 Task: Create a flyer for a clothing donation event using Canva. Include images and text related to the event.
Action: Mouse moved to (346, 588)
Screenshot: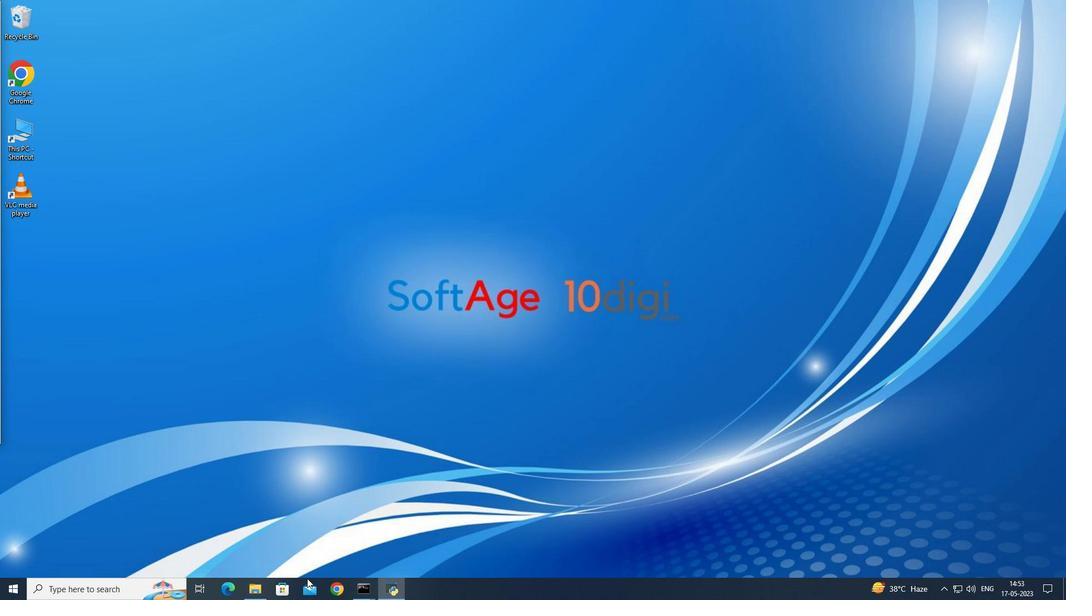 
Action: Mouse pressed left at (346, 588)
Screenshot: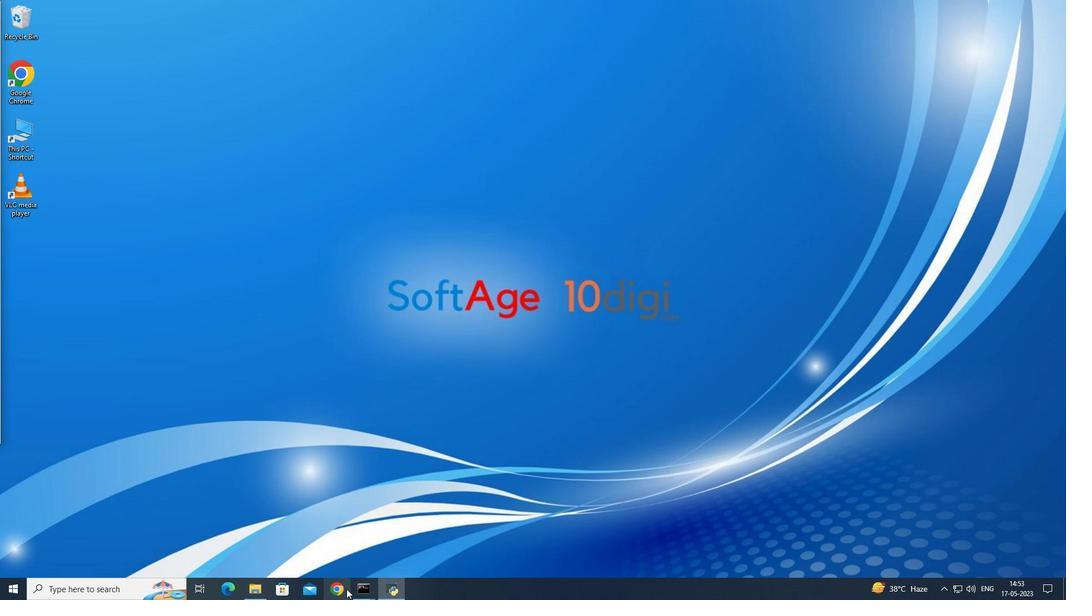 
Action: Mouse moved to (214, 27)
Screenshot: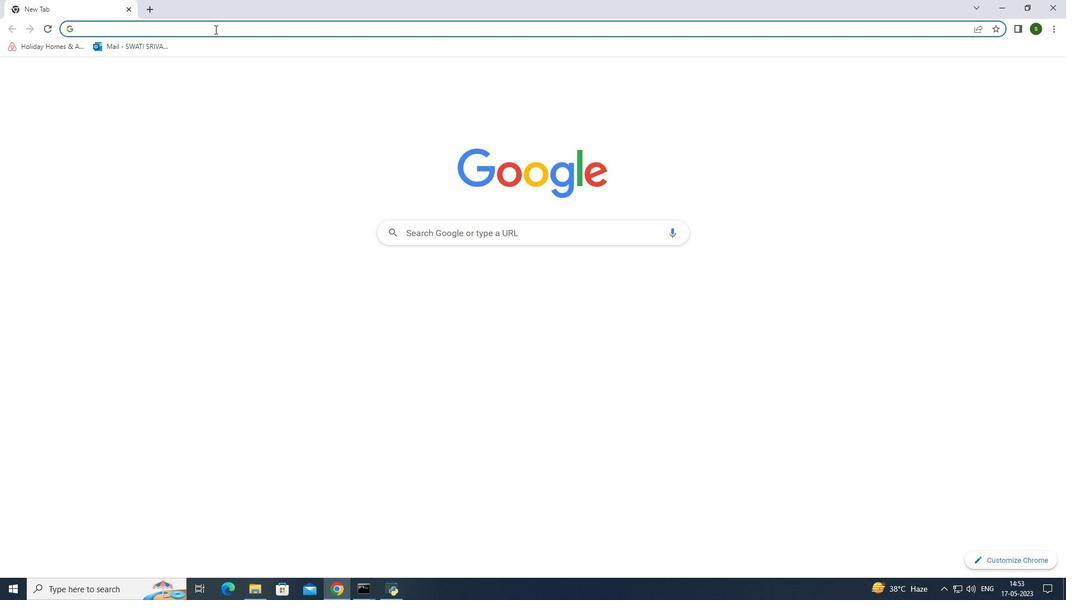 
Action: Mouse pressed left at (214, 27)
Screenshot: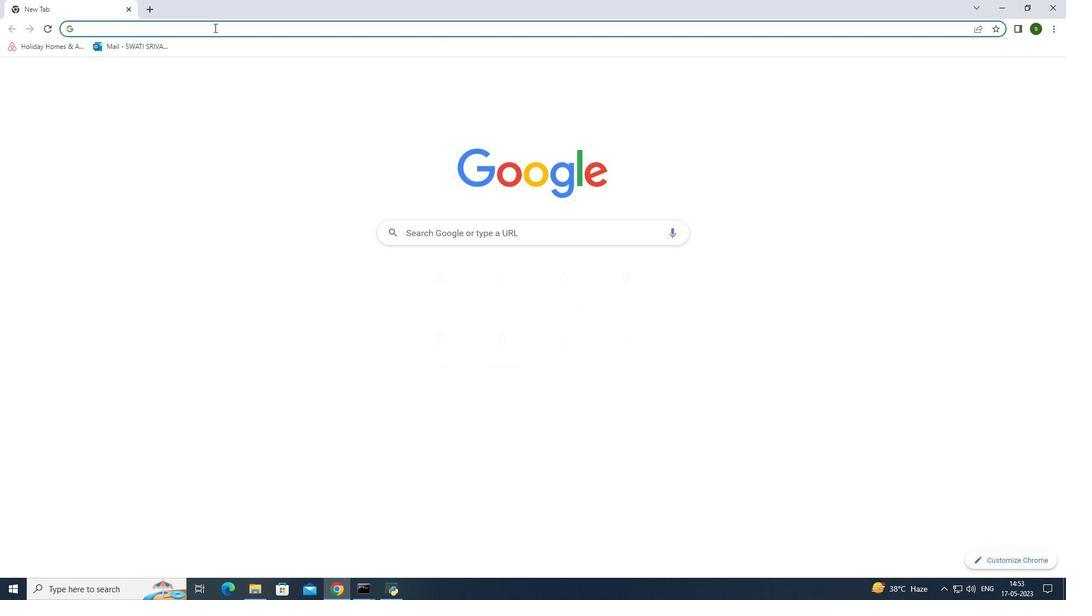 
Action: Key pressed canva<Key.enter>
Screenshot: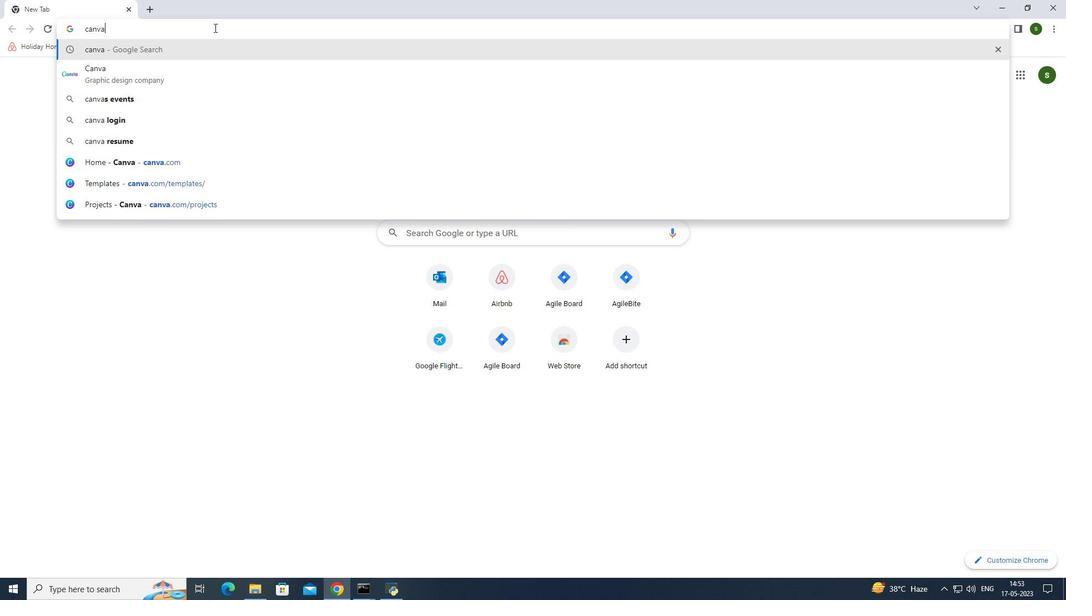 
Action: Mouse moved to (249, 178)
Screenshot: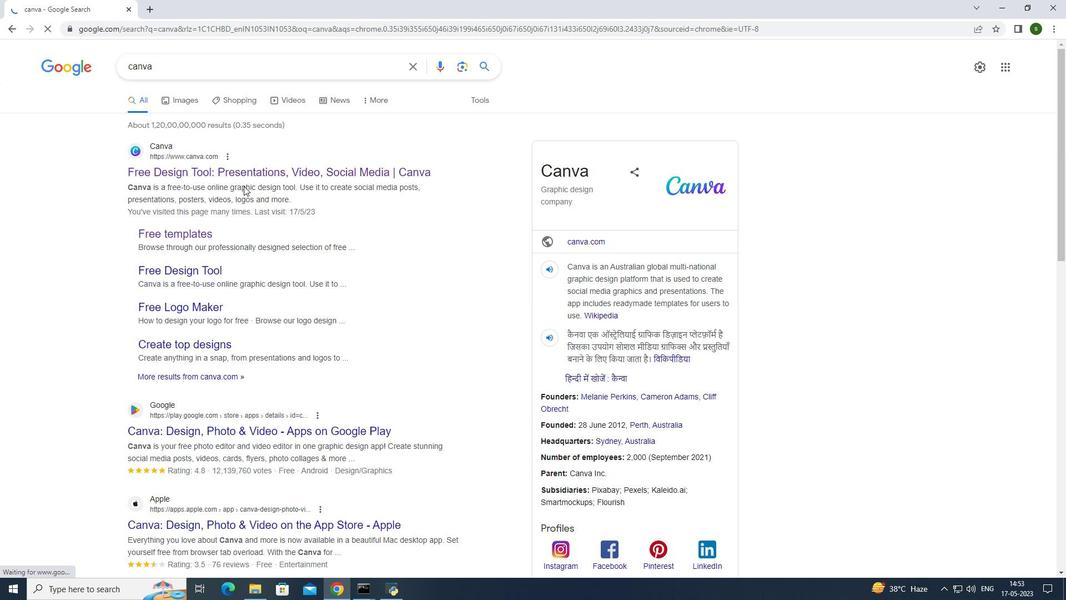 
Action: Mouse pressed left at (249, 178)
Screenshot: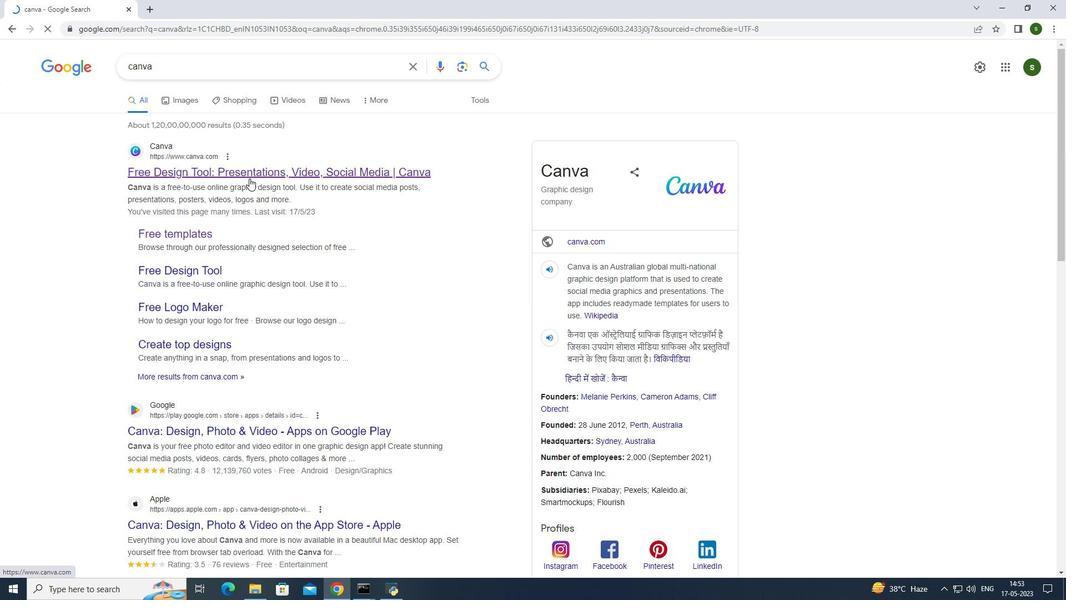 
Action: Mouse moved to (928, 320)
Screenshot: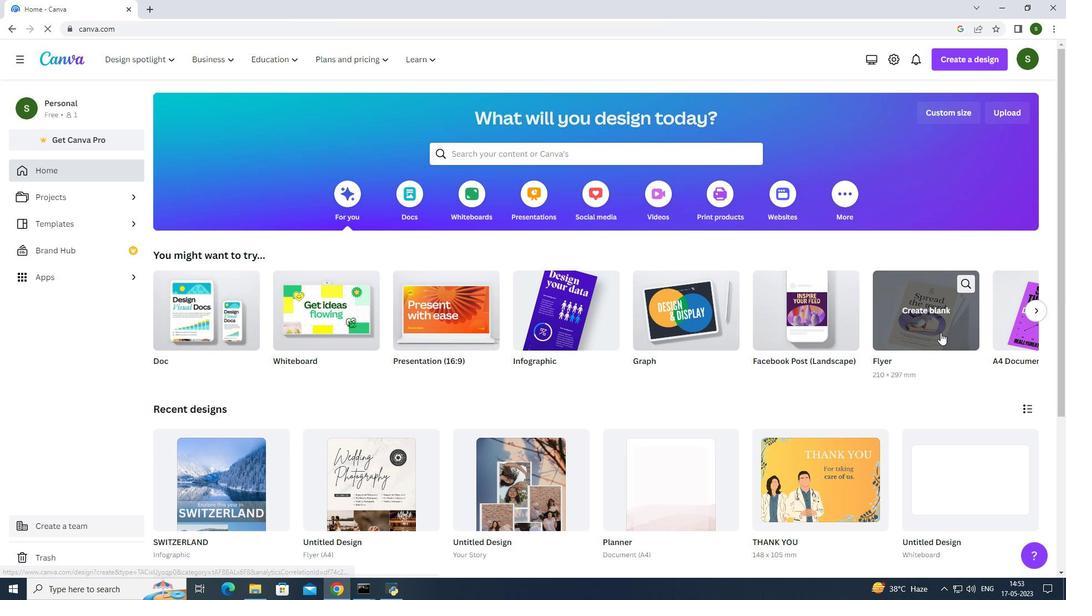 
Action: Mouse pressed left at (928, 320)
Screenshot: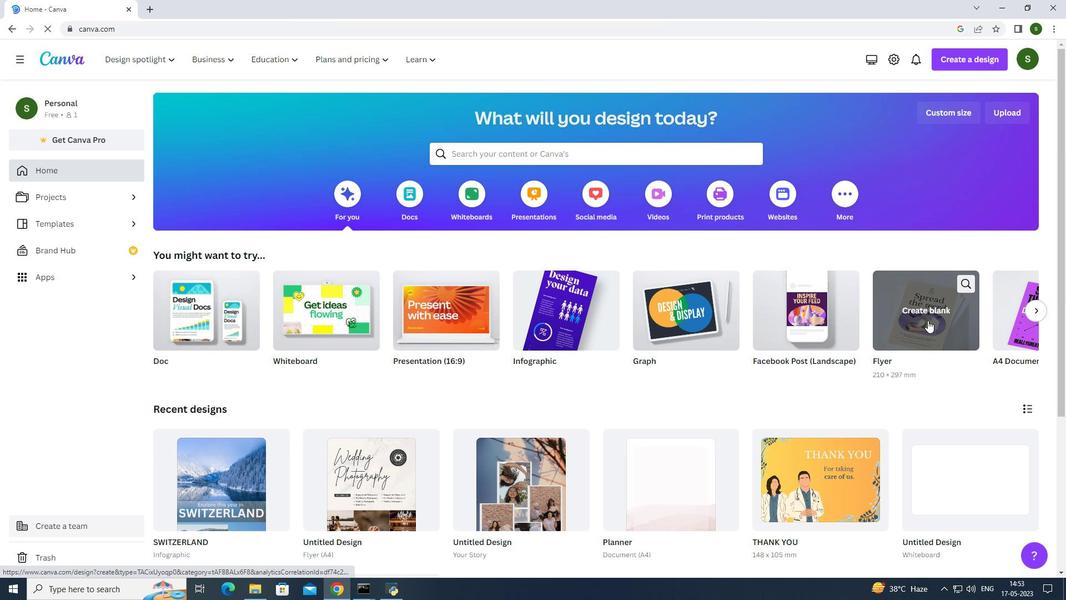 
Action: Mouse moved to (115, 95)
Screenshot: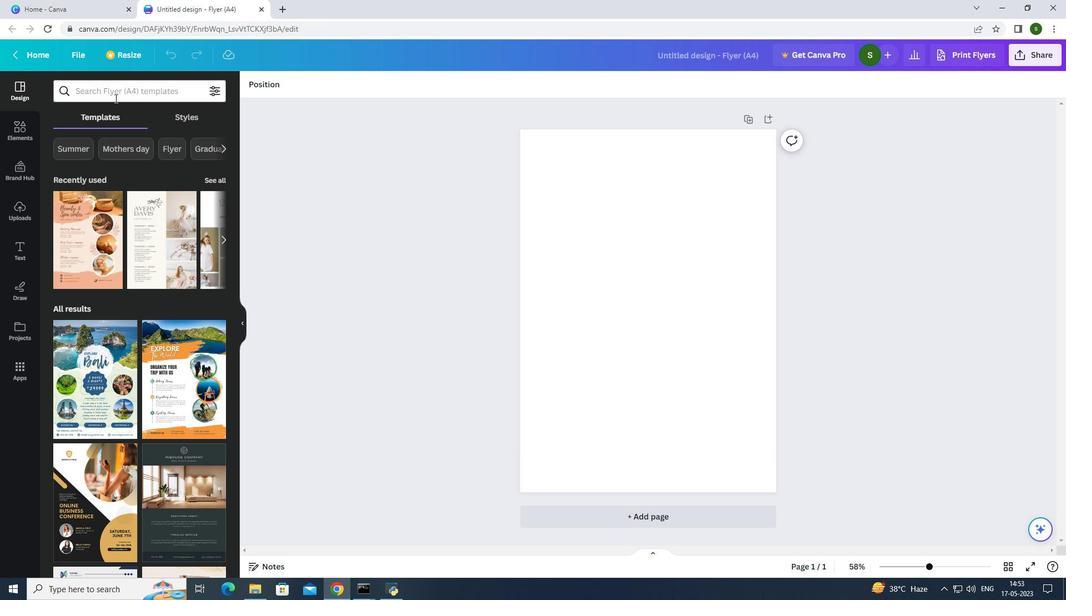 
Action: Mouse pressed left at (115, 95)
Screenshot: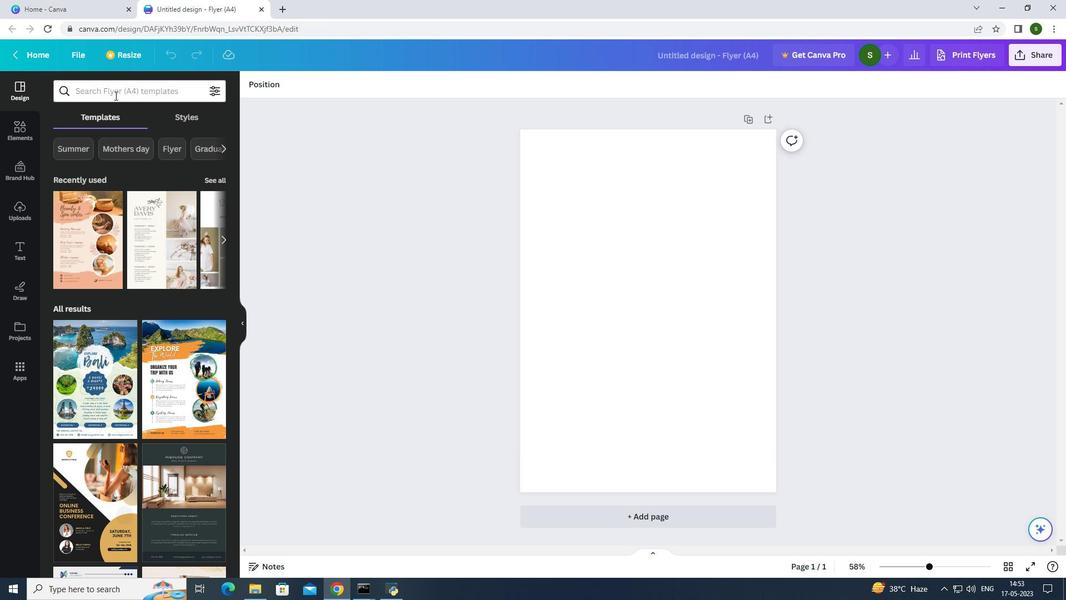 
Action: Mouse moved to (115, 95)
Screenshot: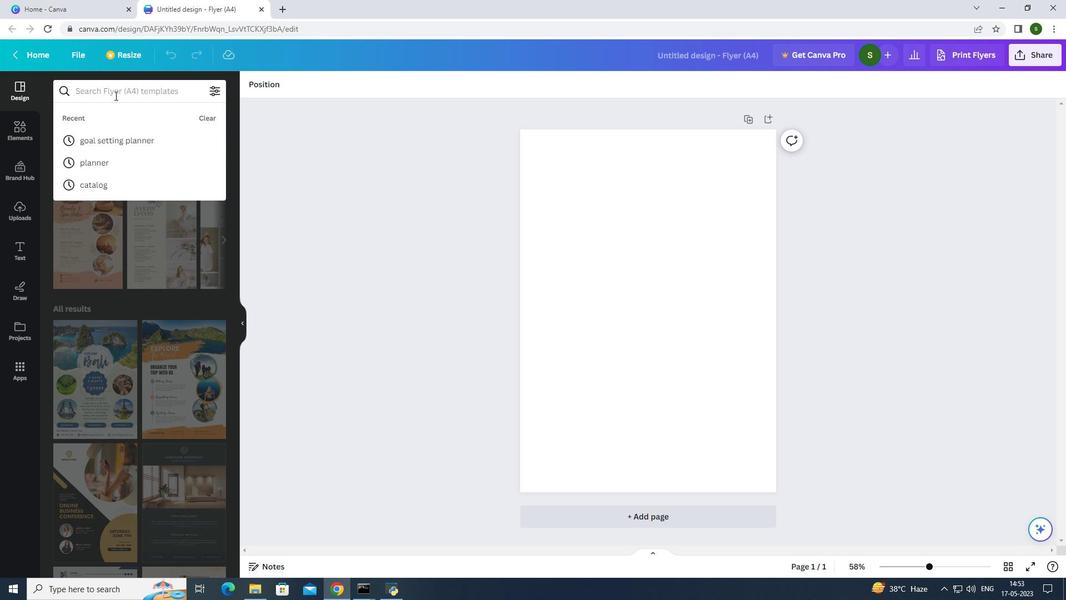 
Action: Key pressed cjh<Key.backspace><Key.backspace>harity<Key.enter>
Screenshot: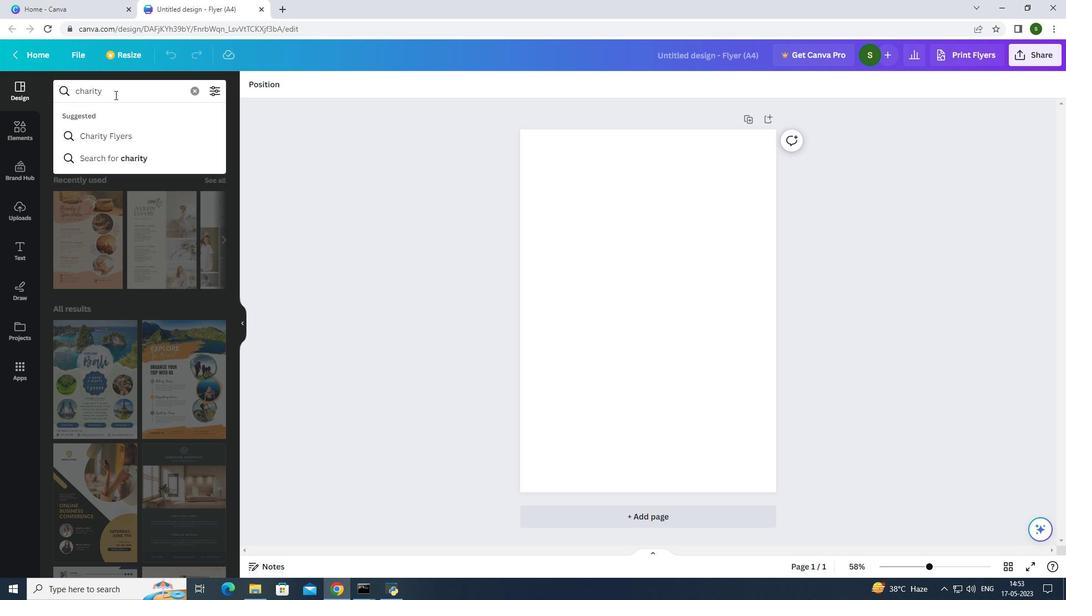 
Action: Mouse moved to (170, 340)
Screenshot: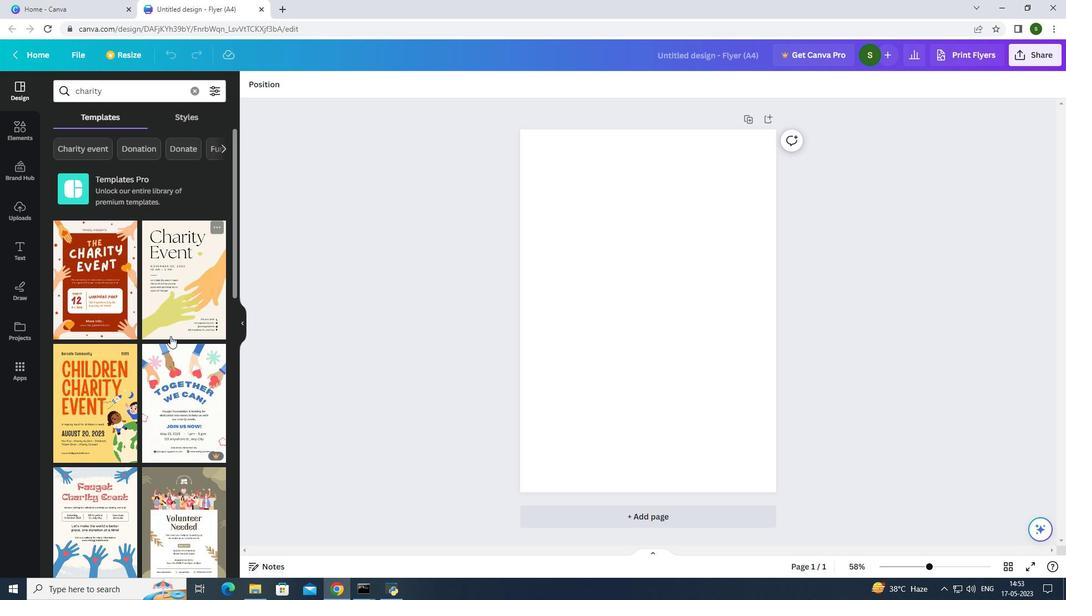 
Action: Mouse scrolled (170, 340) with delta (0, 0)
Screenshot: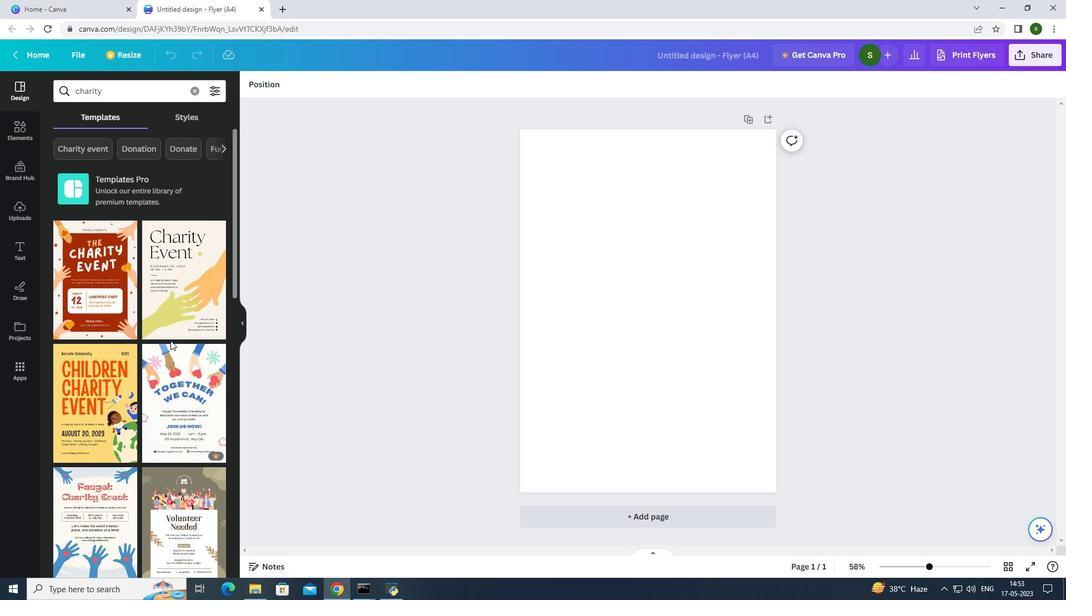 
Action: Mouse scrolled (170, 340) with delta (0, 0)
Screenshot: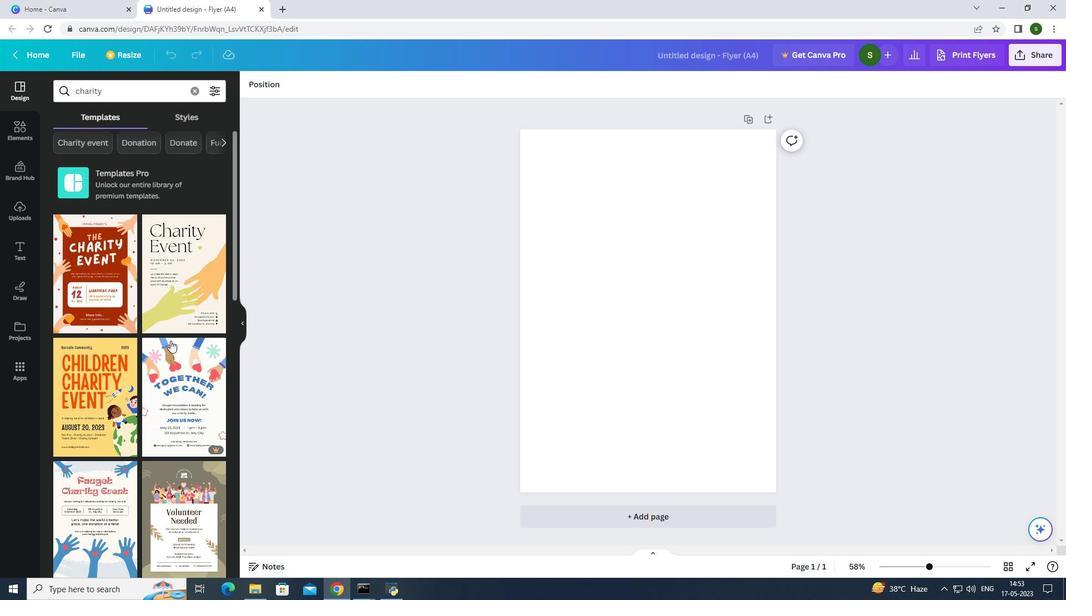 
Action: Mouse scrolled (170, 340) with delta (0, 0)
Screenshot: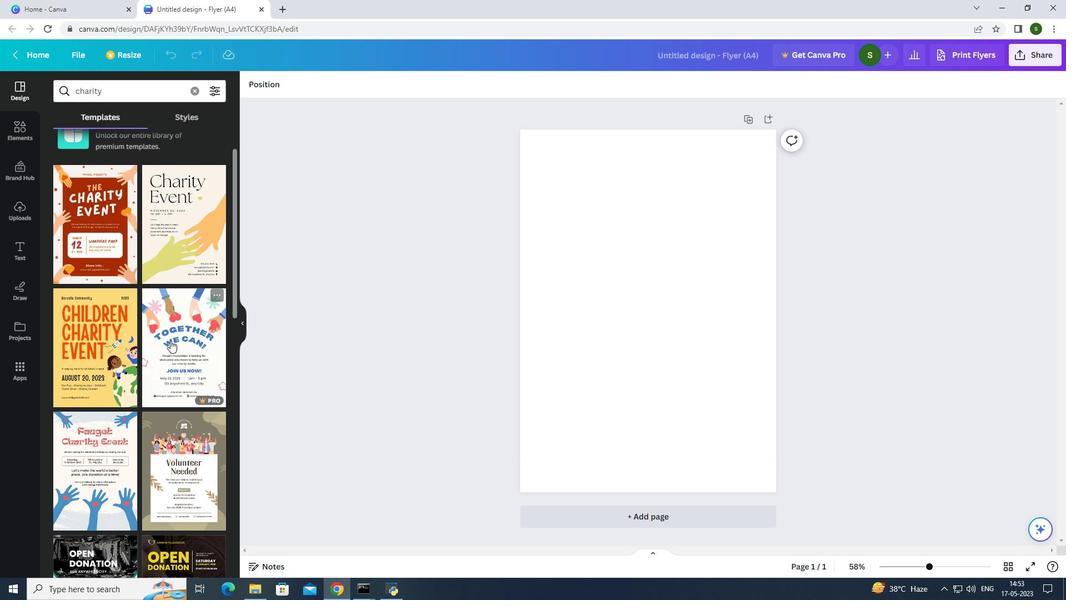 
Action: Mouse scrolled (170, 340) with delta (0, 0)
Screenshot: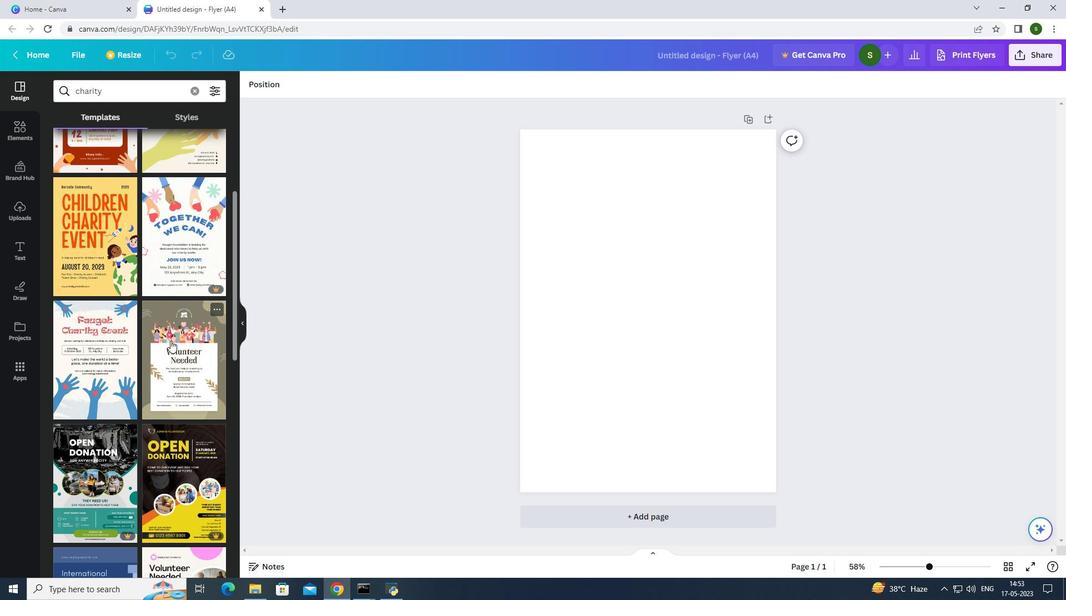 
Action: Mouse scrolled (170, 340) with delta (0, 0)
Screenshot: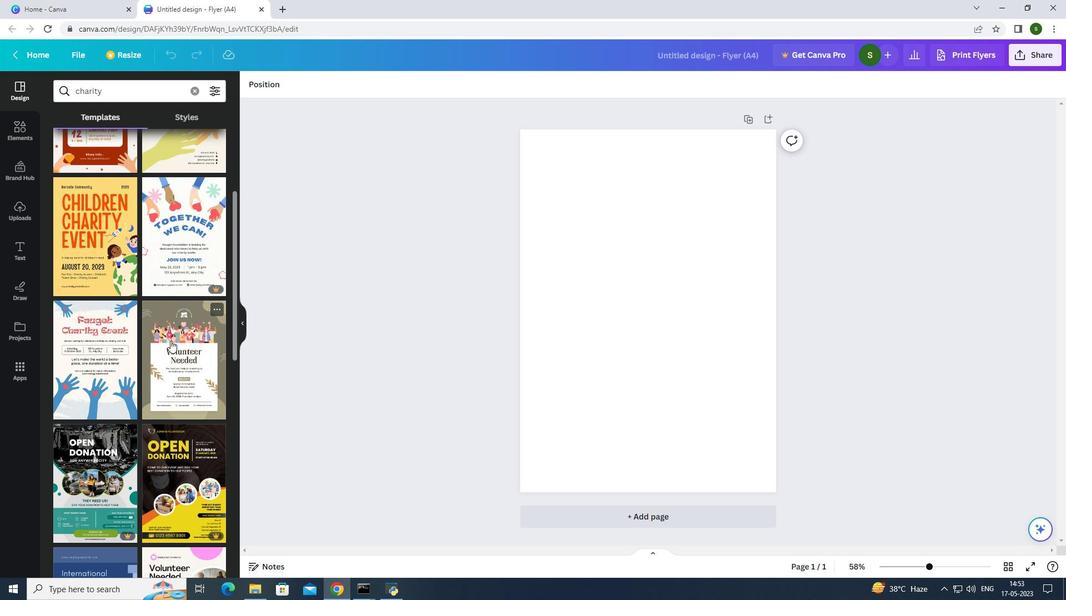 
Action: Mouse scrolled (170, 340) with delta (0, 0)
Screenshot: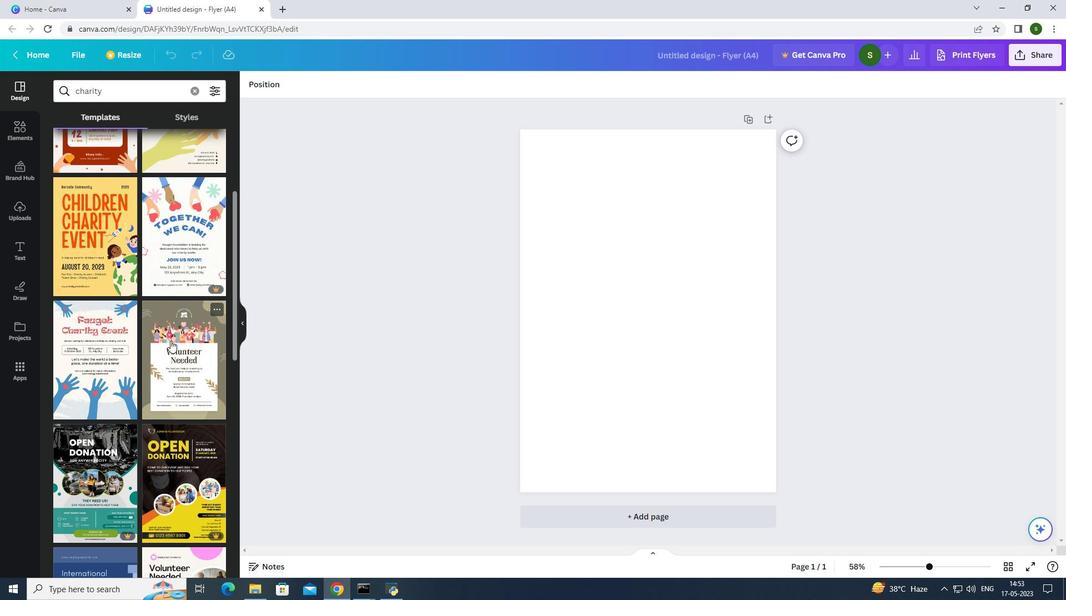 
Action: Mouse scrolled (170, 340) with delta (0, 0)
Screenshot: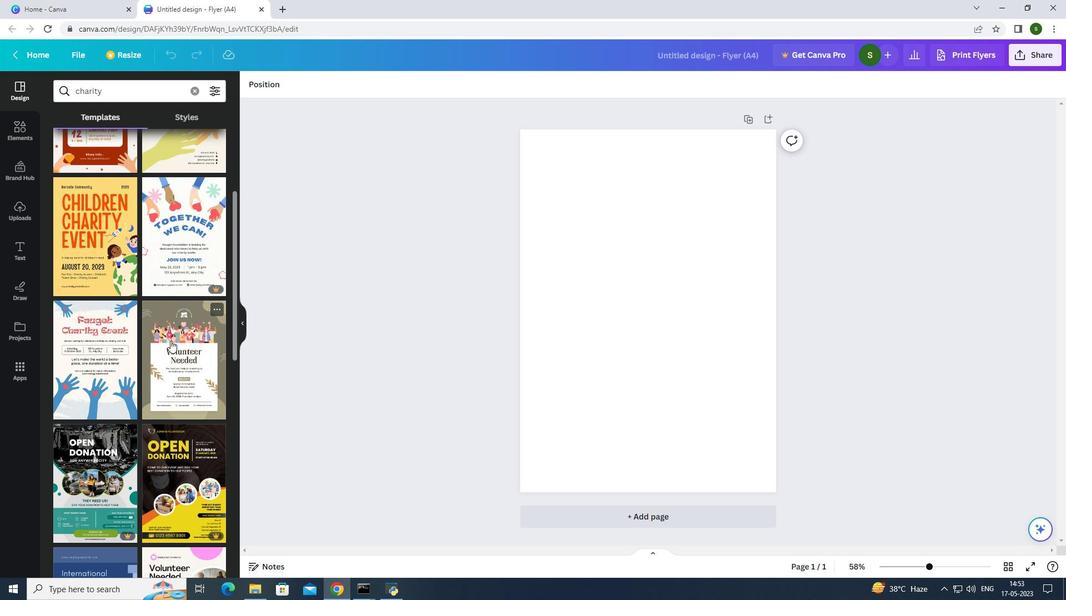 
Action: Mouse scrolled (170, 340) with delta (0, 0)
Screenshot: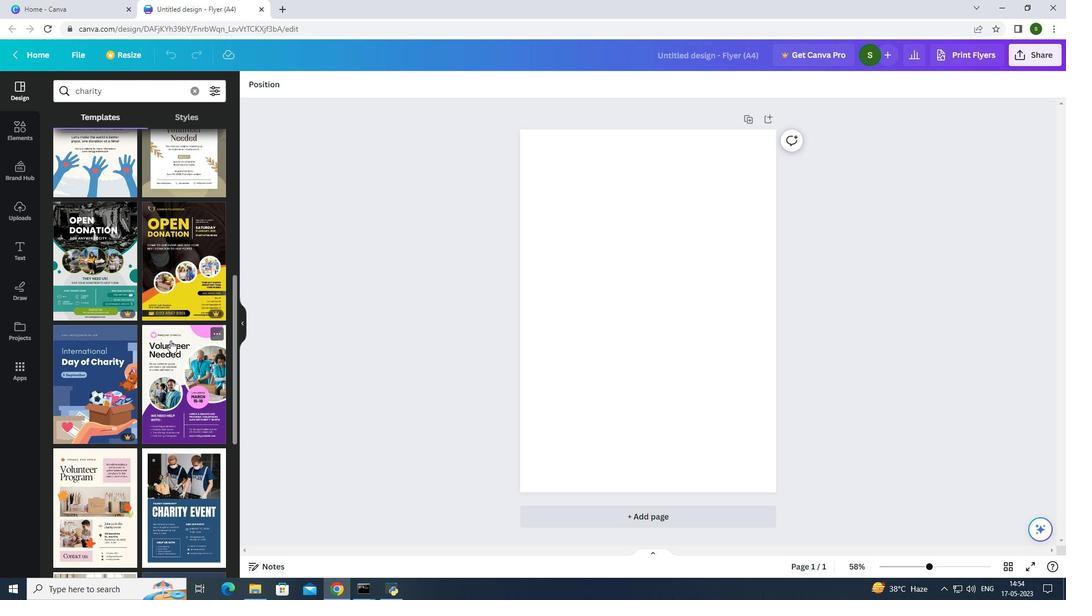 
Action: Mouse scrolled (170, 340) with delta (0, 0)
Screenshot: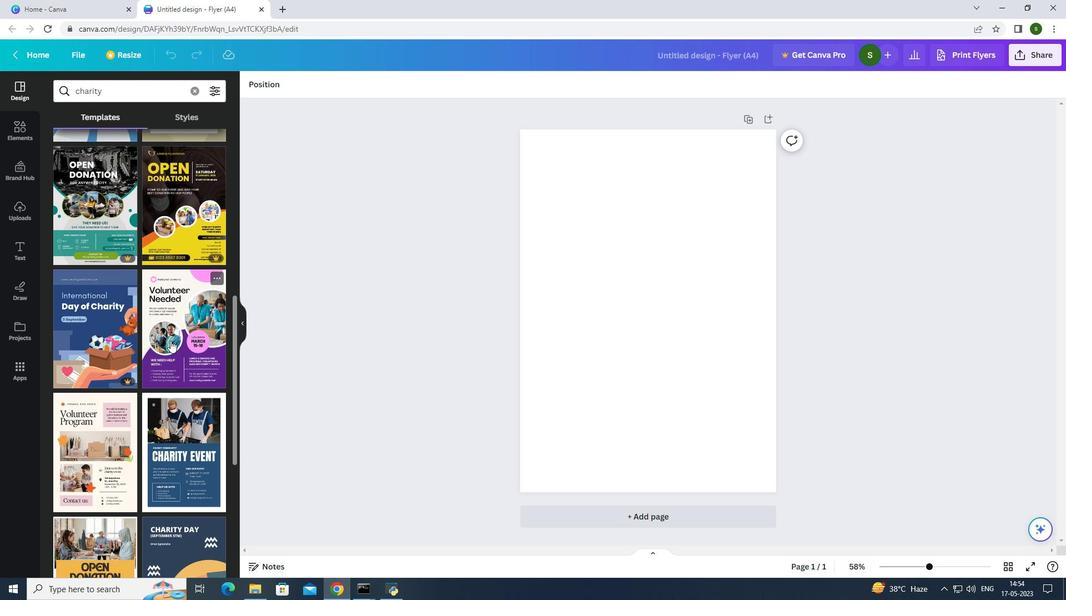 
Action: Mouse scrolled (170, 340) with delta (0, 0)
Screenshot: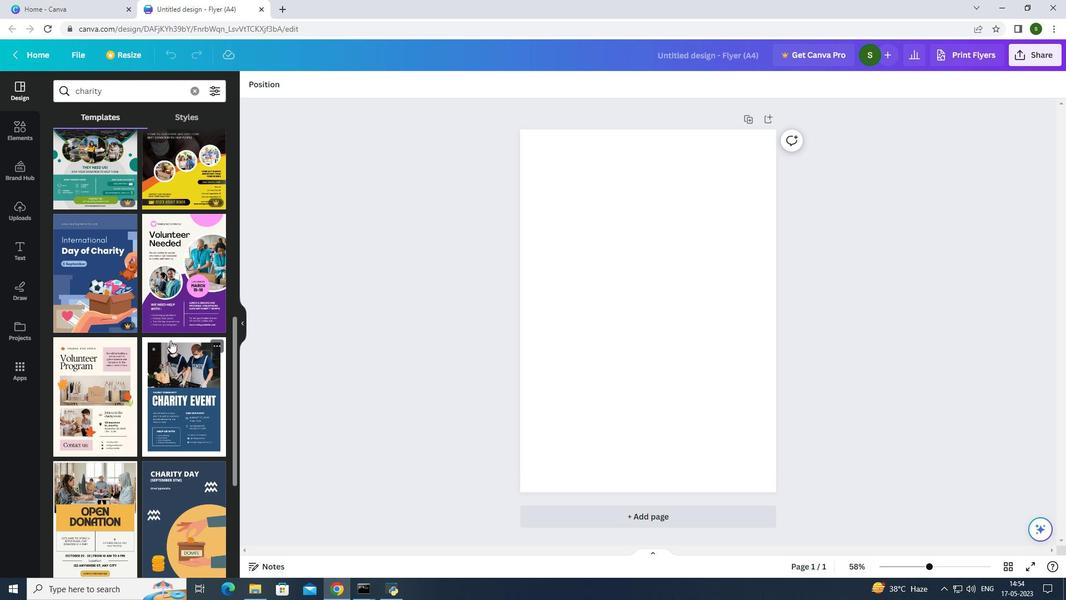 
Action: Mouse scrolled (170, 340) with delta (0, 0)
Screenshot: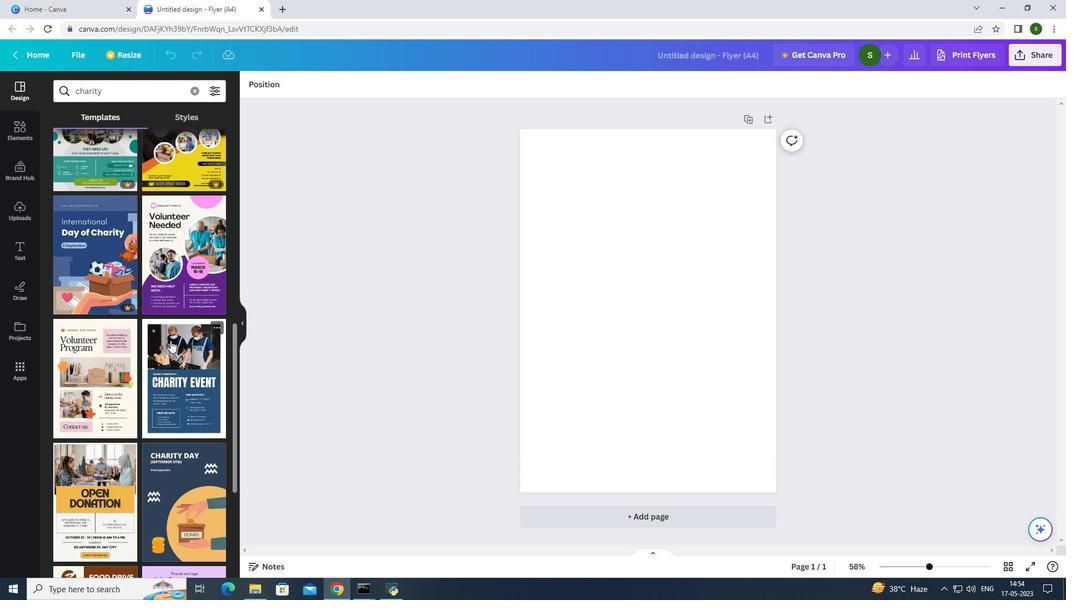 
Action: Mouse scrolled (170, 340) with delta (0, 0)
Screenshot: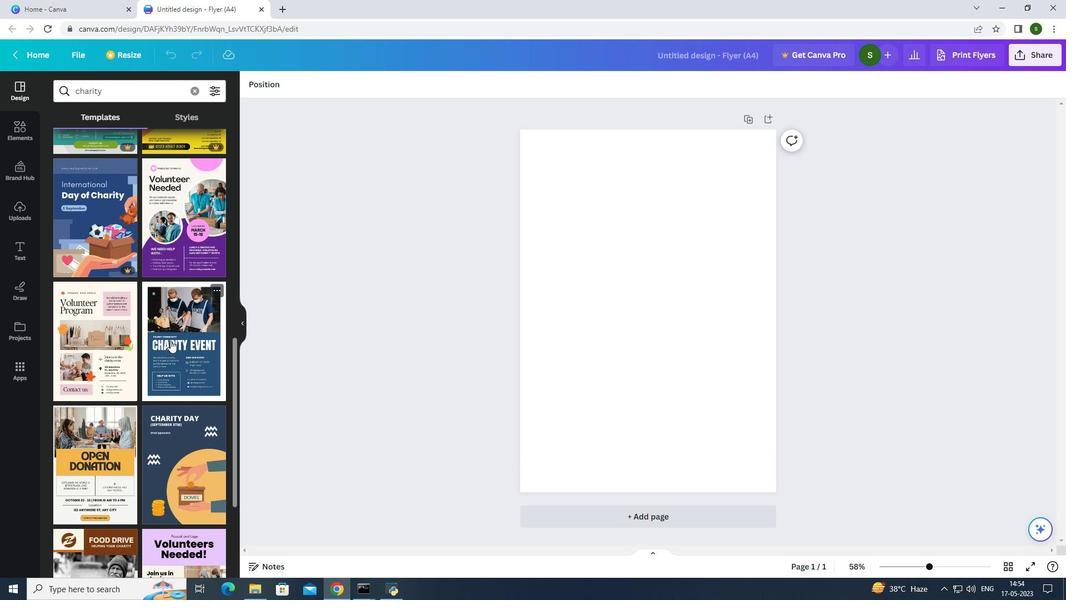 
Action: Mouse scrolled (170, 340) with delta (0, 0)
Screenshot: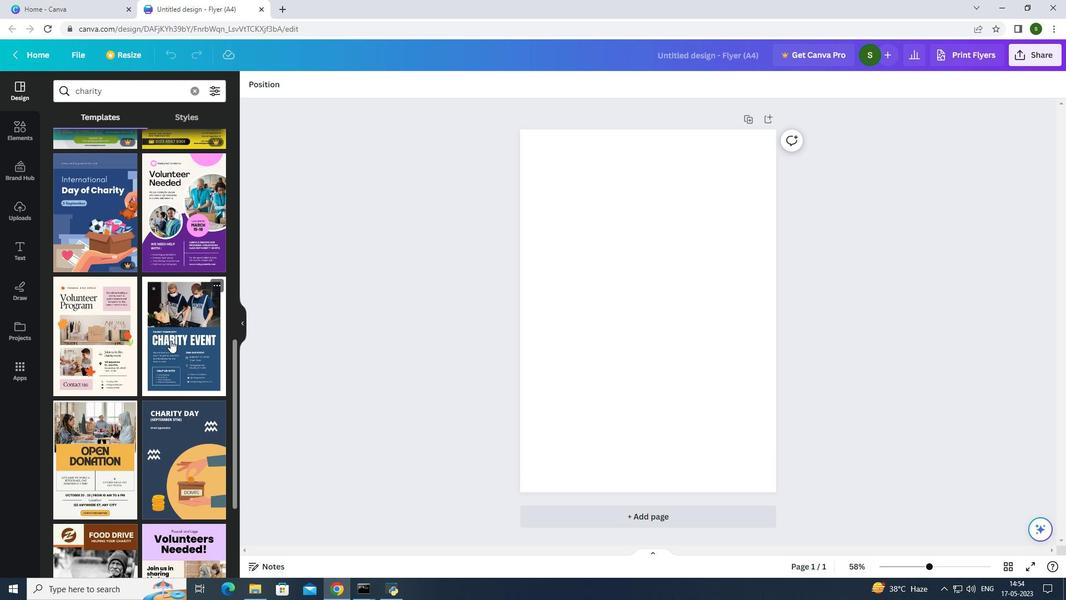 
Action: Mouse scrolled (170, 340) with delta (0, 0)
Screenshot: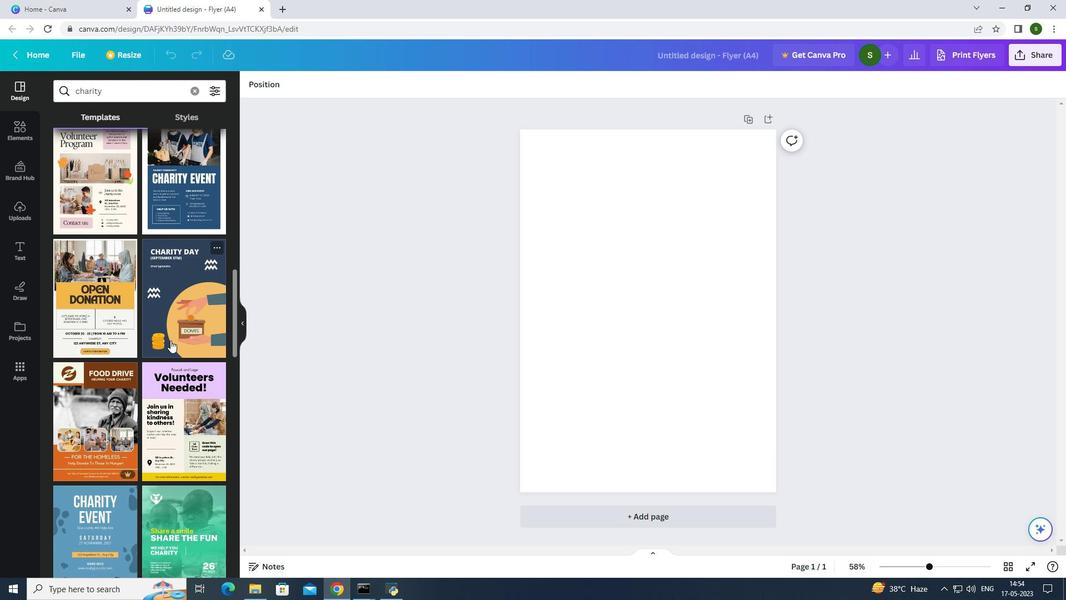 
Action: Mouse scrolled (170, 340) with delta (0, 0)
Screenshot: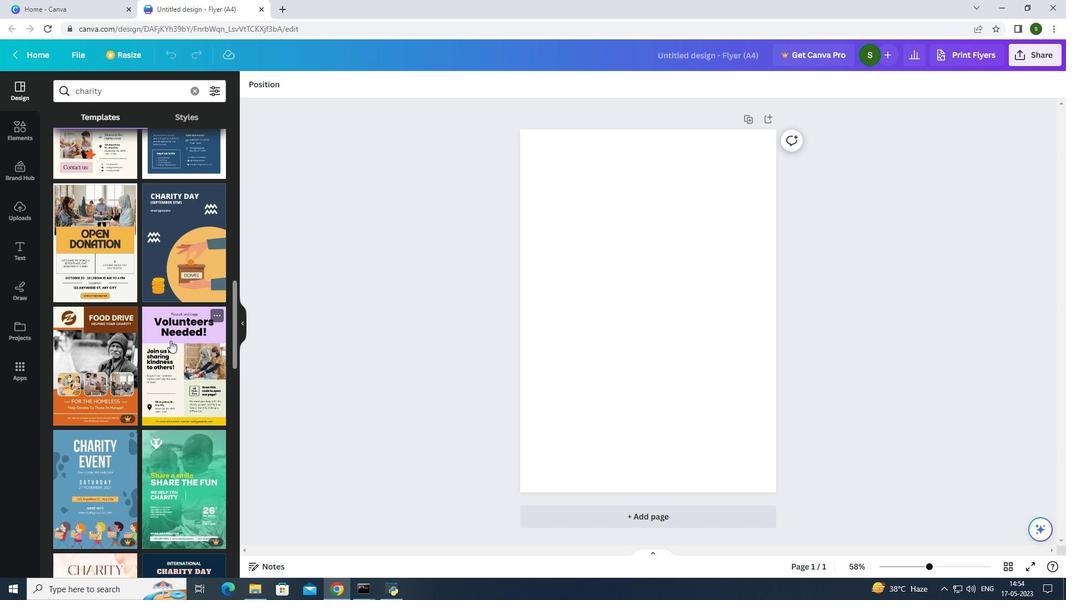 
Action: Mouse scrolled (170, 340) with delta (0, 0)
Screenshot: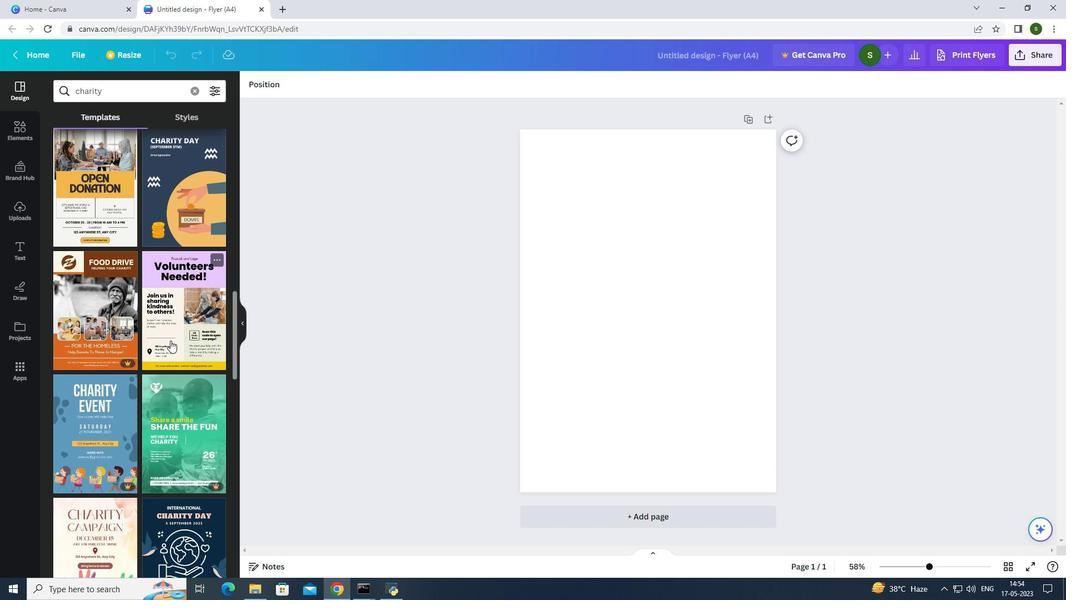 
Action: Mouse scrolled (170, 340) with delta (0, 0)
Screenshot: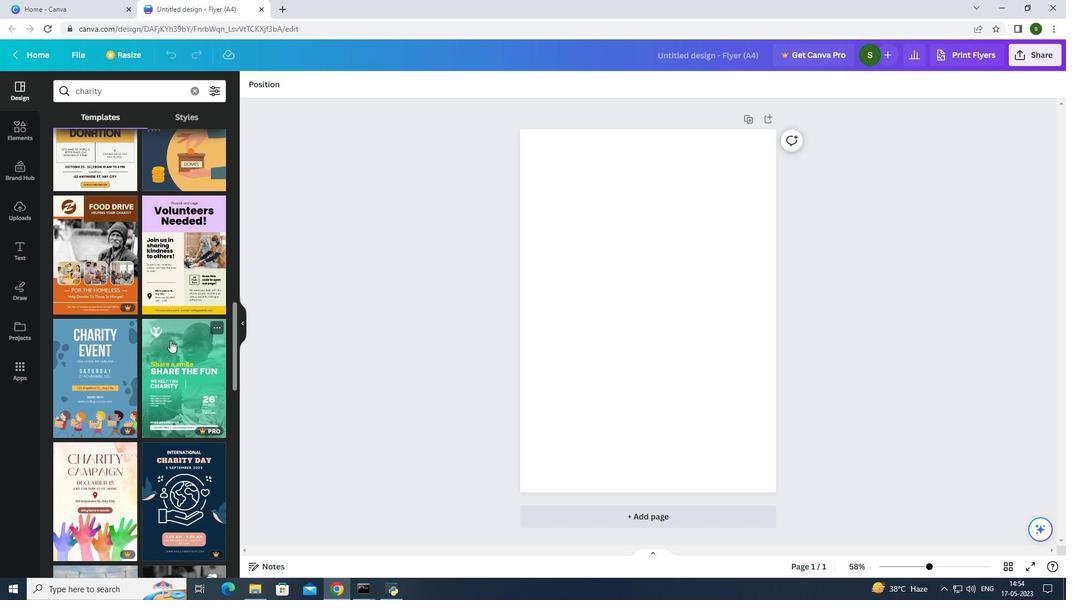 
Action: Mouse scrolled (170, 340) with delta (0, 0)
Screenshot: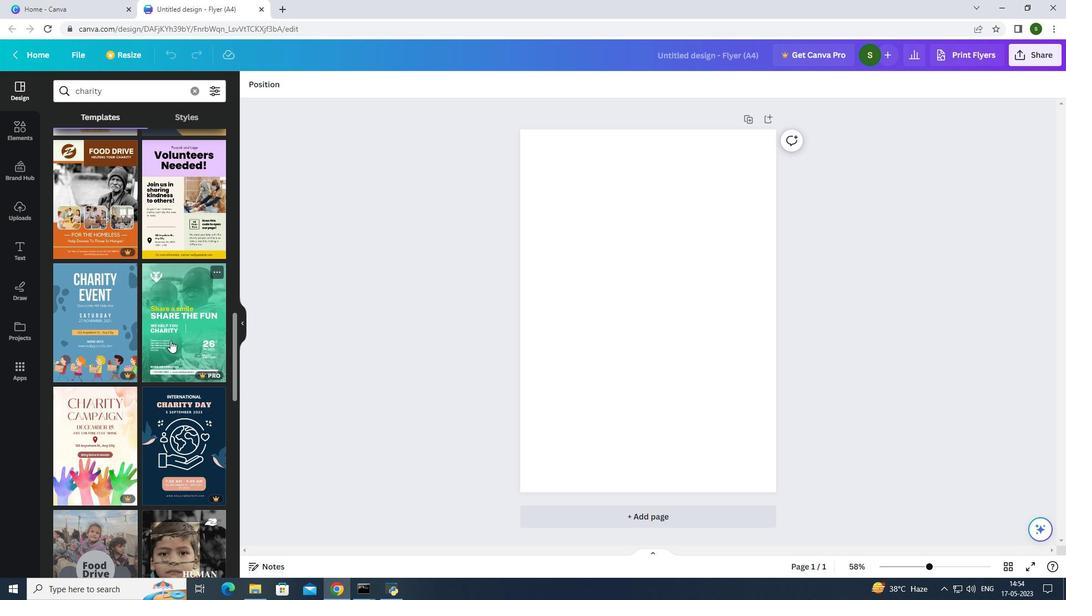 
Action: Mouse scrolled (170, 340) with delta (0, 0)
Screenshot: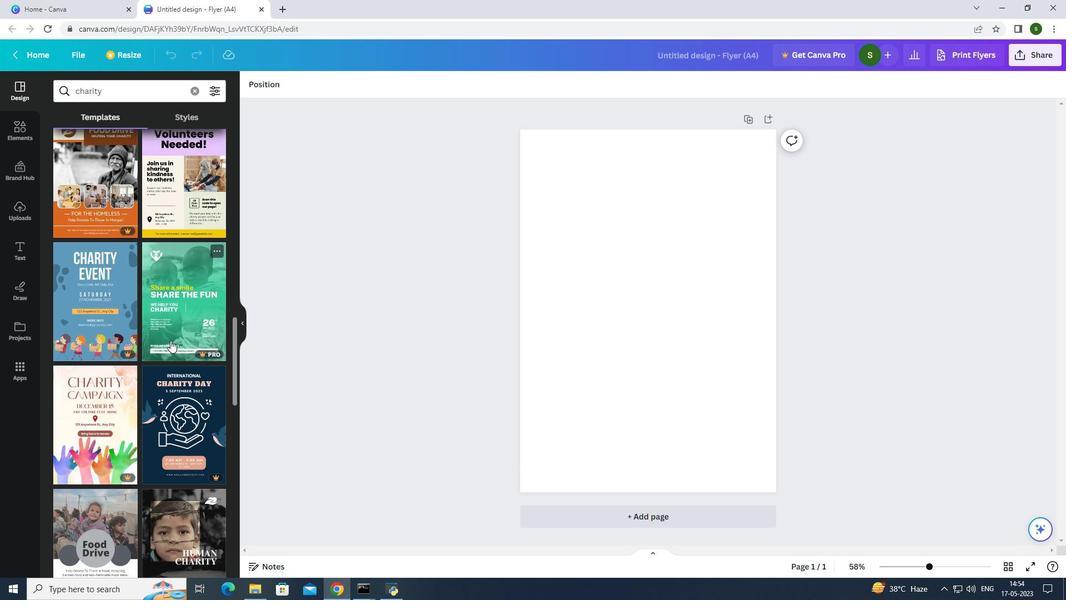 
Action: Mouse scrolled (170, 340) with delta (0, 0)
Screenshot: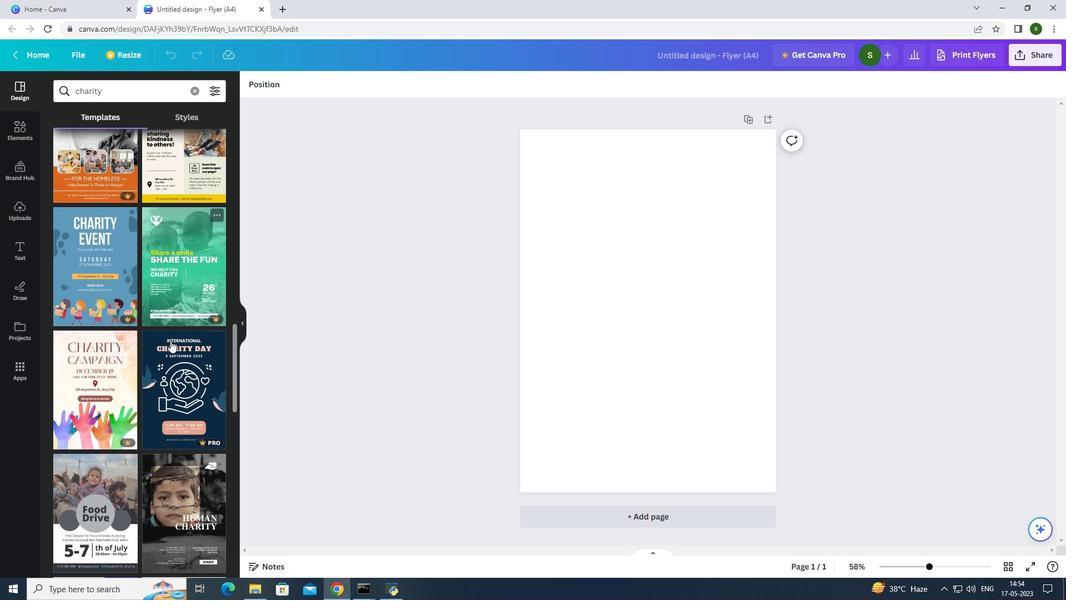 
Action: Mouse scrolled (170, 340) with delta (0, 0)
Screenshot: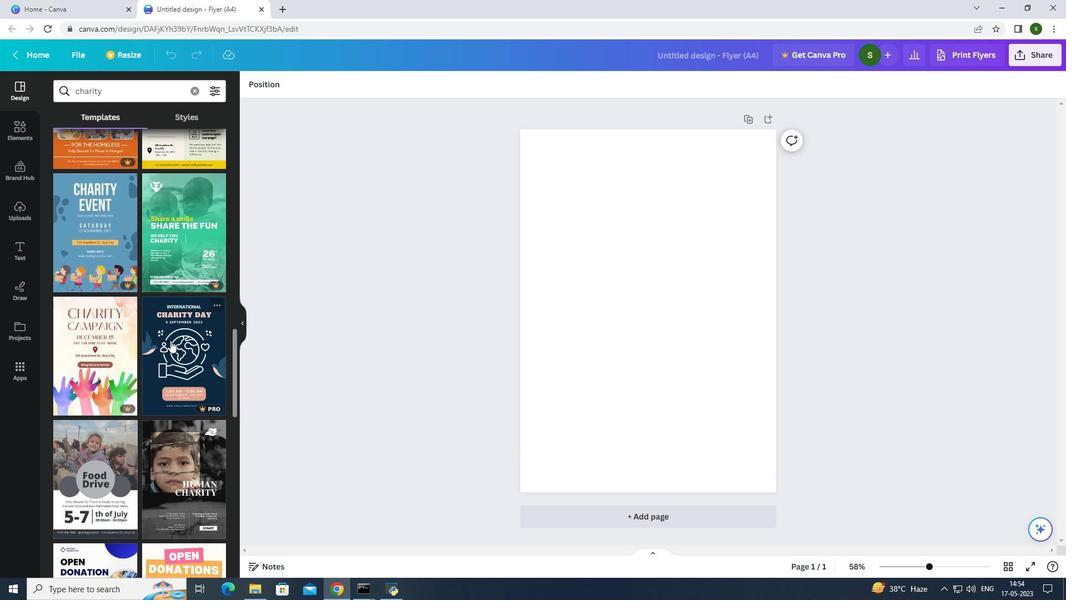 
Action: Mouse scrolled (170, 340) with delta (0, 0)
Screenshot: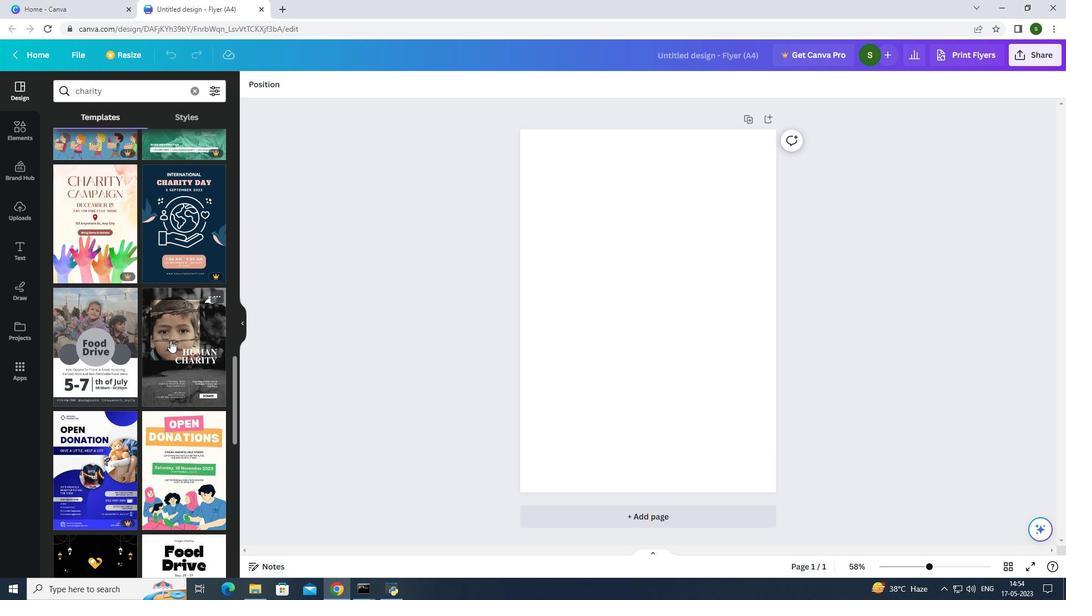 
Action: Mouse scrolled (170, 340) with delta (0, 0)
Screenshot: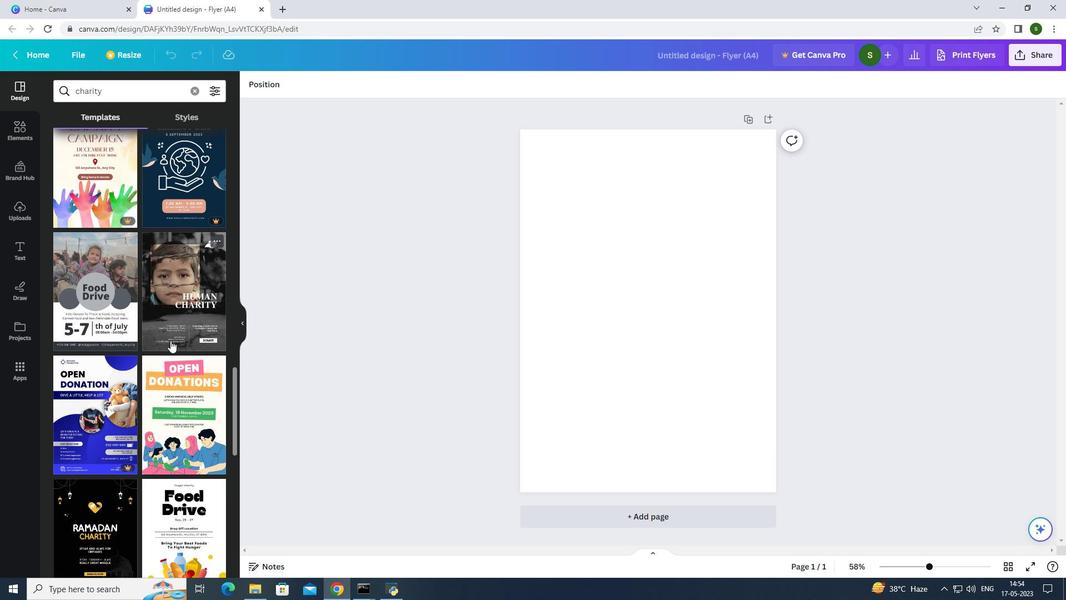 
Action: Mouse scrolled (170, 340) with delta (0, 0)
Screenshot: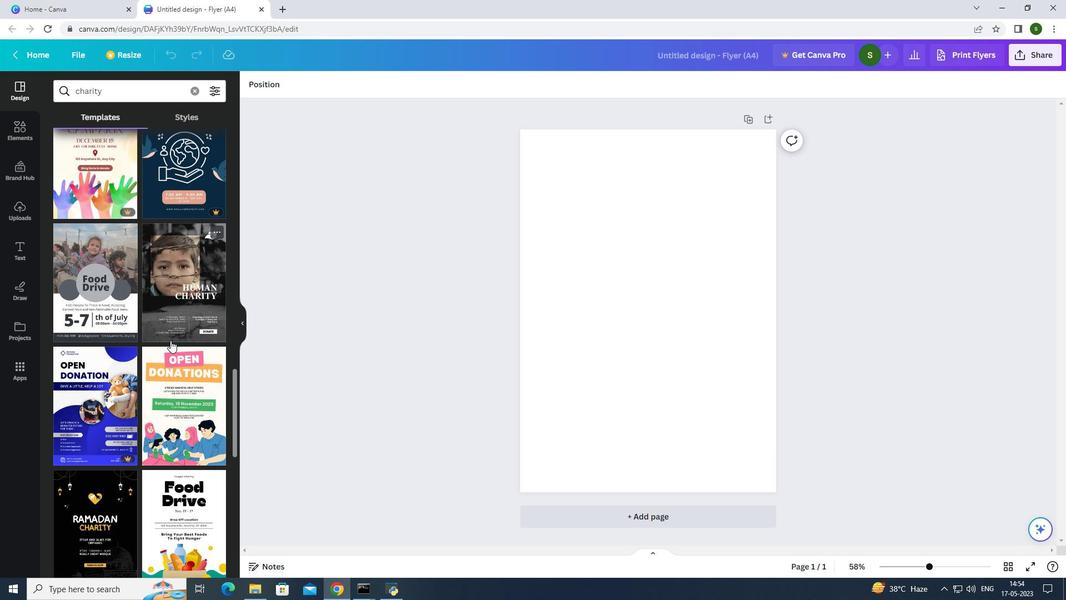 
Action: Mouse scrolled (170, 340) with delta (0, 0)
Screenshot: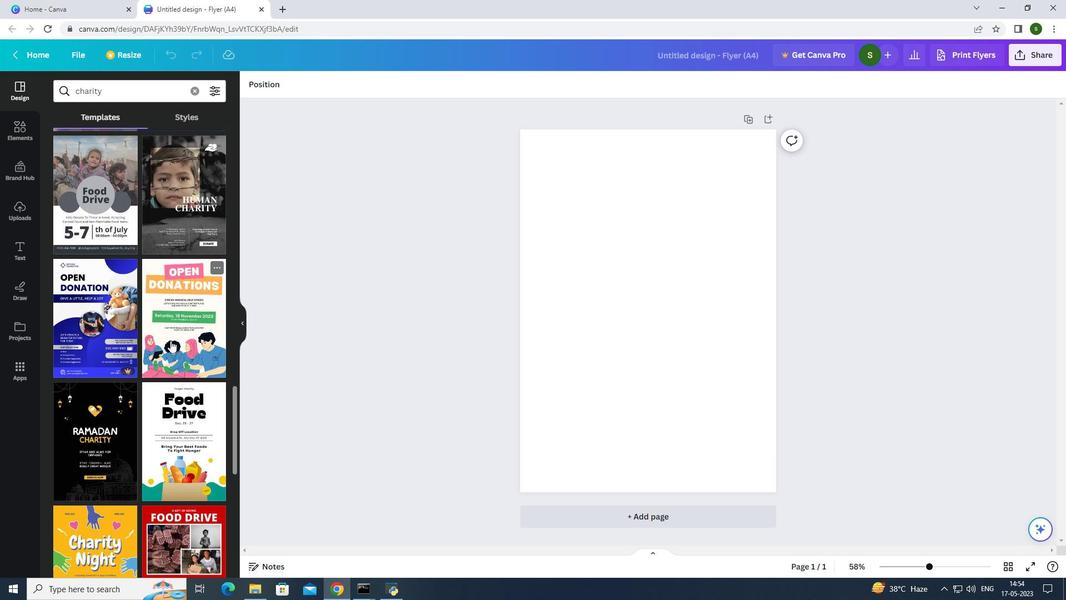 
Action: Mouse scrolled (170, 340) with delta (0, 0)
Screenshot: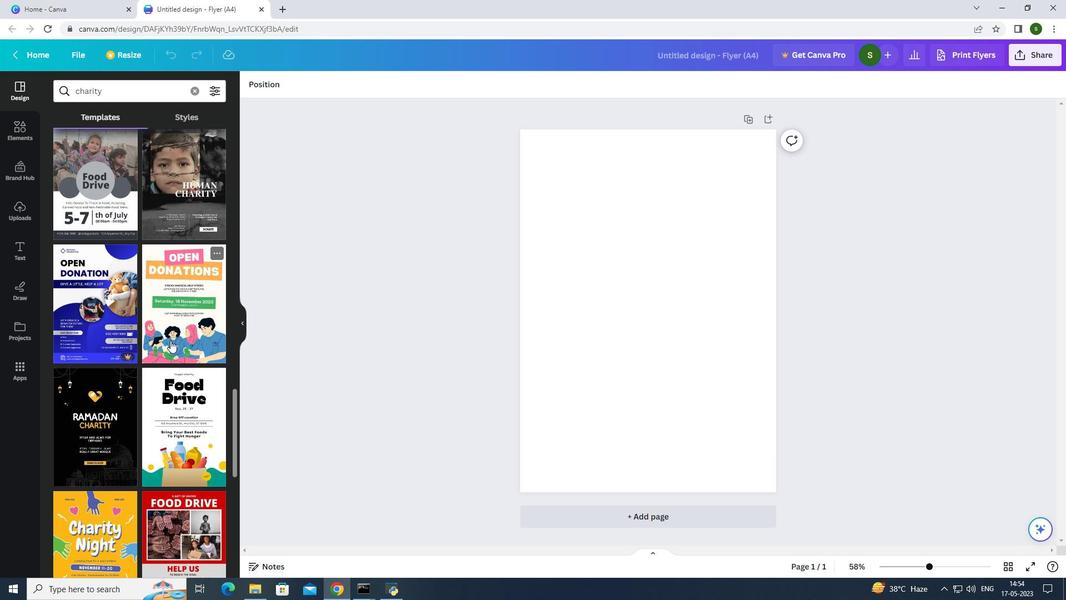 
Action: Mouse scrolled (170, 340) with delta (0, 0)
Screenshot: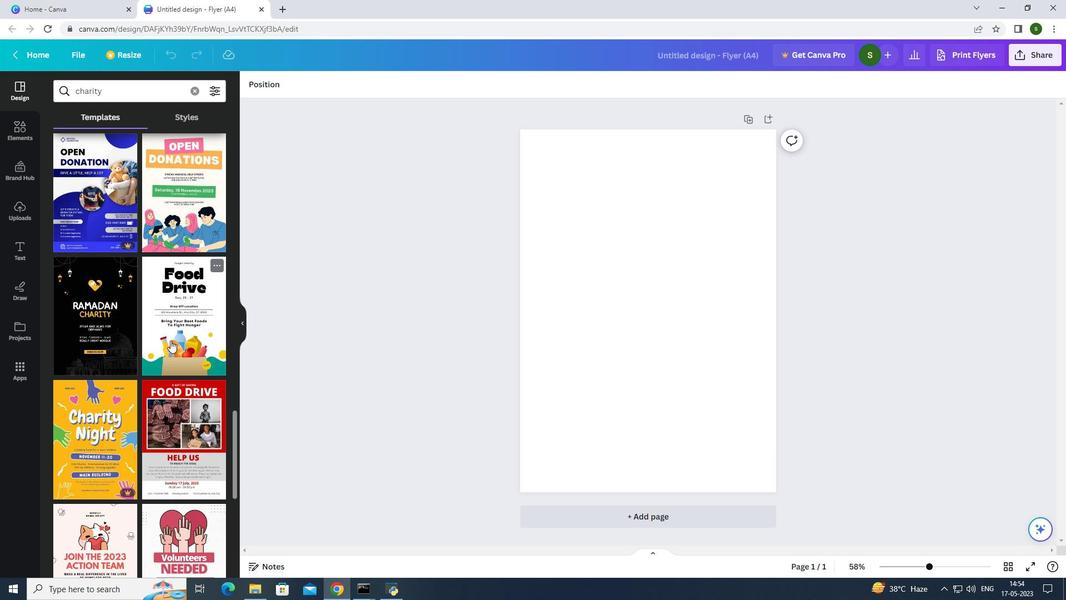 
Action: Mouse scrolled (170, 340) with delta (0, 0)
Screenshot: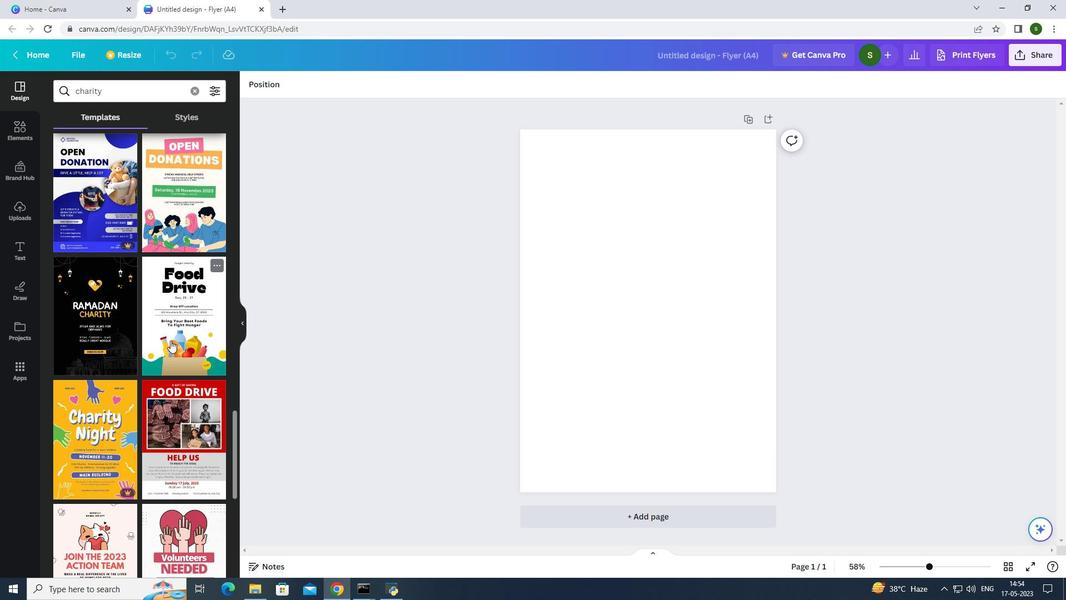 
Action: Mouse scrolled (170, 340) with delta (0, 0)
Screenshot: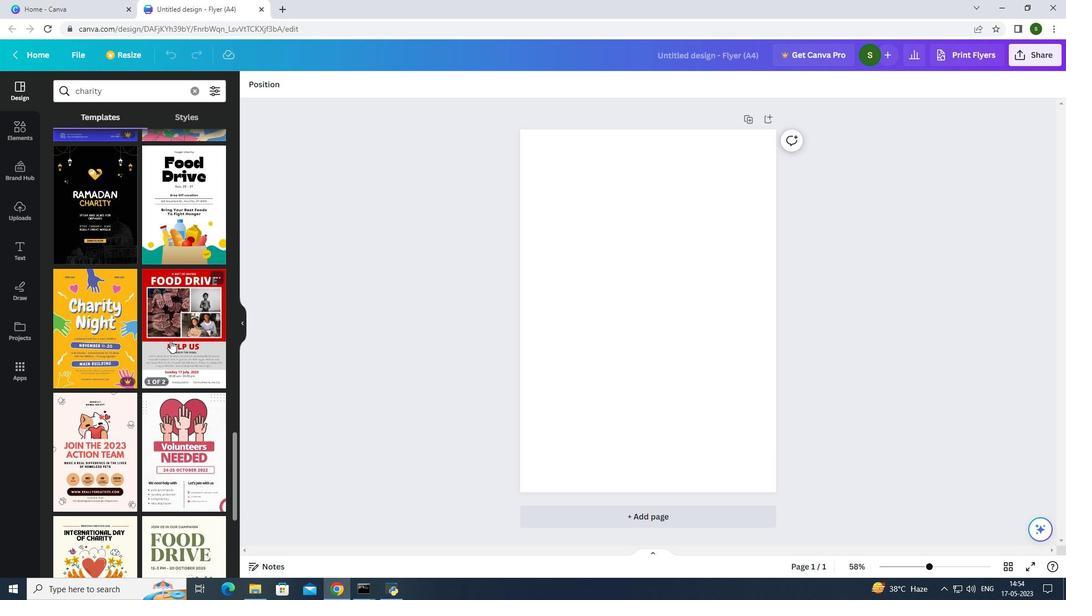 
Action: Mouse scrolled (170, 340) with delta (0, 0)
Screenshot: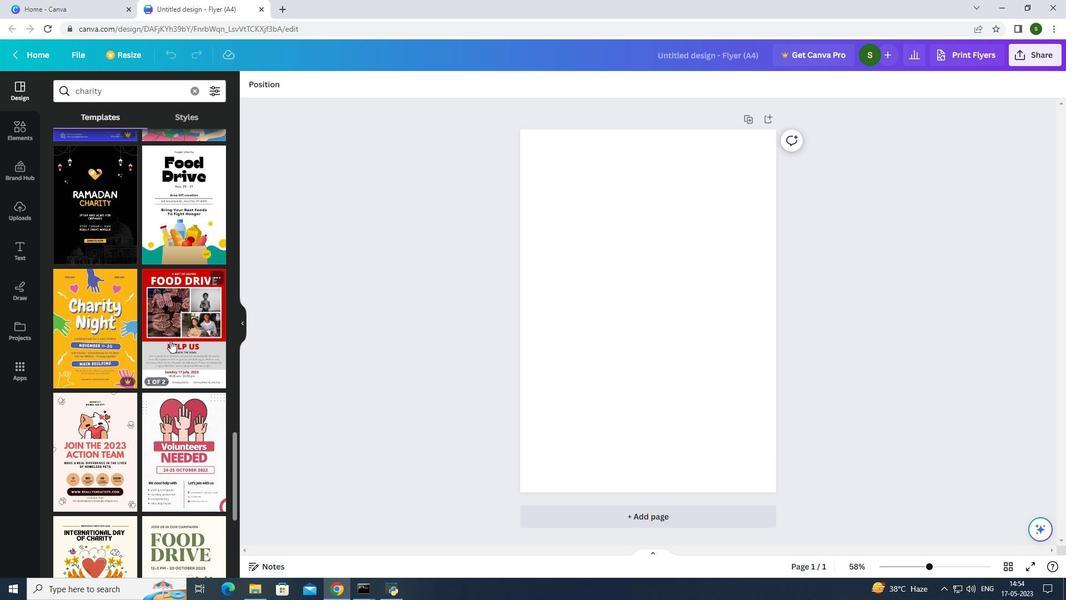 
Action: Mouse scrolled (170, 340) with delta (0, 0)
Screenshot: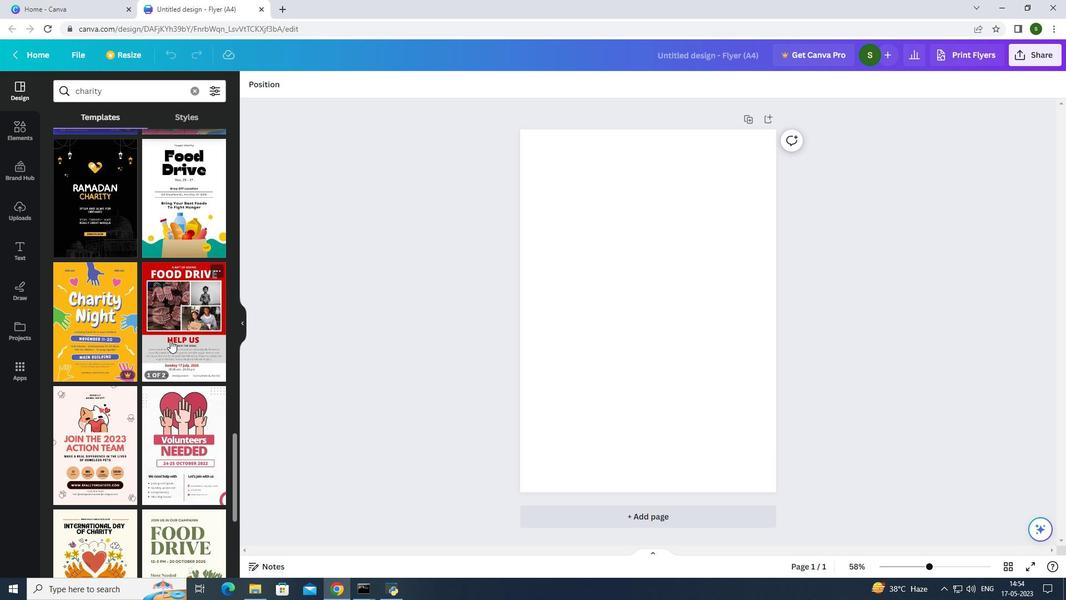 
Action: Mouse scrolled (170, 341) with delta (0, 0)
Screenshot: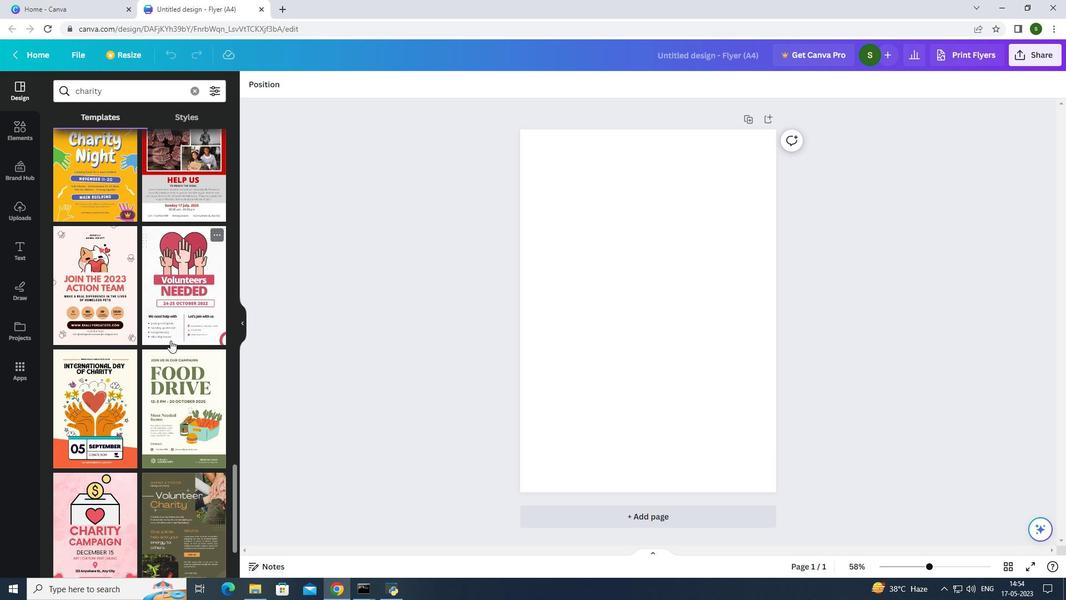
Action: Mouse scrolled (170, 341) with delta (0, 0)
Screenshot: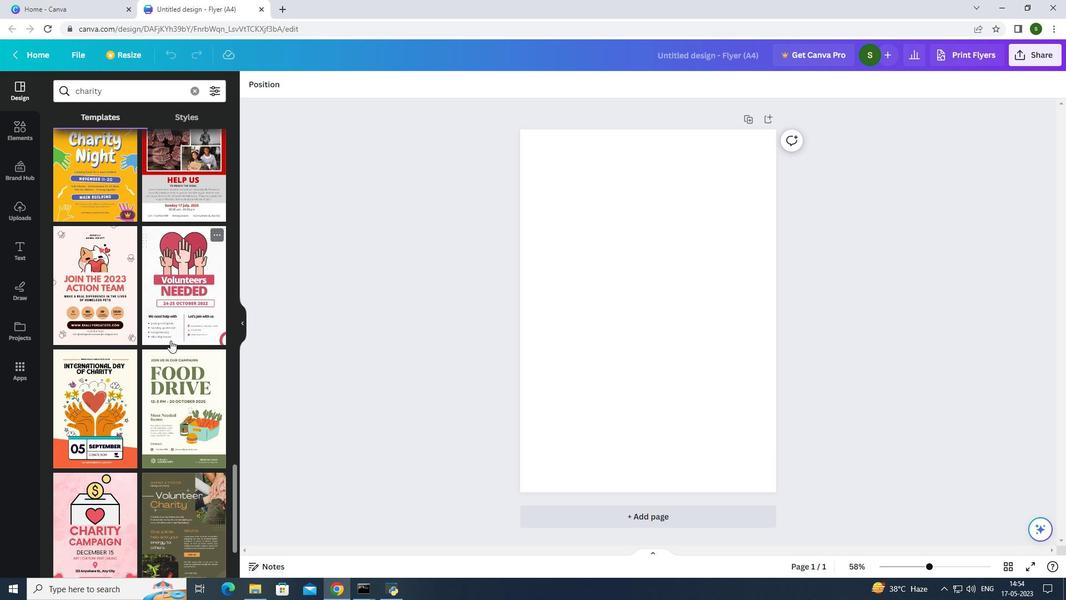 
Action: Mouse scrolled (170, 341) with delta (0, 0)
Screenshot: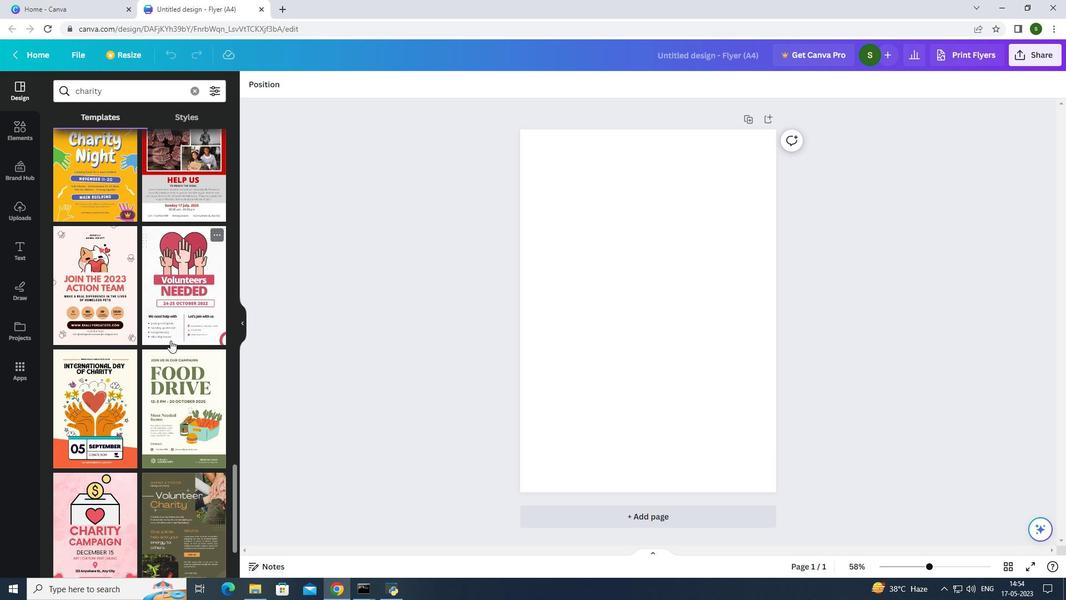 
Action: Mouse scrolled (170, 341) with delta (0, 0)
Screenshot: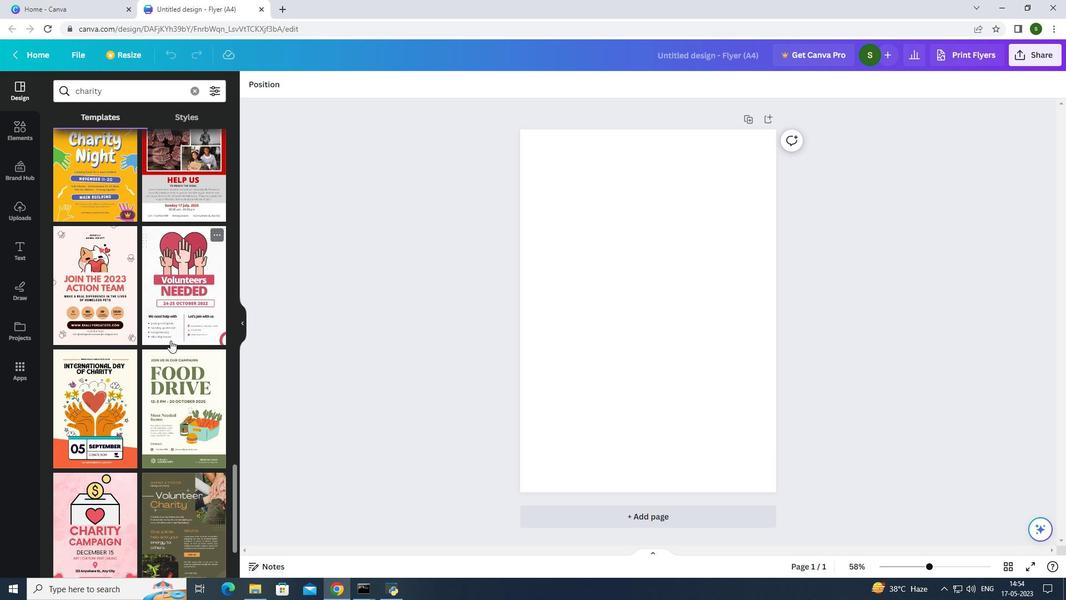 
Action: Mouse scrolled (170, 341) with delta (0, 0)
Screenshot: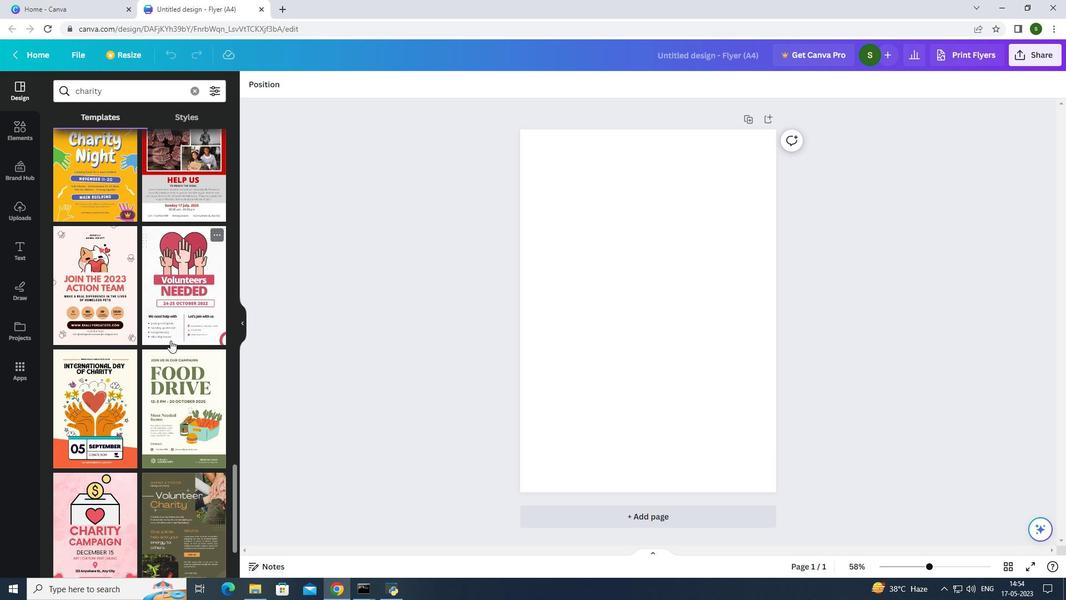 
Action: Mouse scrolled (170, 341) with delta (0, 0)
Screenshot: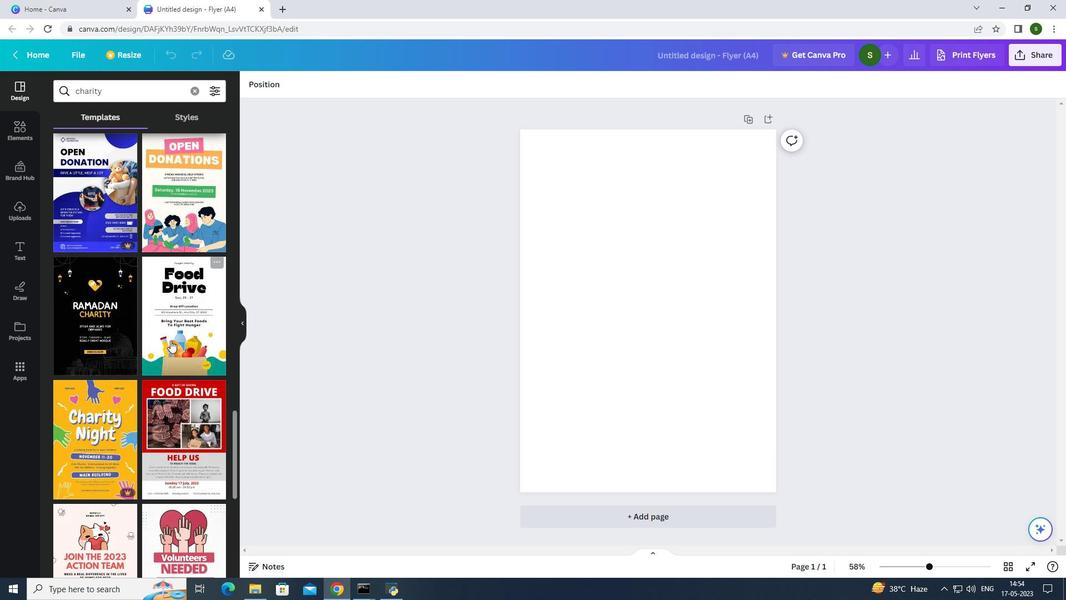 
Action: Mouse scrolled (170, 341) with delta (0, 0)
Screenshot: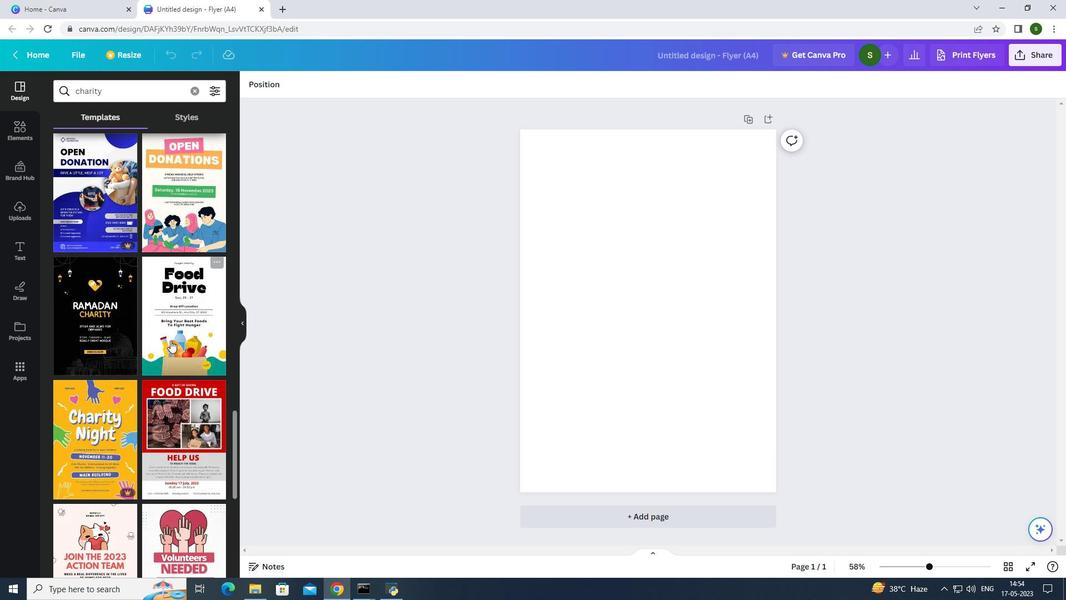 
Action: Mouse scrolled (170, 341) with delta (0, 0)
Screenshot: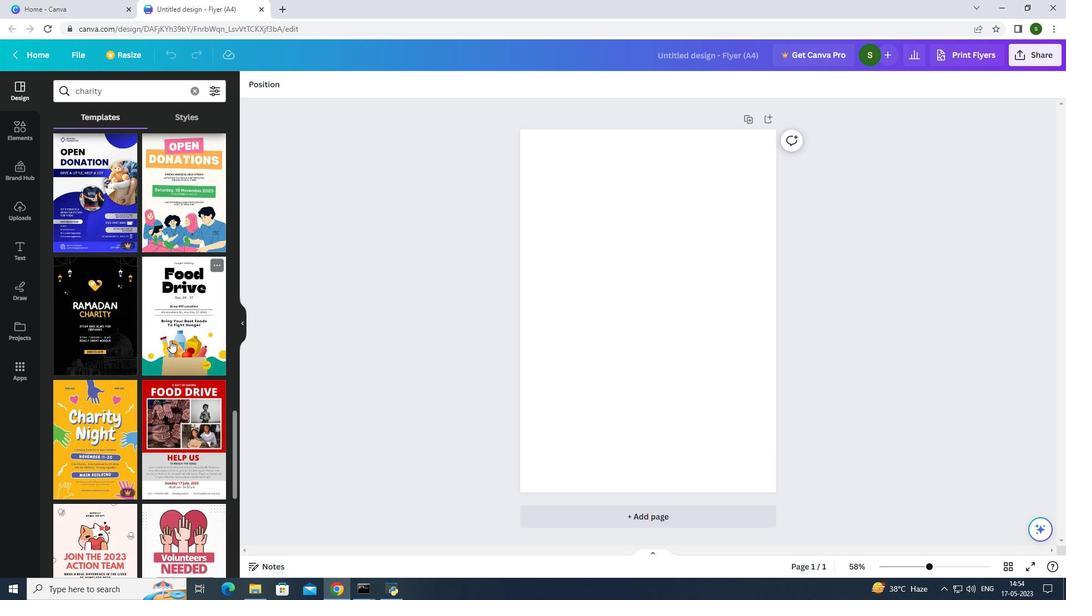 
Action: Mouse scrolled (170, 341) with delta (0, 0)
Screenshot: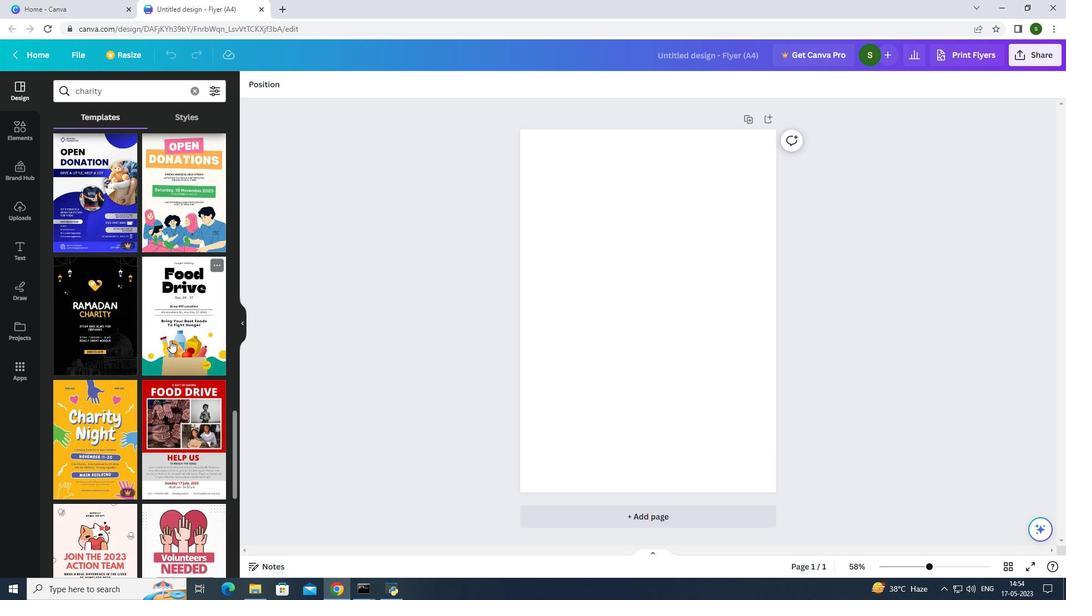 
Action: Mouse scrolled (170, 341) with delta (0, 0)
Screenshot: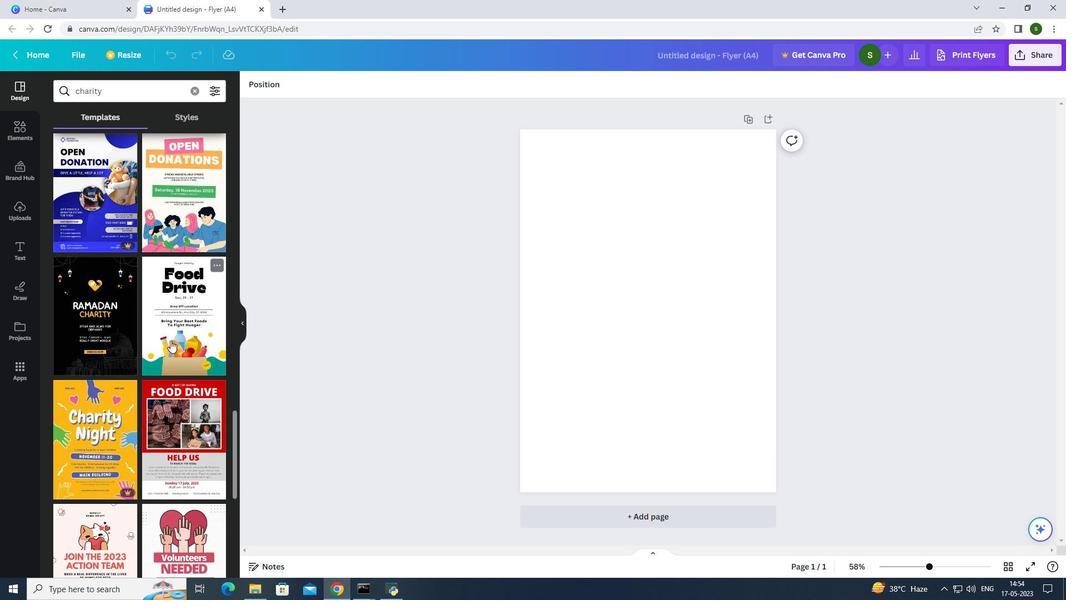 
Action: Mouse scrolled (170, 341) with delta (0, 0)
Screenshot: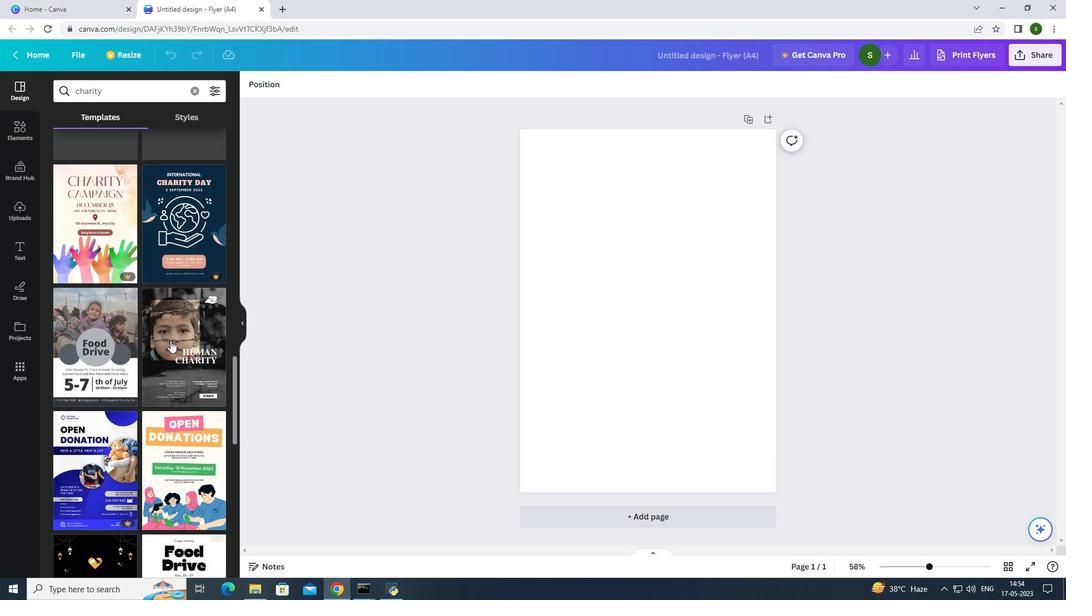 
Action: Mouse scrolled (170, 341) with delta (0, 0)
Screenshot: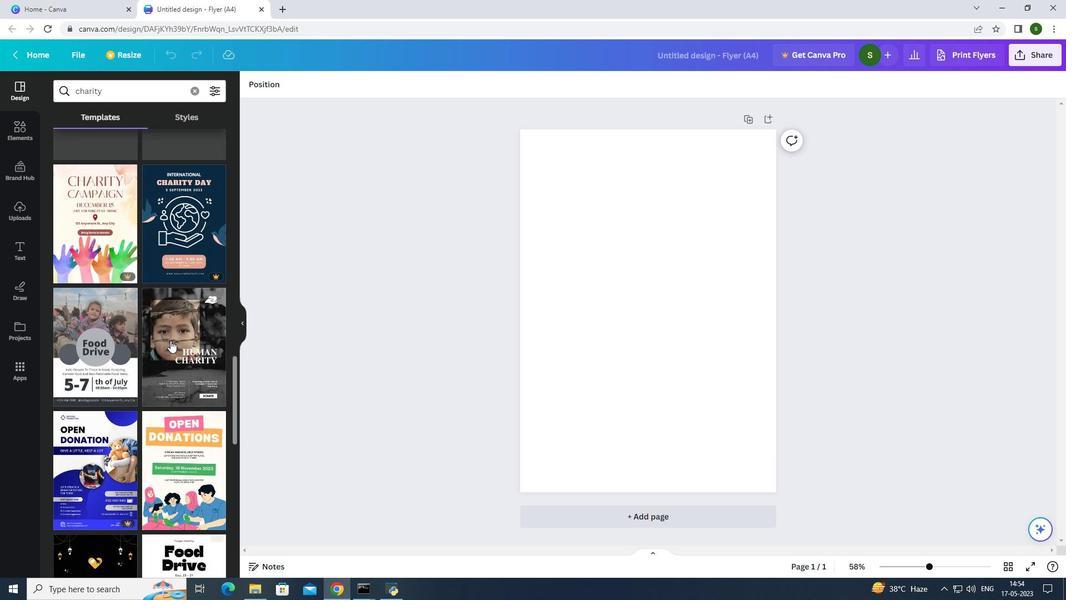 
Action: Mouse scrolled (170, 341) with delta (0, 0)
Screenshot: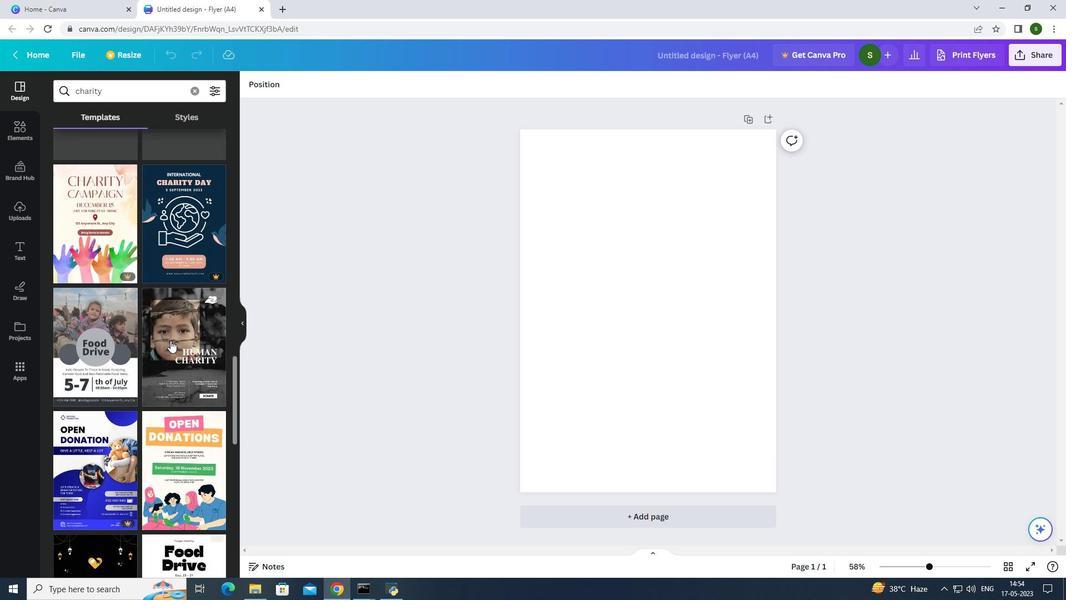 
Action: Mouse scrolled (170, 341) with delta (0, 0)
Screenshot: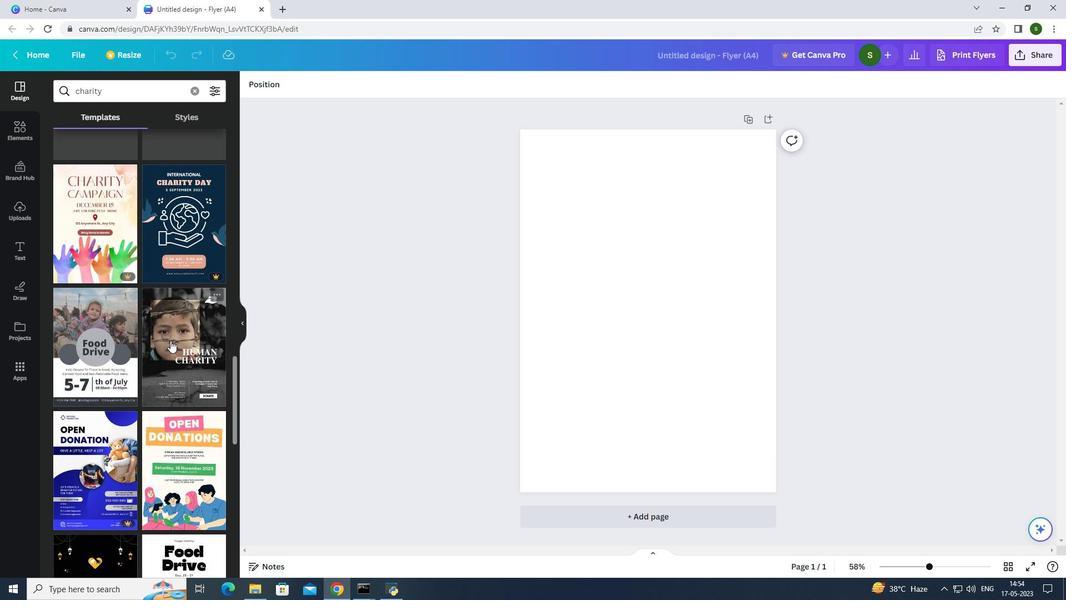 
Action: Mouse scrolled (170, 341) with delta (0, 0)
Screenshot: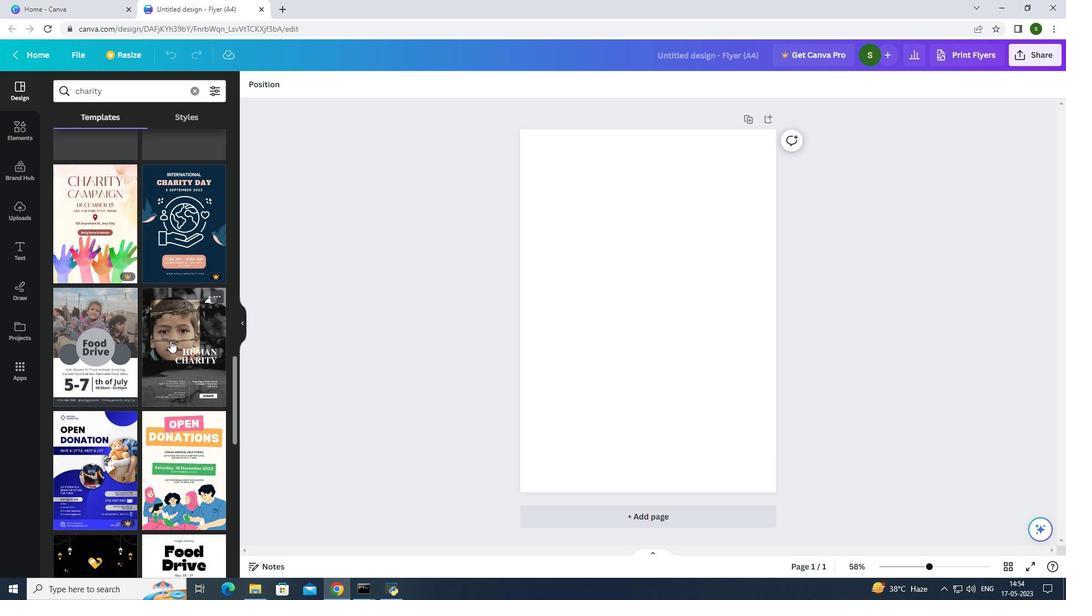 
Action: Mouse scrolled (170, 341) with delta (0, 0)
Screenshot: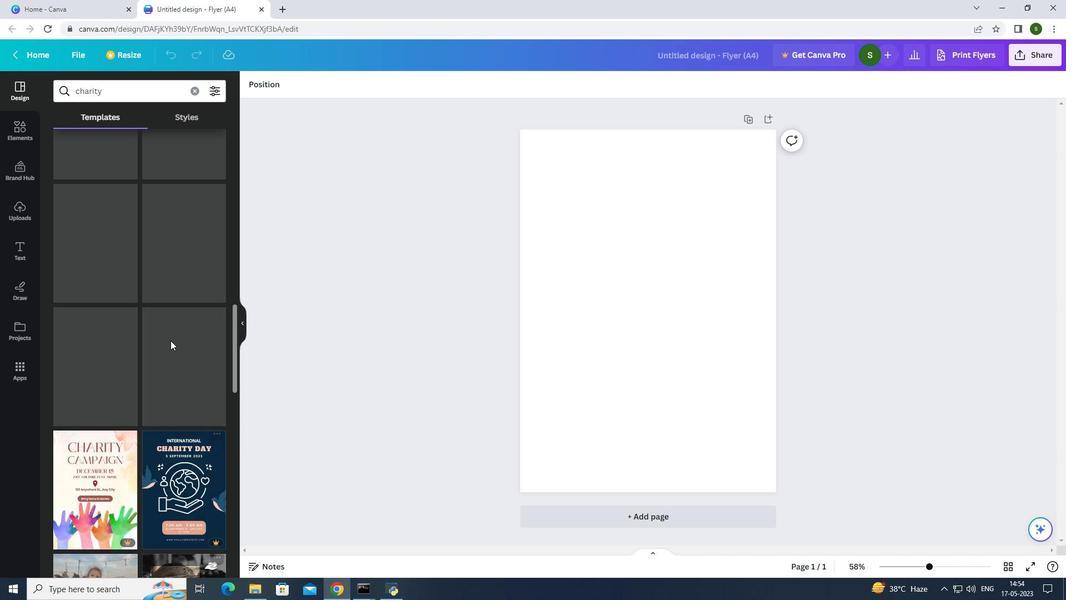 
Action: Mouse scrolled (170, 341) with delta (0, 0)
Screenshot: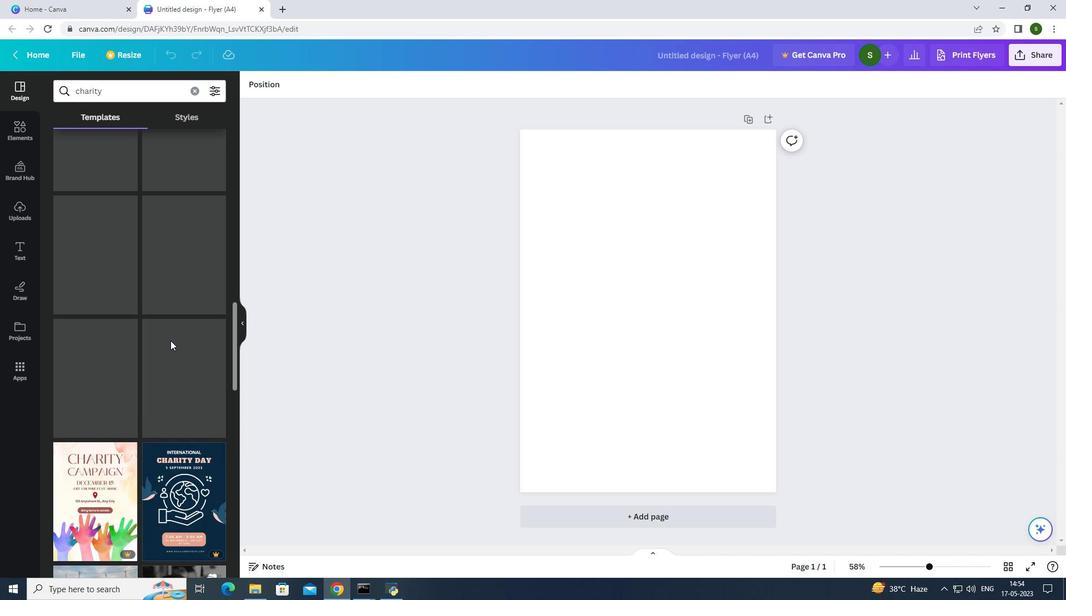 
Action: Mouse scrolled (170, 341) with delta (0, 0)
Screenshot: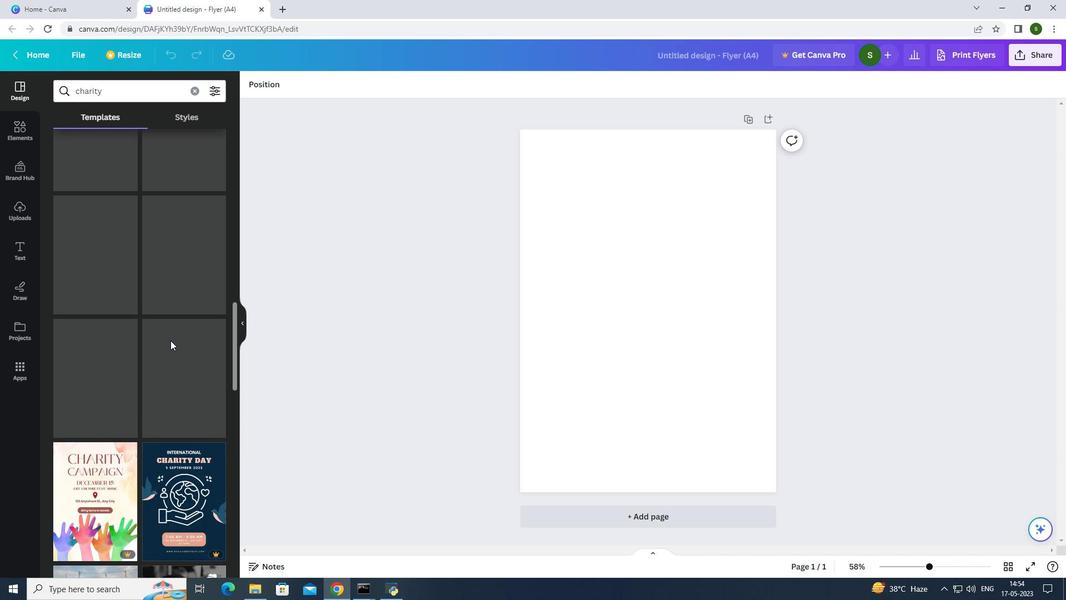 
Action: Mouse scrolled (170, 341) with delta (0, 0)
Screenshot: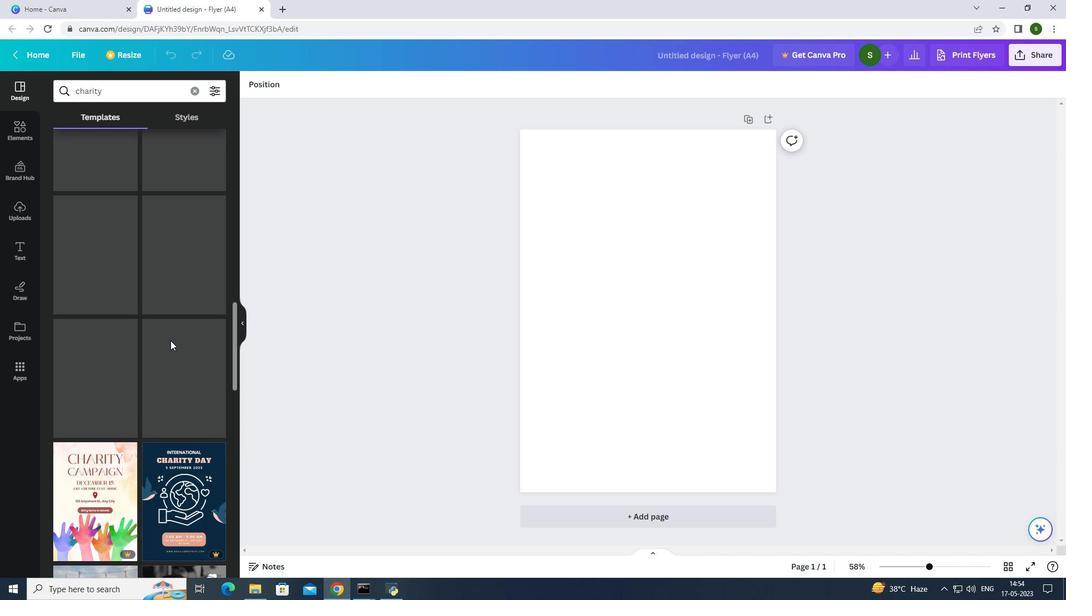 
Action: Mouse scrolled (170, 341) with delta (0, 0)
Screenshot: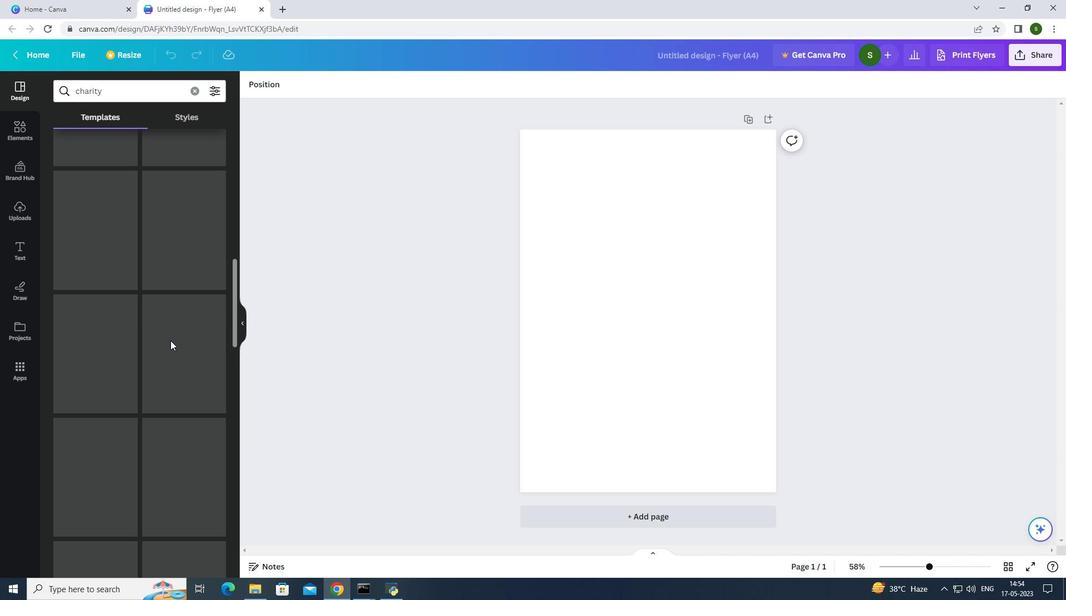 
Action: Mouse scrolled (170, 341) with delta (0, 0)
Screenshot: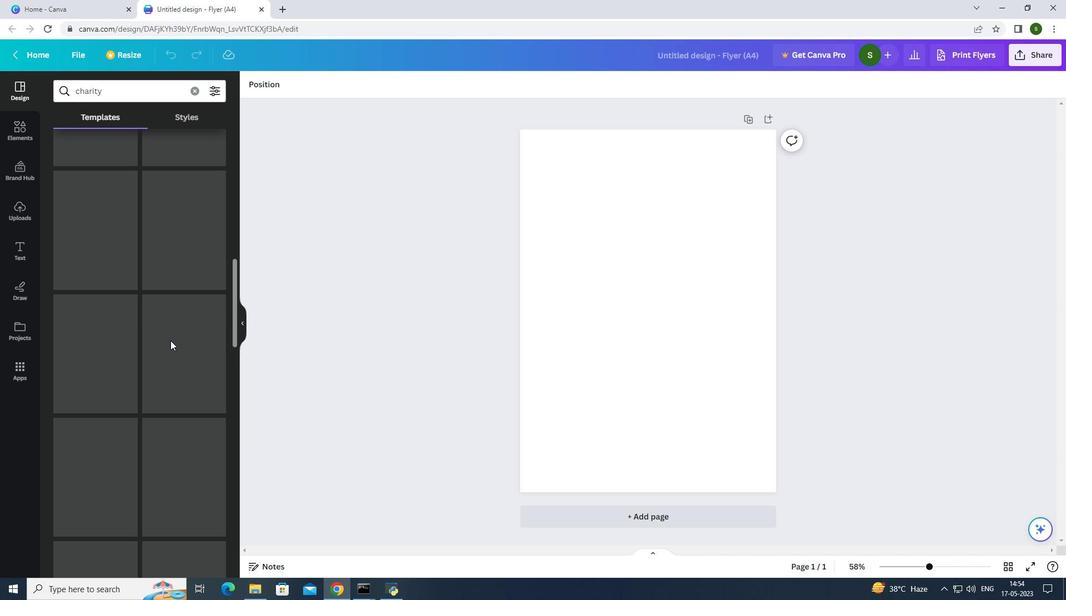 
Action: Mouse scrolled (170, 341) with delta (0, 0)
Screenshot: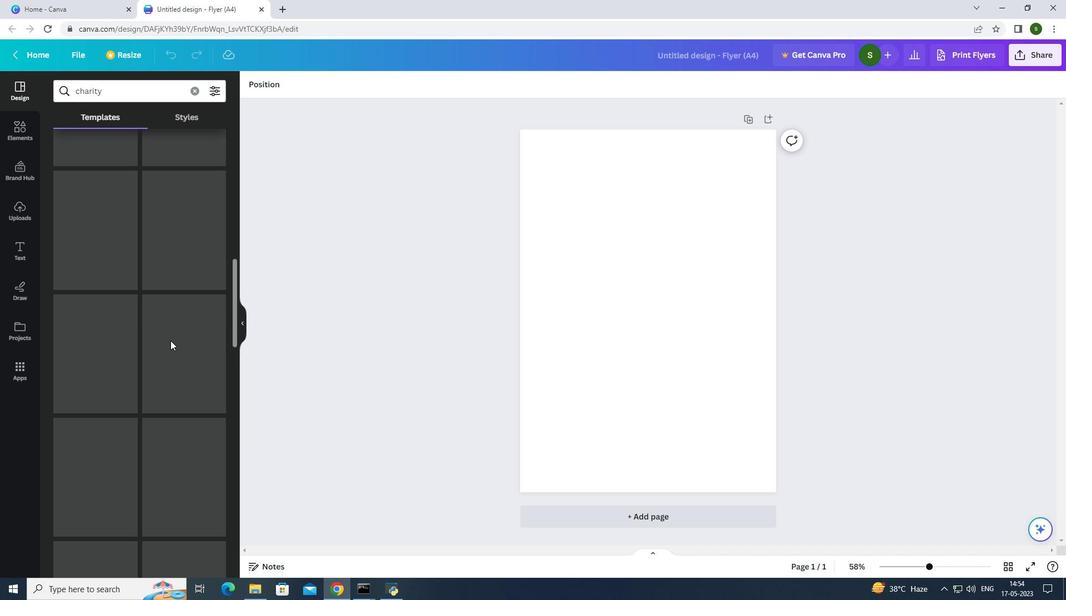
Action: Mouse scrolled (170, 341) with delta (0, 0)
Screenshot: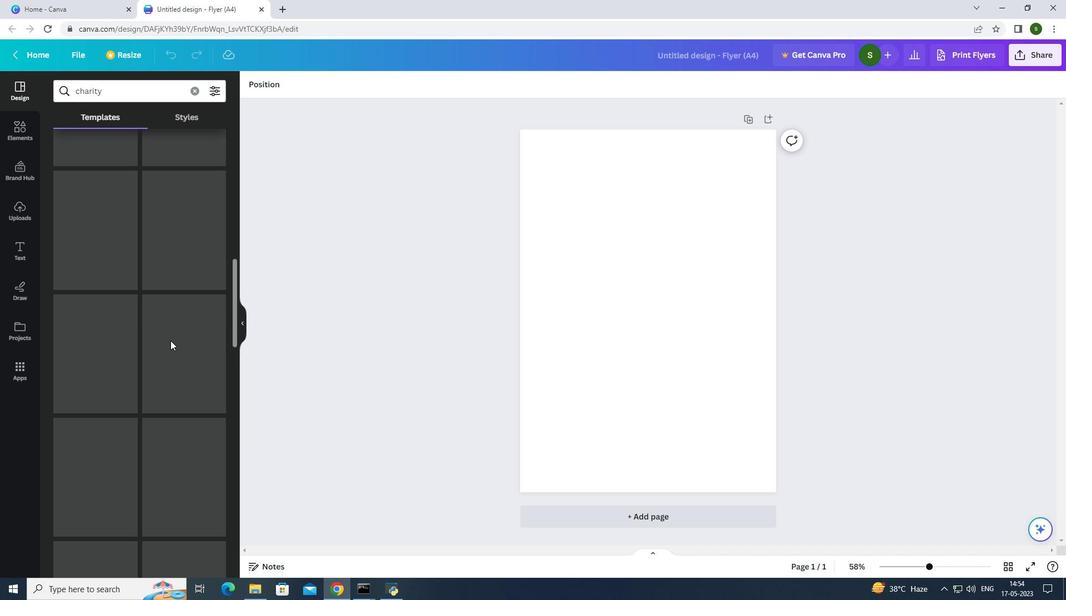 
Action: Mouse scrolled (170, 341) with delta (0, 0)
Screenshot: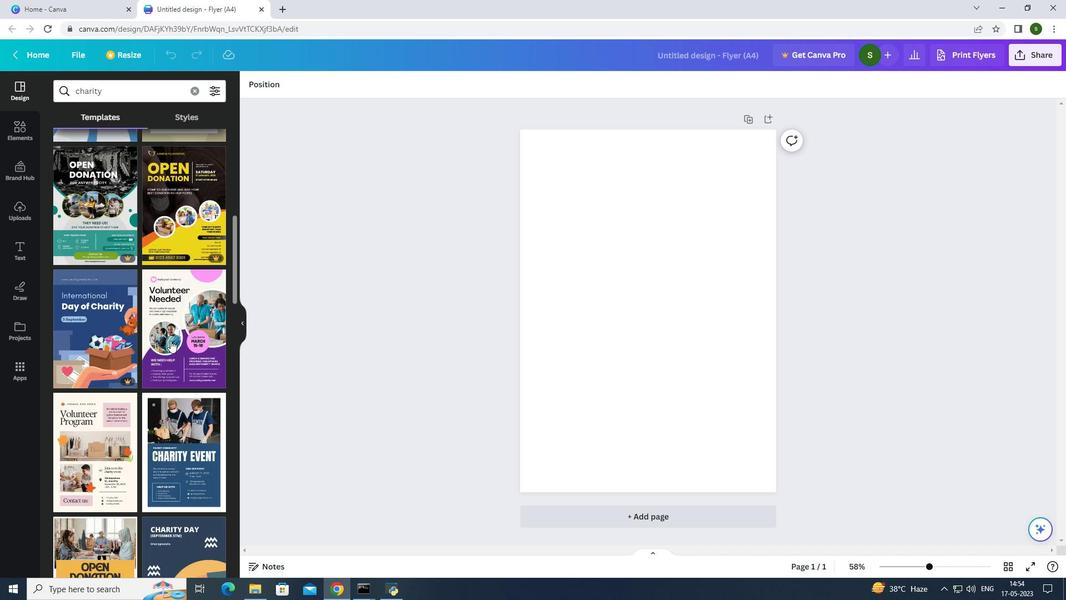 
Action: Mouse scrolled (170, 341) with delta (0, 0)
Screenshot: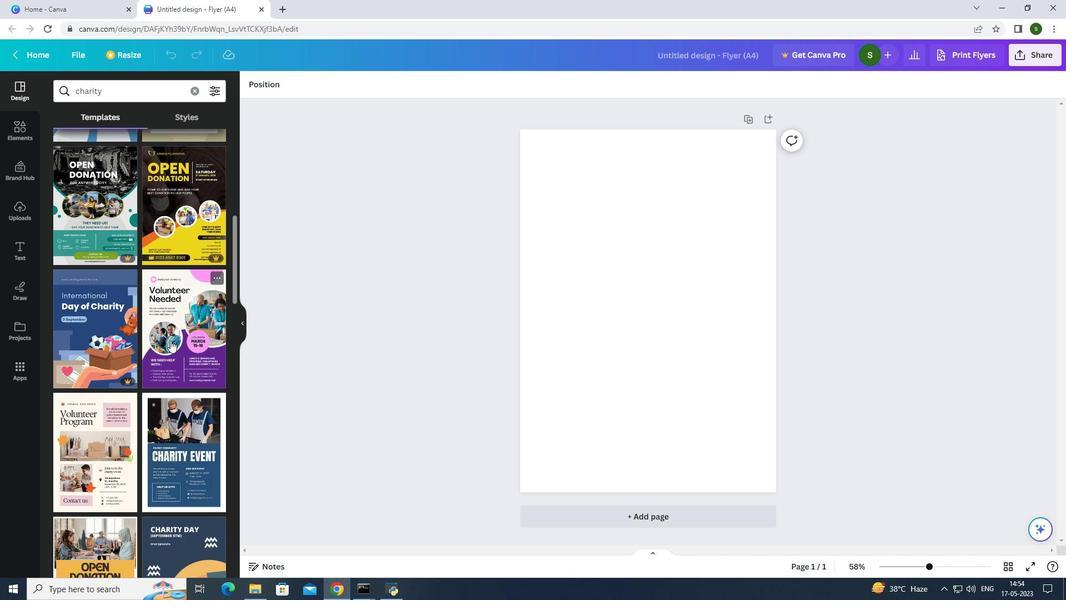 
Action: Mouse scrolled (170, 340) with delta (0, 0)
Screenshot: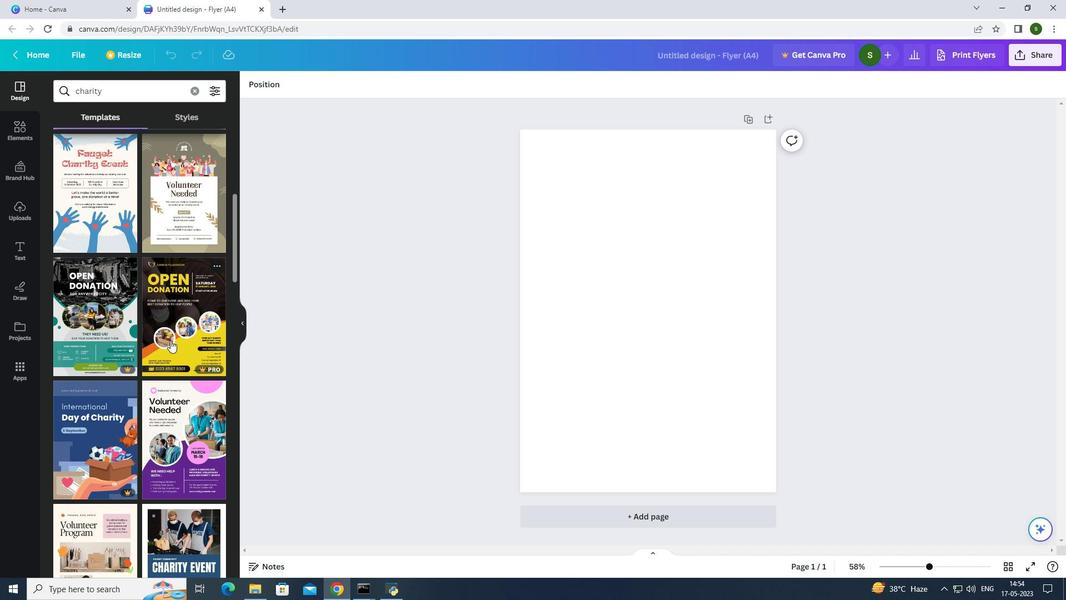 
Action: Mouse scrolled (170, 340) with delta (0, 0)
Screenshot: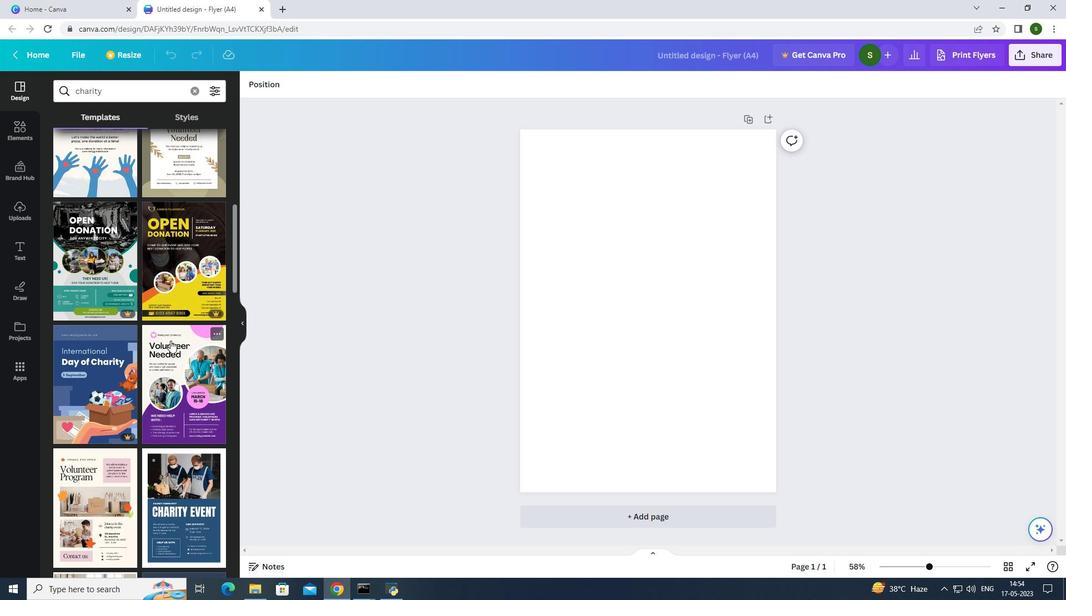 
Action: Mouse scrolled (170, 341) with delta (0, 0)
Screenshot: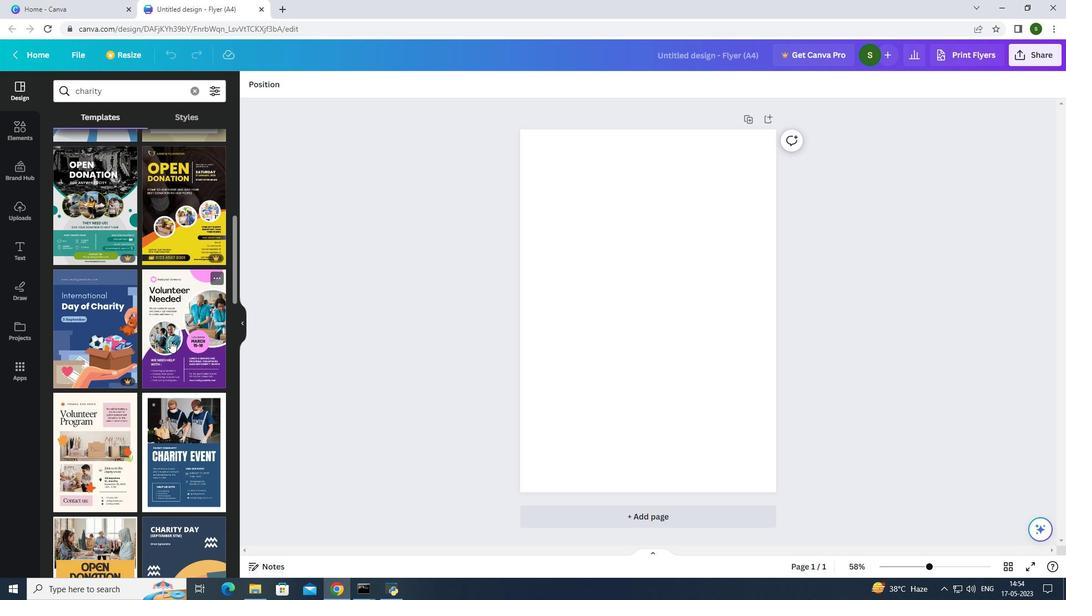 
Action: Mouse scrolled (170, 341) with delta (0, 0)
Screenshot: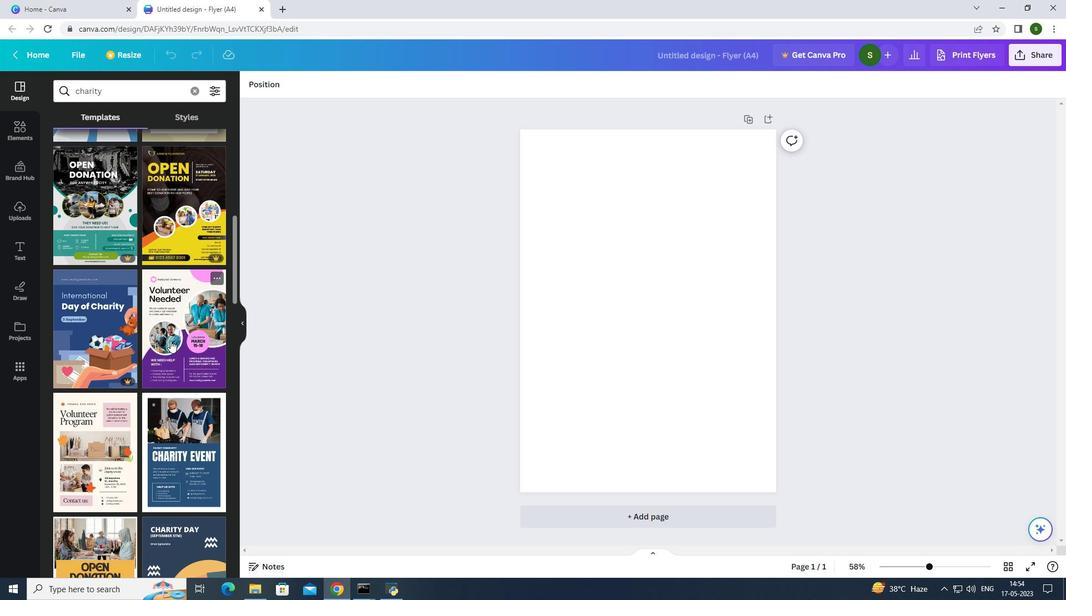 
Action: Mouse scrolled (170, 341) with delta (0, 0)
Screenshot: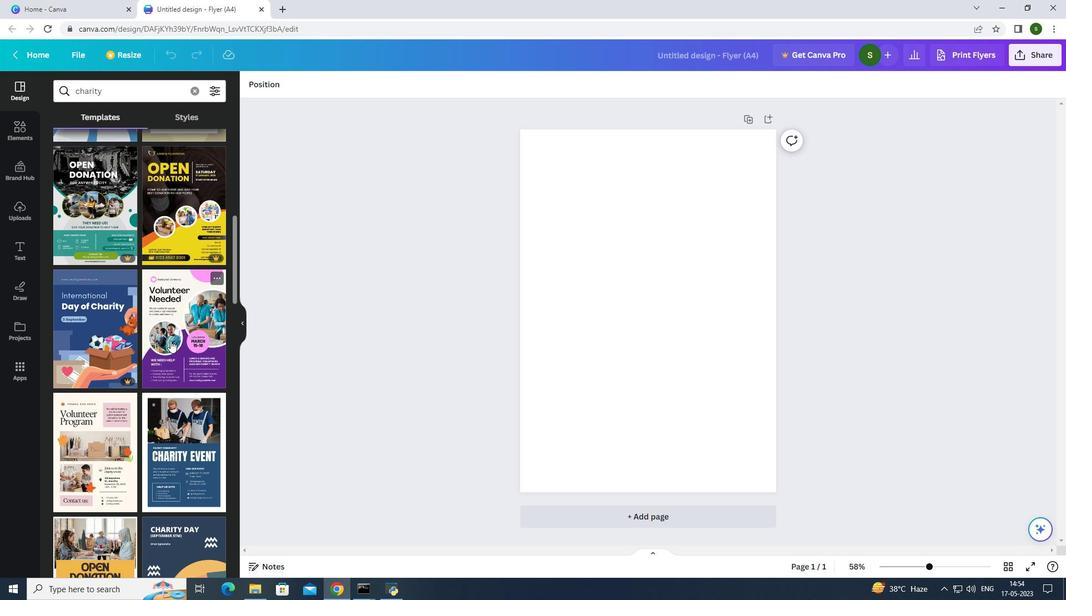 
Action: Mouse scrolled (170, 340) with delta (0, 0)
Screenshot: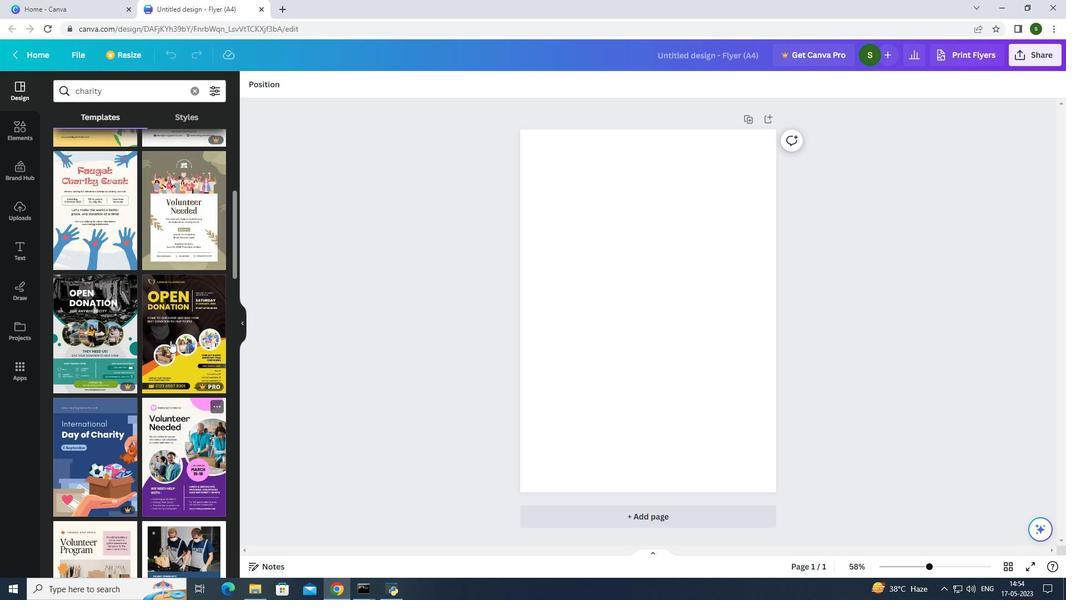
Action: Mouse scrolled (170, 341) with delta (0, 0)
Screenshot: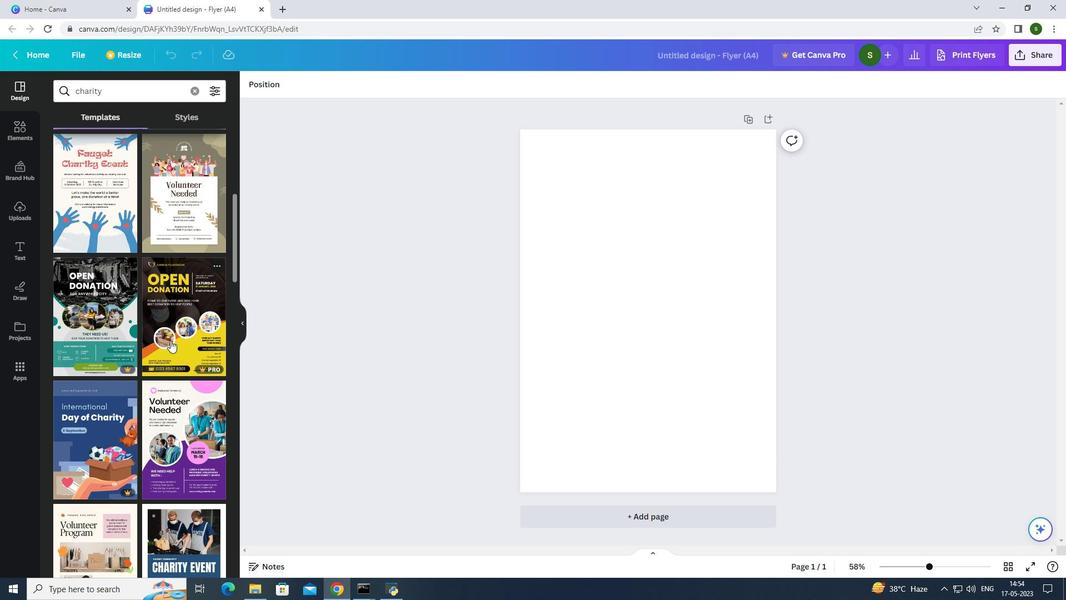 
Action: Mouse scrolled (170, 340) with delta (0, 0)
Screenshot: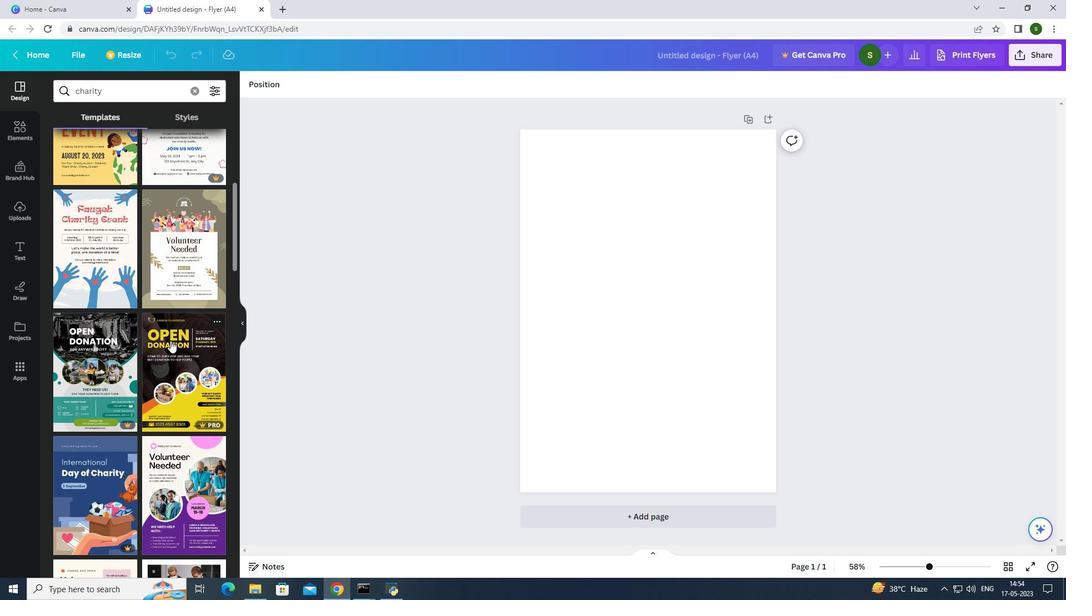 
Action: Mouse moved to (166, 343)
Screenshot: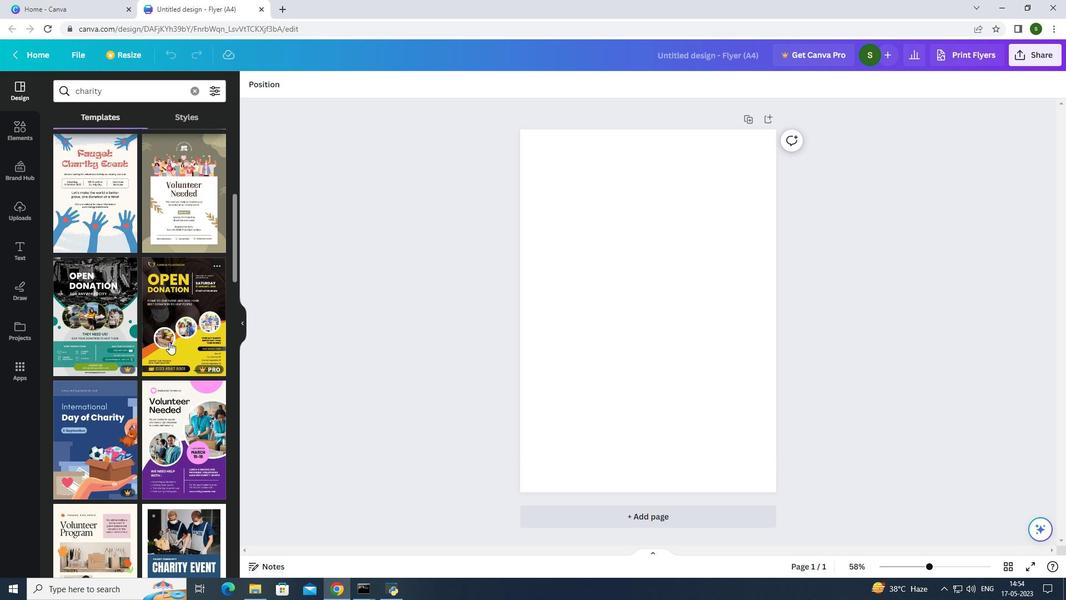
Action: Mouse scrolled (166, 343) with delta (0, 0)
Screenshot: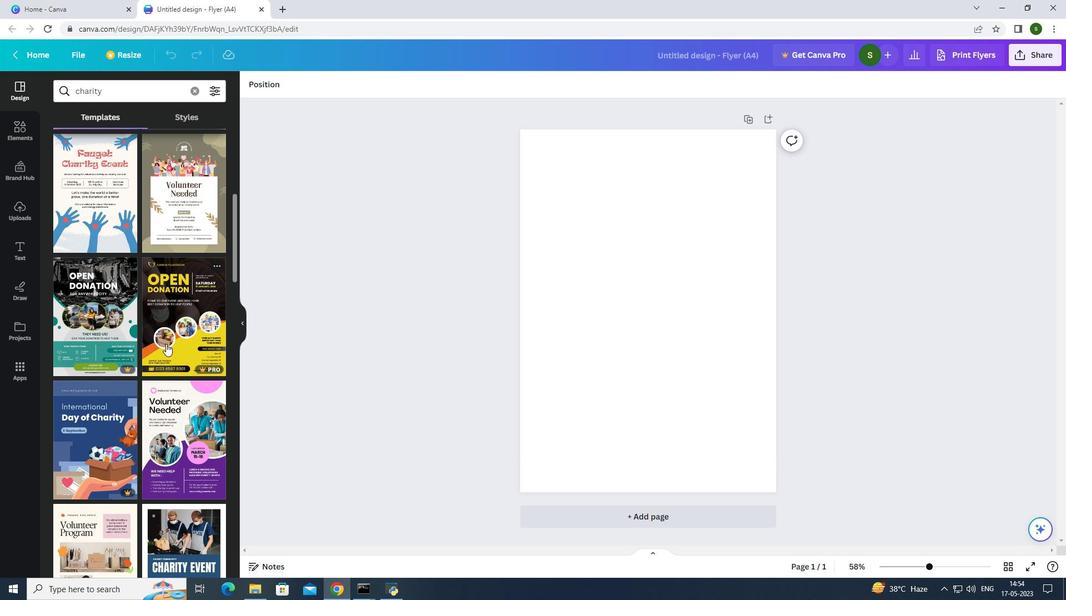 
Action: Mouse moved to (166, 345)
Screenshot: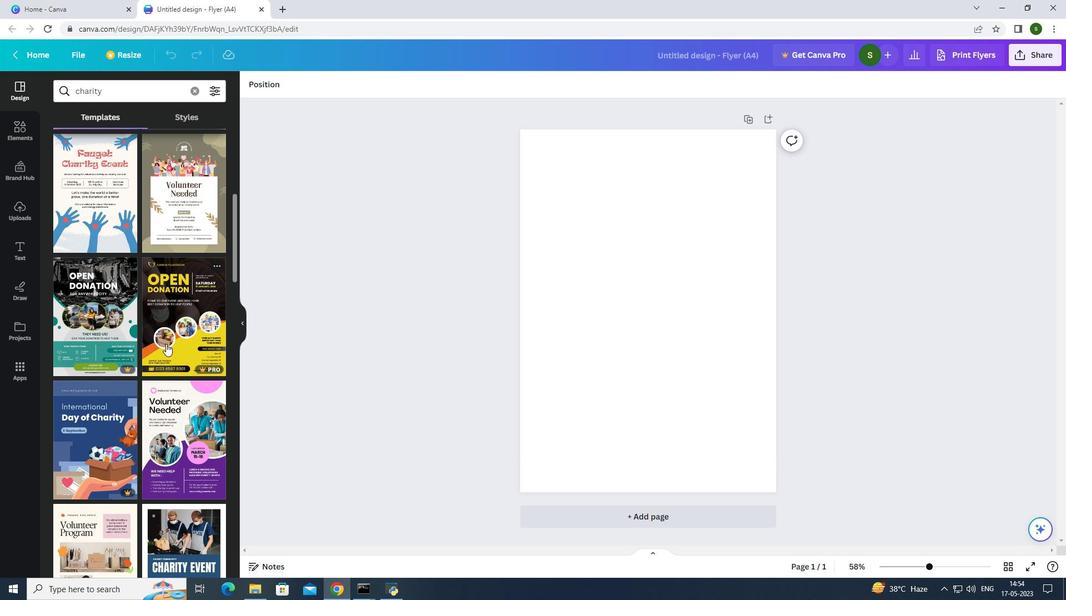 
Action: Mouse scrolled (166, 344) with delta (0, 0)
Screenshot: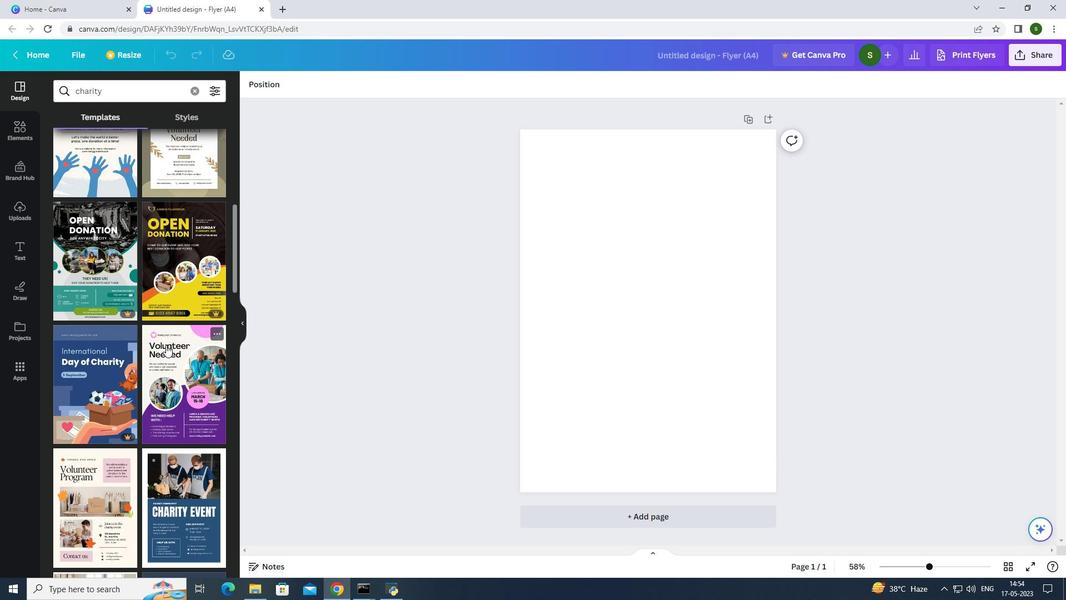 
Action: Mouse scrolled (166, 344) with delta (0, 0)
Screenshot: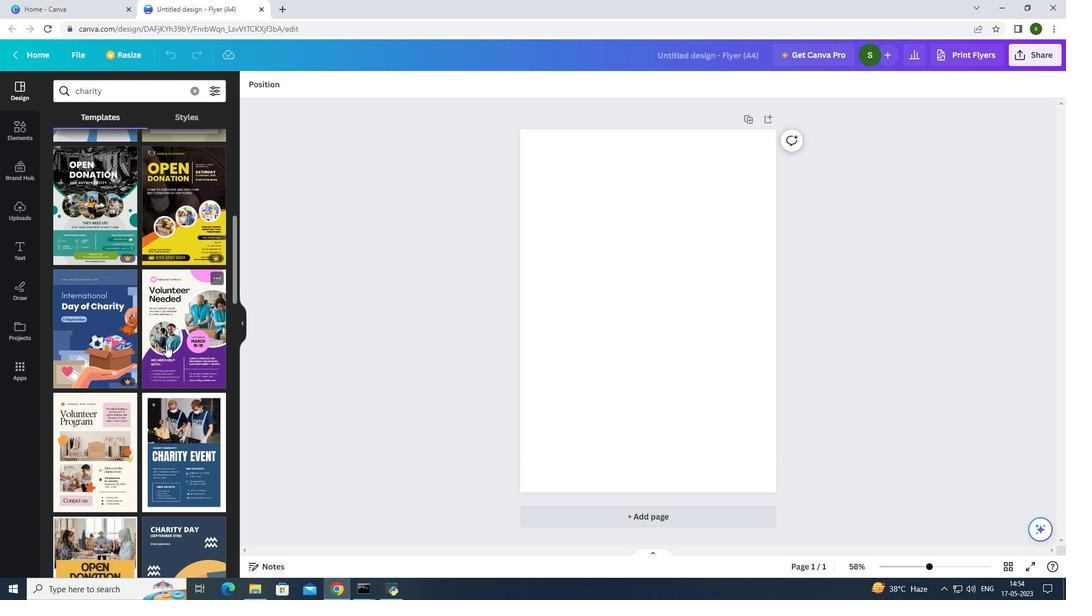 
Action: Mouse moved to (165, 345)
Screenshot: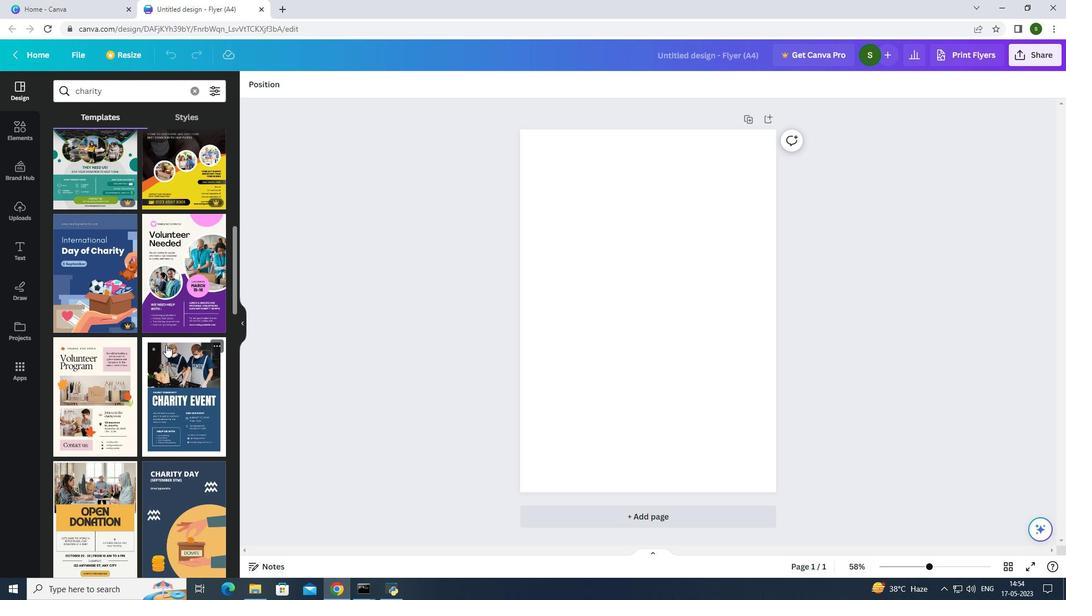 
Action: Mouse scrolled (165, 345) with delta (0, 0)
Screenshot: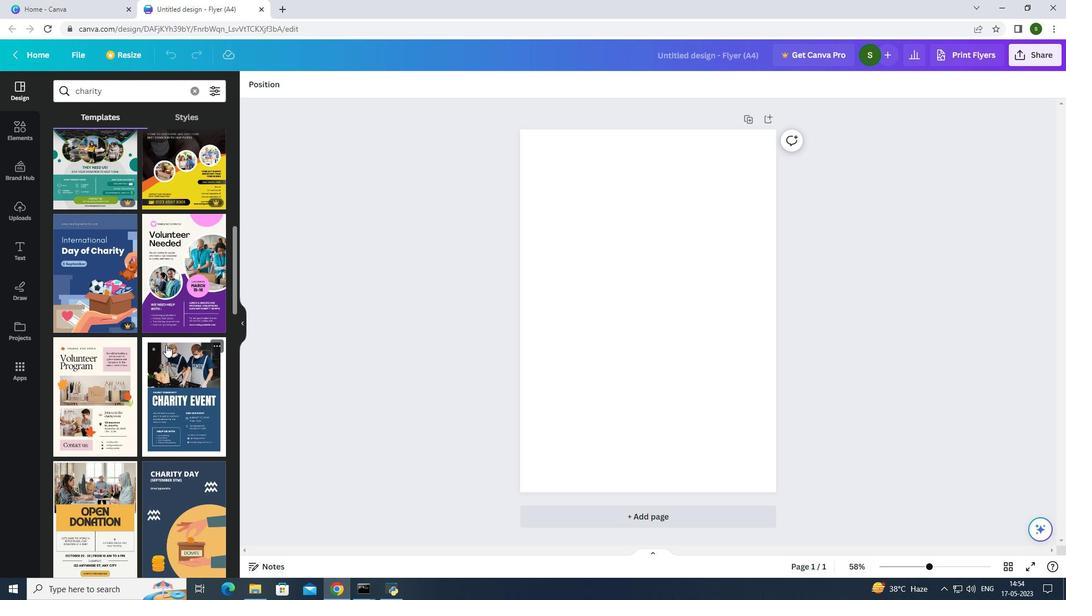 
Action: Mouse scrolled (165, 345) with delta (0, 0)
Screenshot: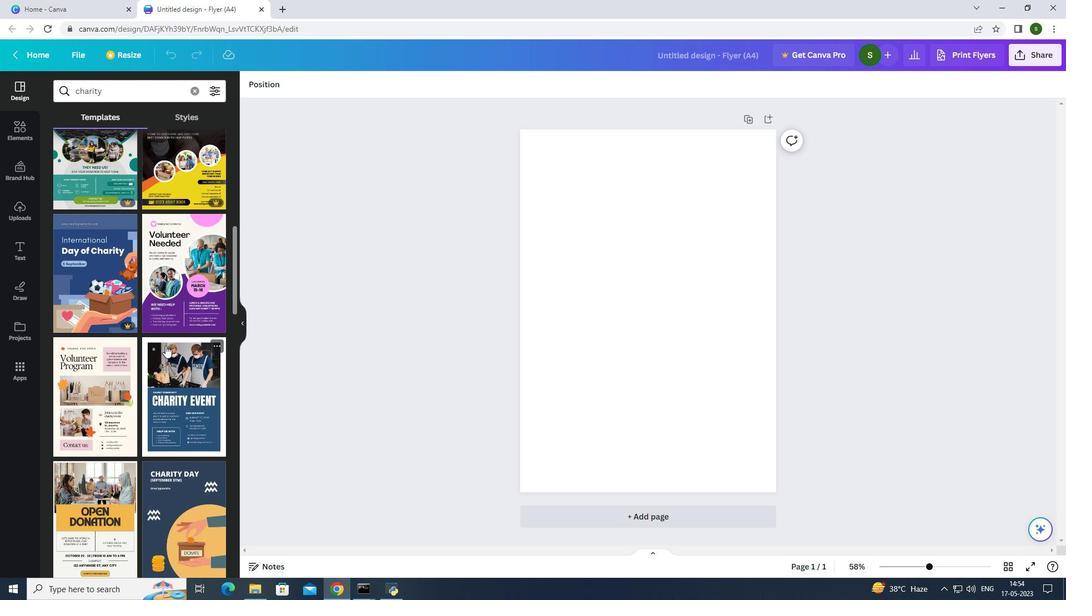 
Action: Mouse scrolled (165, 345) with delta (0, 0)
Screenshot: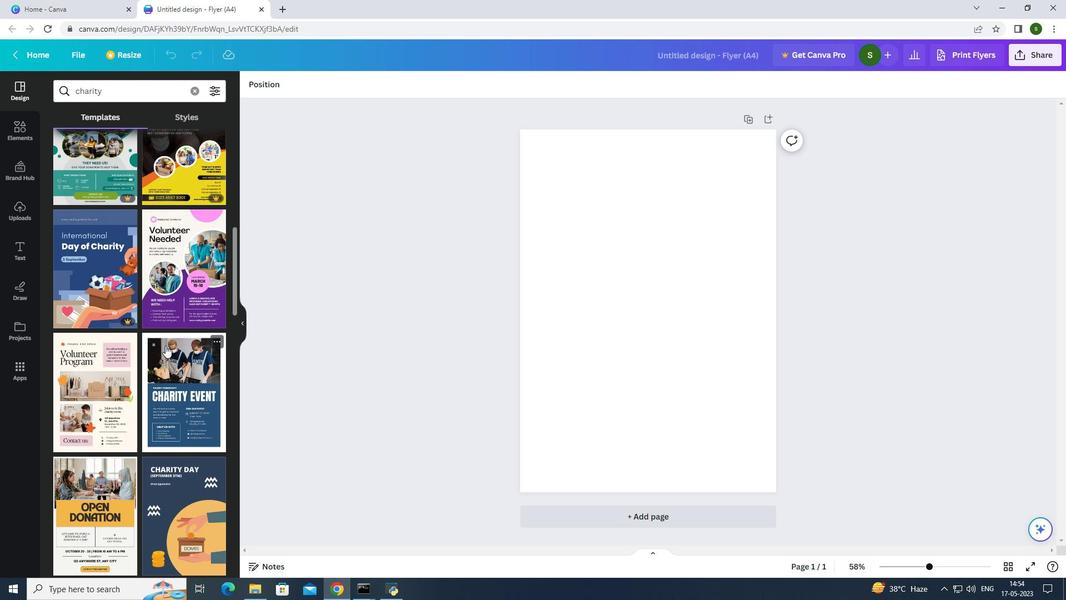 
Action: Mouse scrolled (165, 345) with delta (0, 0)
Screenshot: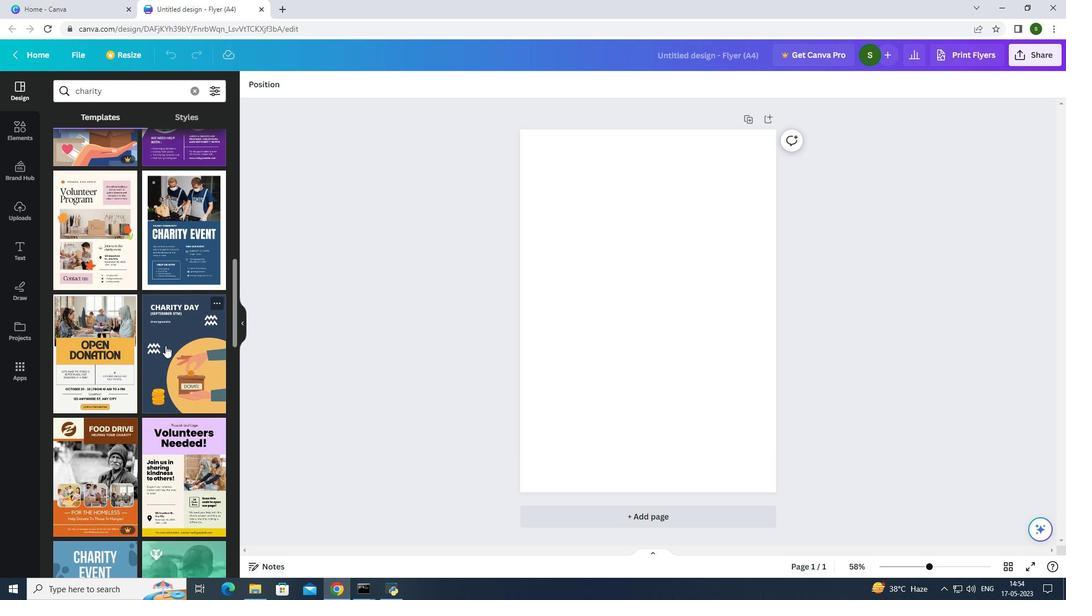 
Action: Mouse scrolled (165, 345) with delta (0, 0)
Screenshot: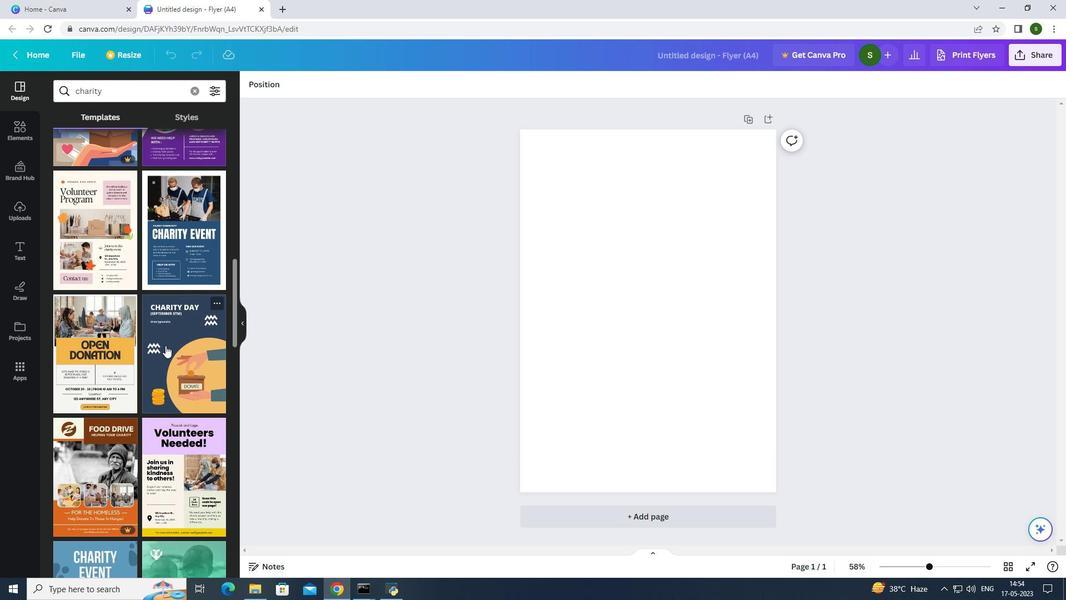 
Action: Mouse scrolled (165, 345) with delta (0, 0)
Screenshot: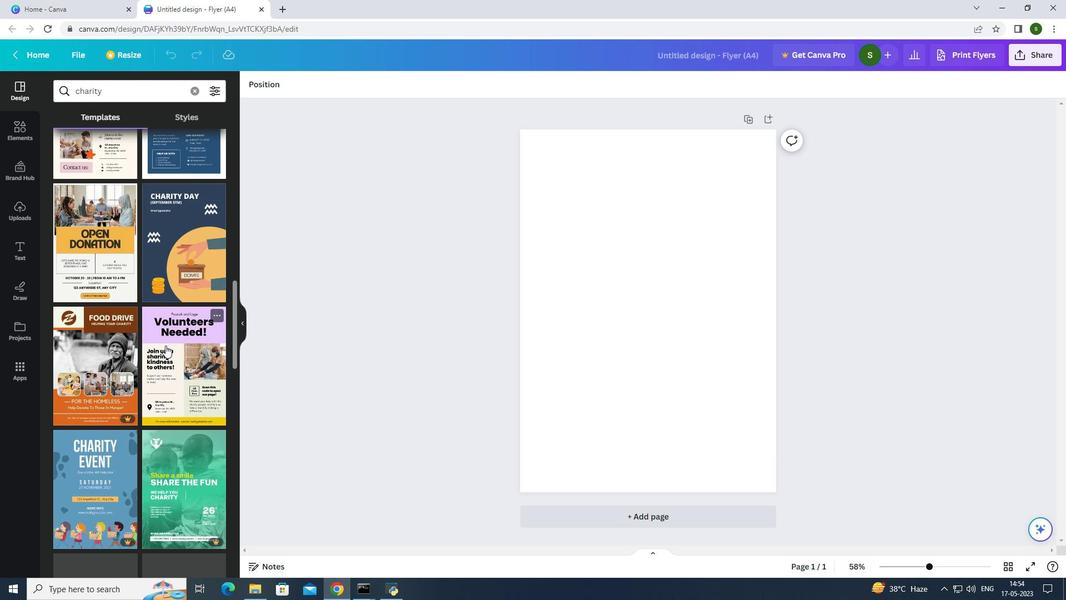 
Action: Mouse scrolled (165, 345) with delta (0, 0)
Screenshot: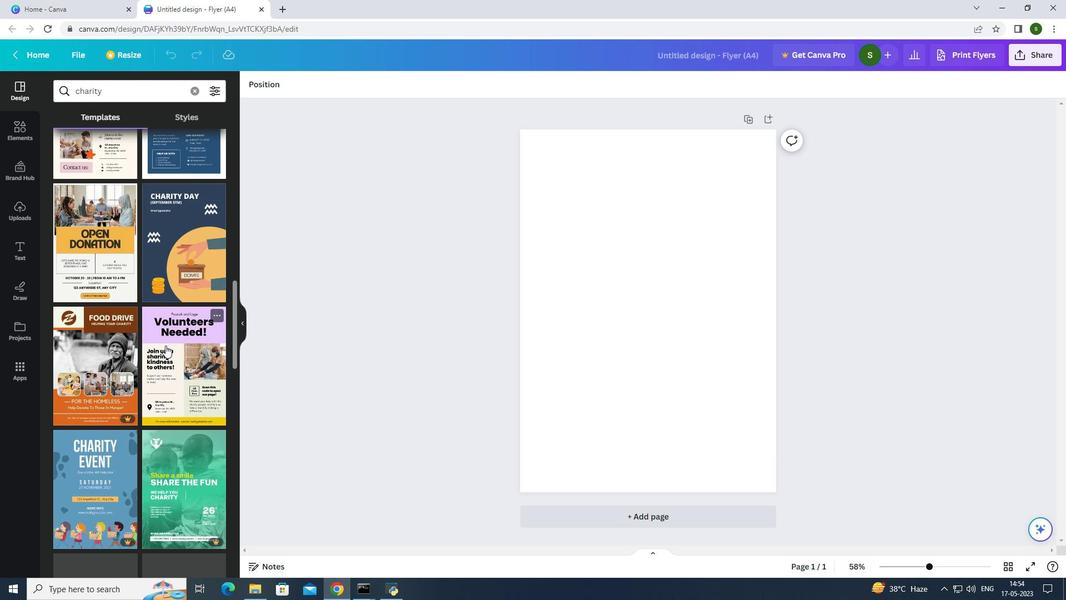 
Action: Mouse scrolled (165, 345) with delta (0, 0)
Screenshot: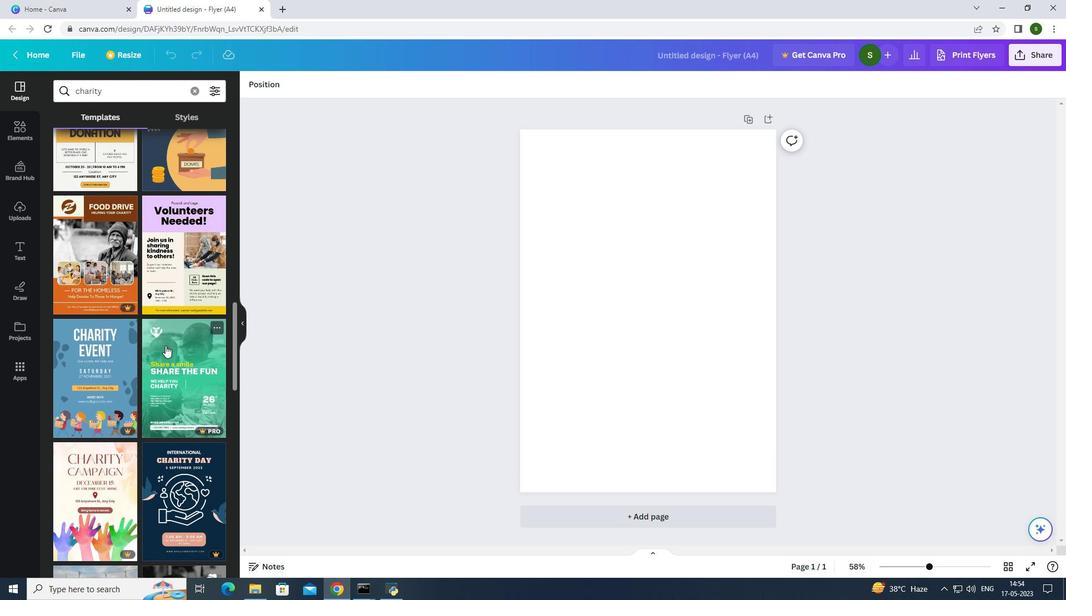 
Action: Mouse scrolled (165, 345) with delta (0, 0)
Screenshot: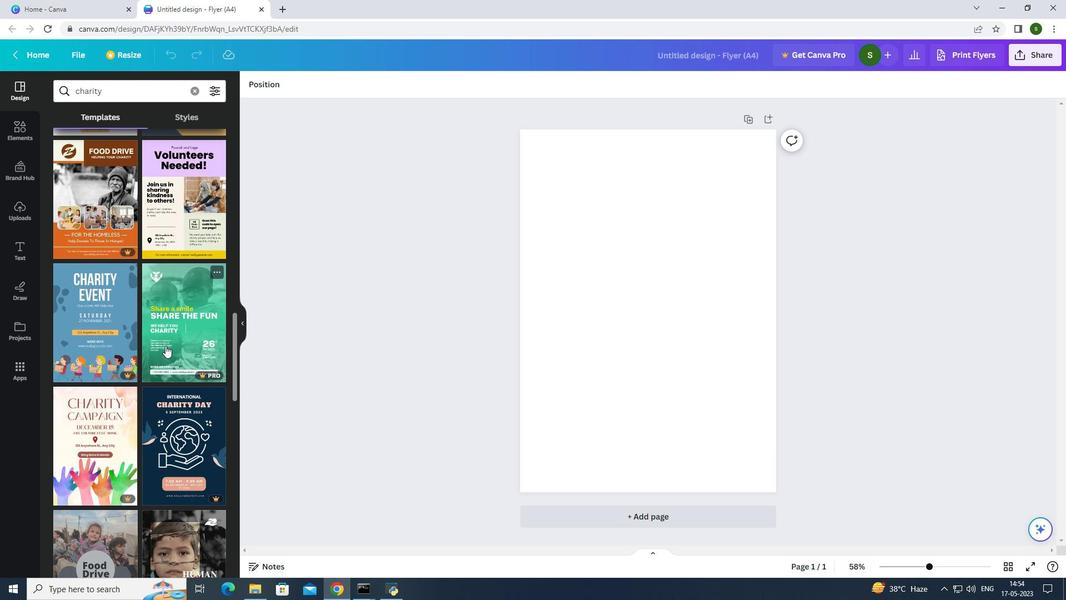 
Action: Mouse scrolled (165, 345) with delta (0, 0)
Screenshot: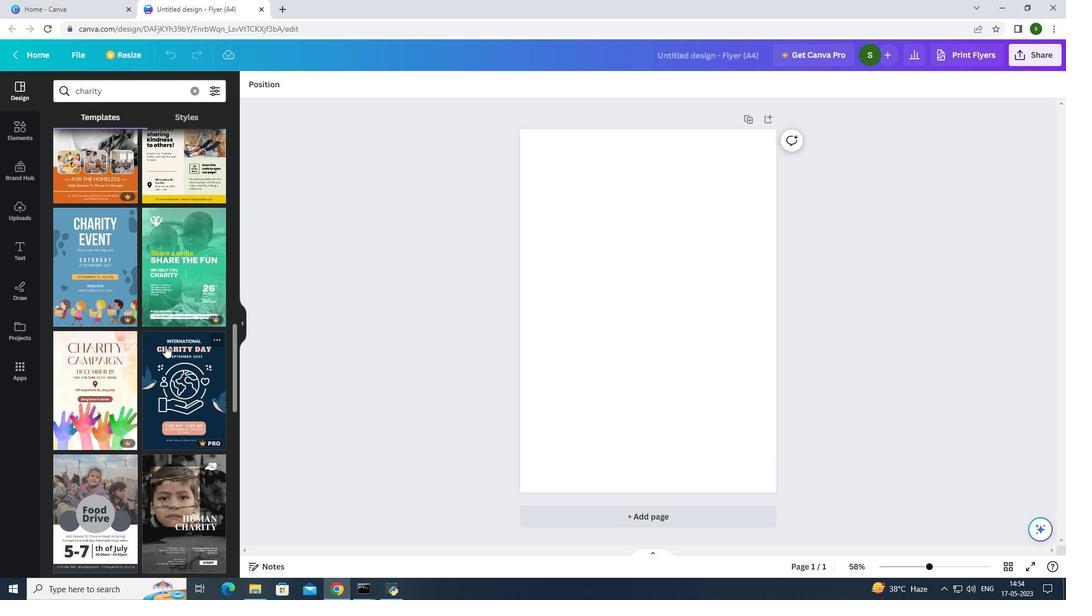 
Action: Mouse scrolled (165, 345) with delta (0, 0)
Screenshot: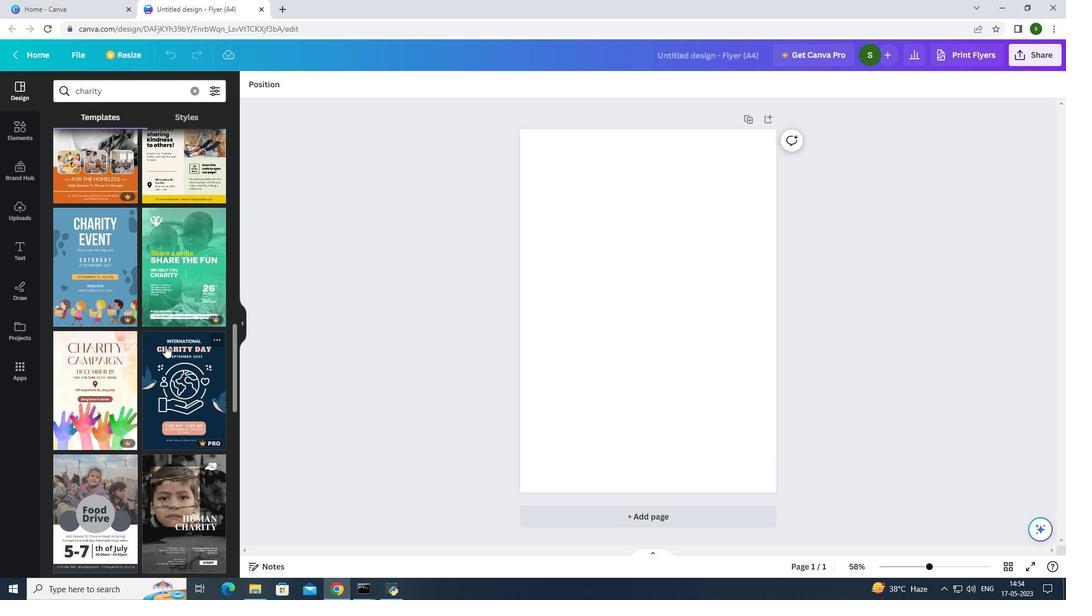 
Action: Mouse moved to (286, 10)
Screenshot: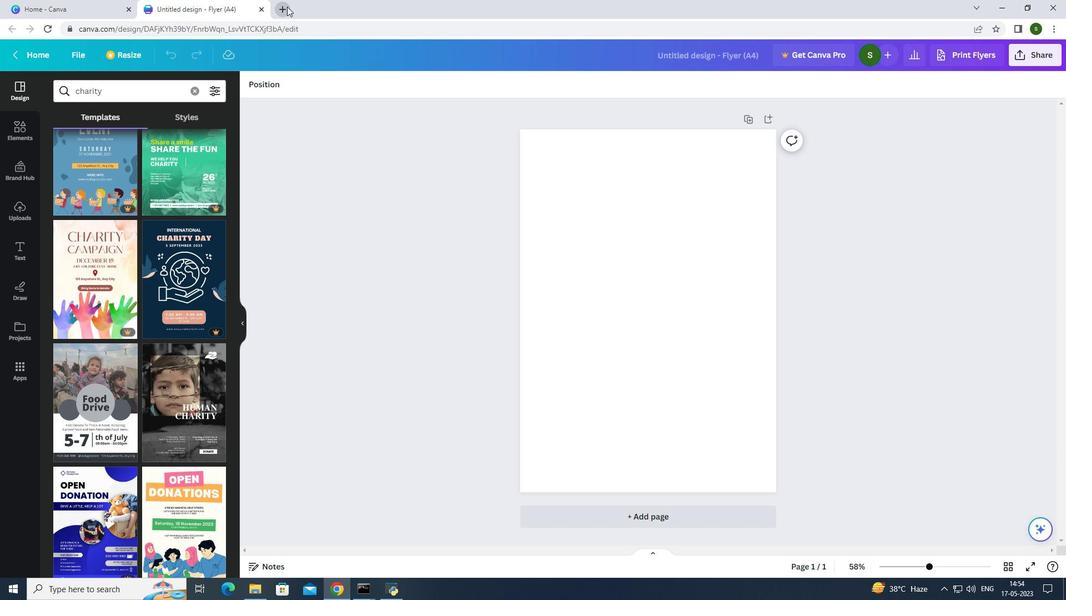 
Action: Mouse pressed left at (286, 10)
Screenshot: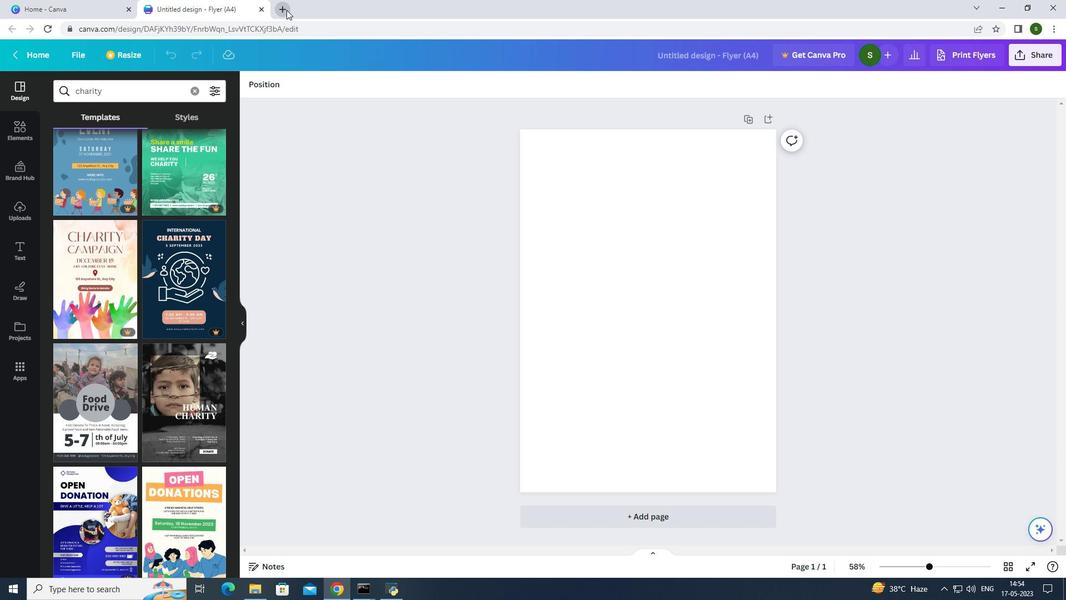 
Action: Mouse moved to (296, 33)
Screenshot: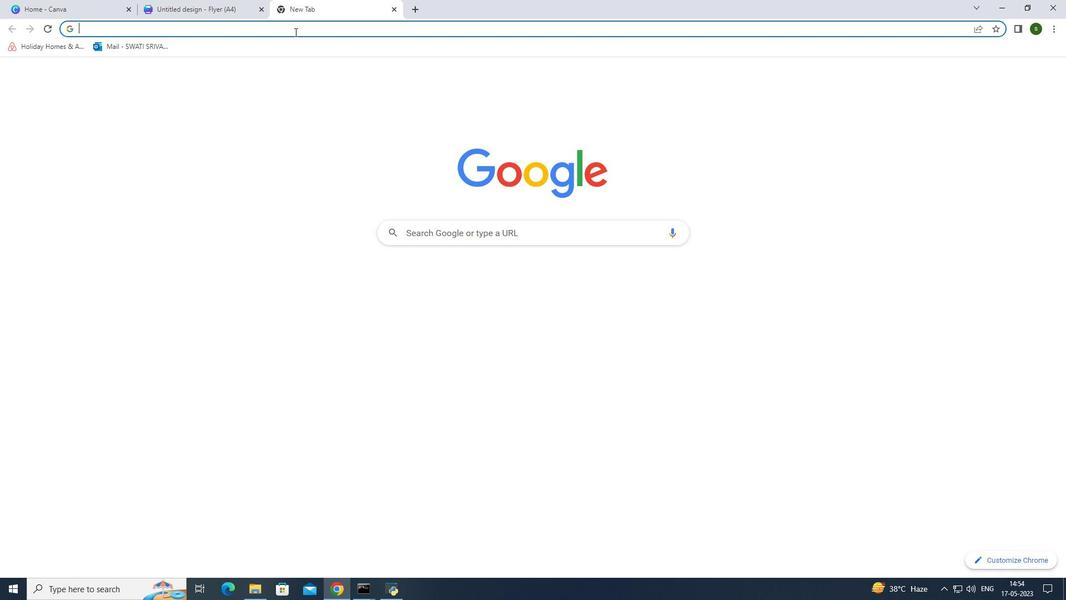
Action: Key pressed freepik<Key.enter>
Screenshot: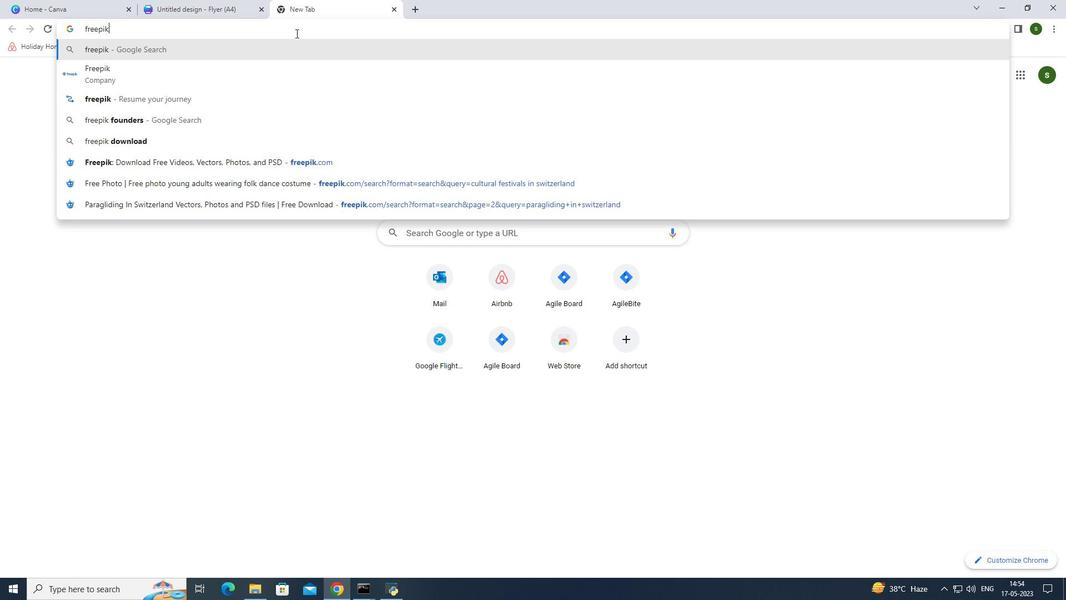 
Action: Mouse moved to (319, 168)
Screenshot: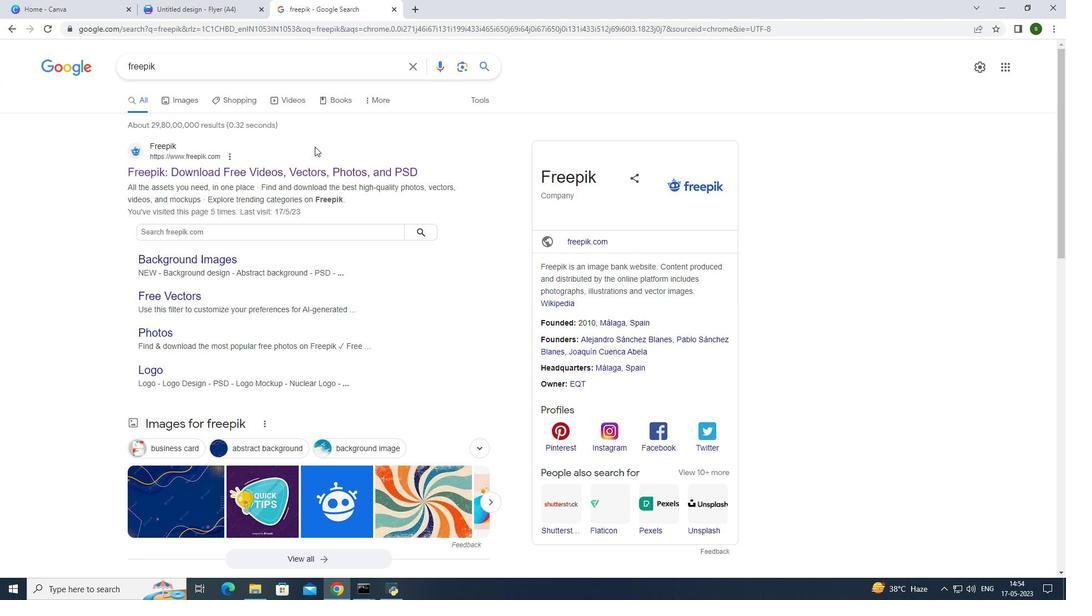 
Action: Mouse pressed left at (319, 168)
Screenshot: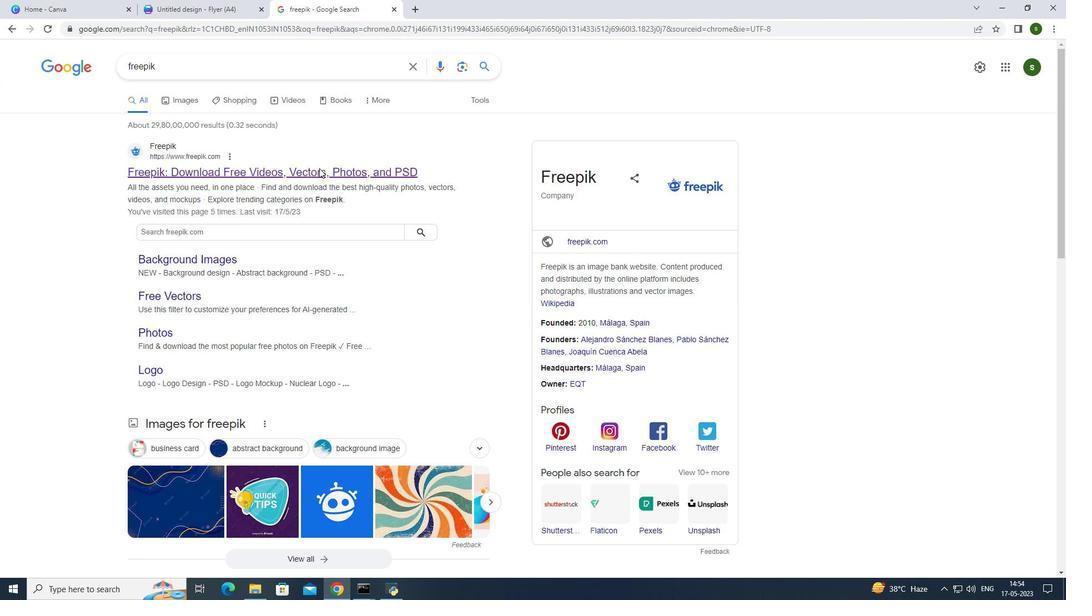 
Action: Mouse moved to (463, 177)
Screenshot: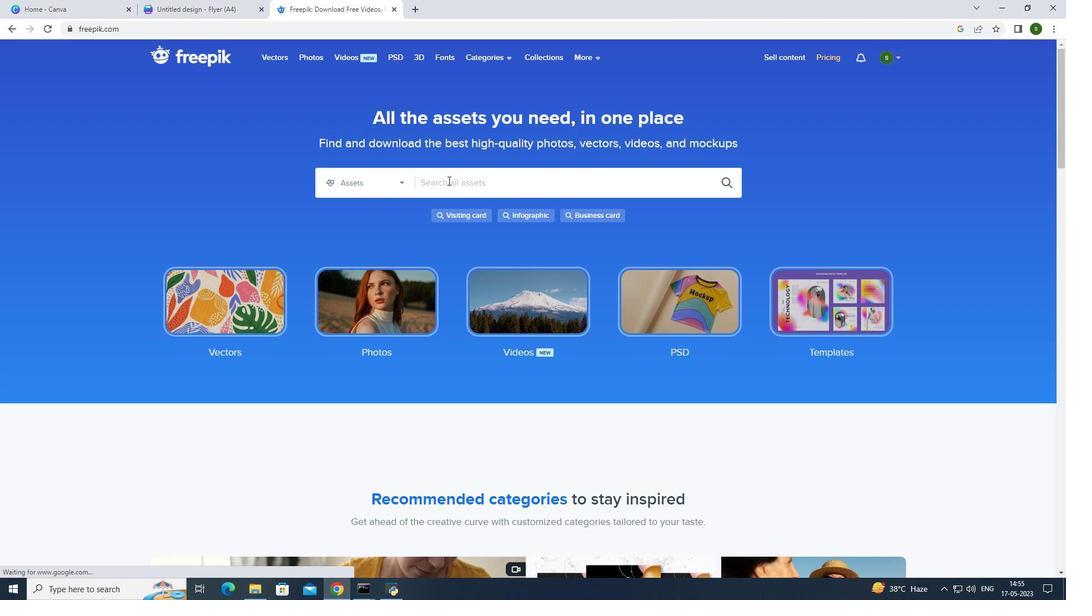 
Action: Mouse pressed left at (463, 177)
Screenshot: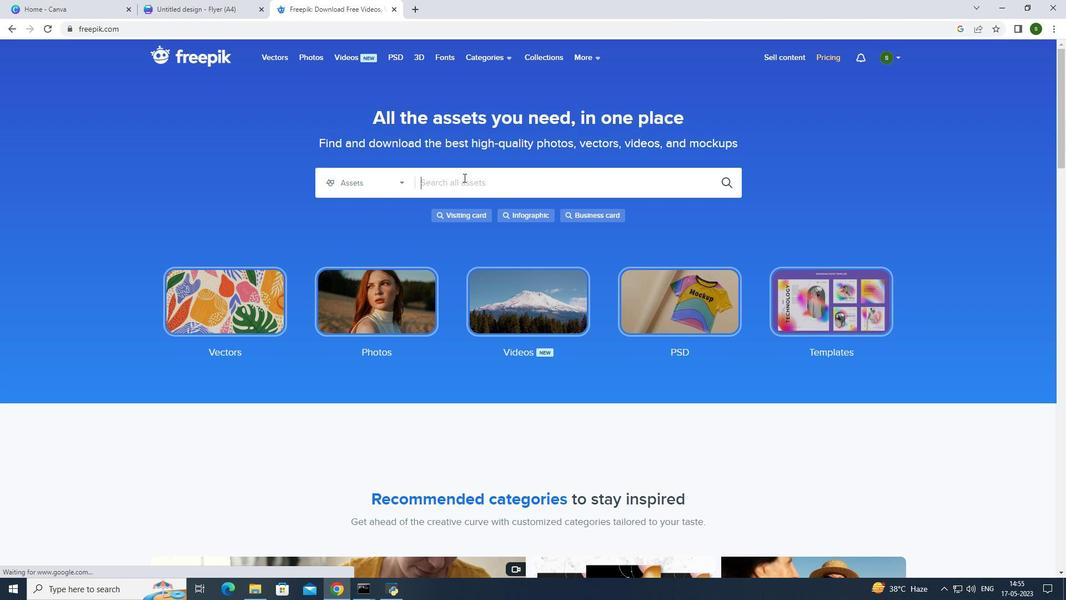 
Action: Mouse moved to (444, 183)
Screenshot: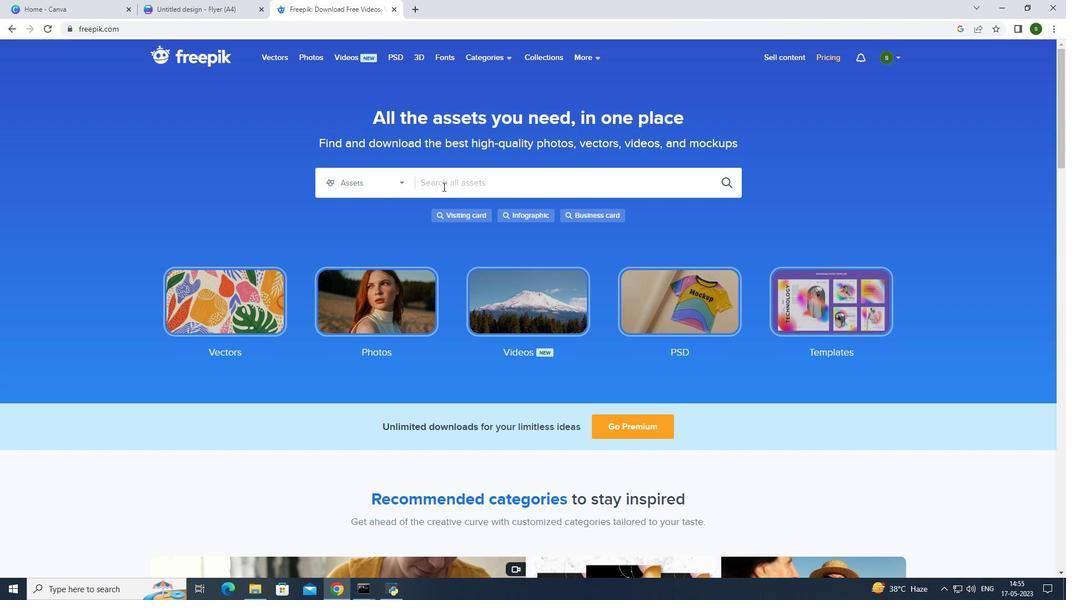 
Action: Key pressed charity<Key.space>for<Key.space>food<Key.enter>
Screenshot: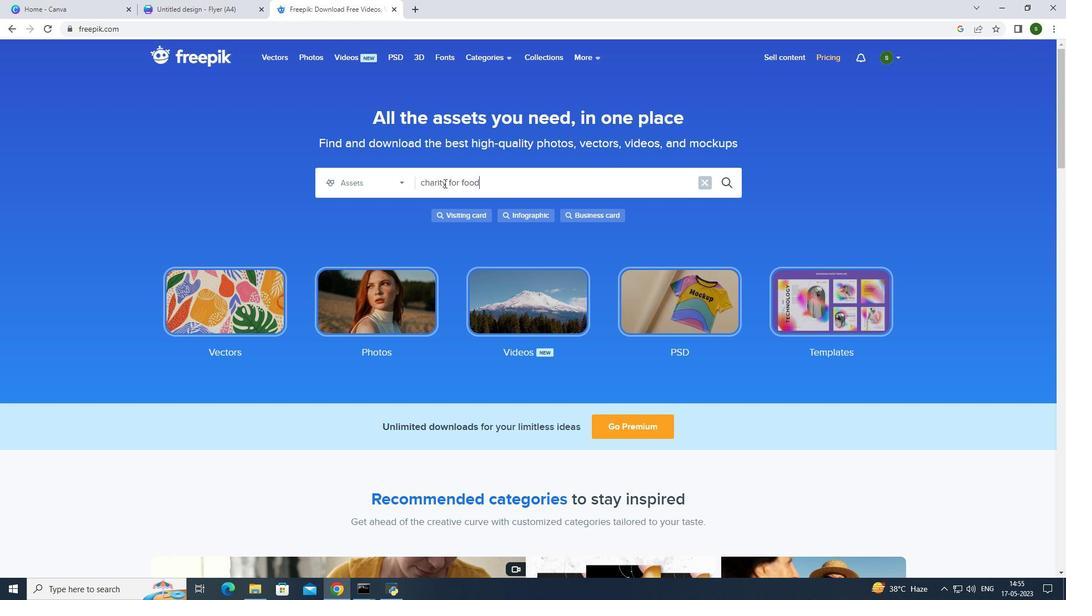 
Action: Mouse moved to (325, 82)
Screenshot: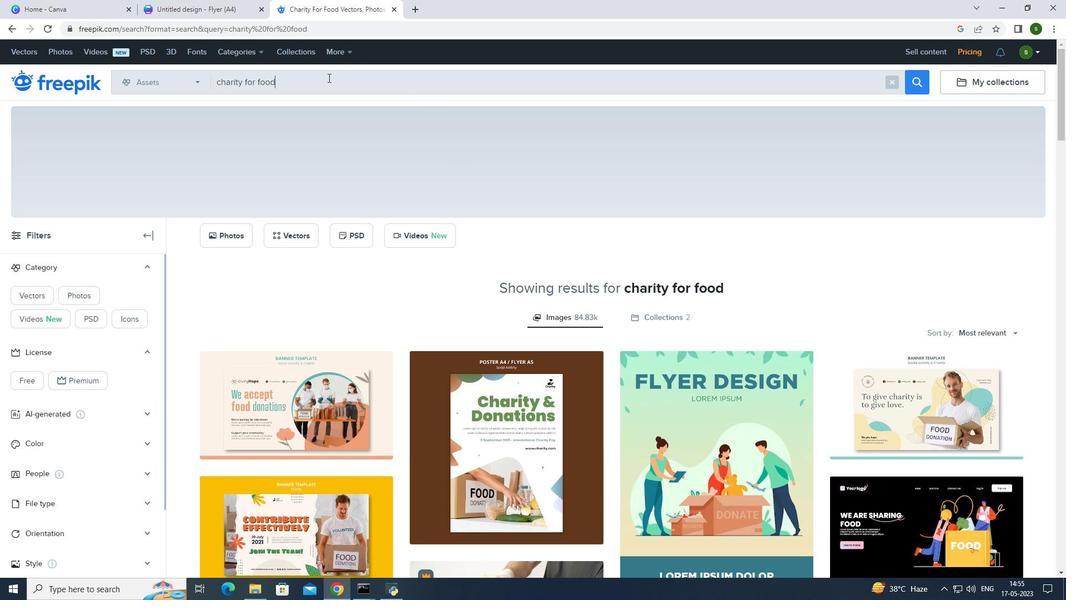 
Action: Mouse pressed left at (325, 82)
Screenshot: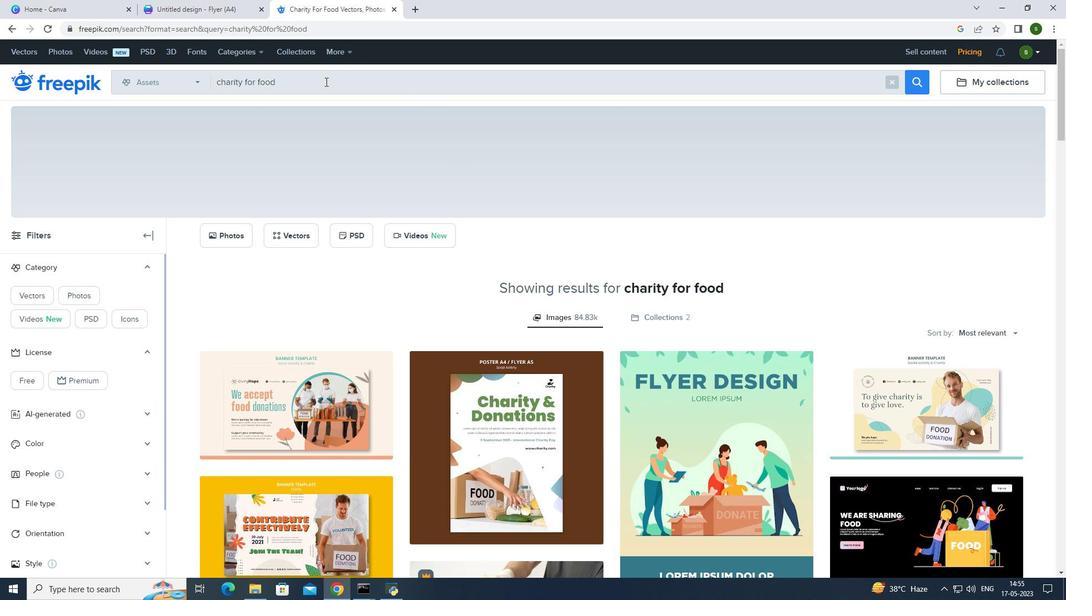 
Action: Key pressed <Key.backspace><Key.backspace><Key.backspace><Key.backspace>clothes<Key.enter>
Screenshot: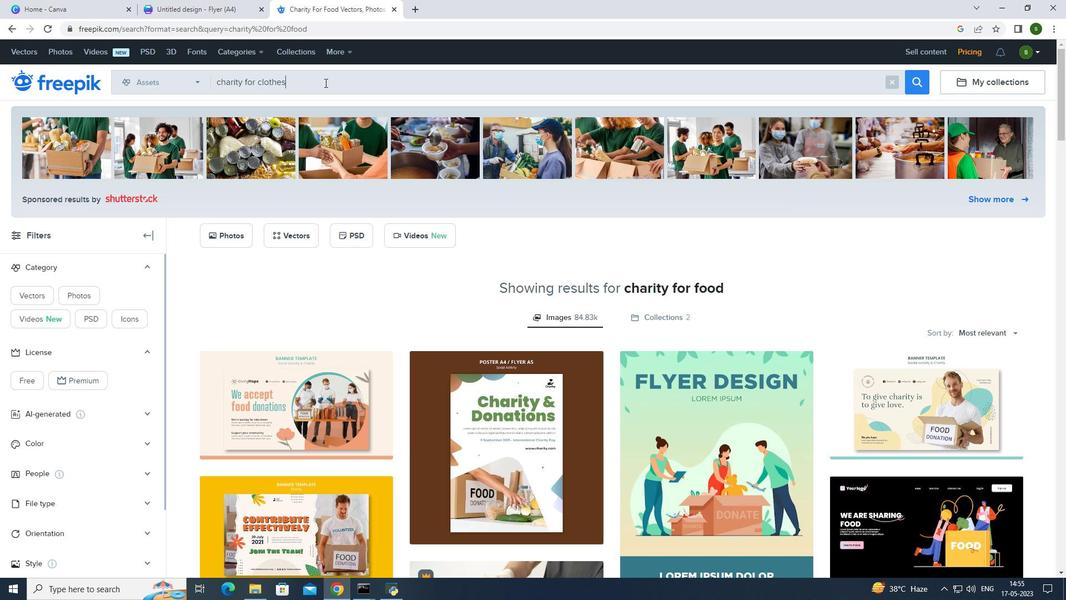
Action: Mouse moved to (541, 213)
Screenshot: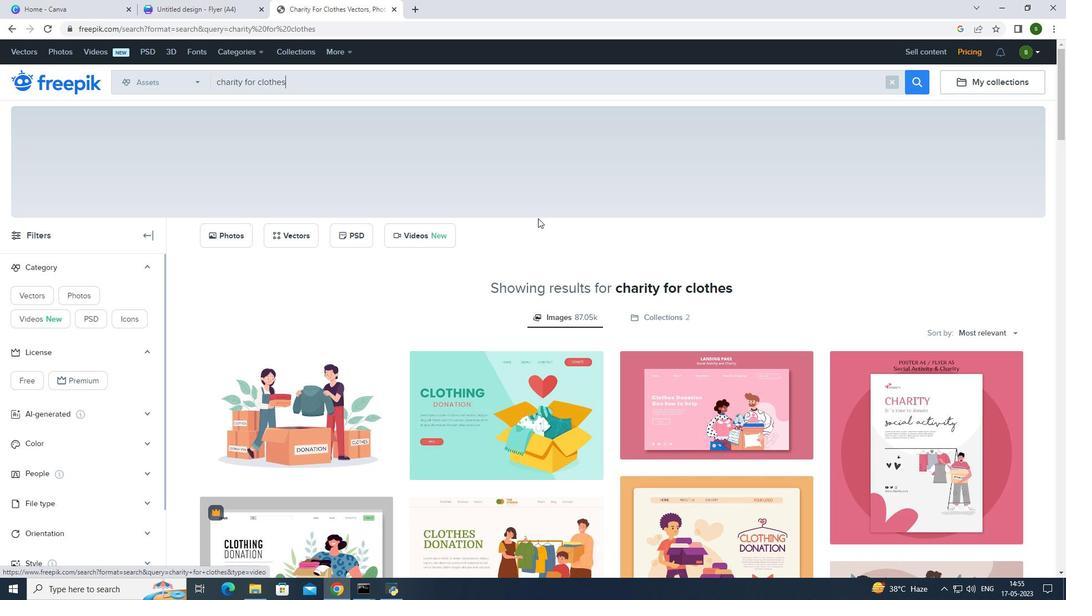 
Action: Mouse scrolled (541, 212) with delta (0, 0)
Screenshot: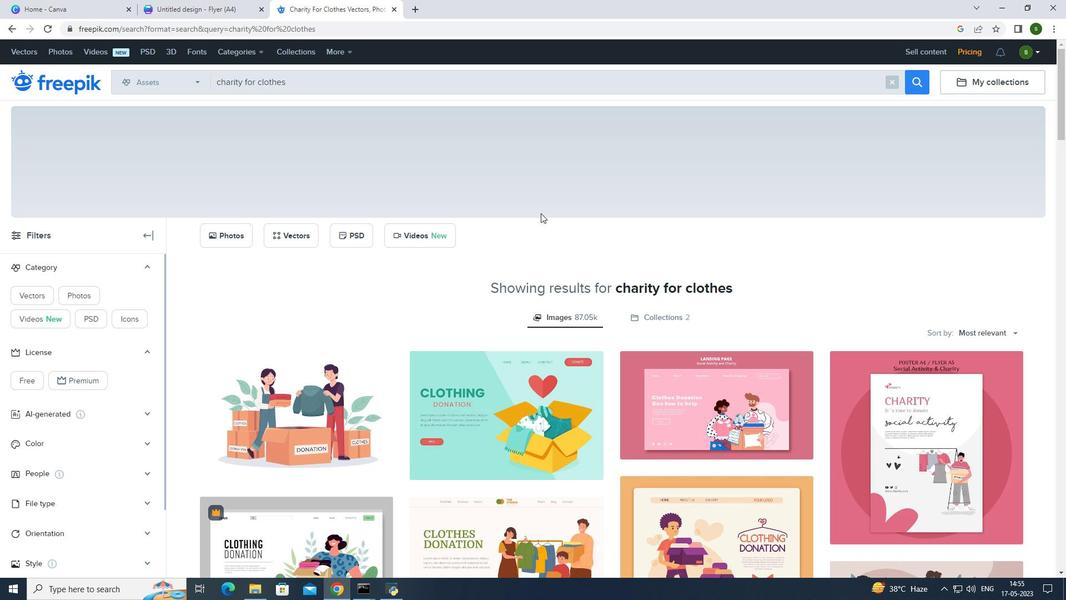 
Action: Mouse moved to (539, 213)
Screenshot: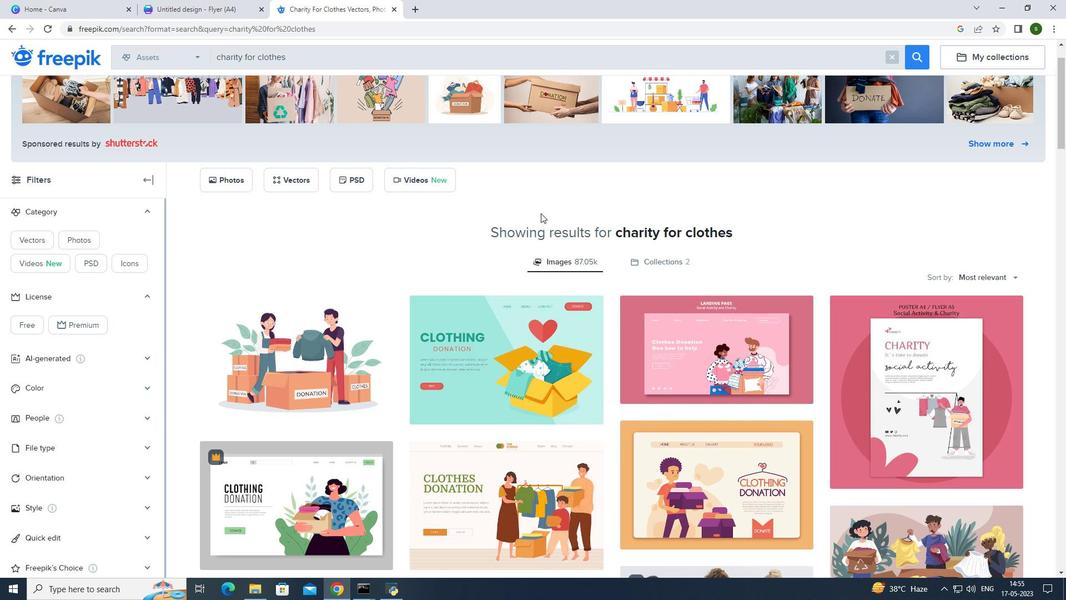 
Action: Mouse scrolled (539, 212) with delta (0, 0)
Screenshot: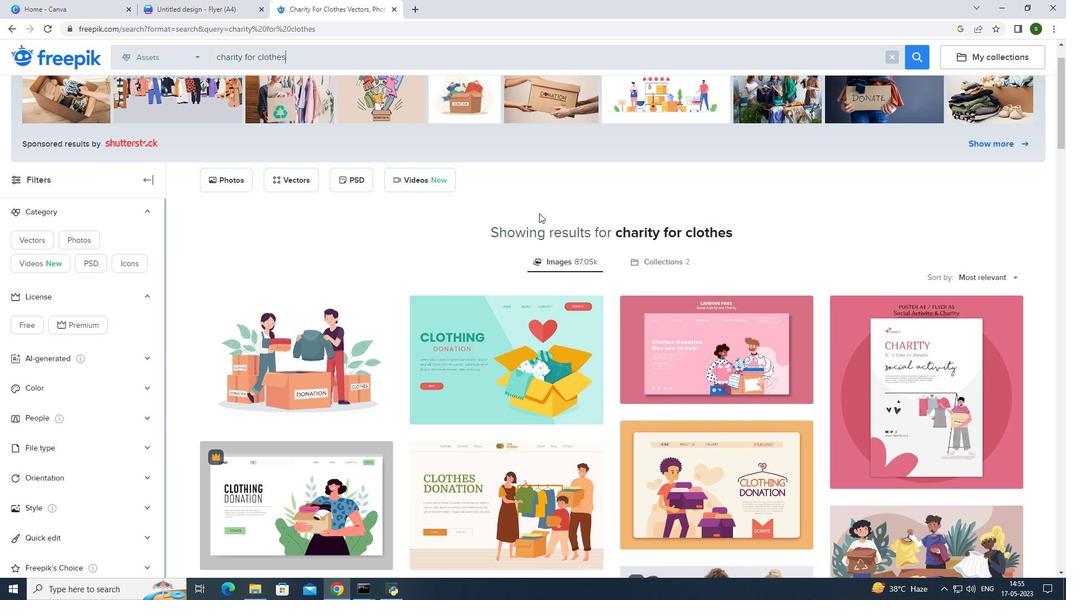 
Action: Mouse scrolled (539, 212) with delta (0, 0)
Screenshot: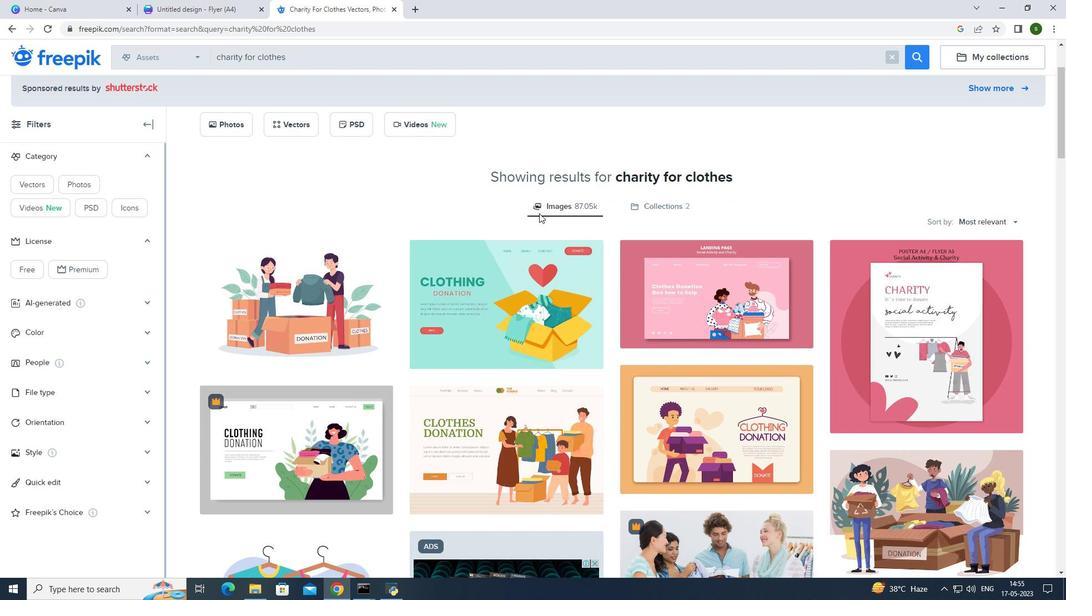 
Action: Mouse scrolled (539, 212) with delta (0, 0)
Screenshot: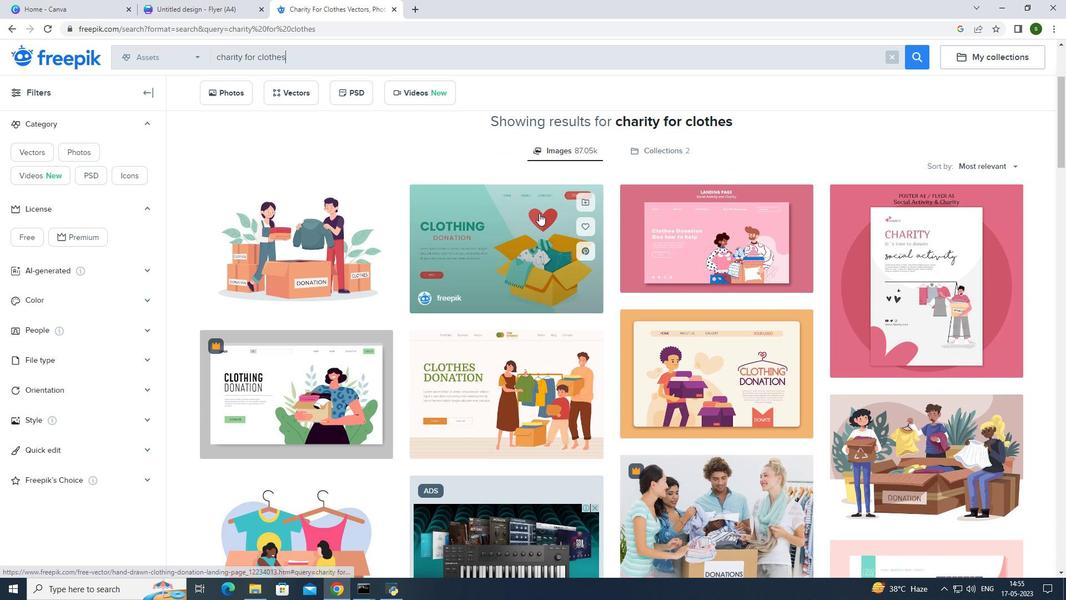 
Action: Mouse scrolled (539, 212) with delta (0, 0)
Screenshot: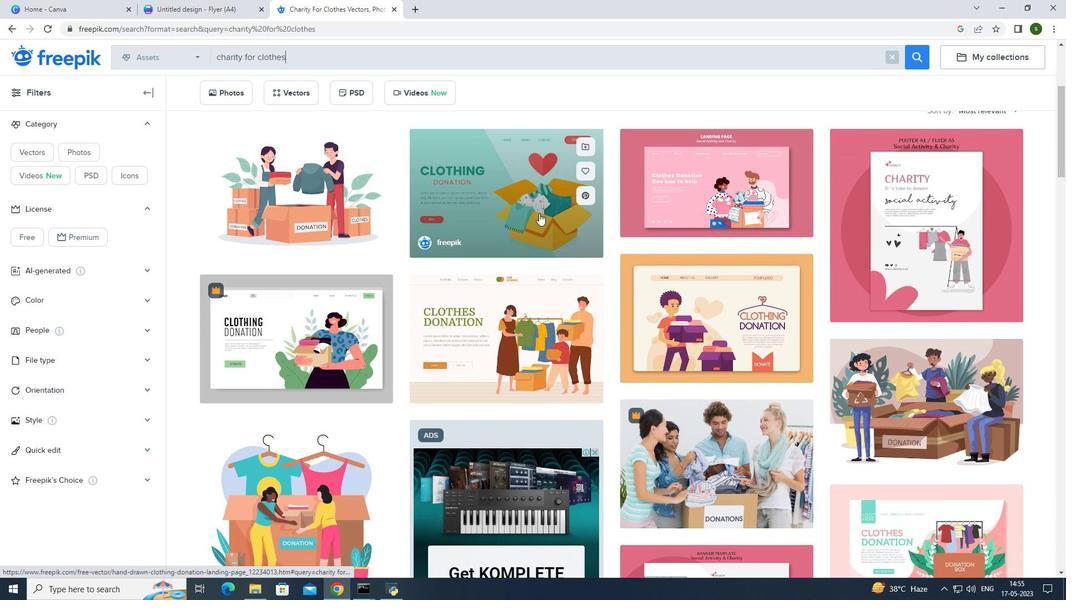 
Action: Mouse scrolled (539, 212) with delta (0, 0)
Screenshot: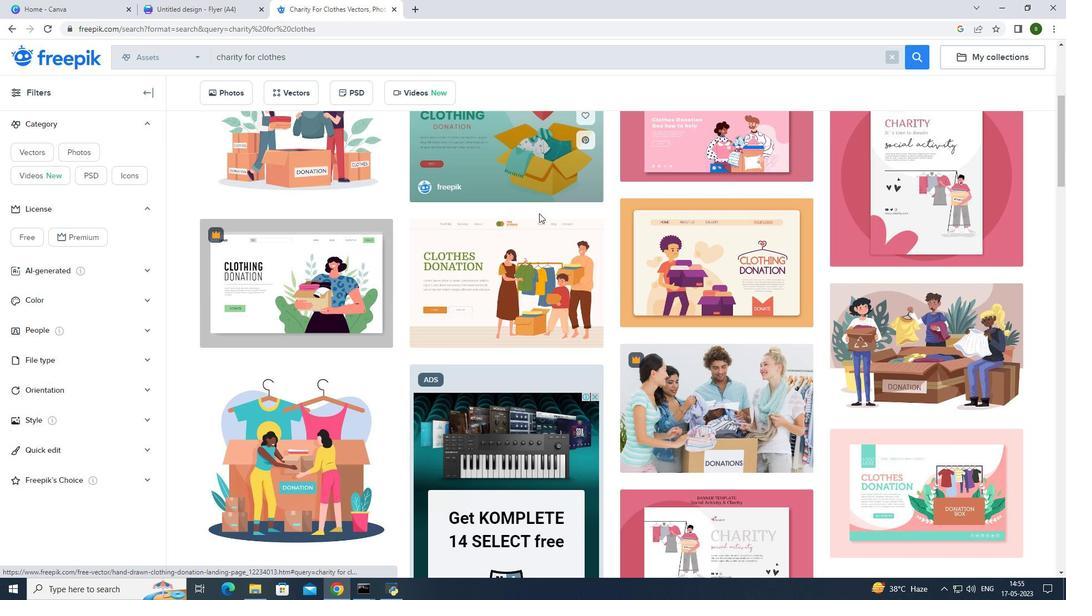 
Action: Mouse moved to (538, 213)
Screenshot: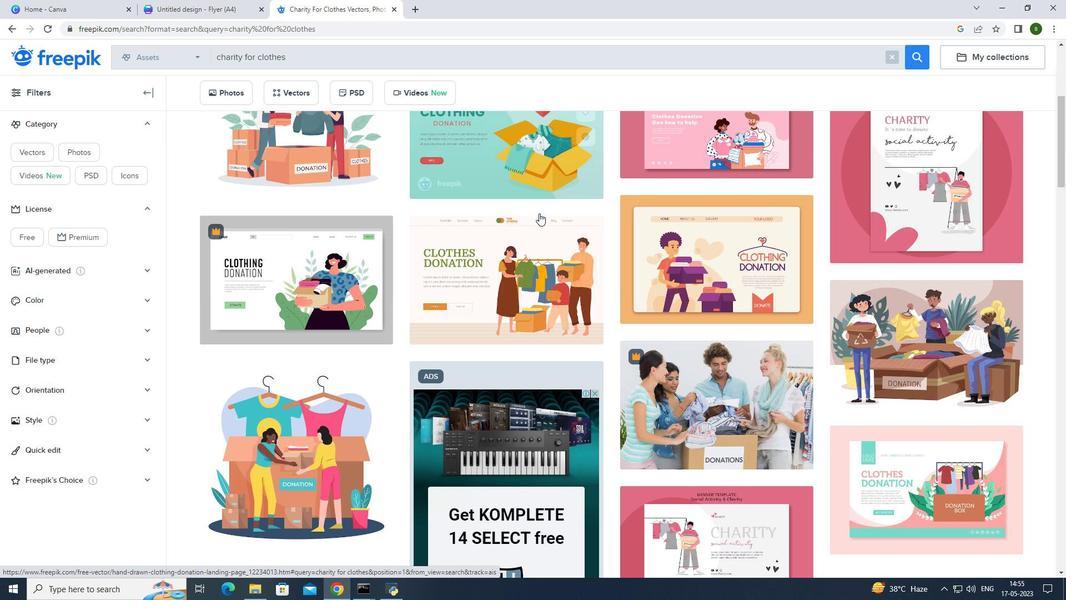 
Action: Mouse scrolled (538, 213) with delta (0, 0)
Screenshot: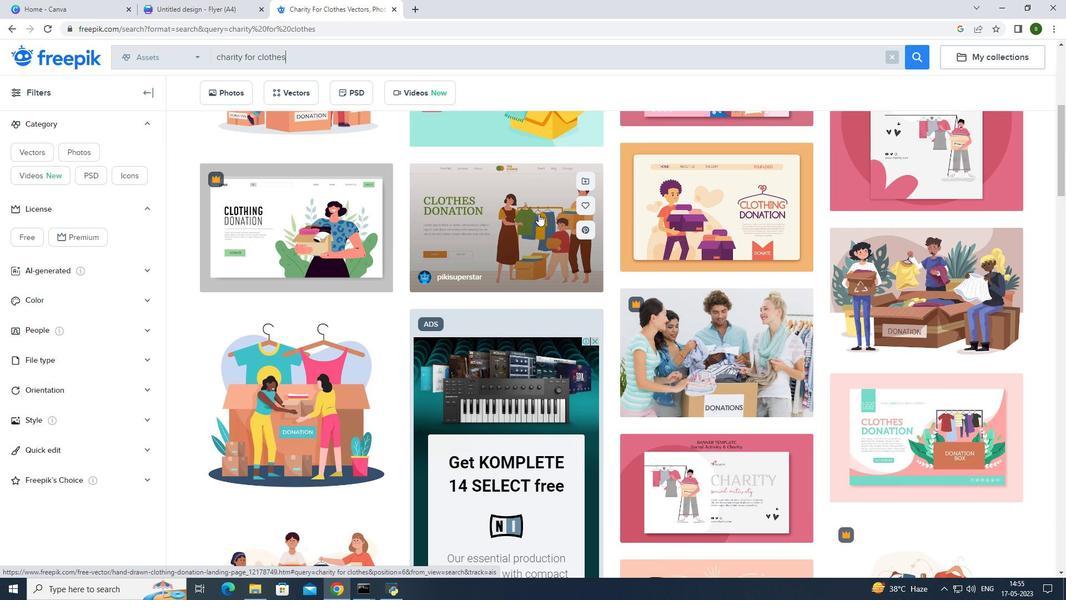 
Action: Mouse scrolled (538, 213) with delta (0, 0)
Screenshot: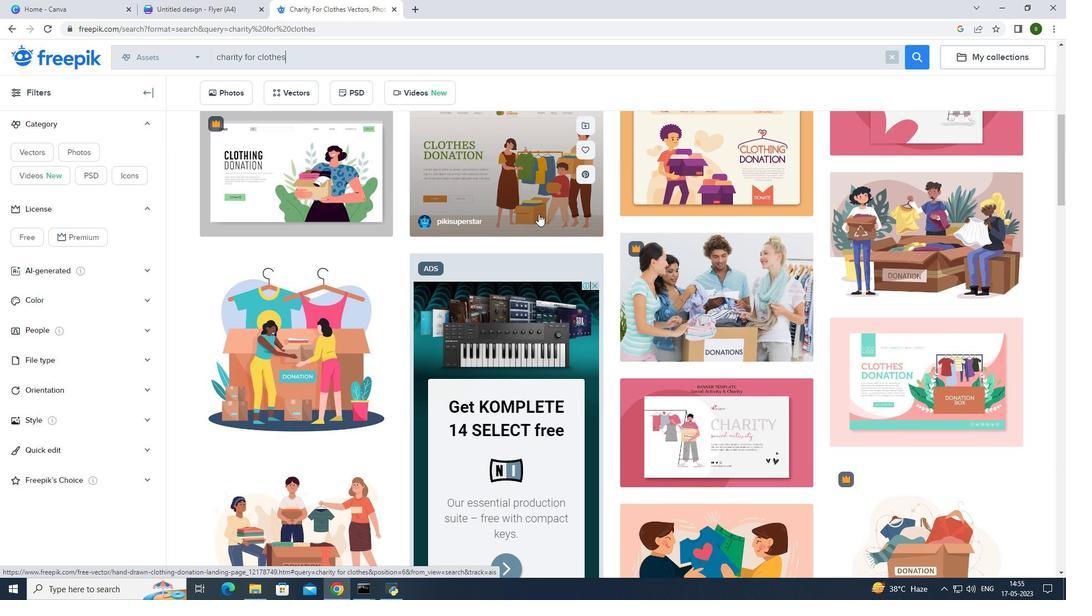 
Action: Mouse scrolled (538, 213) with delta (0, 0)
Screenshot: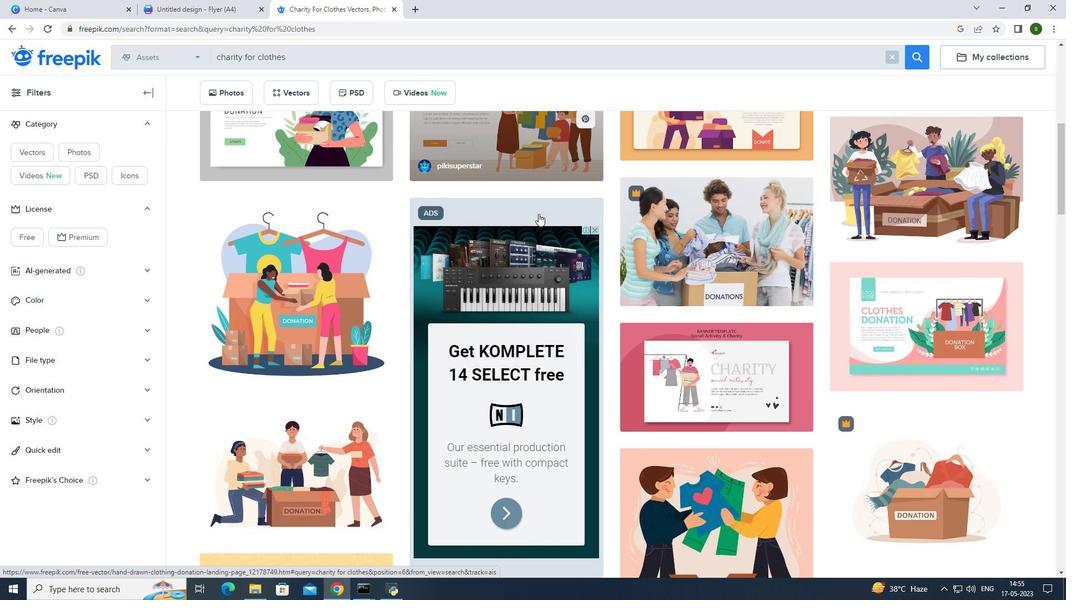 
Action: Mouse moved to (538, 213)
Screenshot: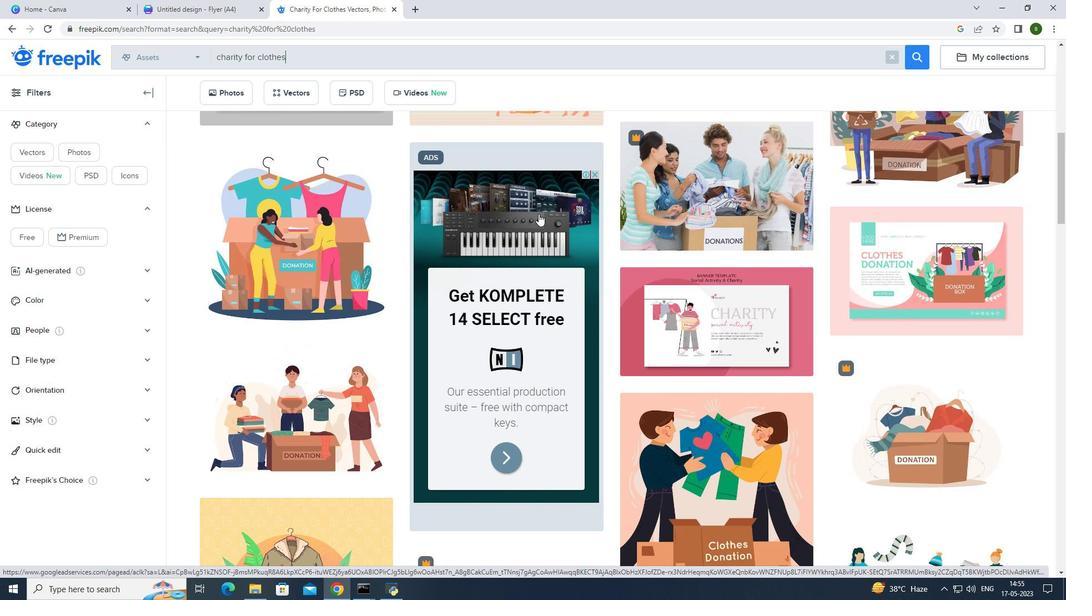 
Action: Mouse scrolled (538, 213) with delta (0, 0)
Screenshot: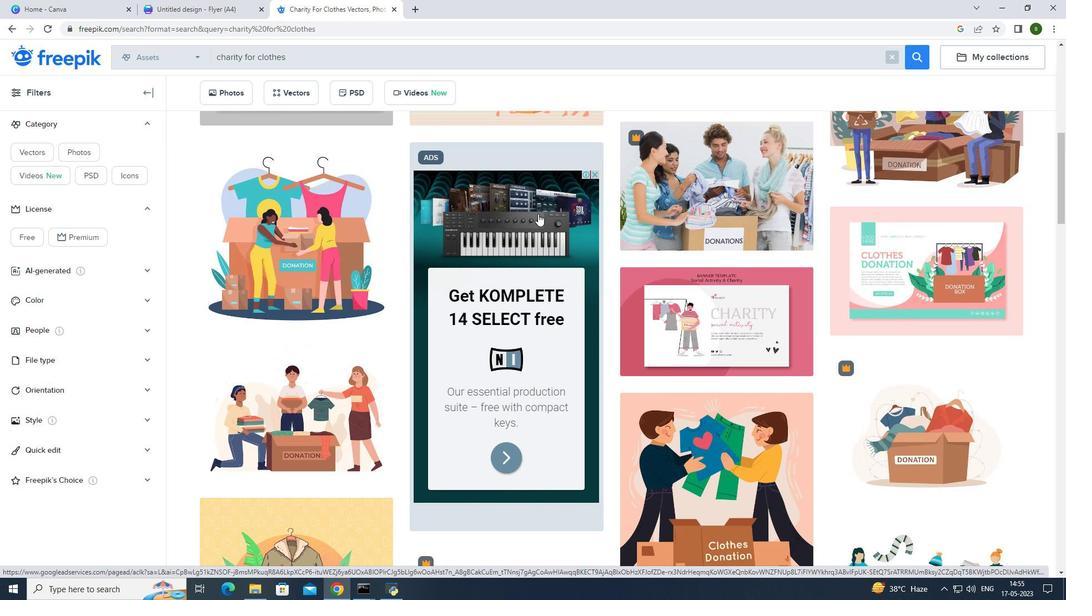 
Action: Mouse moved to (537, 213)
Screenshot: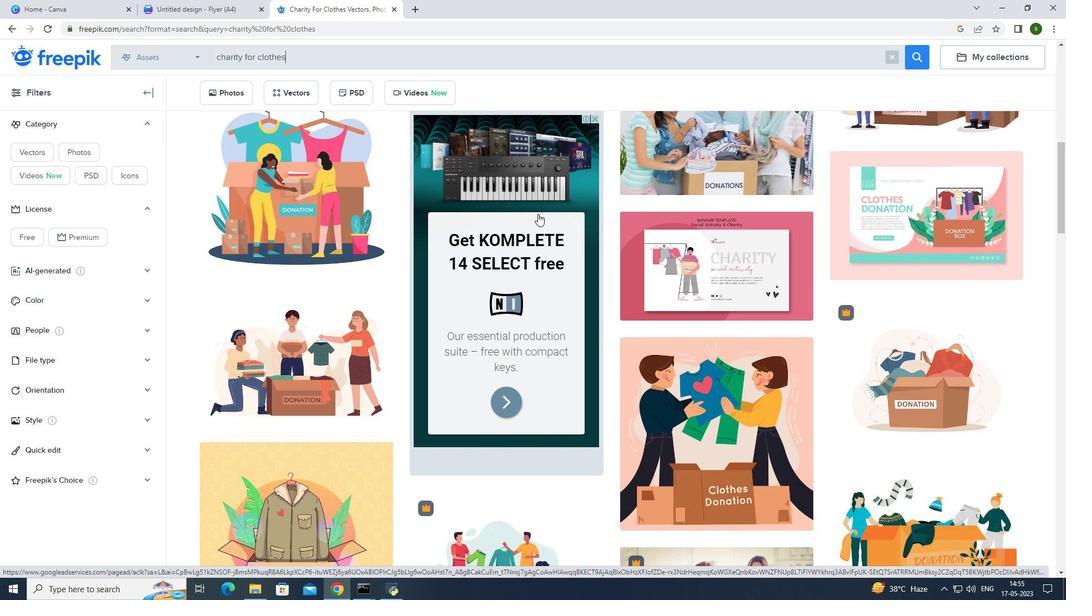 
Action: Mouse scrolled (537, 213) with delta (0, 0)
Screenshot: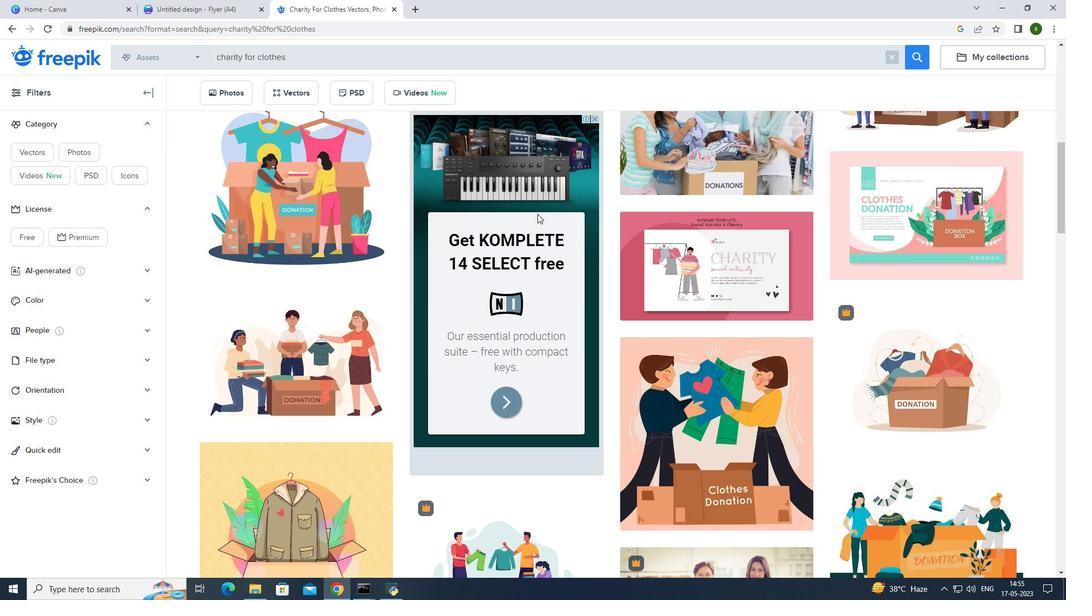 
Action: Mouse scrolled (537, 213) with delta (0, 0)
Screenshot: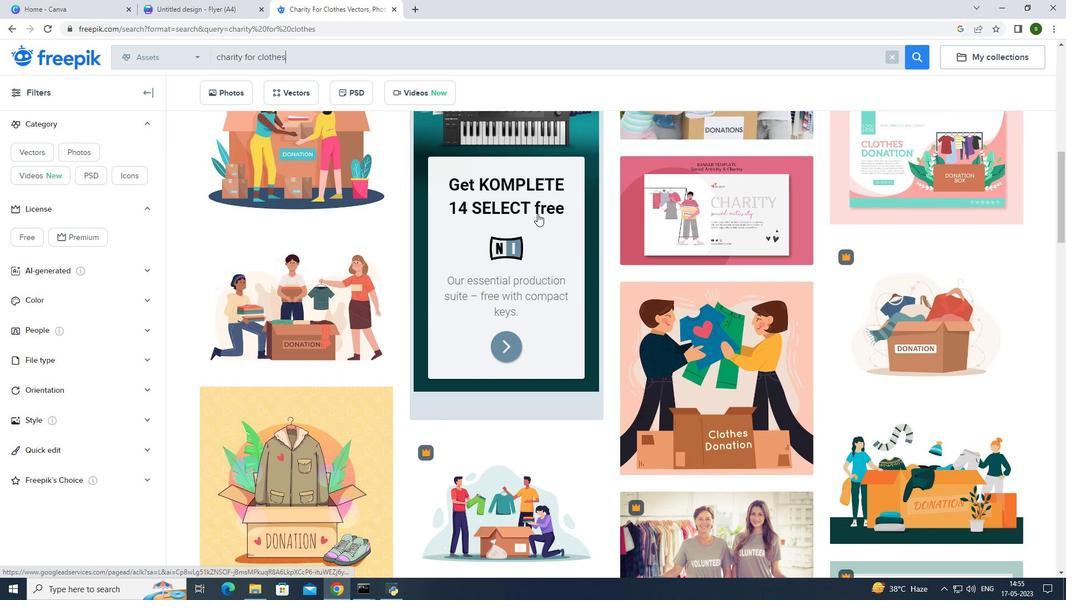 
Action: Mouse scrolled (537, 213) with delta (0, 0)
Screenshot: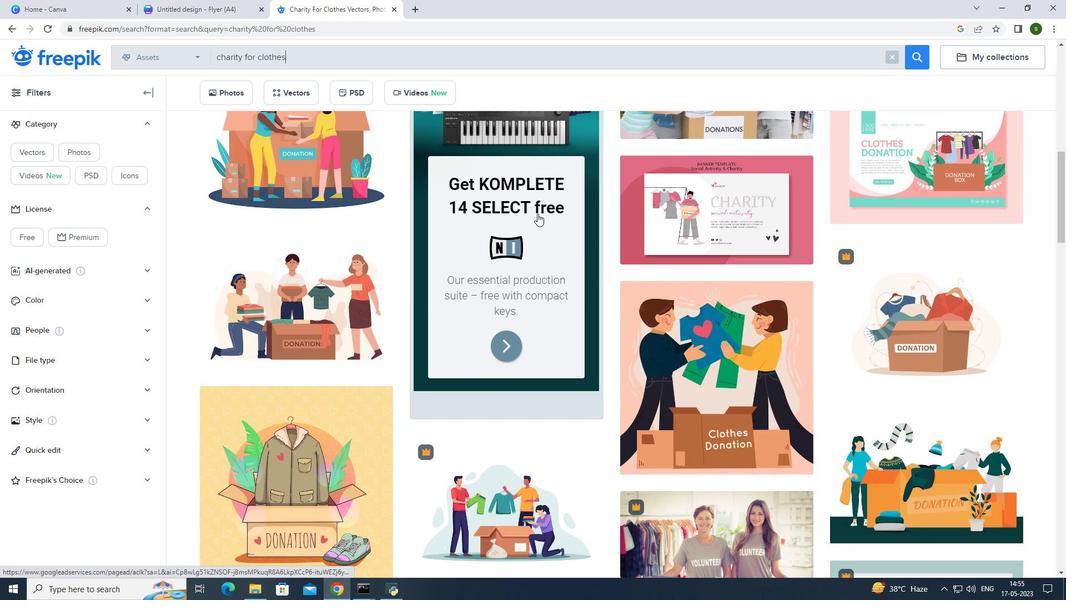 
Action: Mouse scrolled (537, 213) with delta (0, 0)
Screenshot: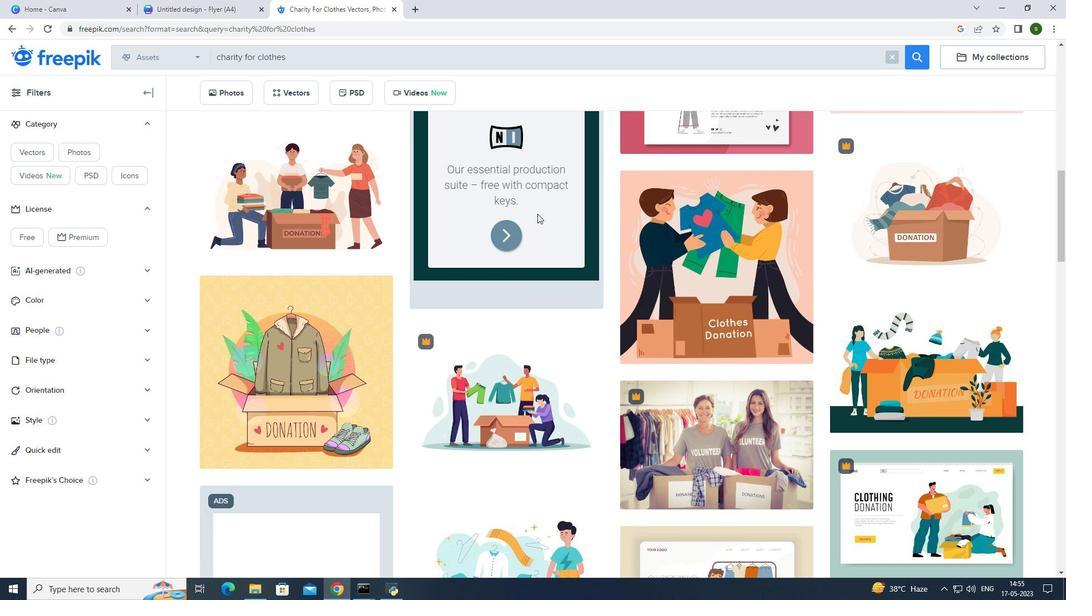 
Action: Mouse scrolled (537, 213) with delta (0, 0)
Screenshot: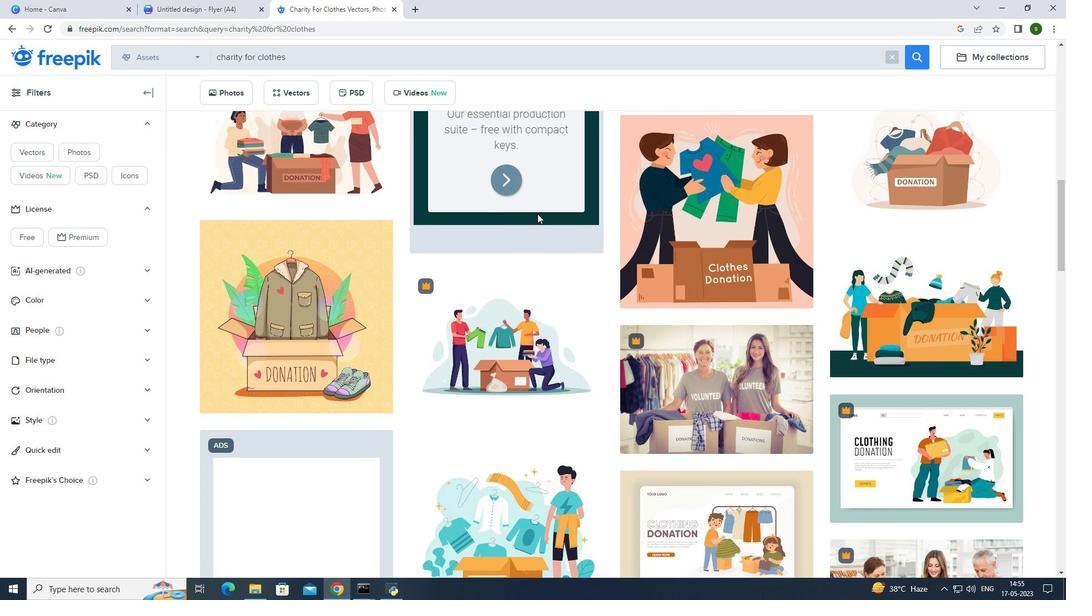
Action: Mouse scrolled (537, 213) with delta (0, 0)
Screenshot: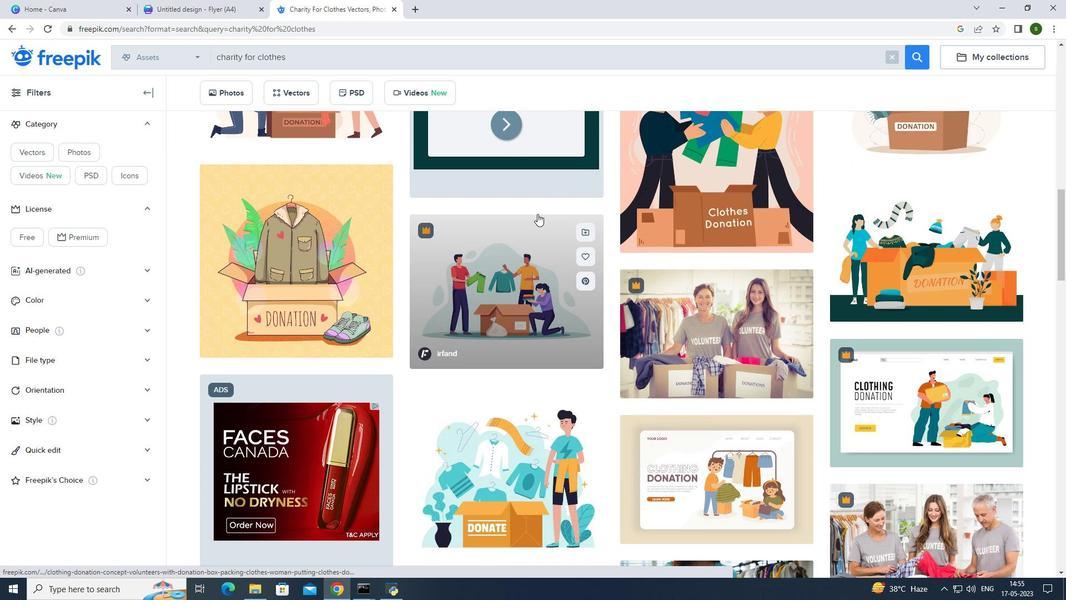 
Action: Mouse scrolled (537, 213) with delta (0, 0)
Screenshot: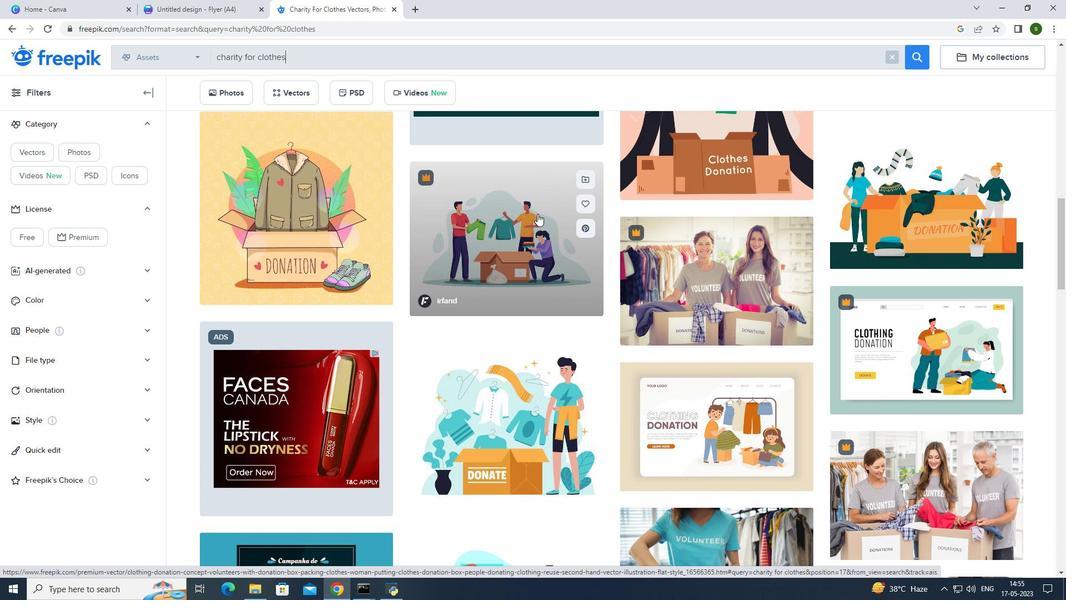 
Action: Mouse moved to (537, 214)
Screenshot: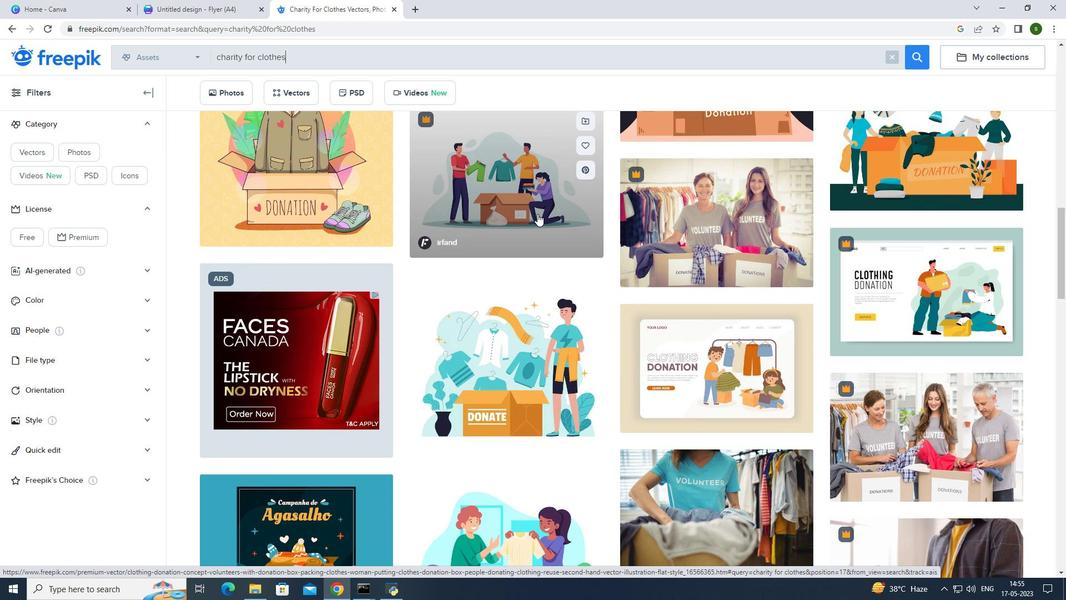 
Action: Mouse scrolled (537, 213) with delta (0, 0)
Screenshot: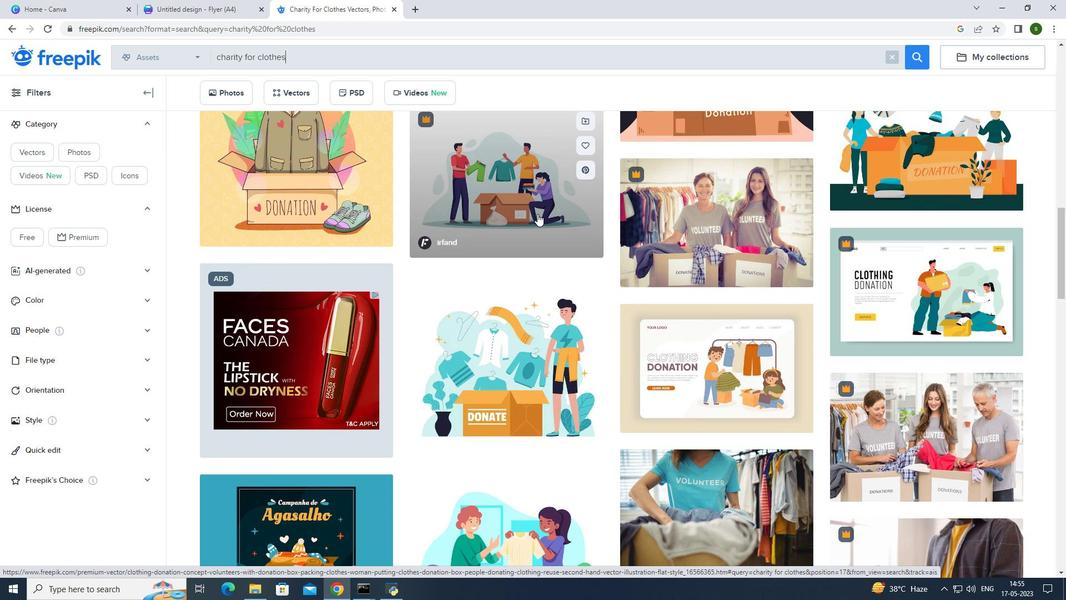 
Action: Mouse scrolled (537, 213) with delta (0, 0)
Screenshot: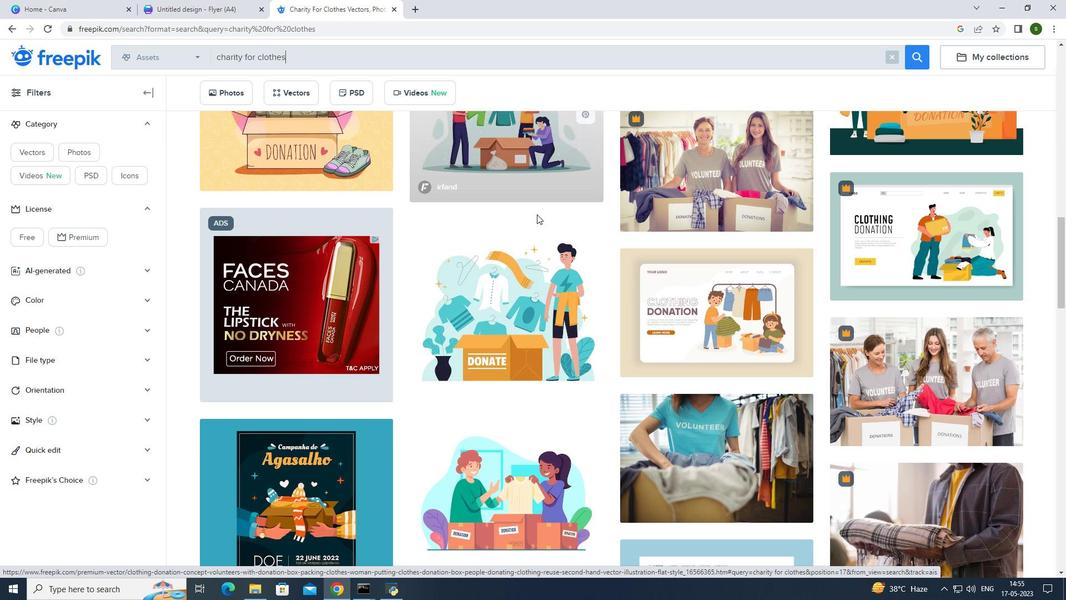 
Action: Mouse scrolled (537, 213) with delta (0, 0)
Screenshot: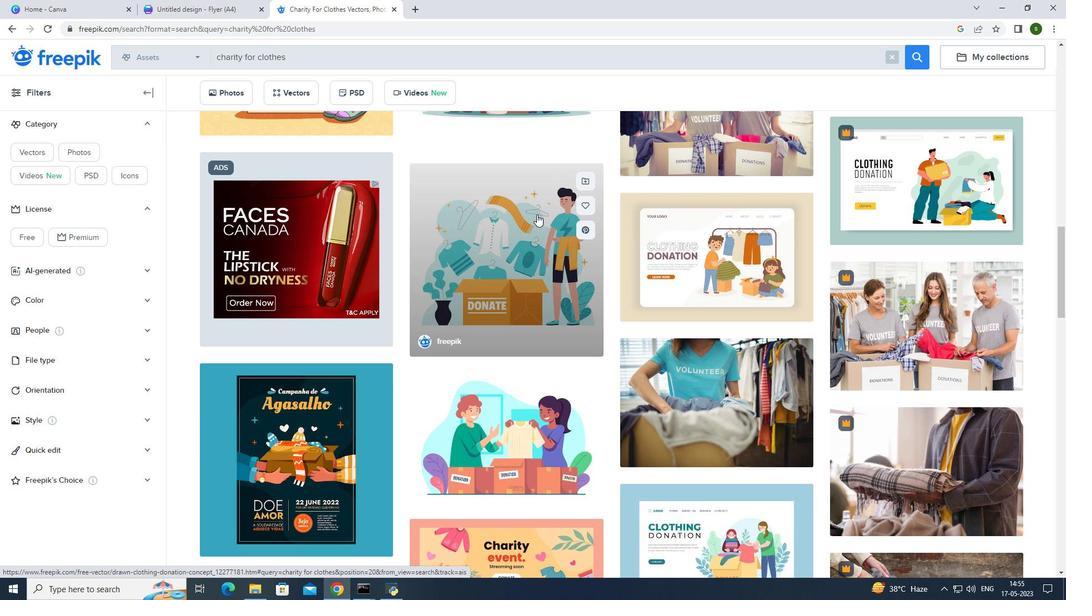 
Action: Mouse scrolled (537, 213) with delta (0, 0)
Screenshot: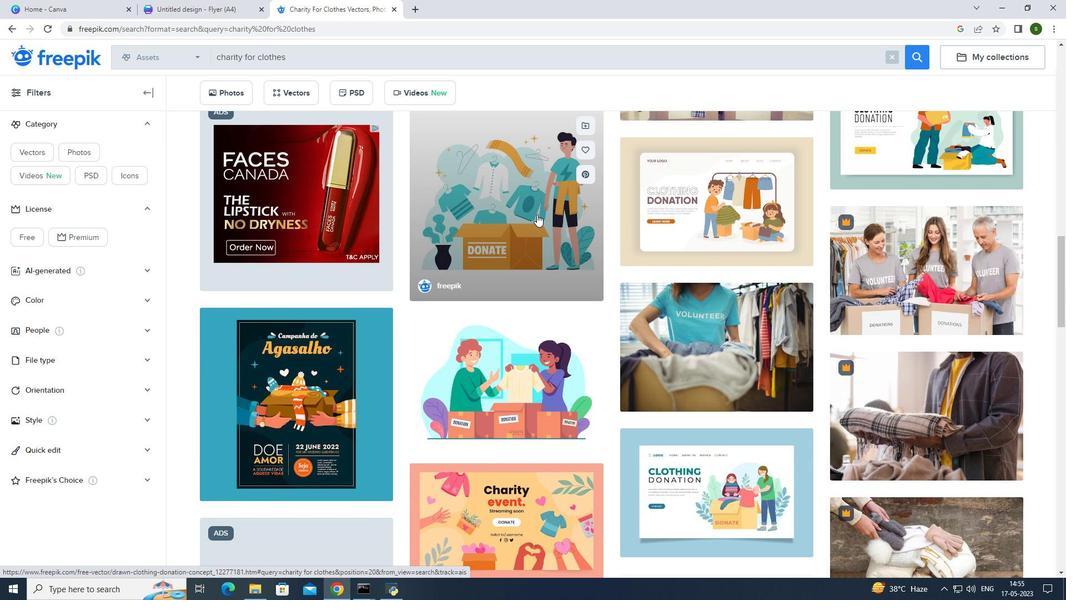 
Action: Mouse moved to (535, 215)
Screenshot: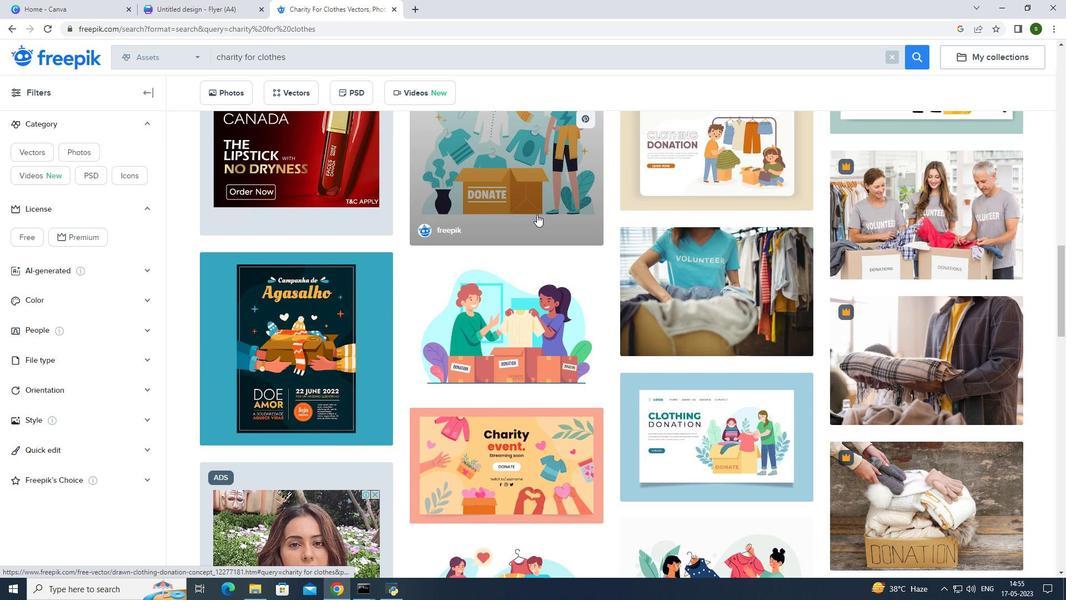 
Action: Mouse scrolled (535, 214) with delta (0, 0)
Screenshot: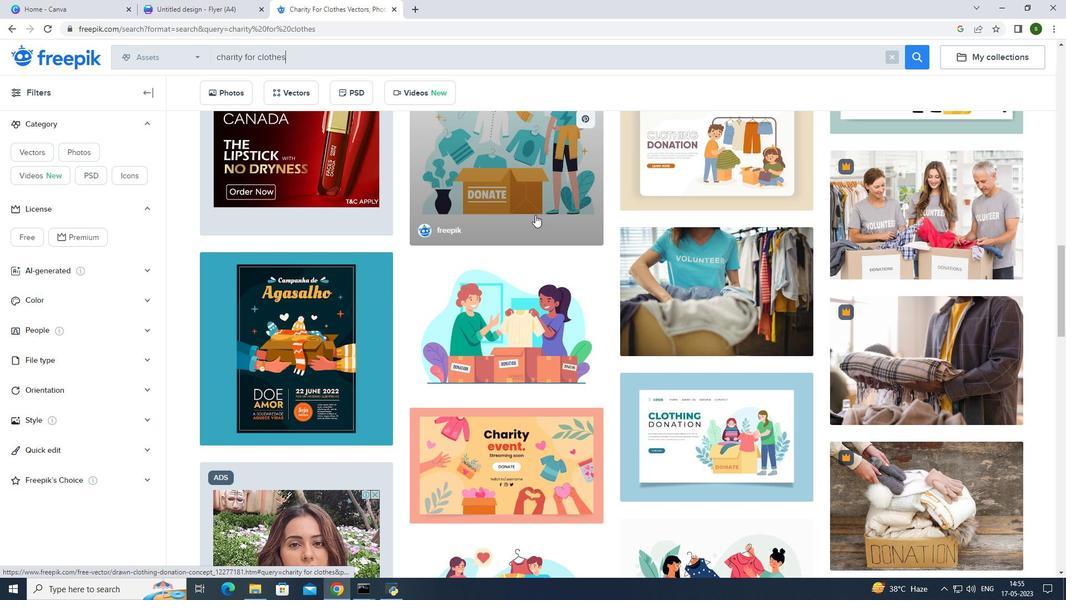 
Action: Mouse scrolled (535, 214) with delta (0, 0)
Screenshot: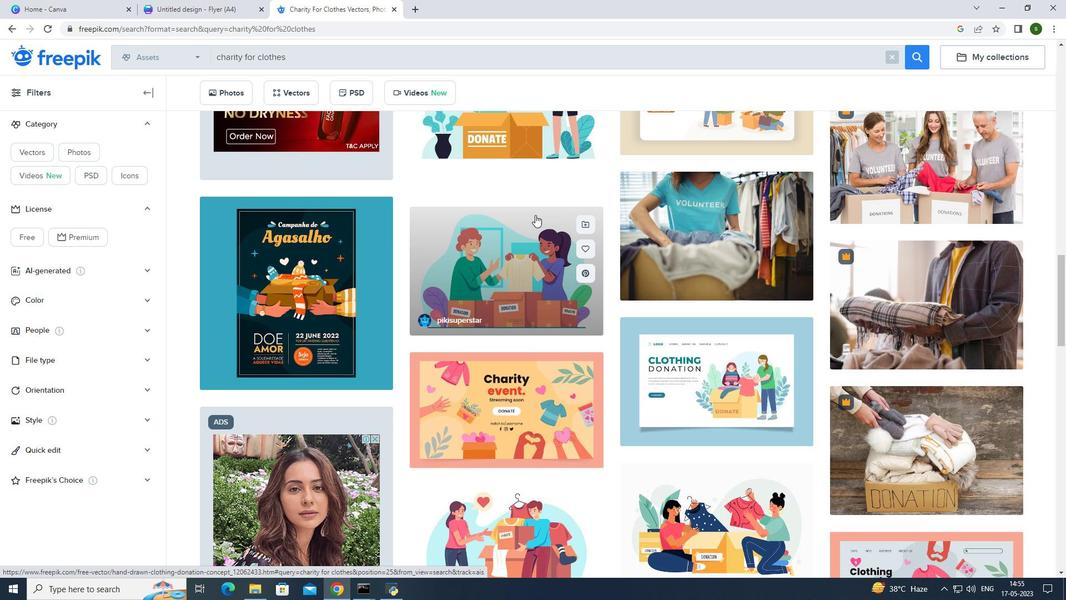 
Action: Mouse scrolled (535, 214) with delta (0, 0)
Screenshot: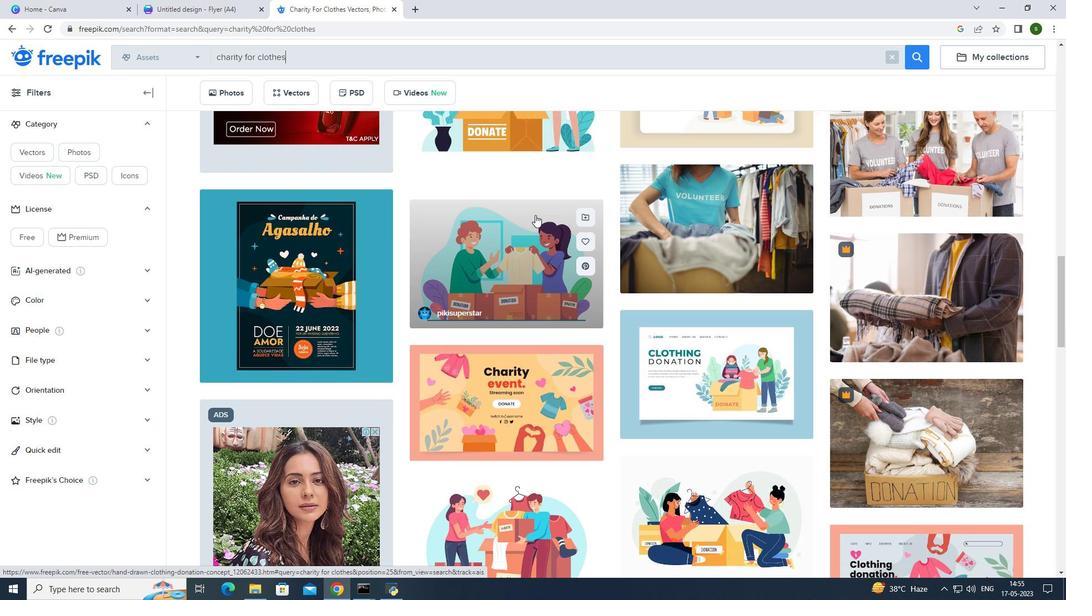 
Action: Mouse scrolled (535, 214) with delta (0, 0)
Screenshot: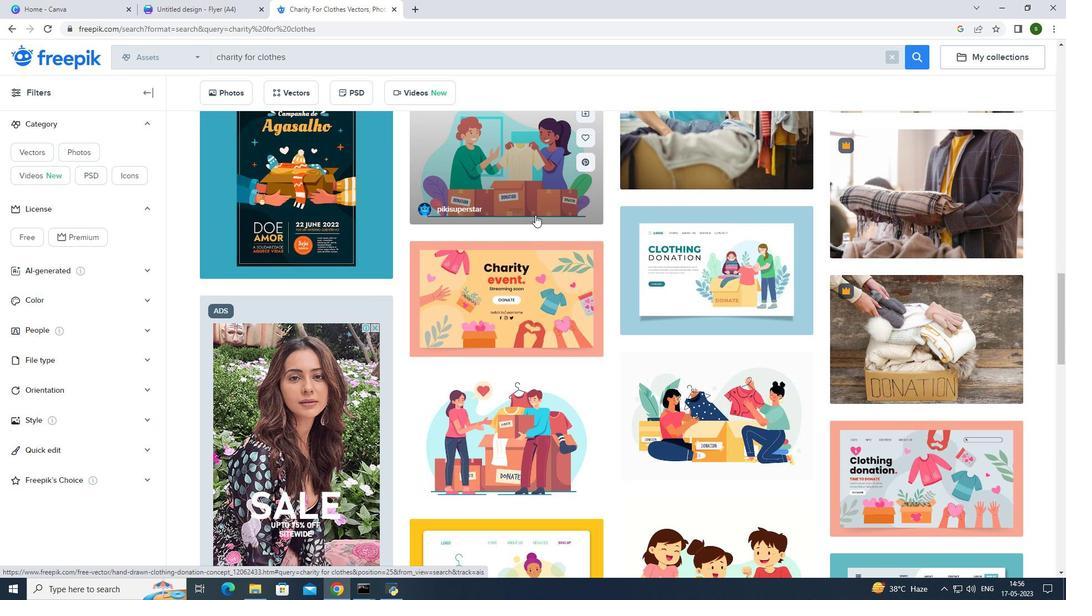 
Action: Mouse scrolled (535, 214) with delta (0, 0)
Screenshot: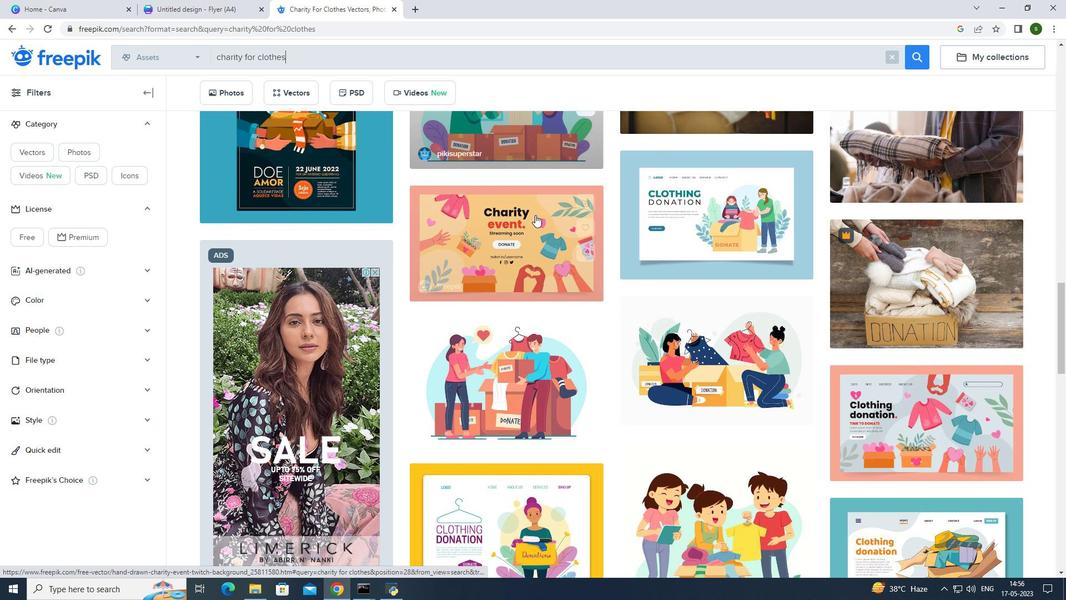 
Action: Mouse scrolled (535, 214) with delta (0, 0)
Screenshot: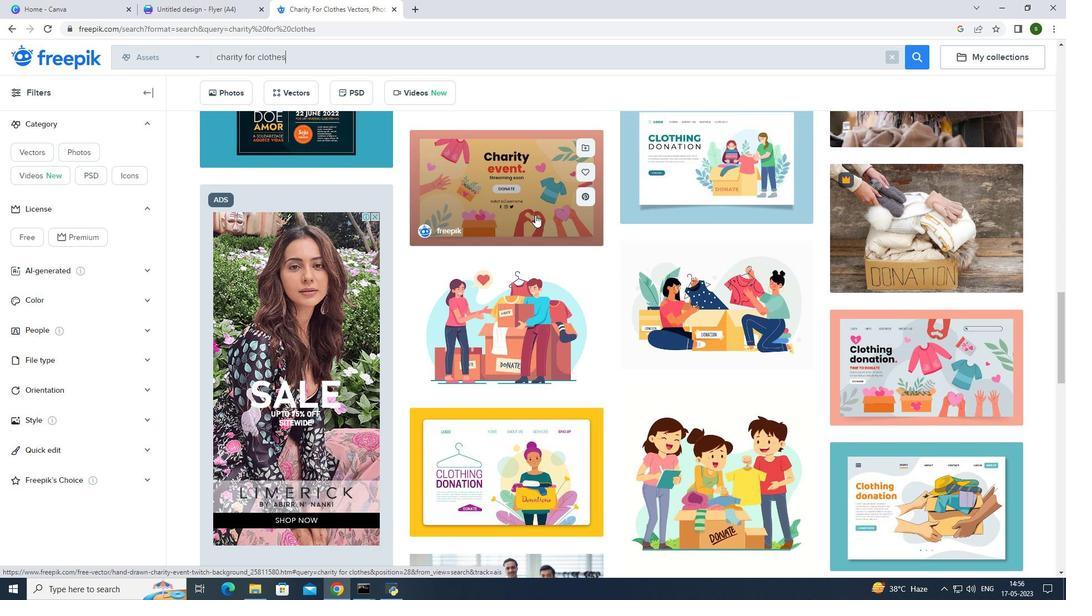 
Action: Mouse scrolled (535, 214) with delta (0, 0)
Screenshot: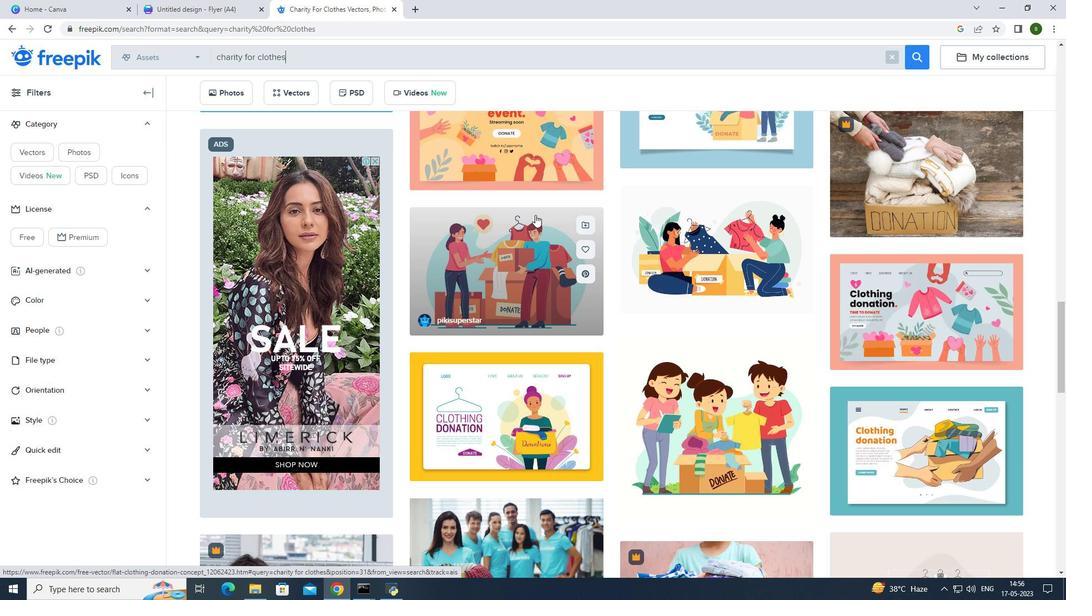 
Action: Mouse scrolled (535, 214) with delta (0, 0)
Screenshot: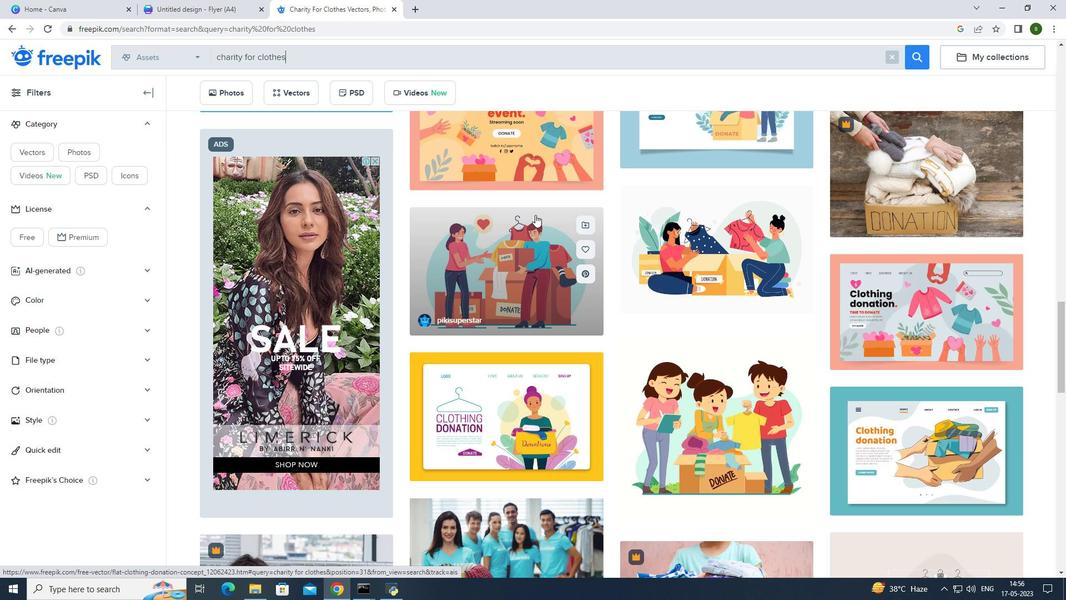 
Action: Mouse moved to (500, 272)
Screenshot: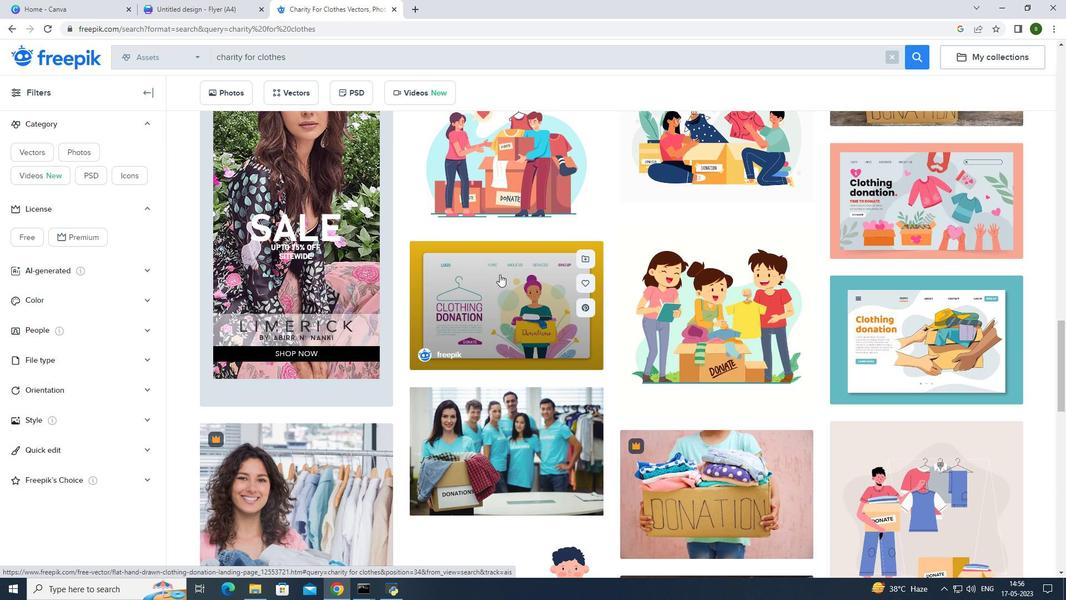 
Action: Mouse scrolled (500, 273) with delta (0, 0)
Screenshot: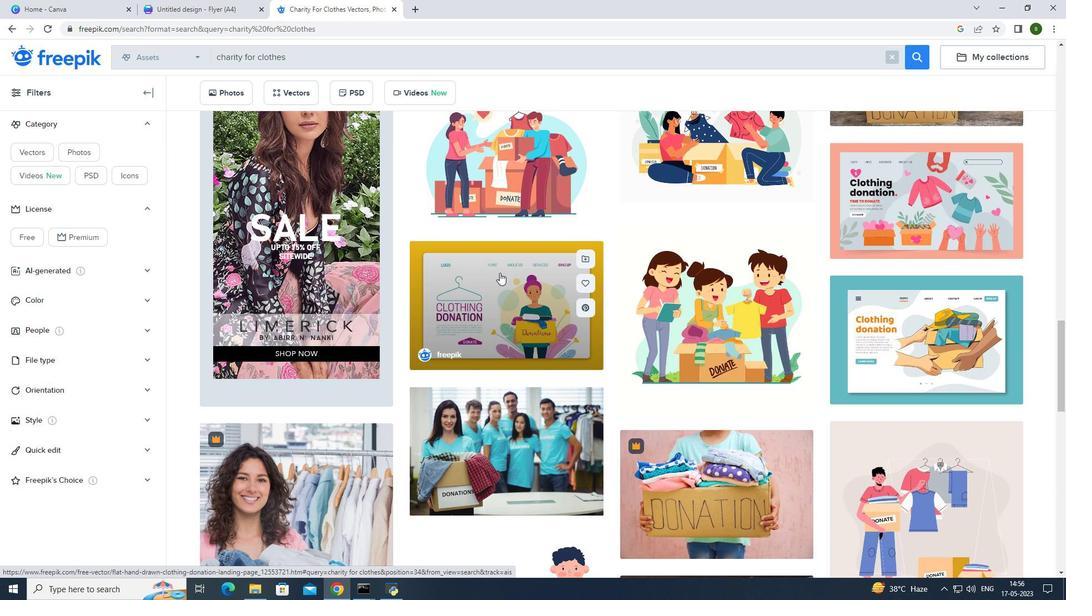 
Action: Mouse scrolled (500, 272) with delta (0, 0)
Screenshot: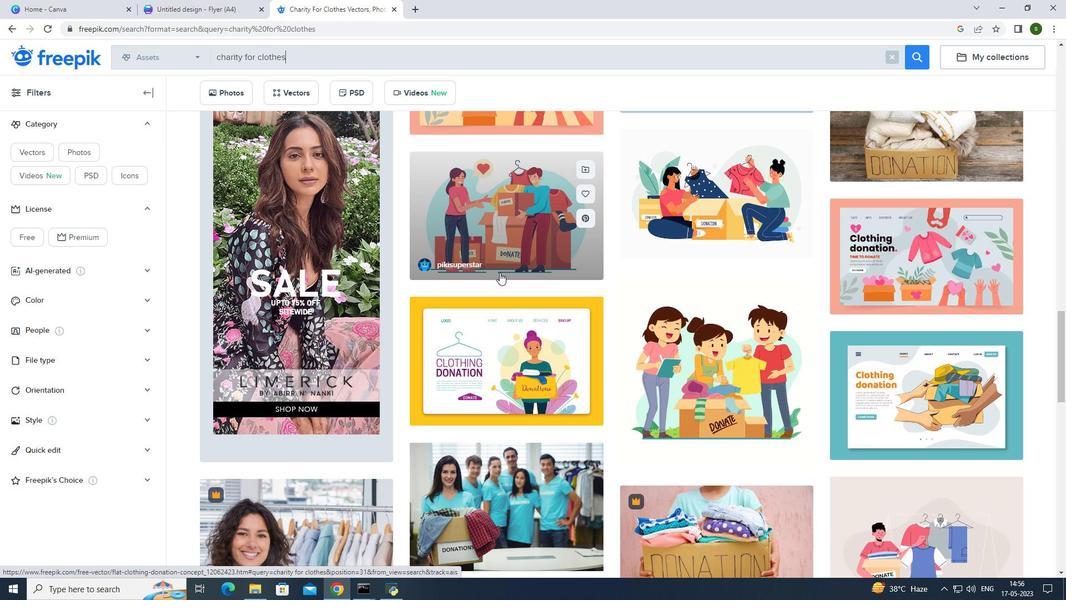 
Action: Mouse moved to (909, 332)
Screenshot: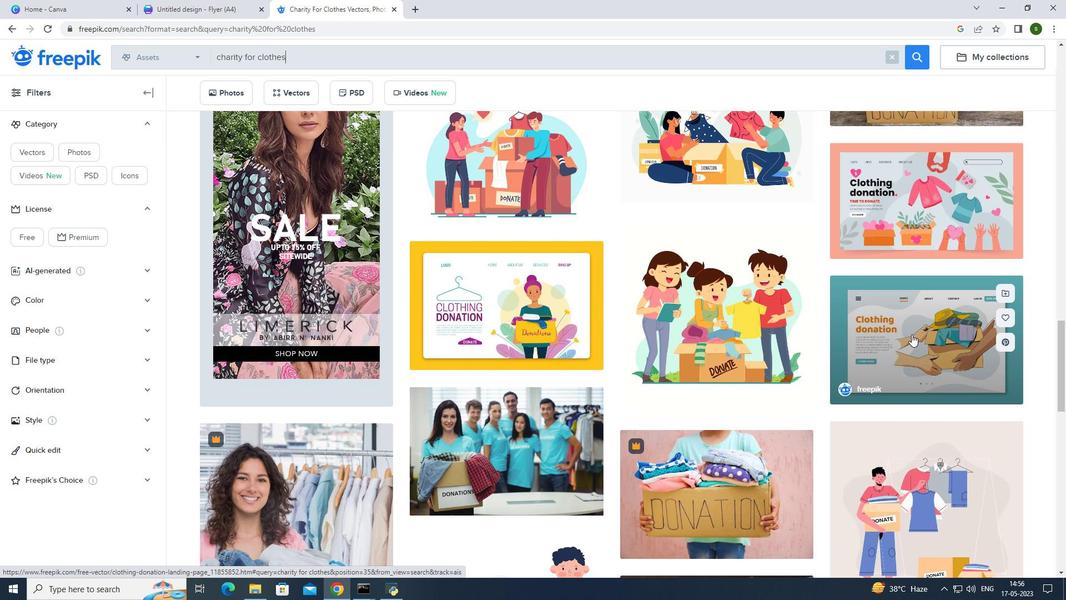 
Action: Mouse scrolled (909, 331) with delta (0, 0)
Screenshot: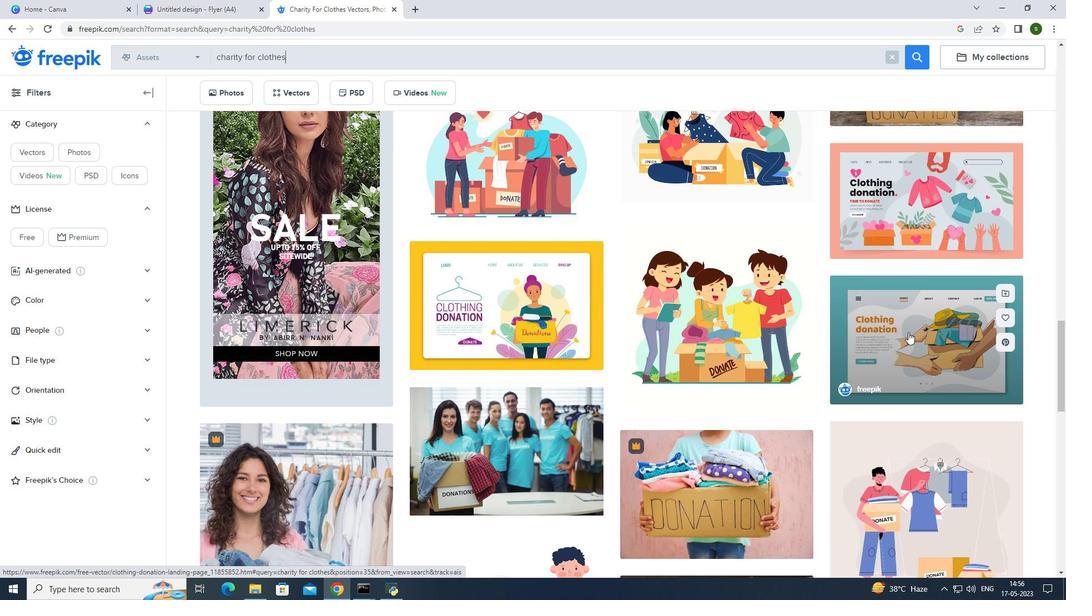 
Action: Mouse moved to (922, 285)
Screenshot: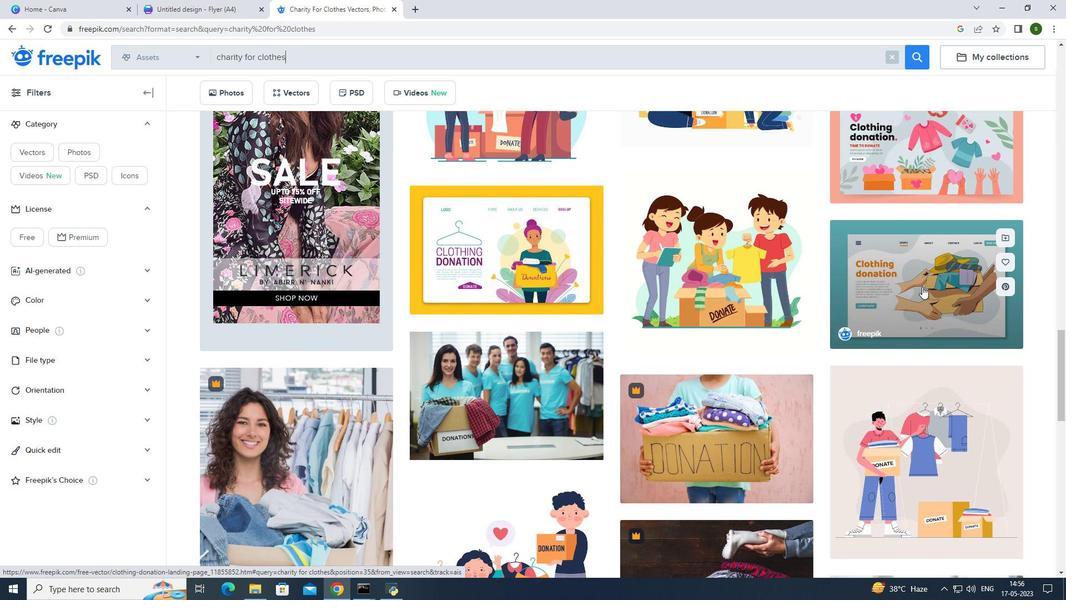
Action: Mouse pressed left at (922, 285)
Screenshot: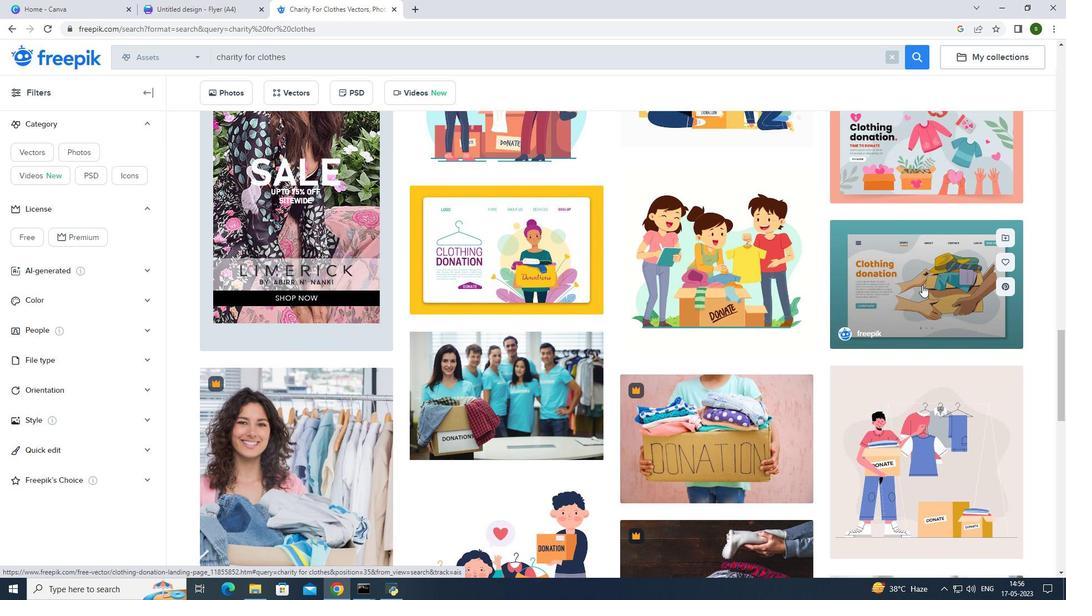 
Action: Mouse moved to (772, 245)
Screenshot: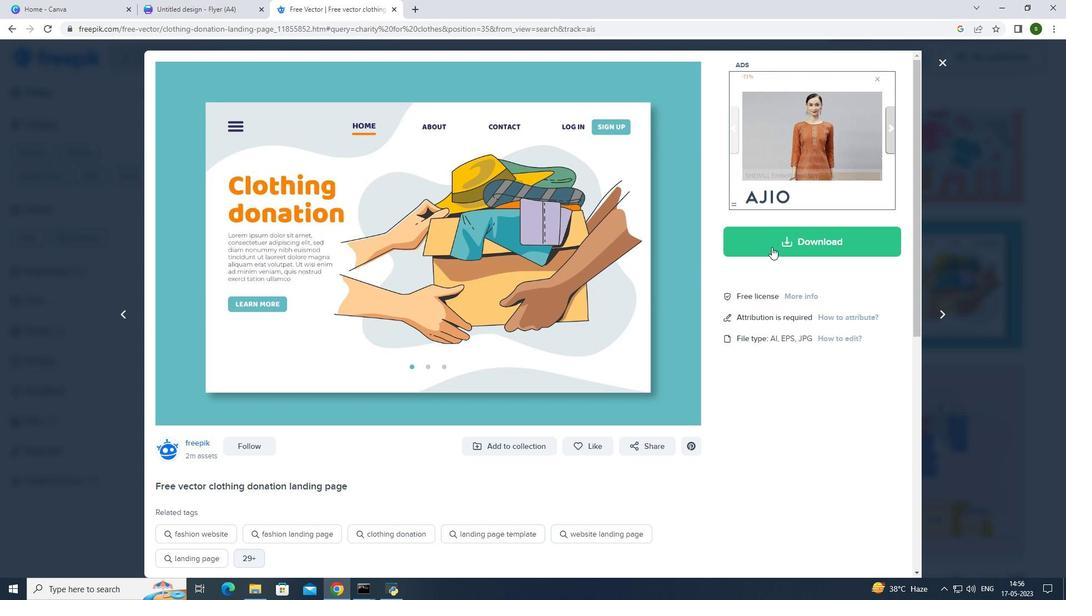 
Action: Mouse pressed left at (772, 245)
Screenshot: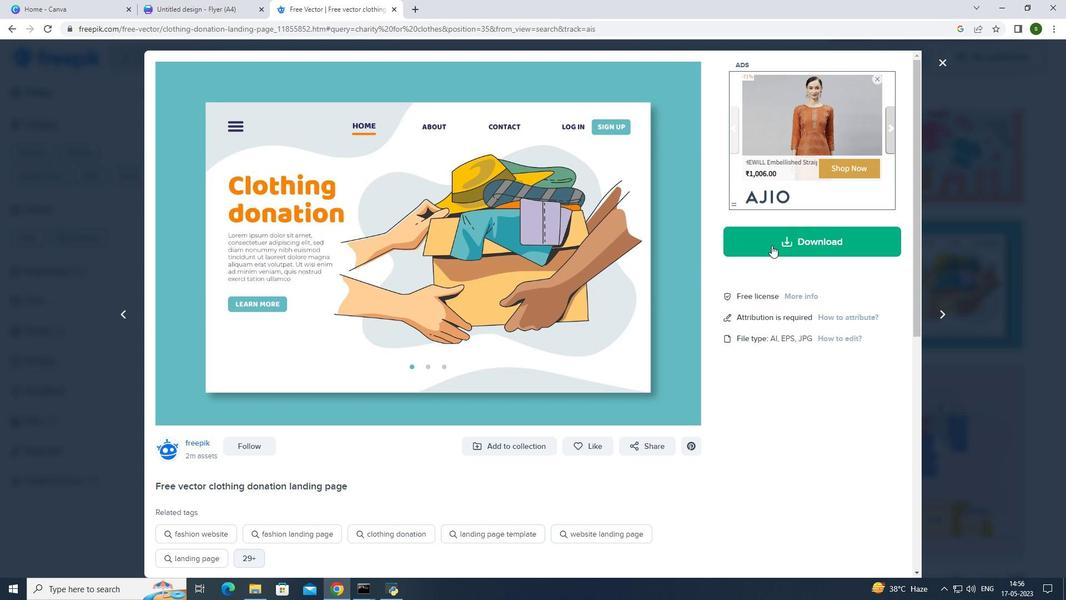 
Action: Mouse moved to (779, 397)
Screenshot: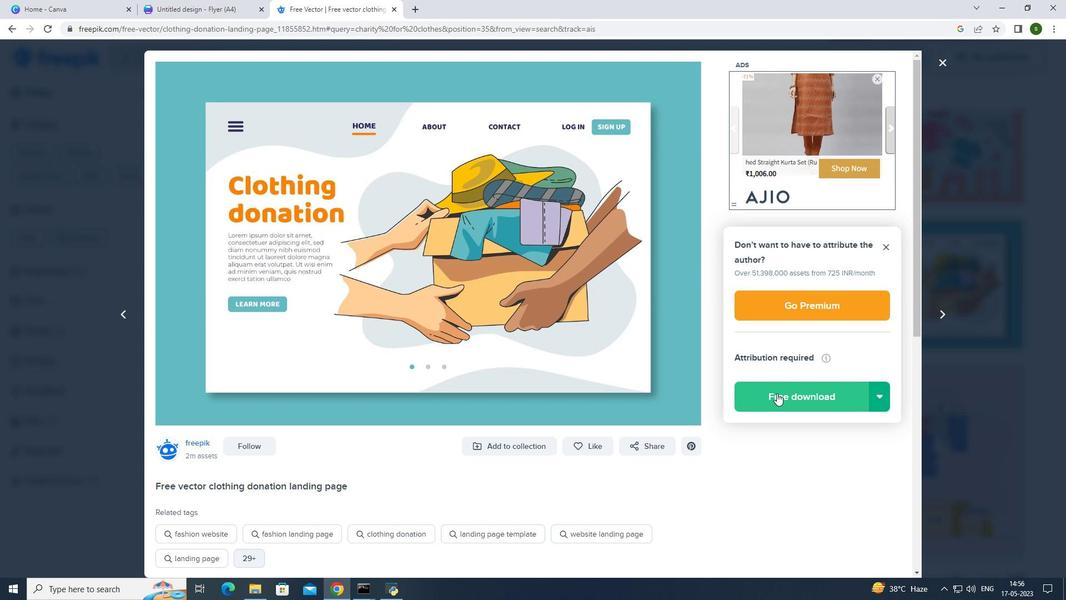 
Action: Mouse pressed left at (779, 397)
Screenshot: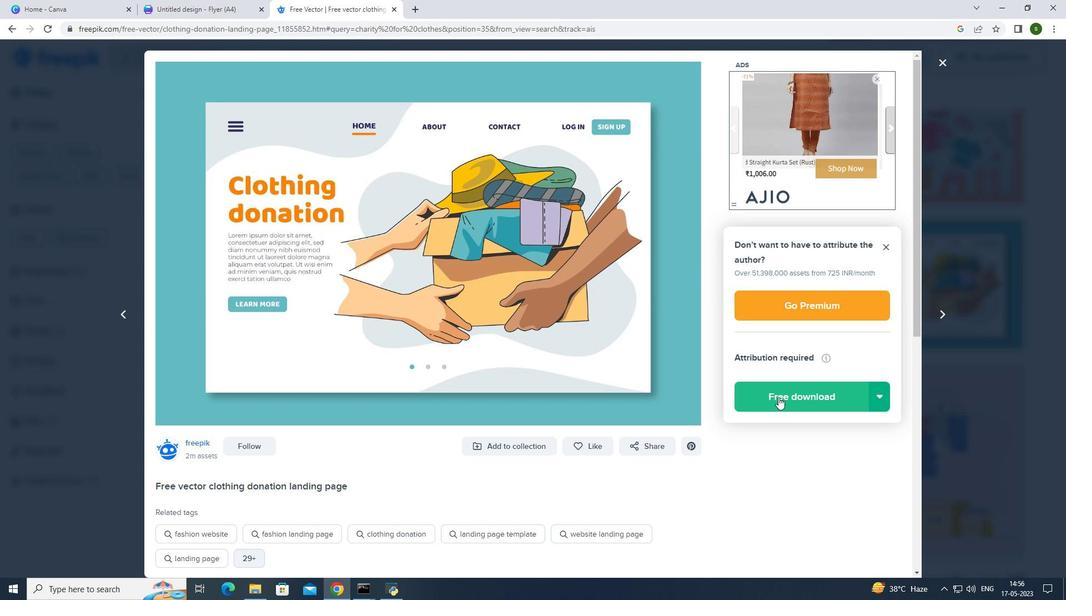 
Action: Mouse moved to (629, 322)
Screenshot: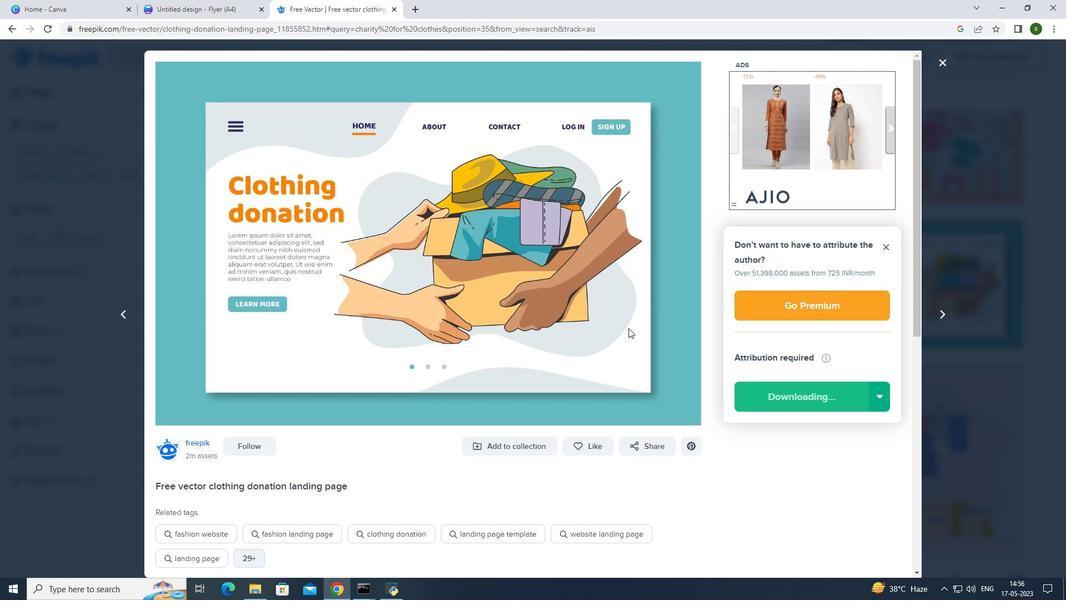 
Action: Mouse scrolled (629, 322) with delta (0, 0)
Screenshot: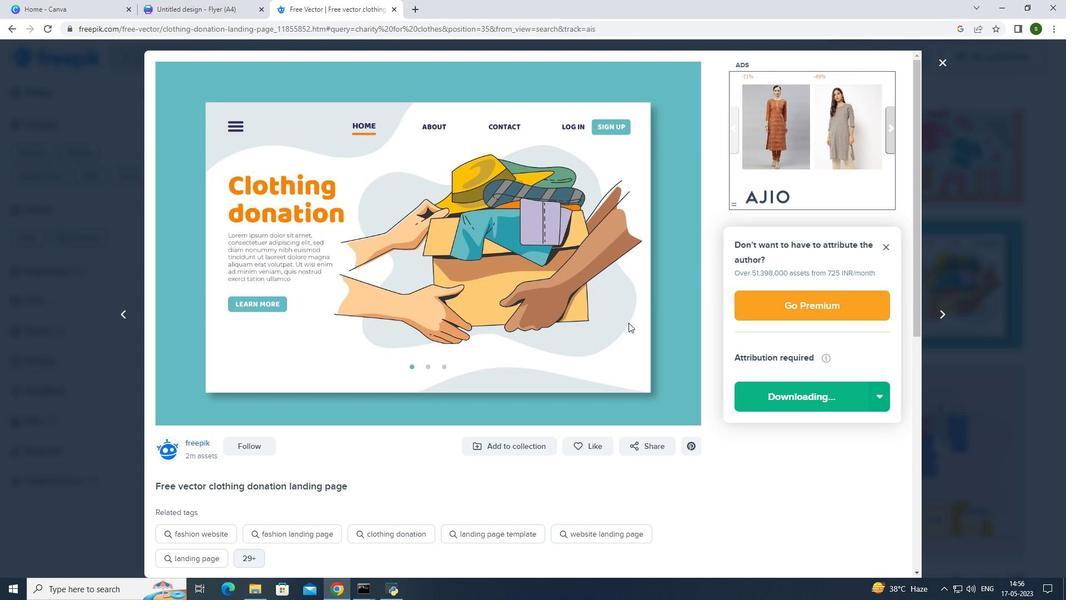 
Action: Mouse scrolled (629, 322) with delta (0, 0)
Screenshot: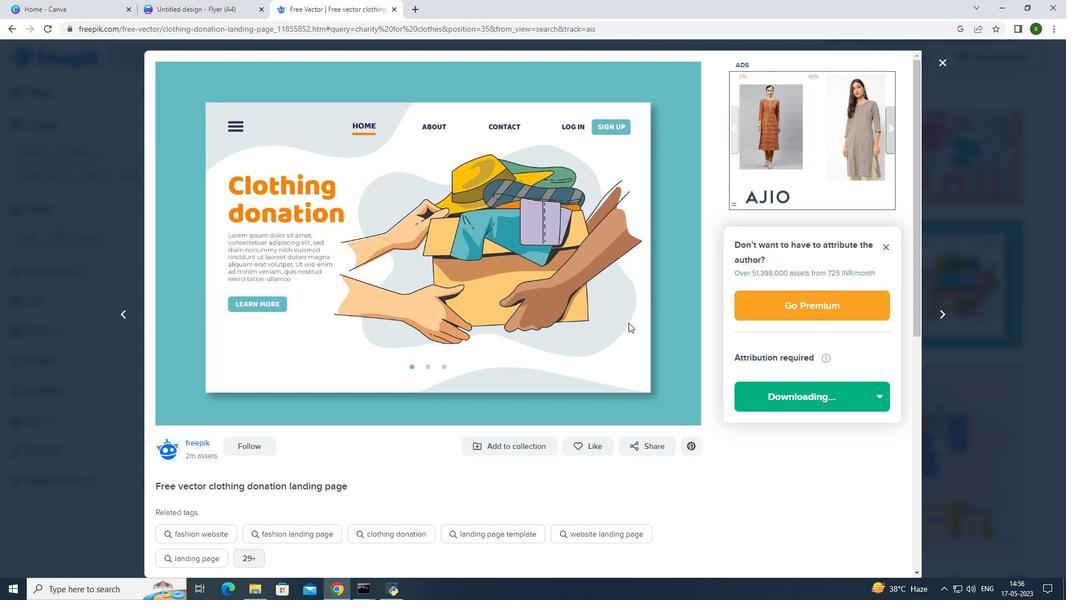 
Action: Mouse scrolled (629, 322) with delta (0, 0)
Screenshot: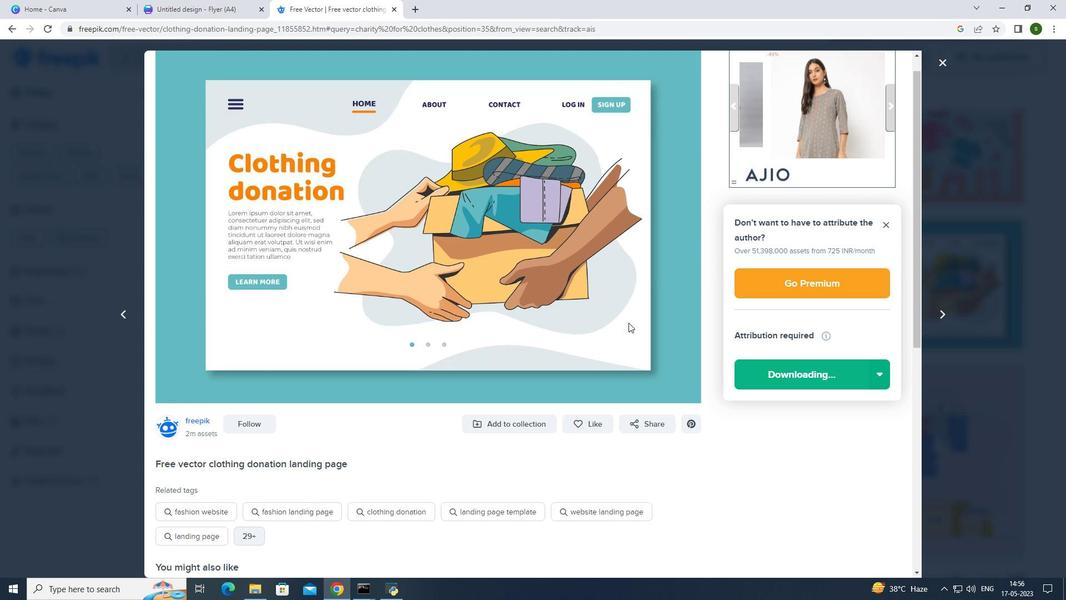 
Action: Mouse scrolled (629, 322) with delta (0, 0)
Screenshot: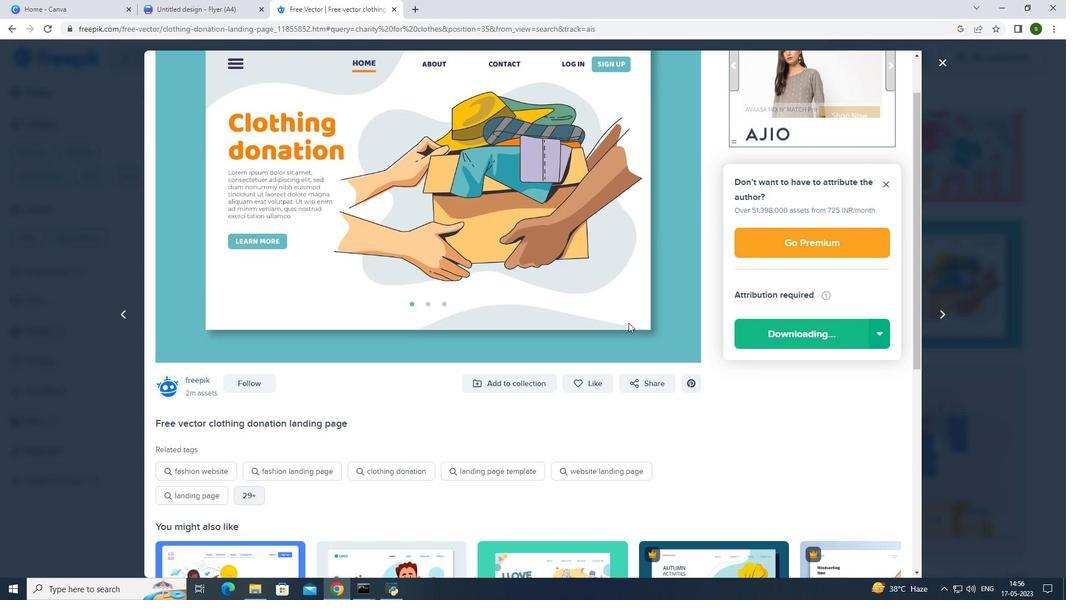 
Action: Mouse scrolled (629, 322) with delta (0, 0)
Screenshot: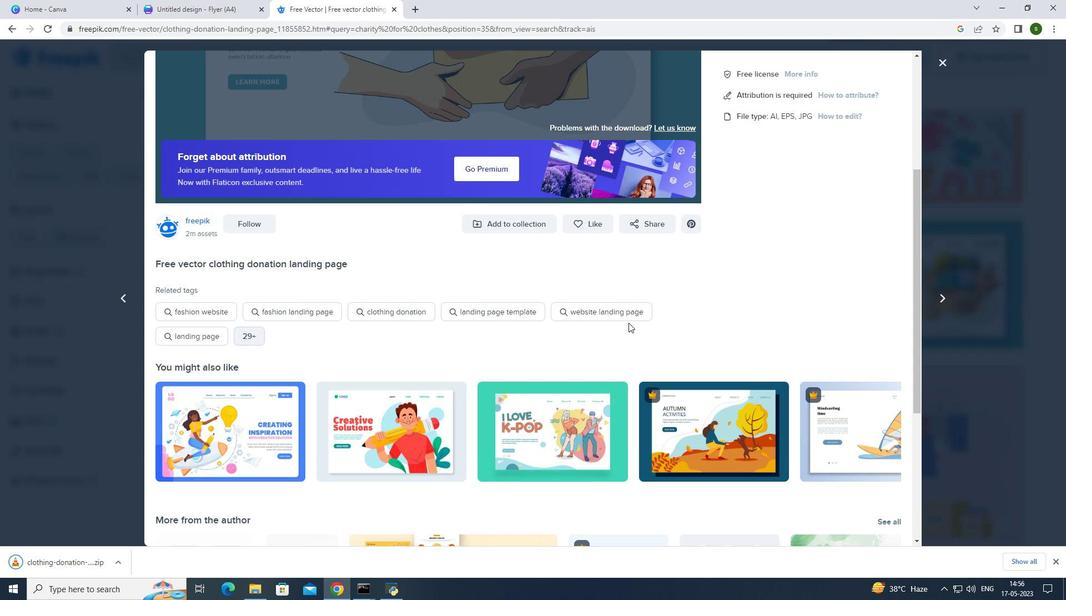 
Action: Mouse moved to (598, 250)
Screenshot: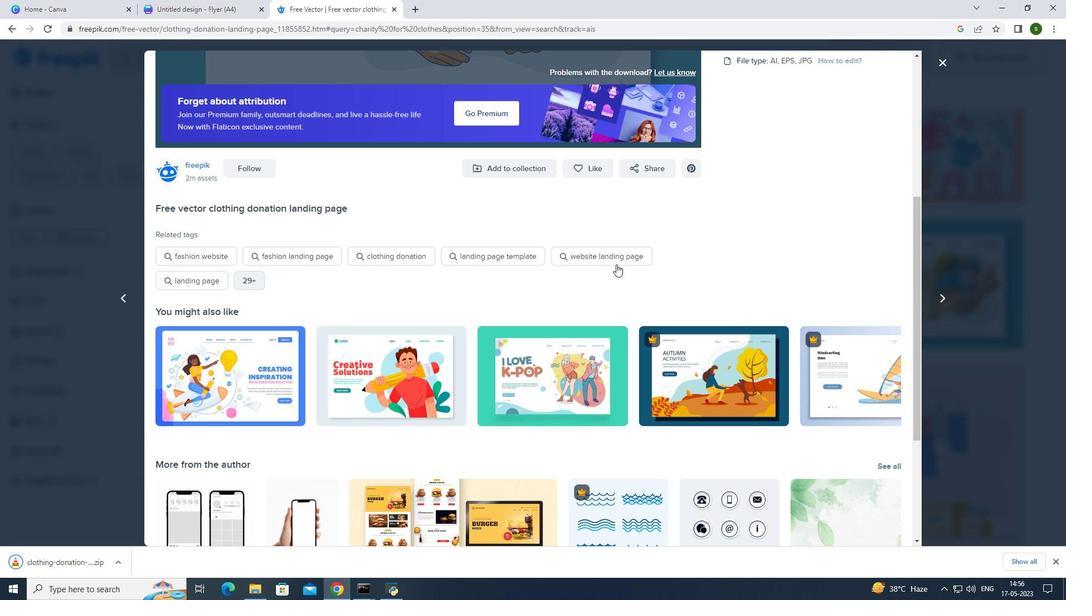 
Action: Mouse scrolled (598, 251) with delta (0, 0)
Screenshot: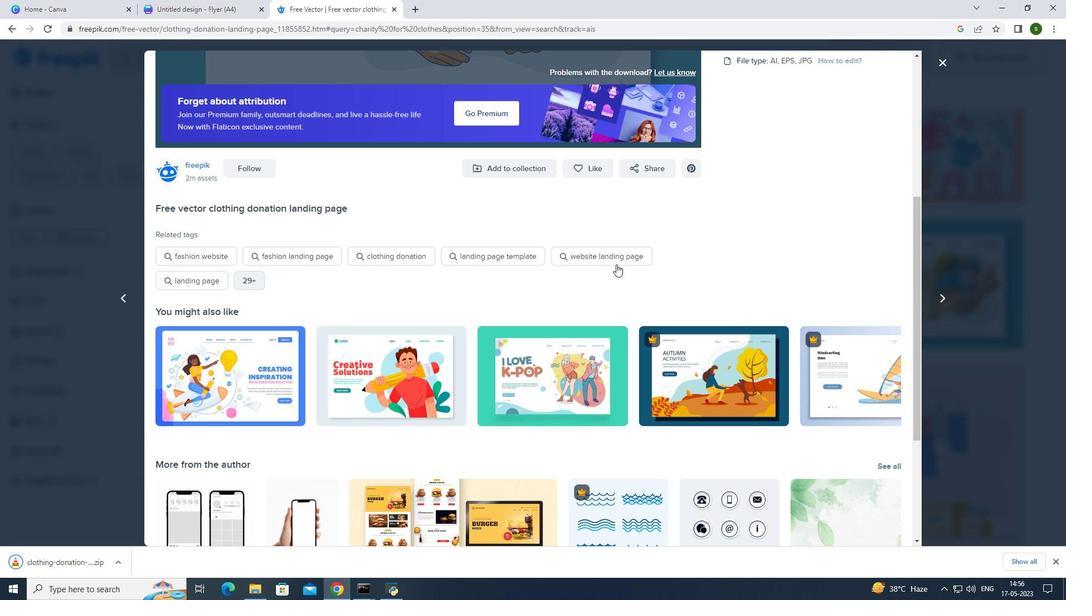 
Action: Mouse scrolled (598, 251) with delta (0, 0)
Screenshot: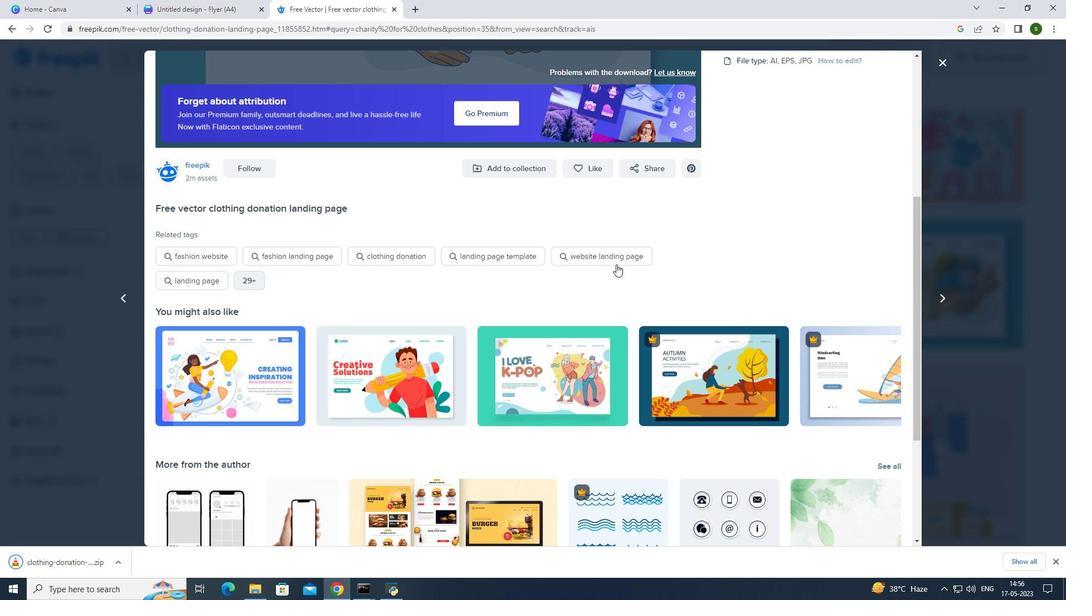 
Action: Mouse scrolled (598, 251) with delta (0, 0)
Screenshot: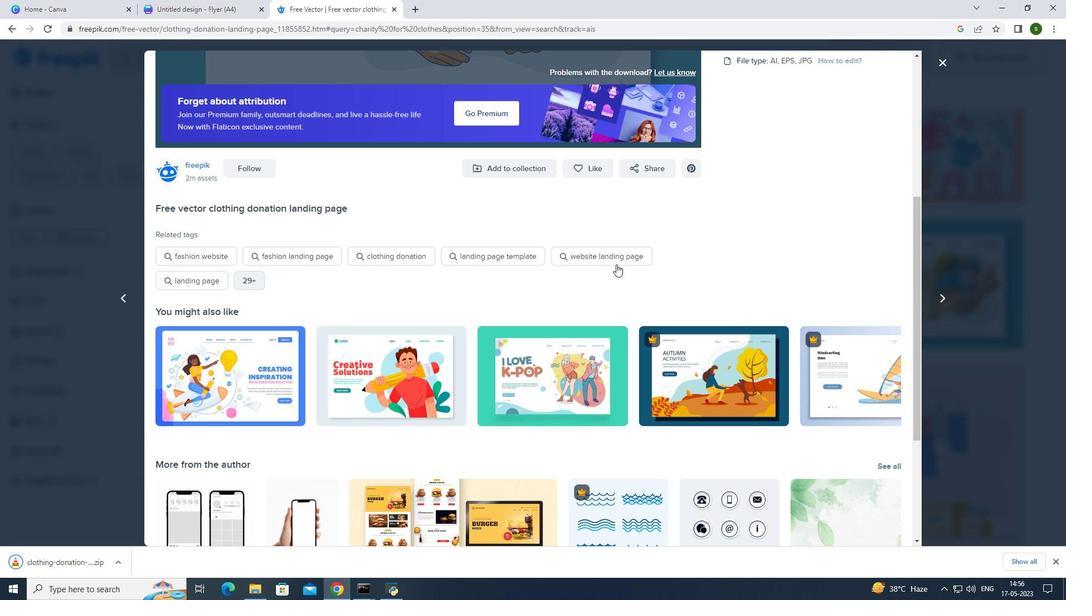 
Action: Mouse scrolled (598, 251) with delta (0, 0)
Screenshot: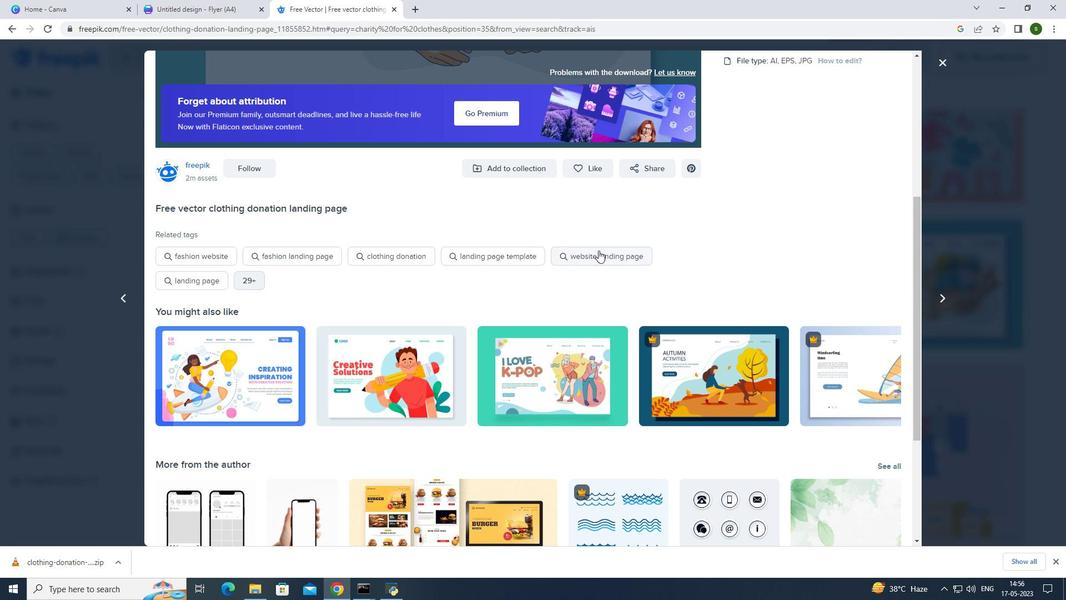 
Action: Mouse scrolled (598, 251) with delta (0, 0)
Screenshot: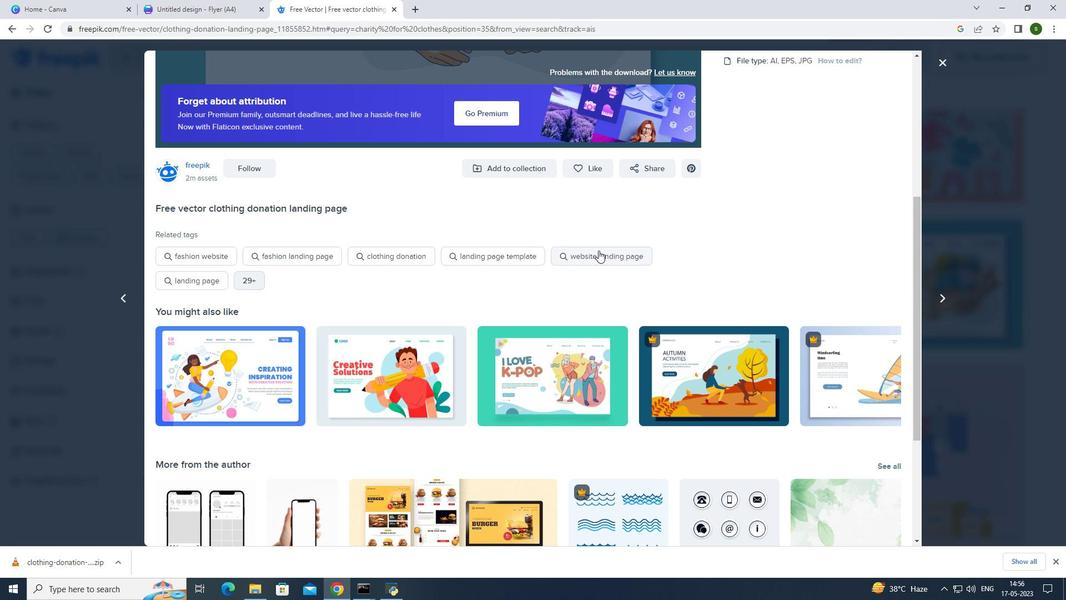 
Action: Mouse scrolled (598, 251) with delta (0, 0)
Screenshot: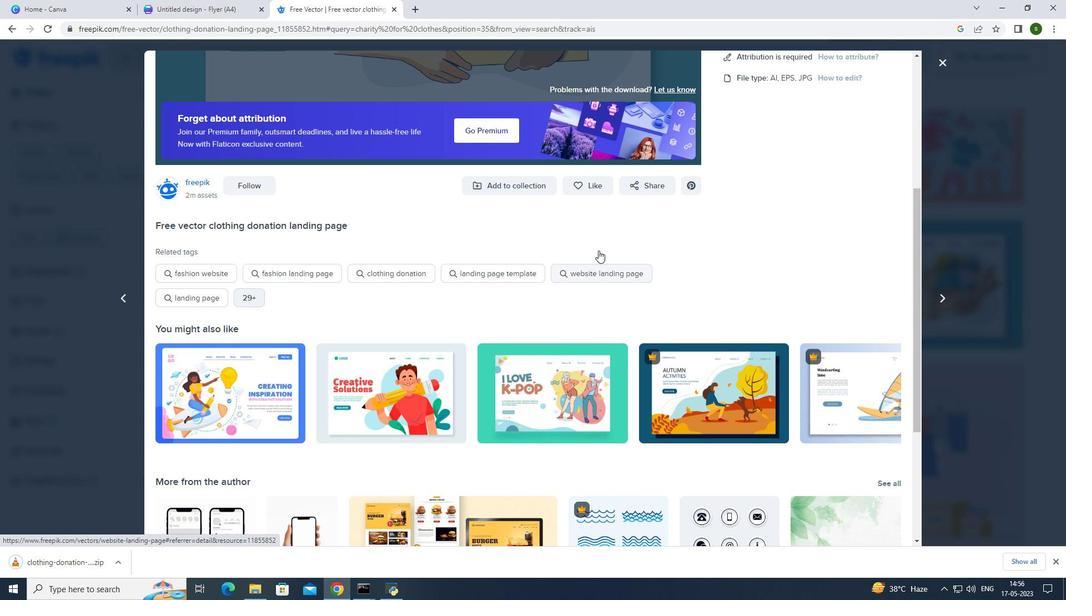 
Action: Mouse scrolled (598, 251) with delta (0, 0)
Screenshot: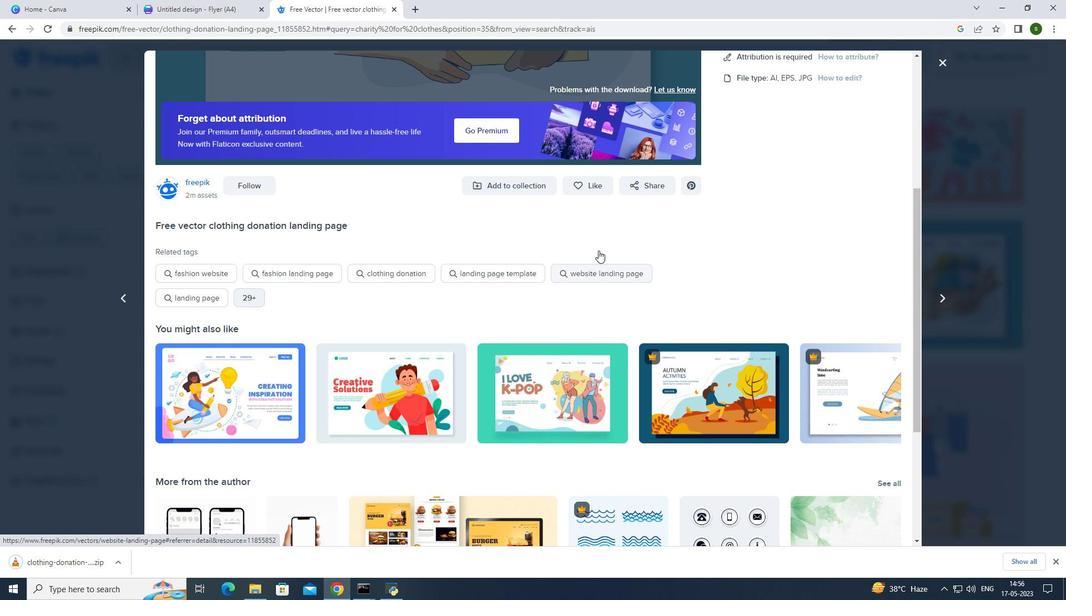 
Action: Mouse scrolled (598, 251) with delta (0, 0)
Screenshot: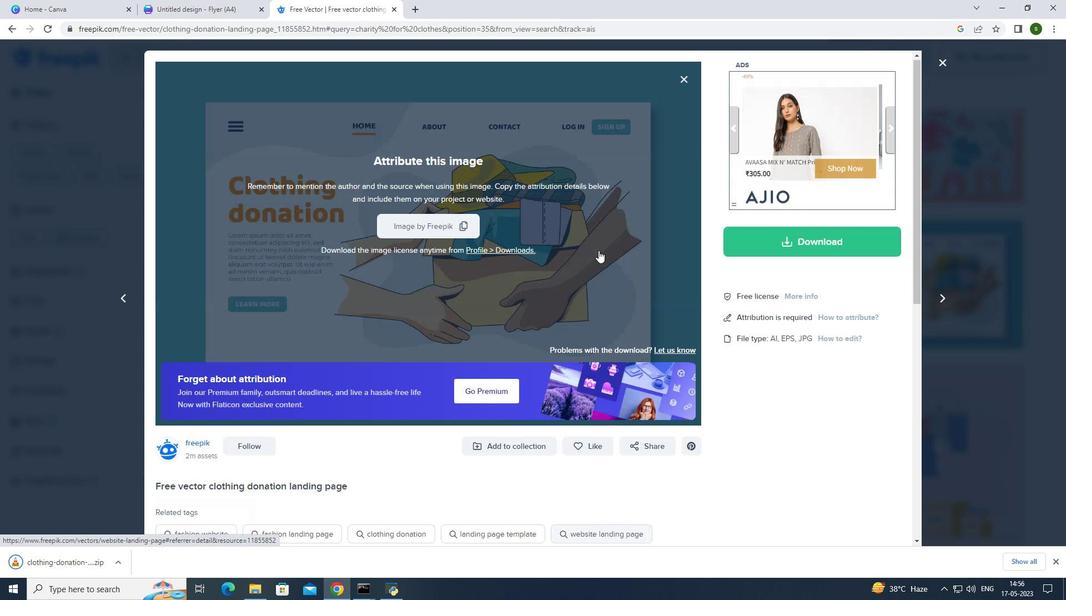 
Action: Mouse moved to (944, 66)
Screenshot: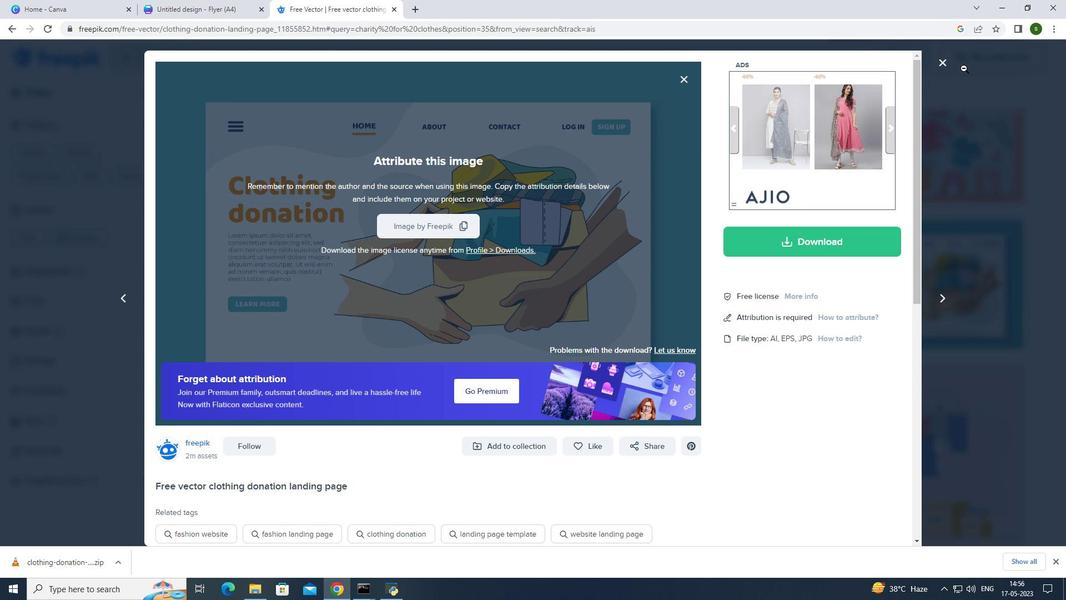 
Action: Mouse pressed left at (944, 66)
Screenshot: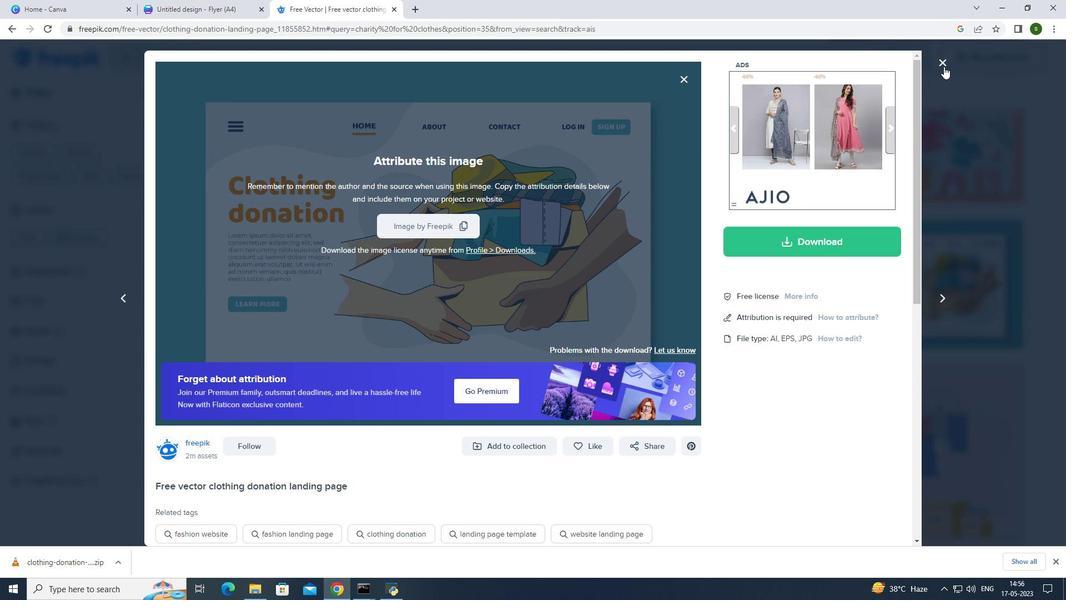 
Action: Mouse moved to (522, 242)
Screenshot: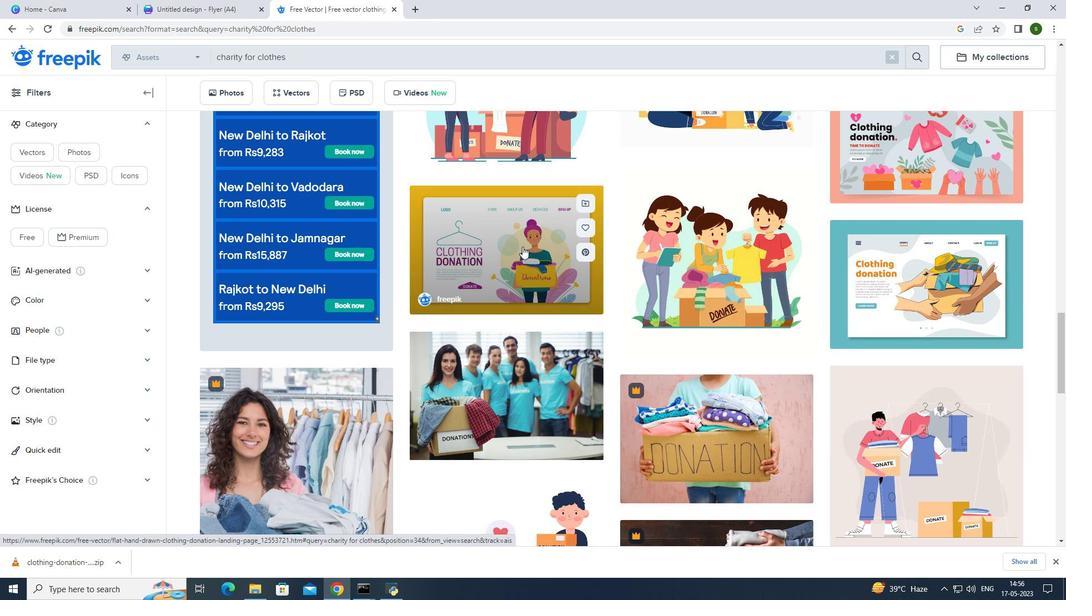 
Action: Mouse pressed left at (522, 242)
Screenshot: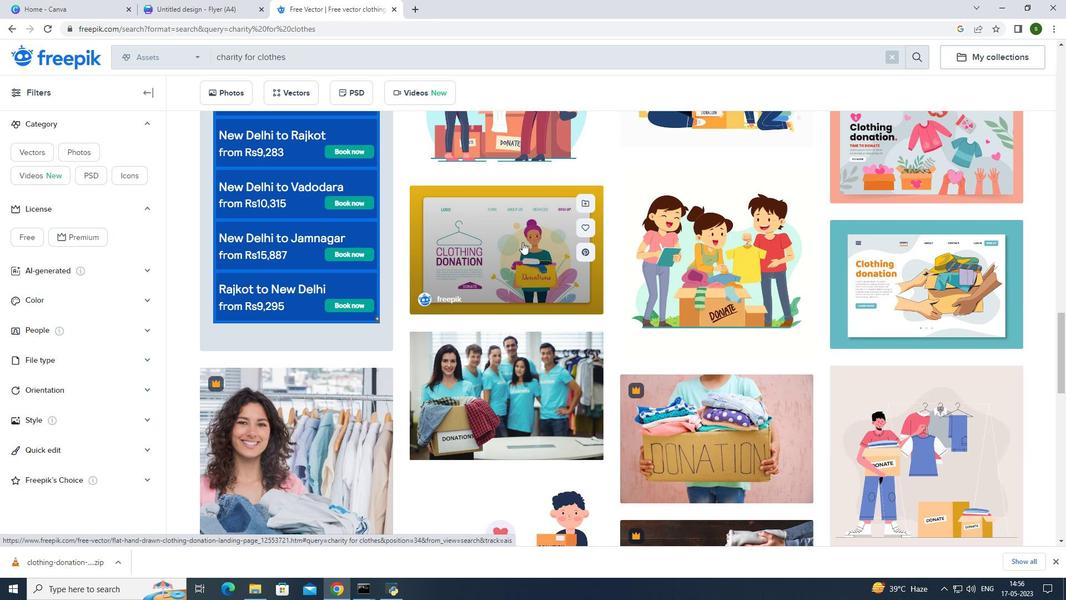 
Action: Mouse moved to (621, 266)
Screenshot: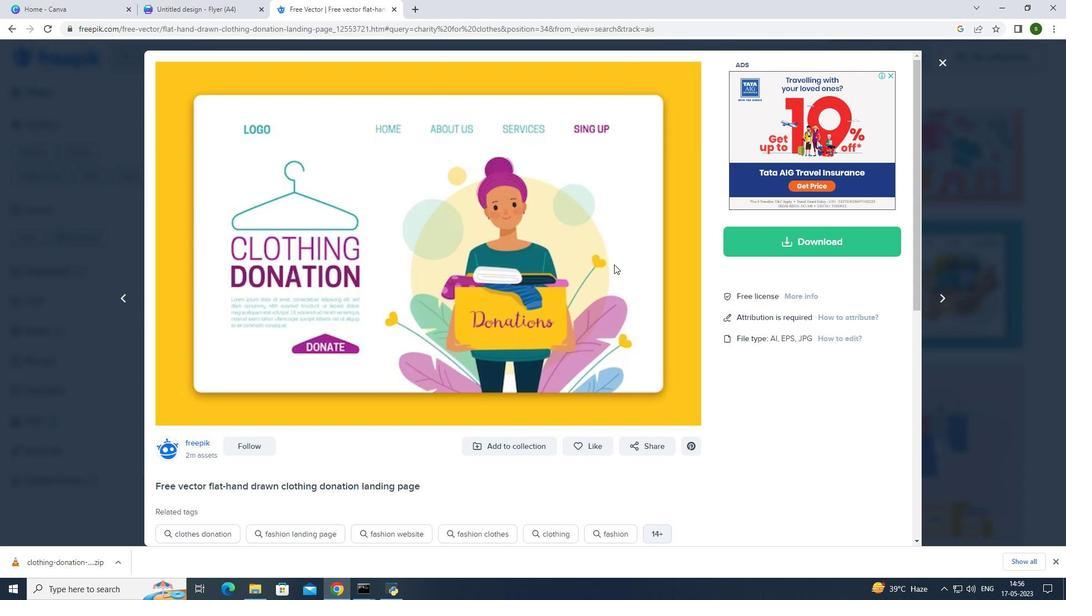 
Action: Mouse scrolled (621, 265) with delta (0, 0)
Screenshot: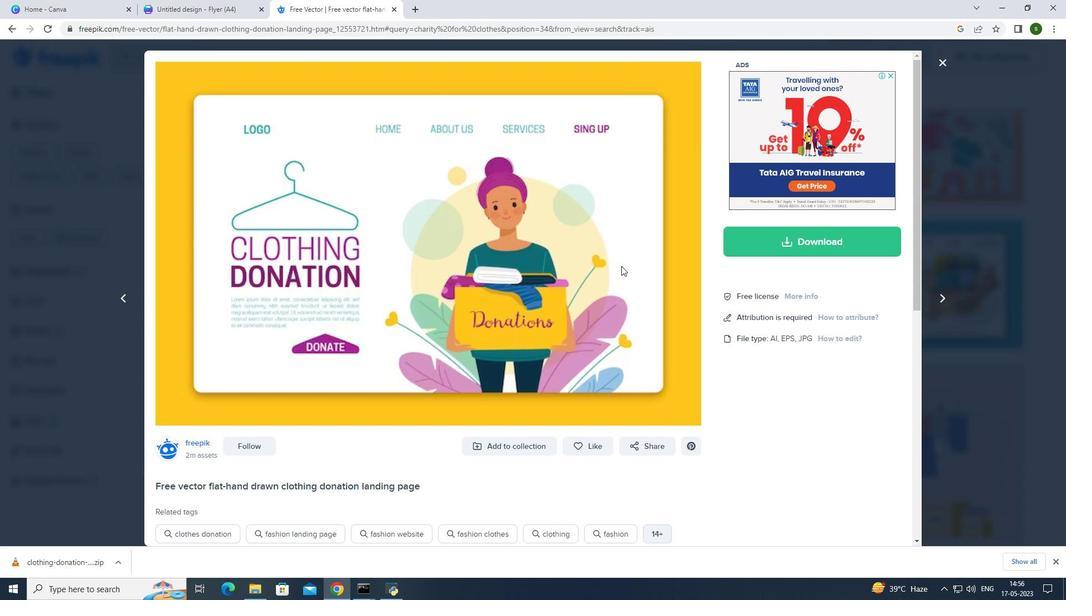
Action: Mouse scrolled (621, 265) with delta (0, 0)
Screenshot: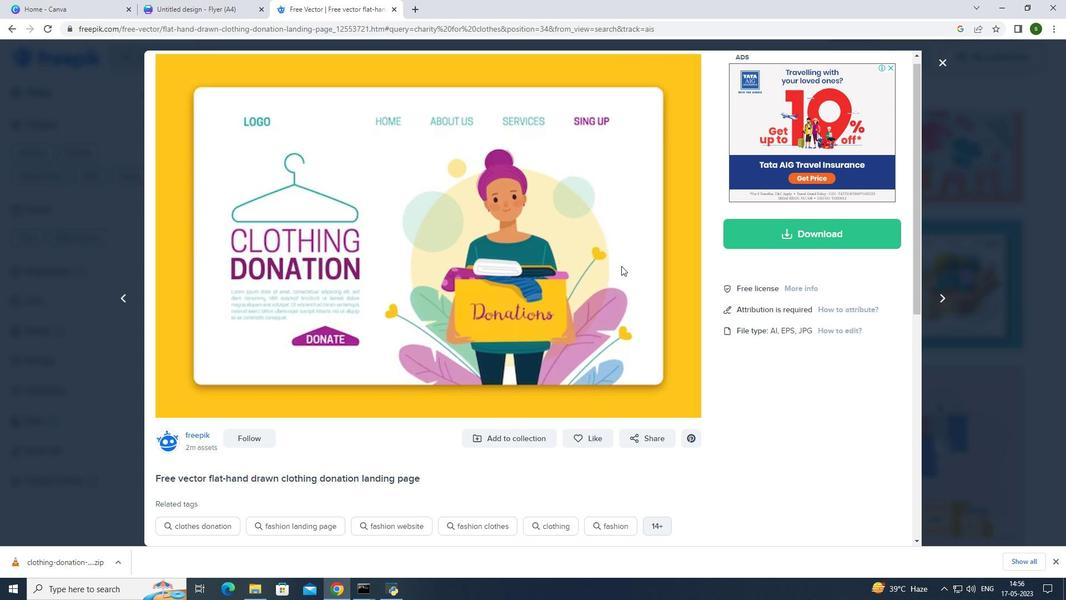 
Action: Mouse scrolled (621, 265) with delta (0, 0)
Screenshot: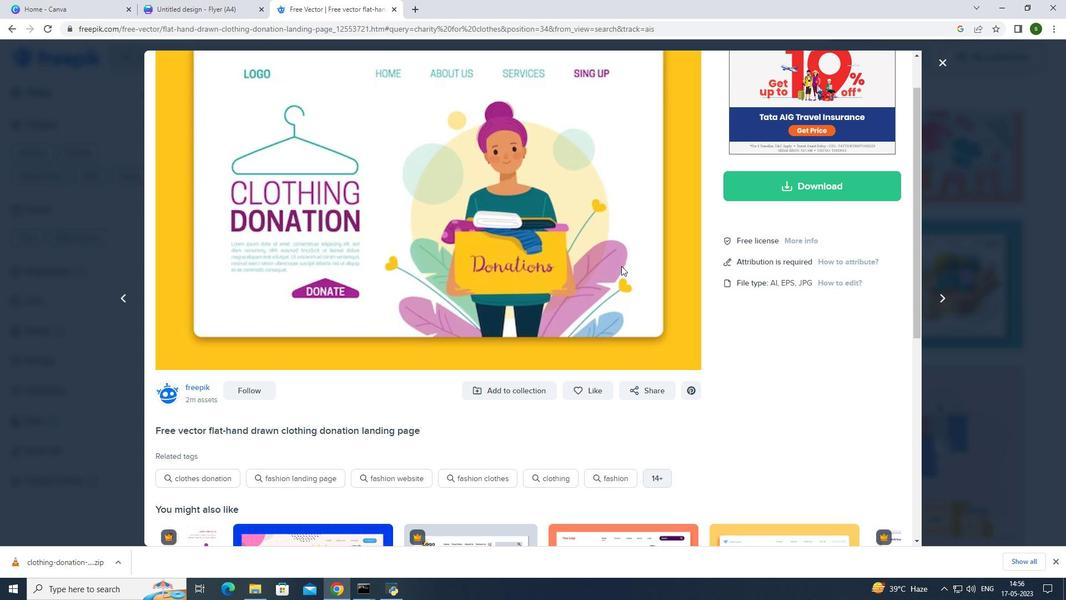 
Action: Mouse scrolled (621, 265) with delta (0, 0)
Screenshot: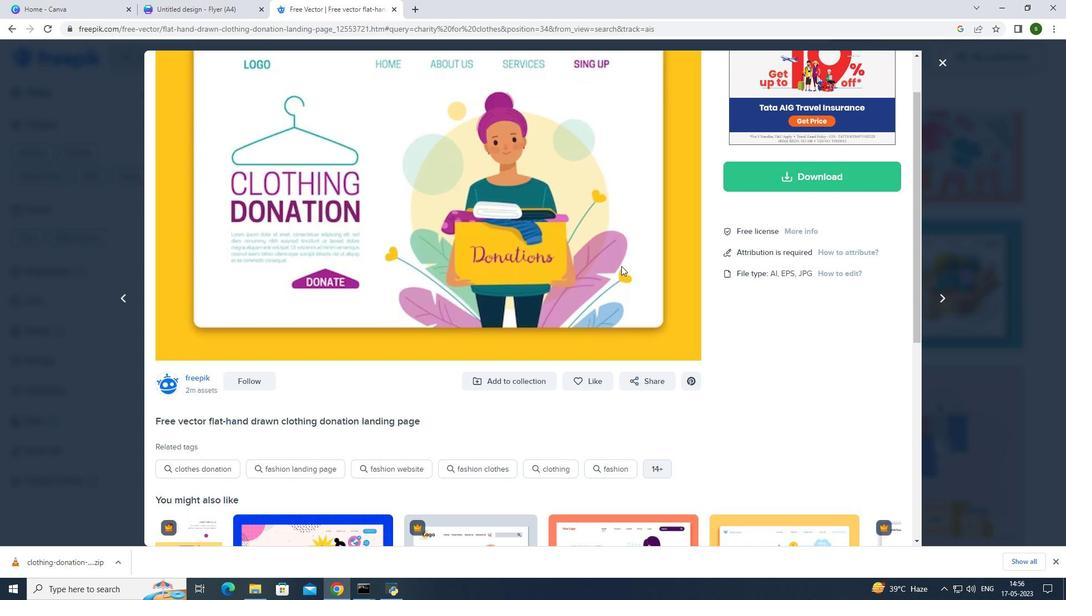 
Action: Mouse scrolled (621, 266) with delta (0, 0)
Screenshot: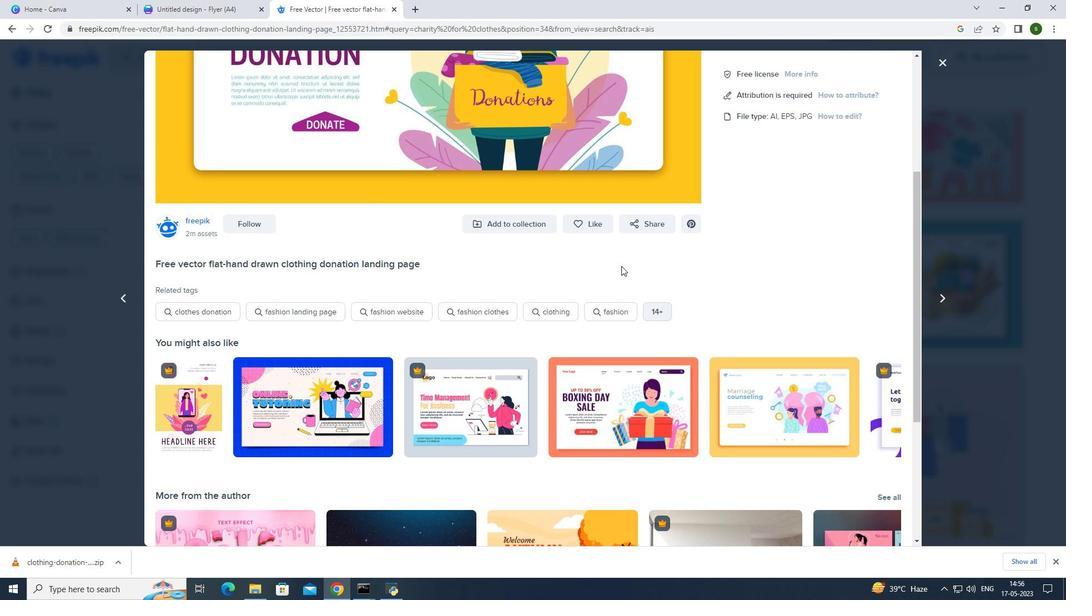 
Action: Mouse scrolled (621, 266) with delta (0, 0)
Screenshot: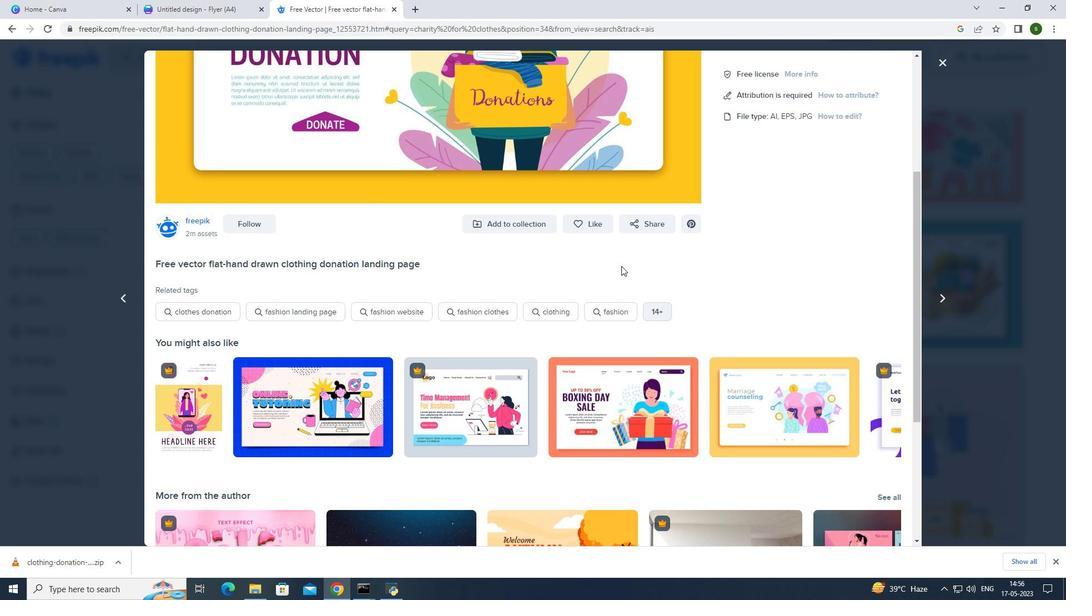 
Action: Mouse scrolled (621, 266) with delta (0, 0)
Screenshot: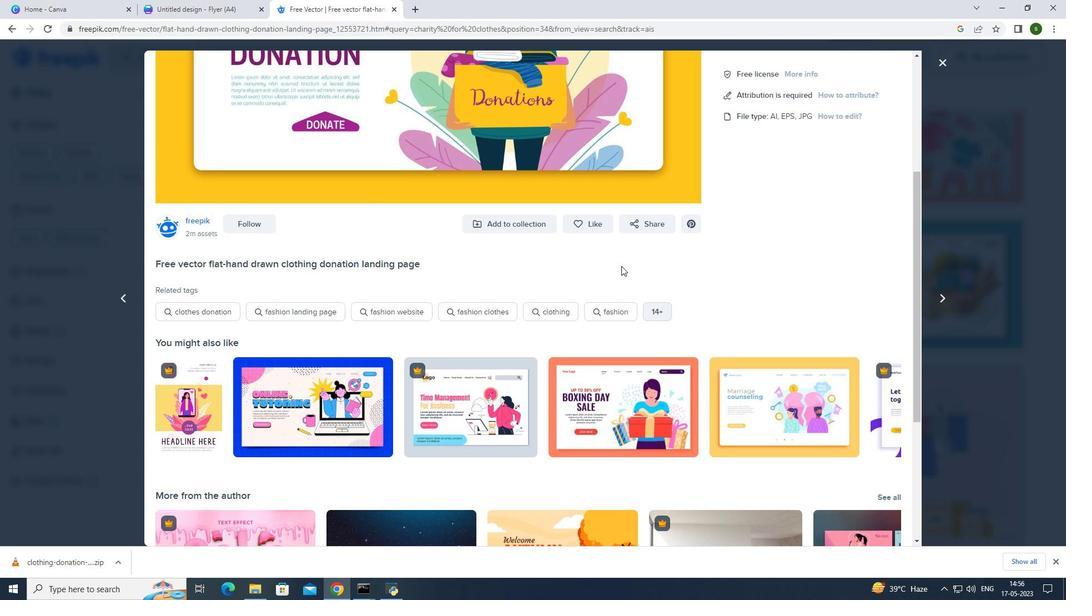 
Action: Mouse scrolled (621, 266) with delta (0, 0)
Screenshot: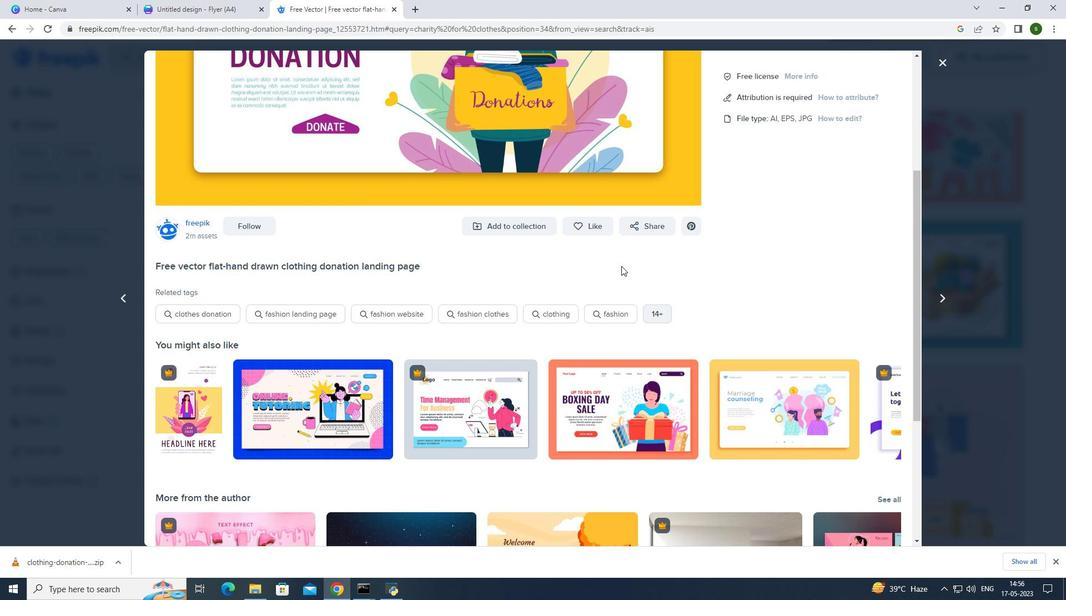 
Action: Mouse moved to (781, 240)
Screenshot: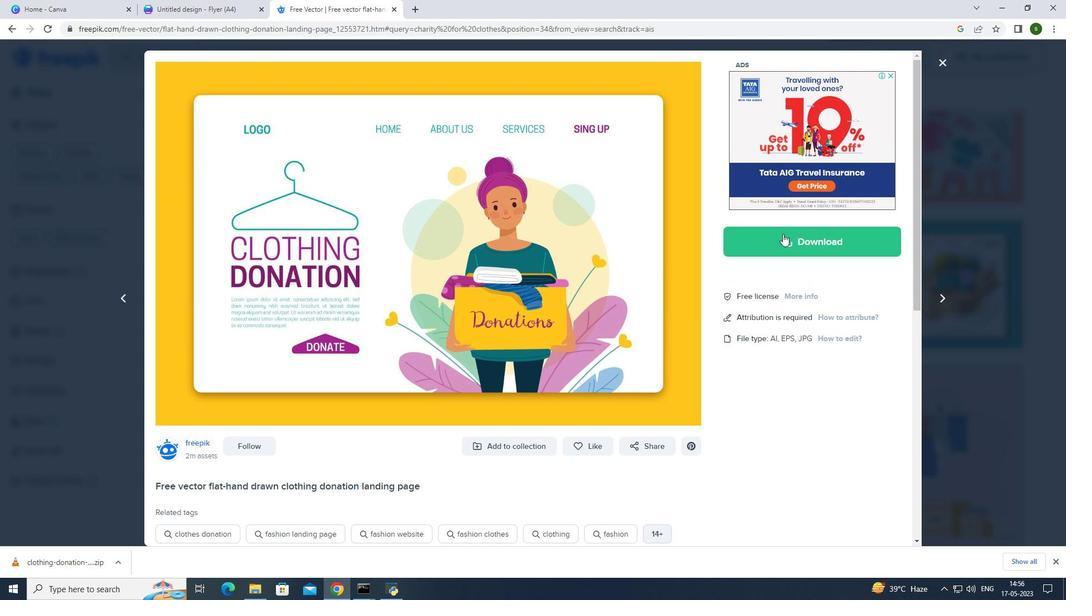 
Action: Mouse pressed left at (781, 240)
Screenshot: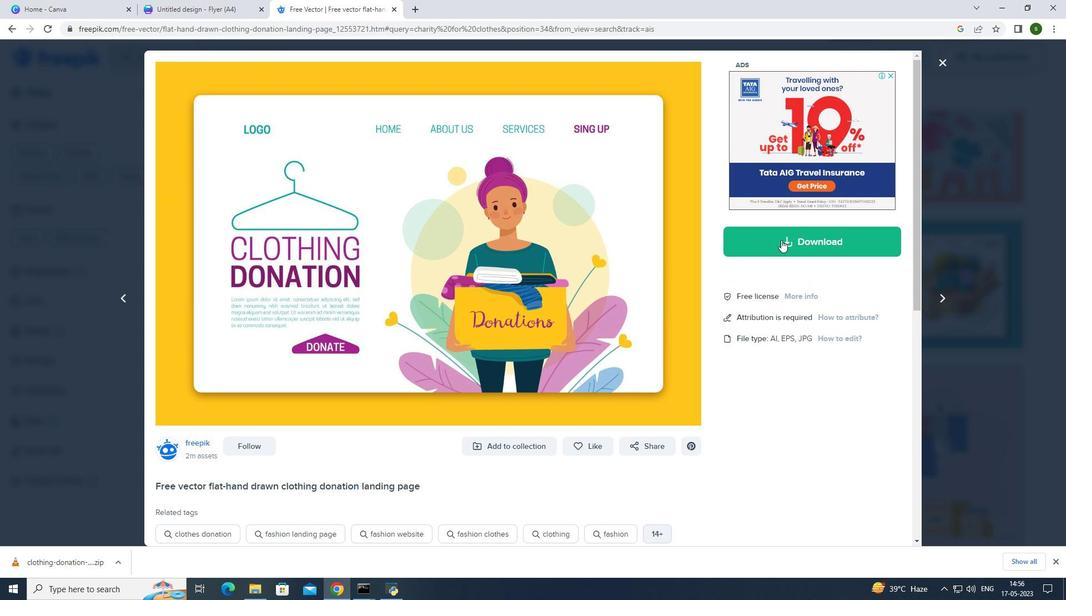 
Action: Mouse moved to (802, 399)
Screenshot: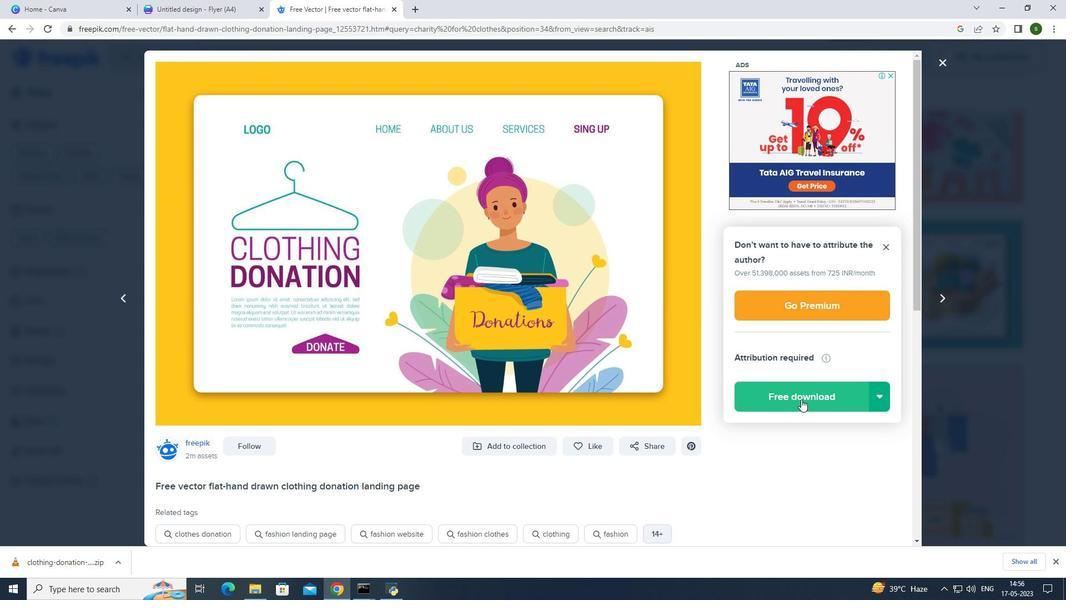 
Action: Mouse pressed left at (802, 399)
Screenshot: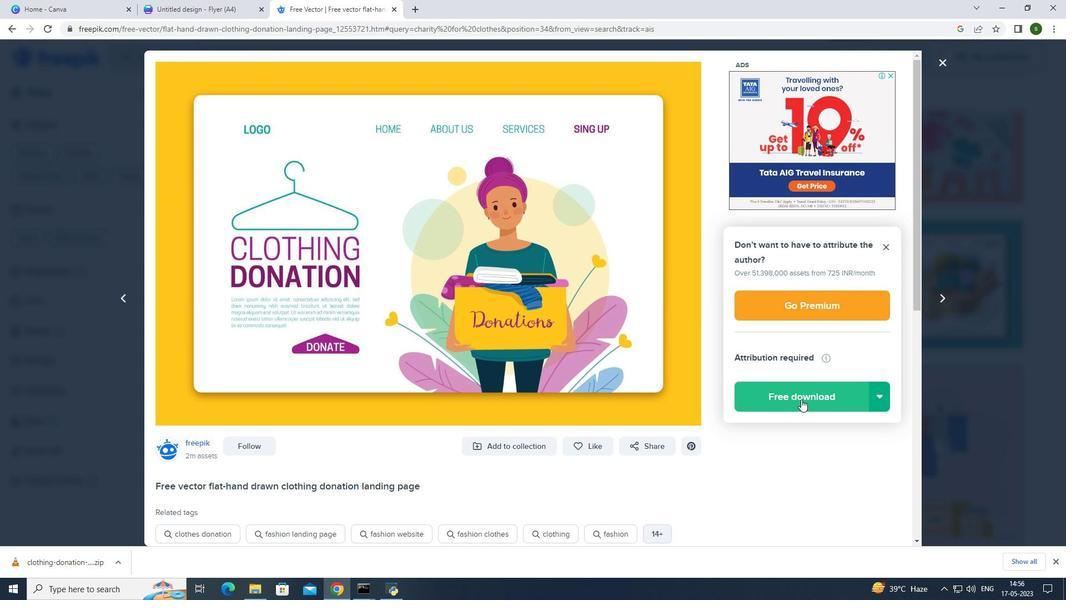 
Action: Mouse moved to (935, 273)
Screenshot: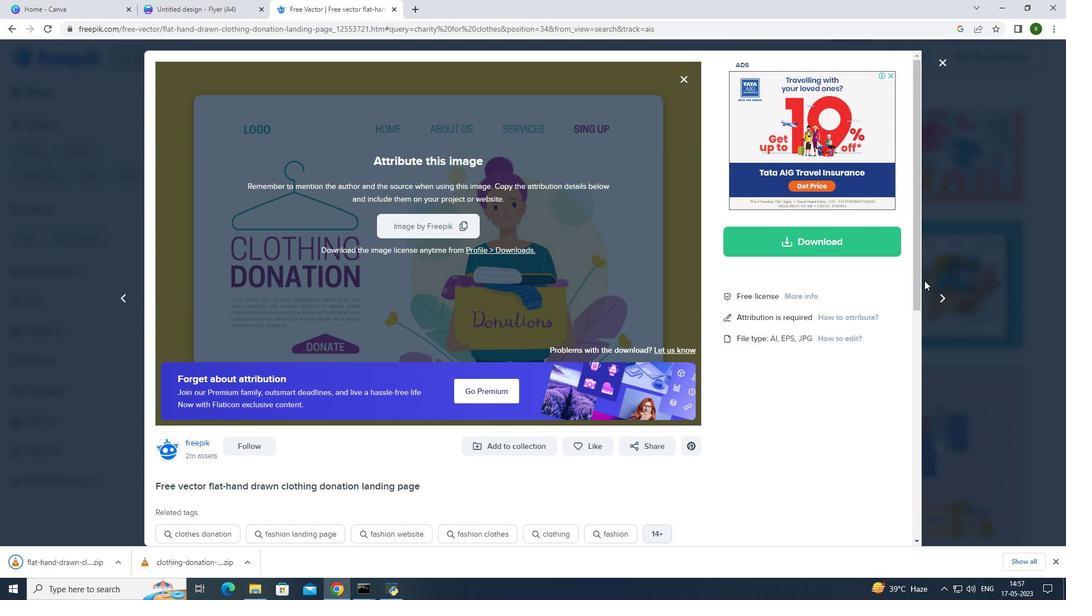 
Action: Mouse scrolled (935, 274) with delta (0, 0)
Screenshot: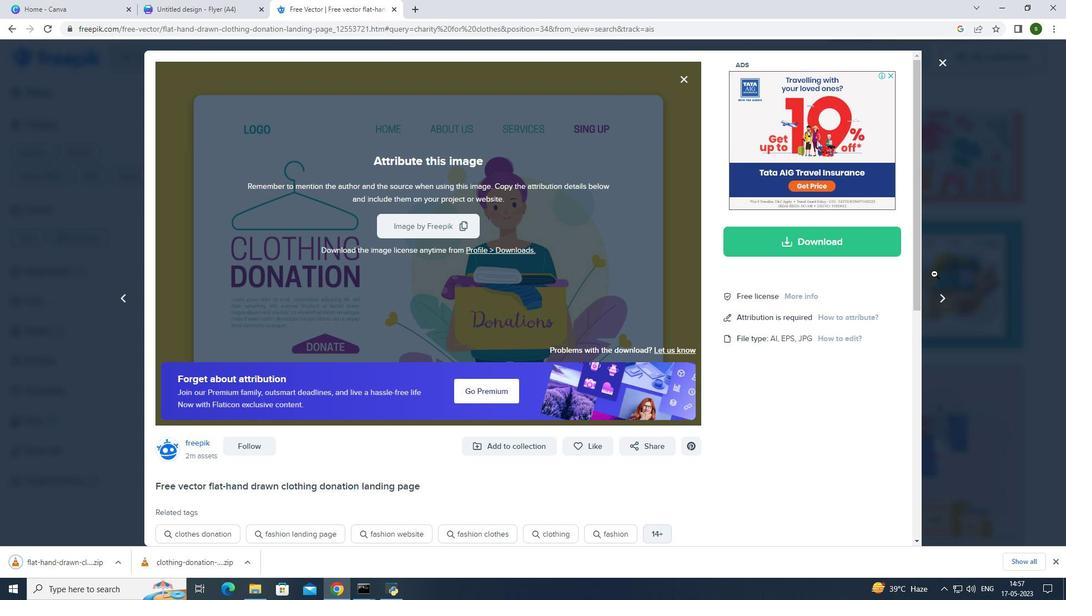 
Action: Mouse scrolled (935, 274) with delta (0, 0)
Screenshot: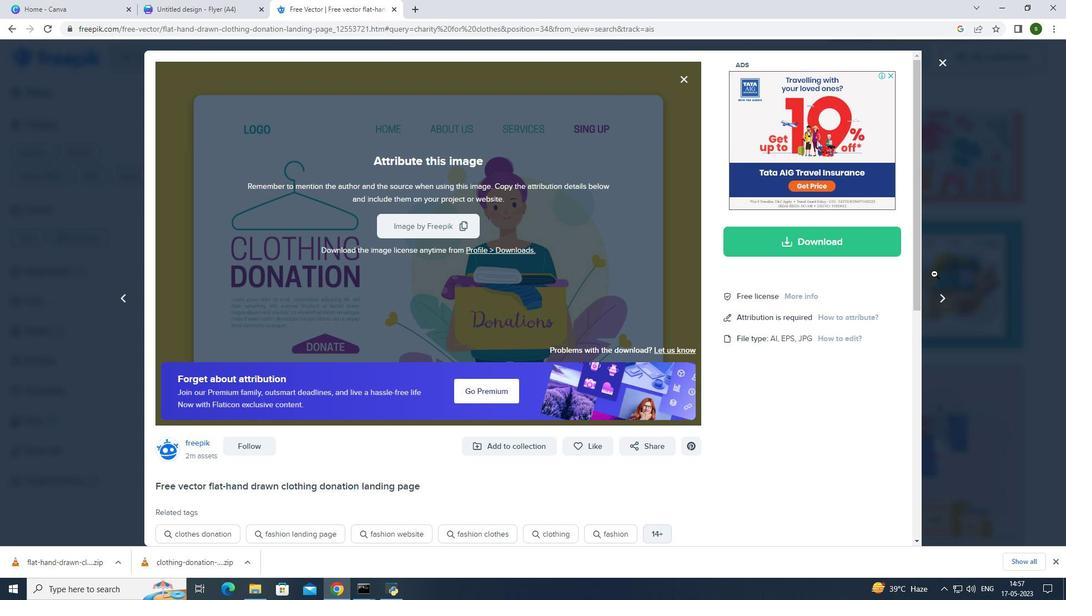 
Action: Mouse scrolled (935, 274) with delta (0, 0)
Screenshot: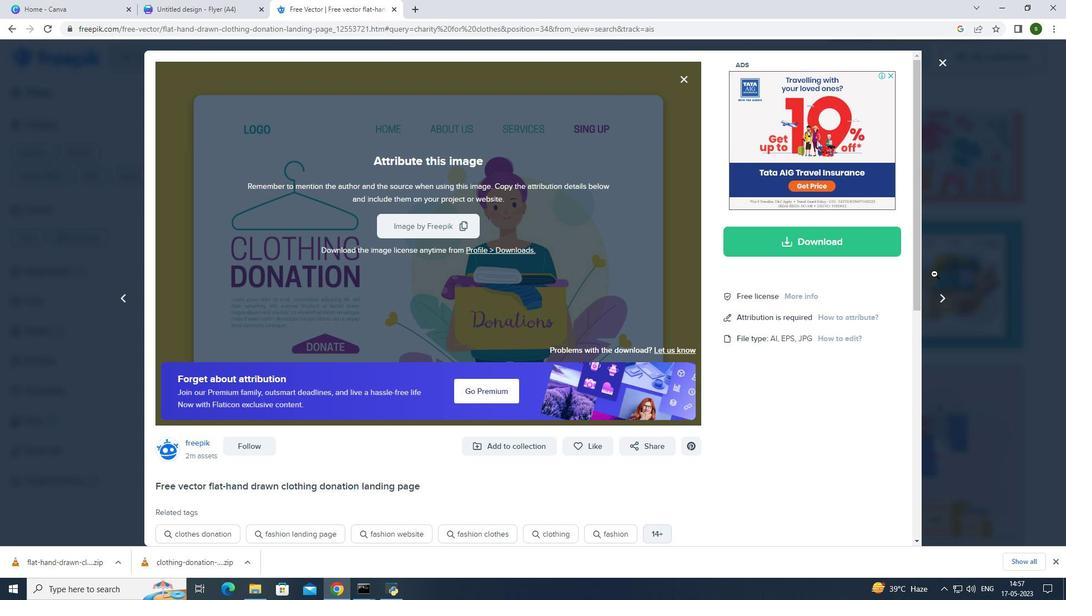 
Action: Mouse moved to (784, 238)
Screenshot: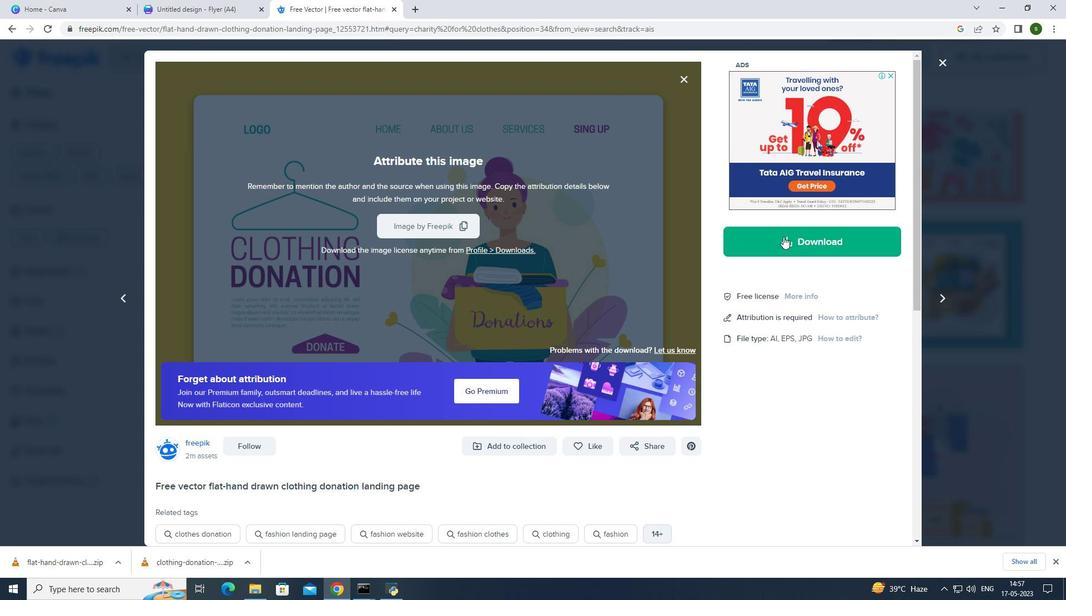 
Action: Mouse pressed left at (784, 238)
Screenshot: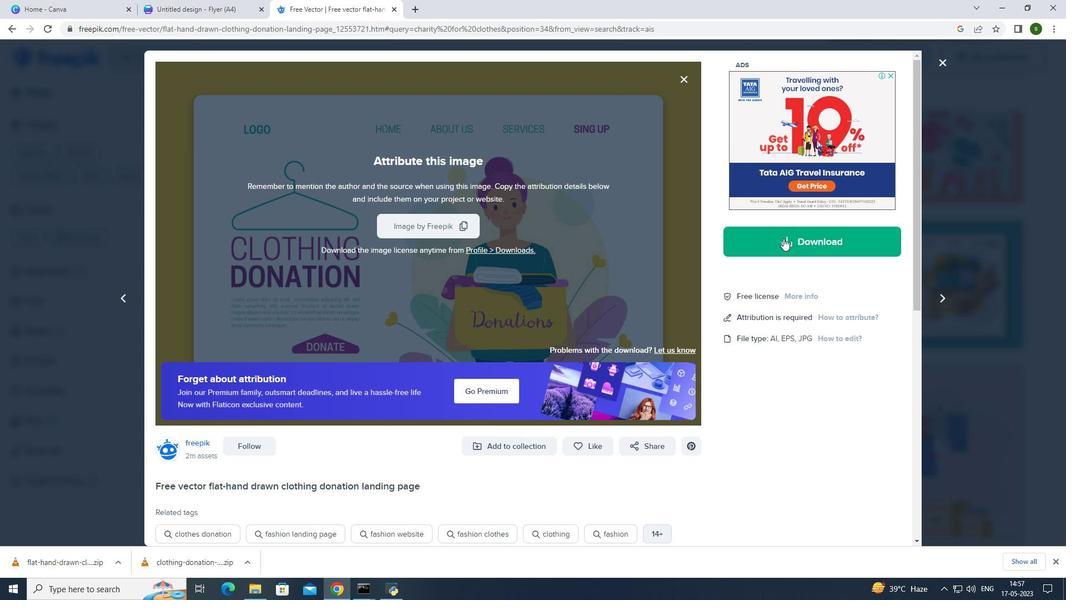 
Action: Mouse moved to (877, 390)
Screenshot: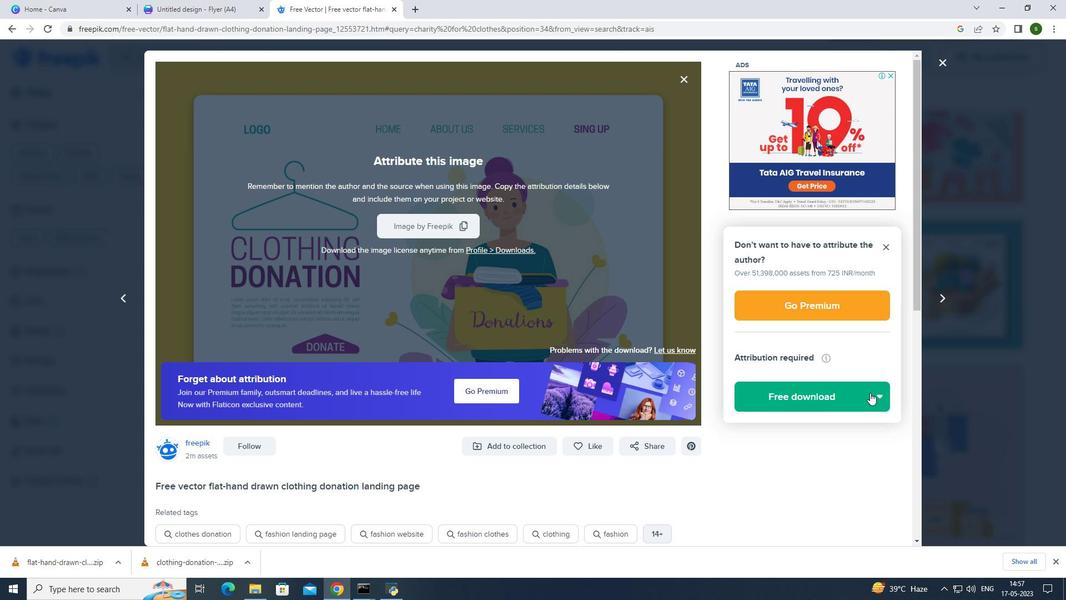 
Action: Mouse pressed left at (877, 390)
Screenshot: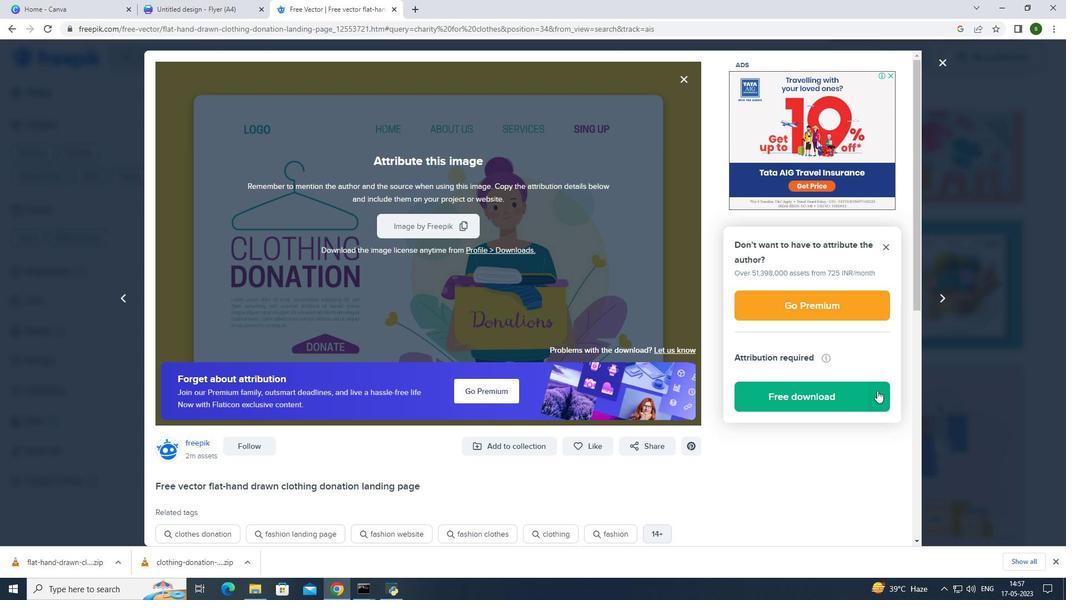
Action: Mouse moved to (769, 448)
Screenshot: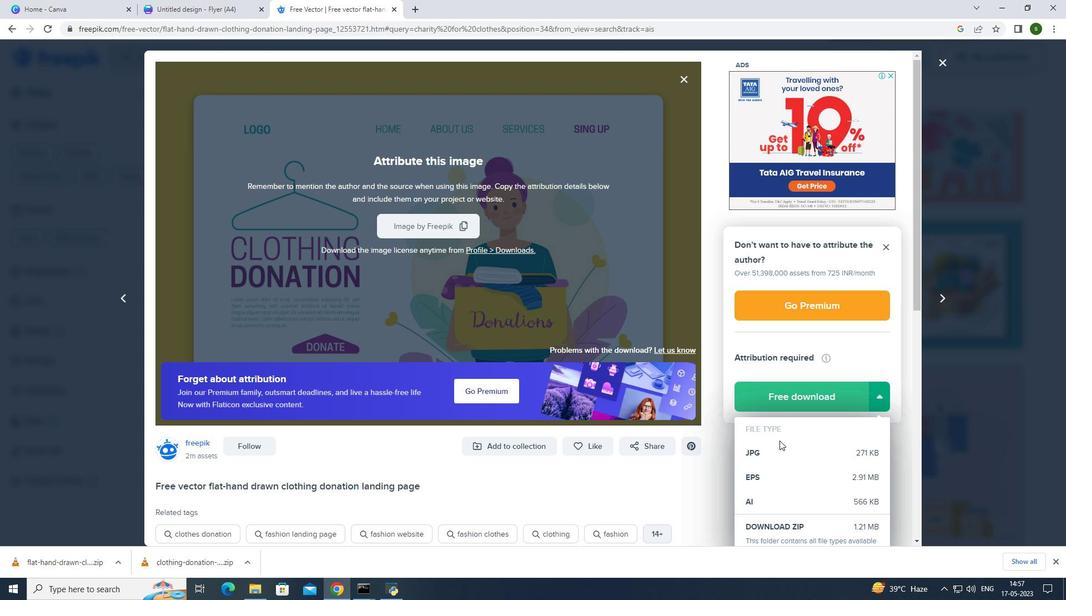 
Action: Mouse pressed left at (769, 448)
Screenshot: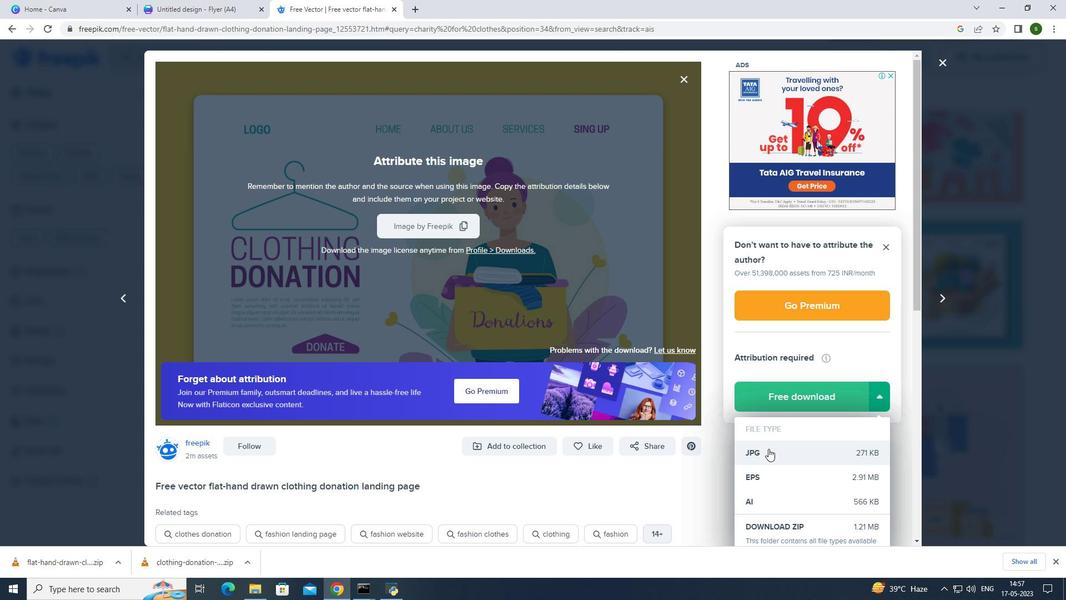 
Action: Mouse moved to (946, 65)
Screenshot: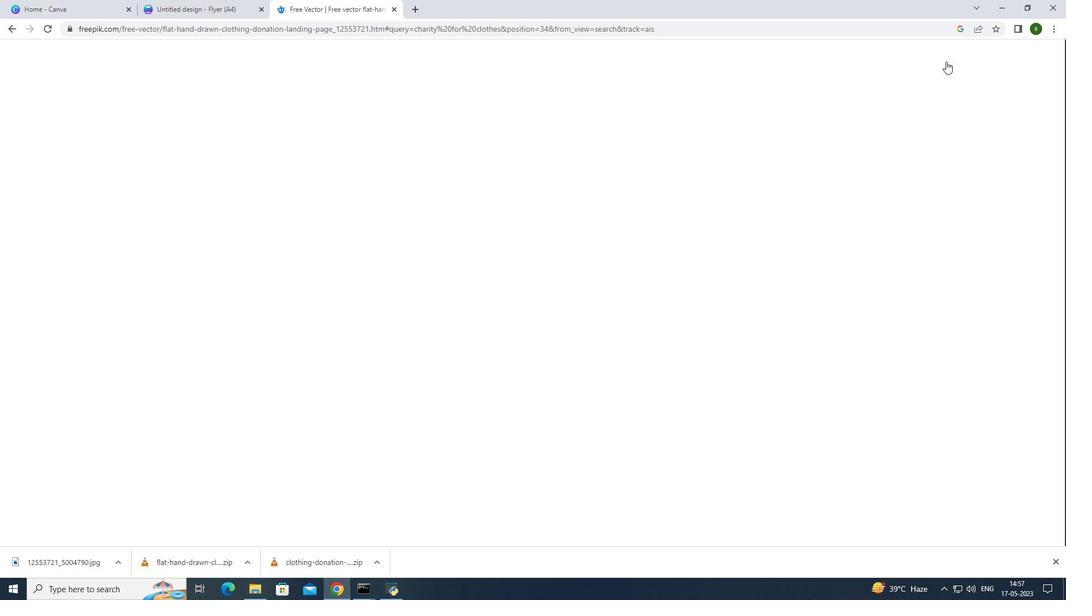 
Action: Mouse pressed left at (946, 65)
Screenshot: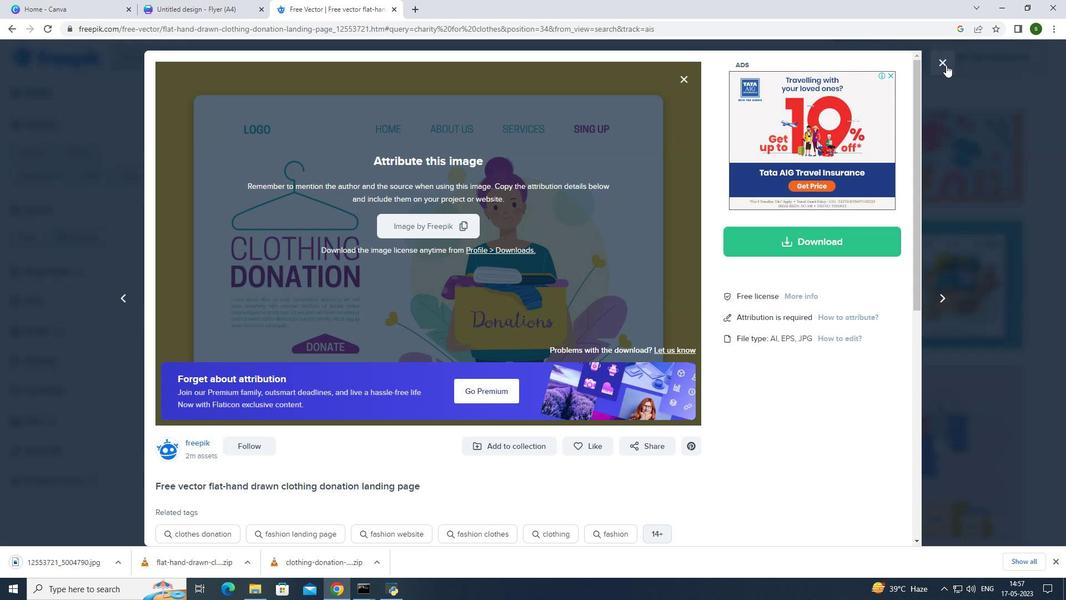 
Action: Mouse moved to (891, 288)
Screenshot: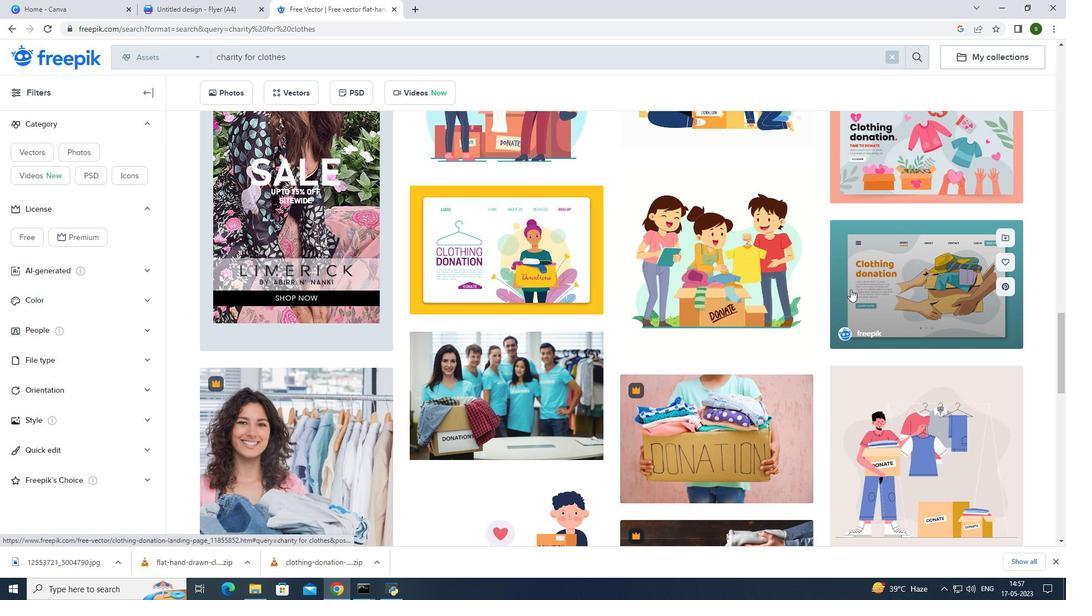 
Action: Mouse pressed left at (891, 288)
Screenshot: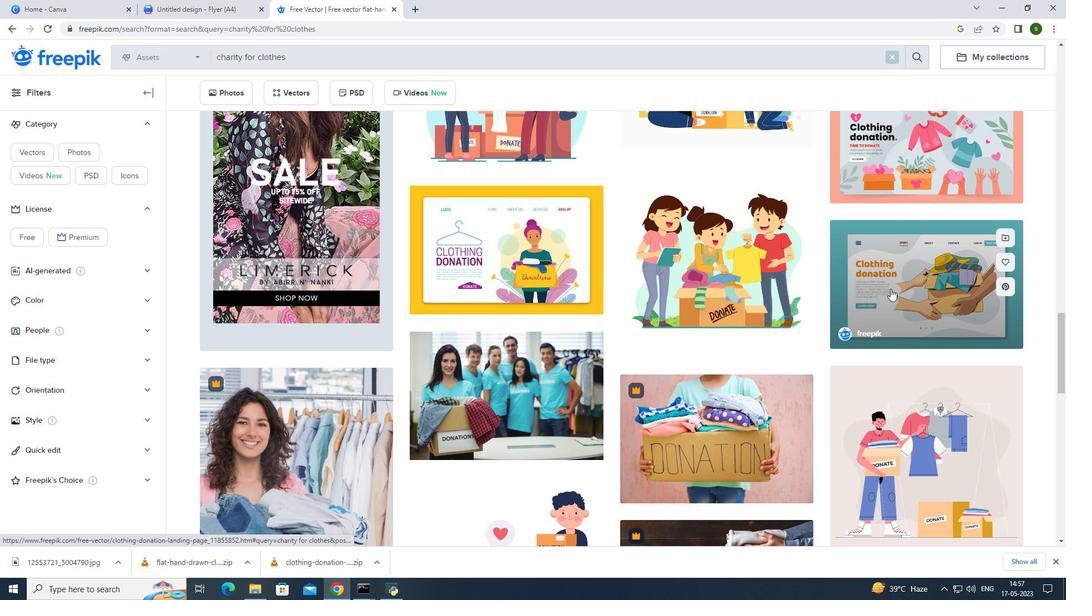 
Action: Mouse moved to (827, 242)
Screenshot: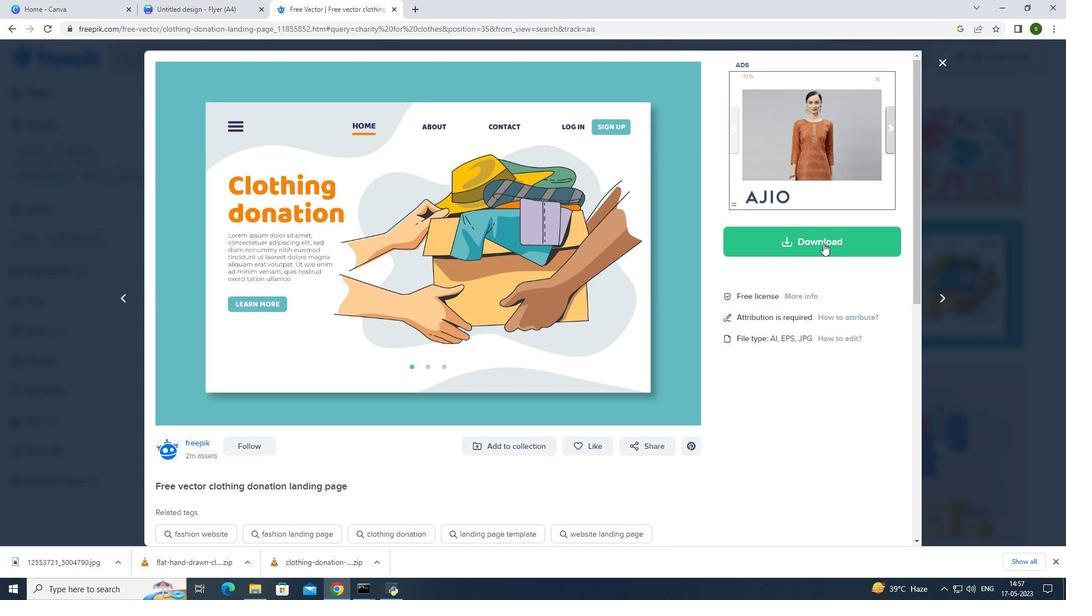 
Action: Mouse pressed left at (827, 242)
Screenshot: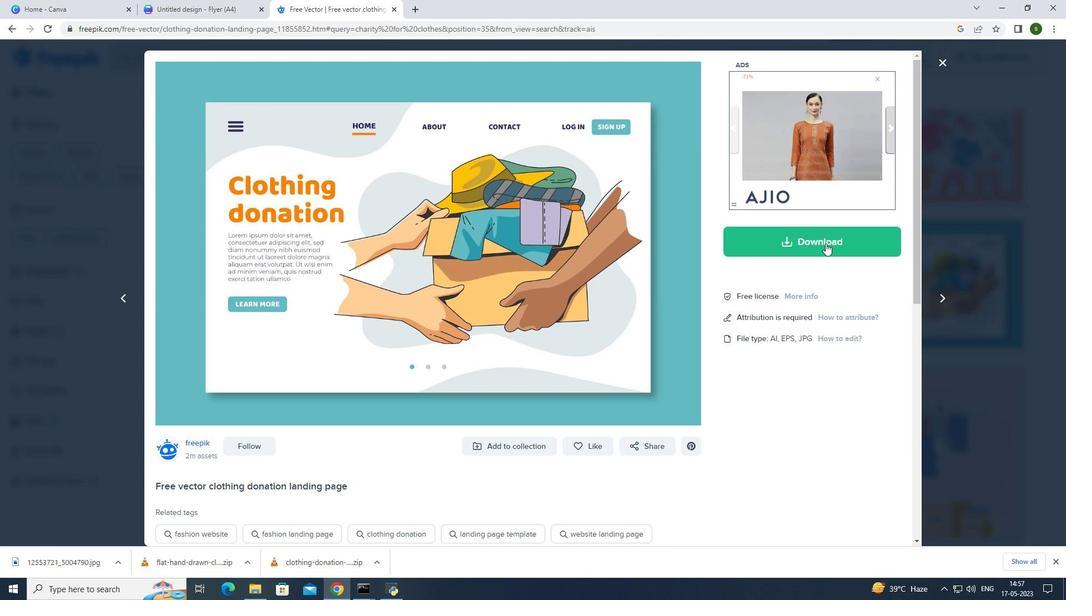 
Action: Mouse moved to (879, 392)
Screenshot: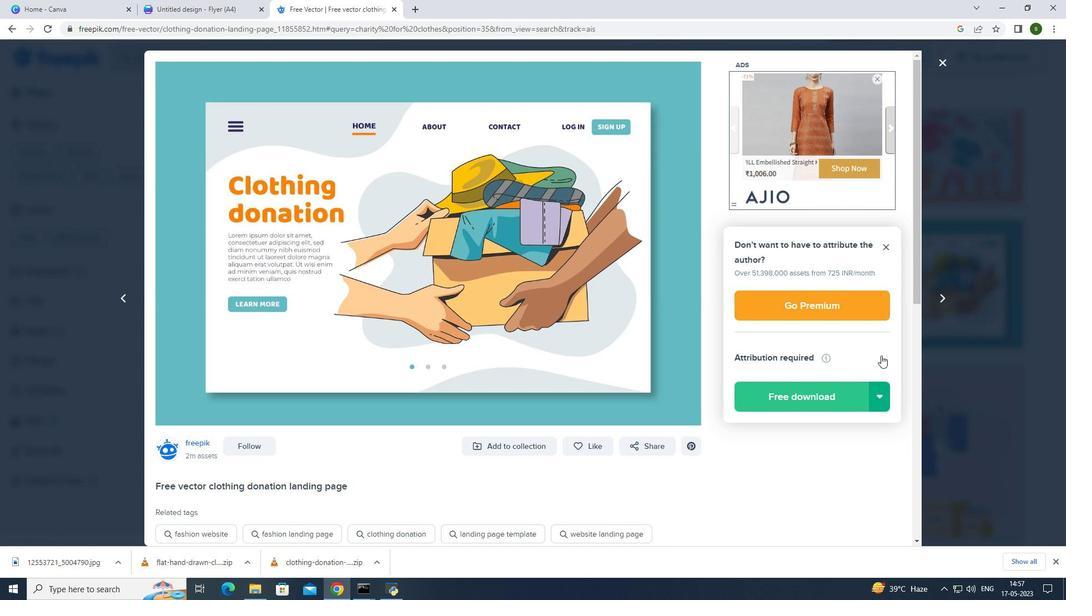 
Action: Mouse pressed left at (879, 392)
Screenshot: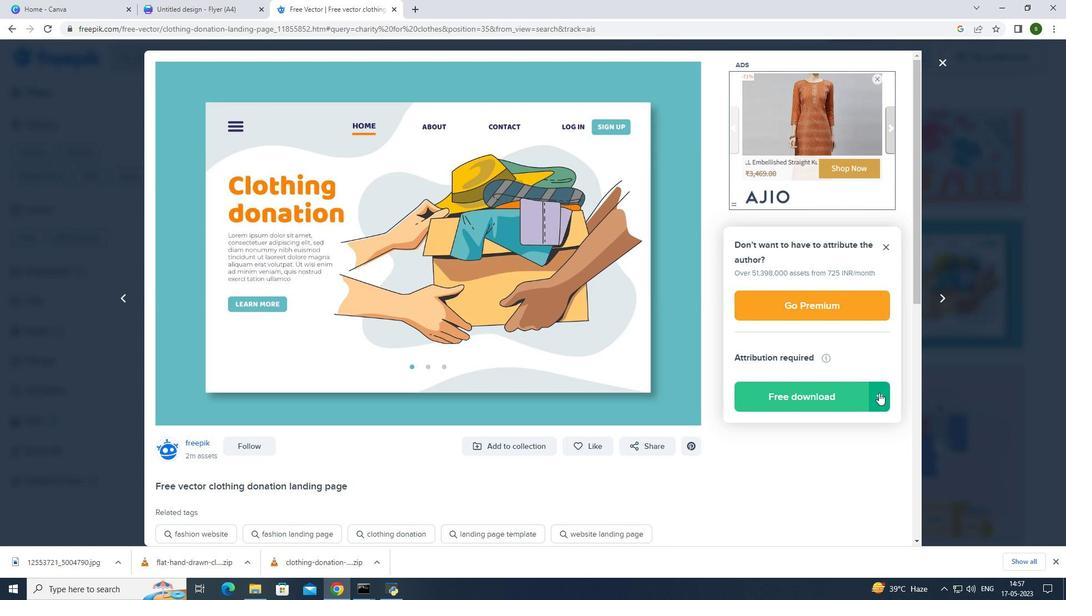 
Action: Mouse moved to (762, 451)
Screenshot: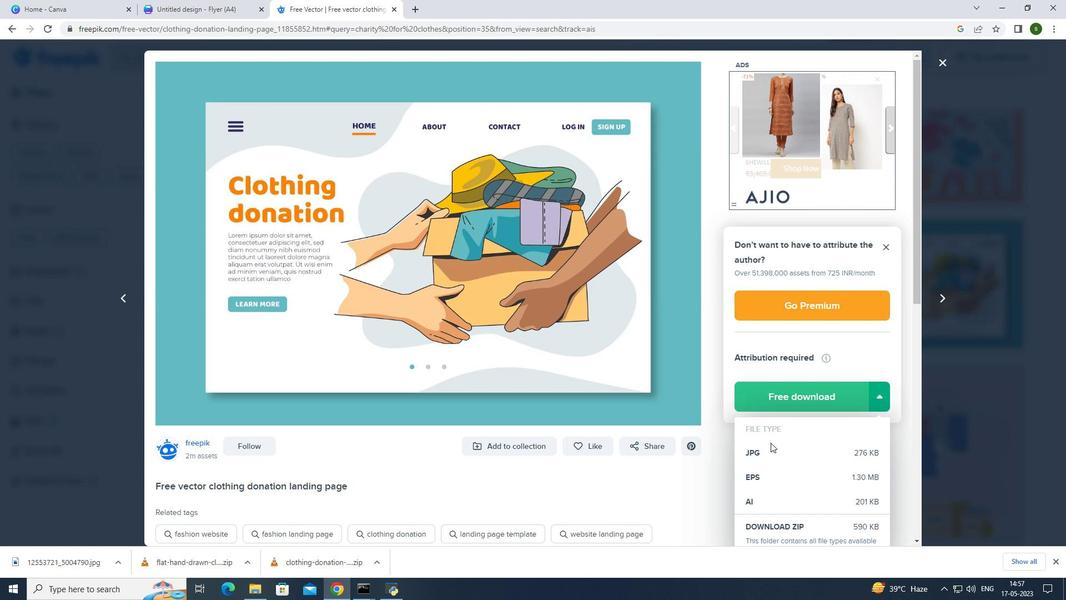 
Action: Mouse pressed left at (762, 451)
Screenshot: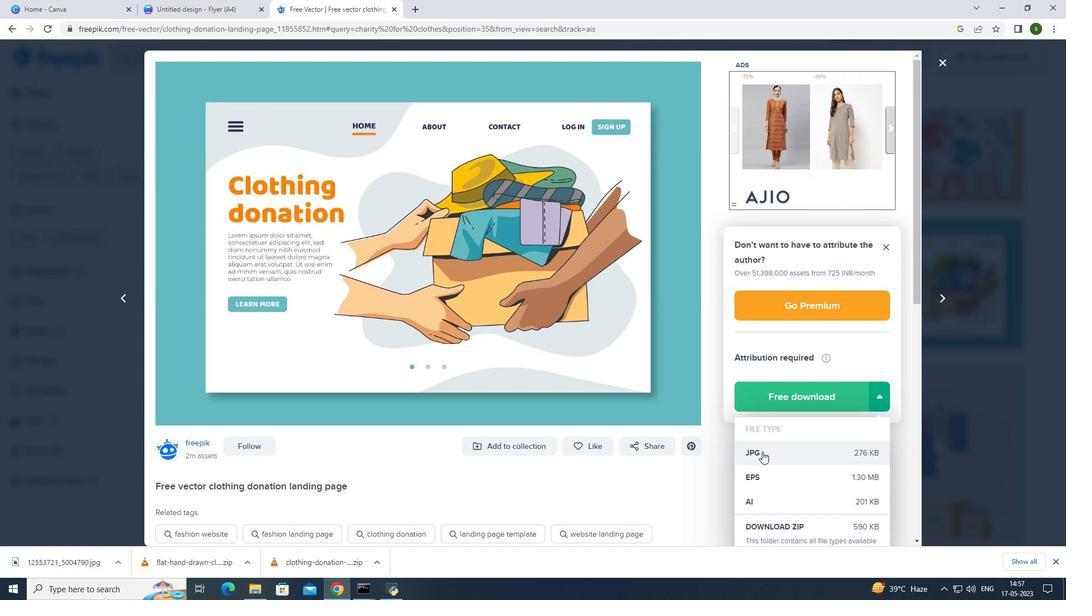 
Action: Mouse moved to (943, 60)
Screenshot: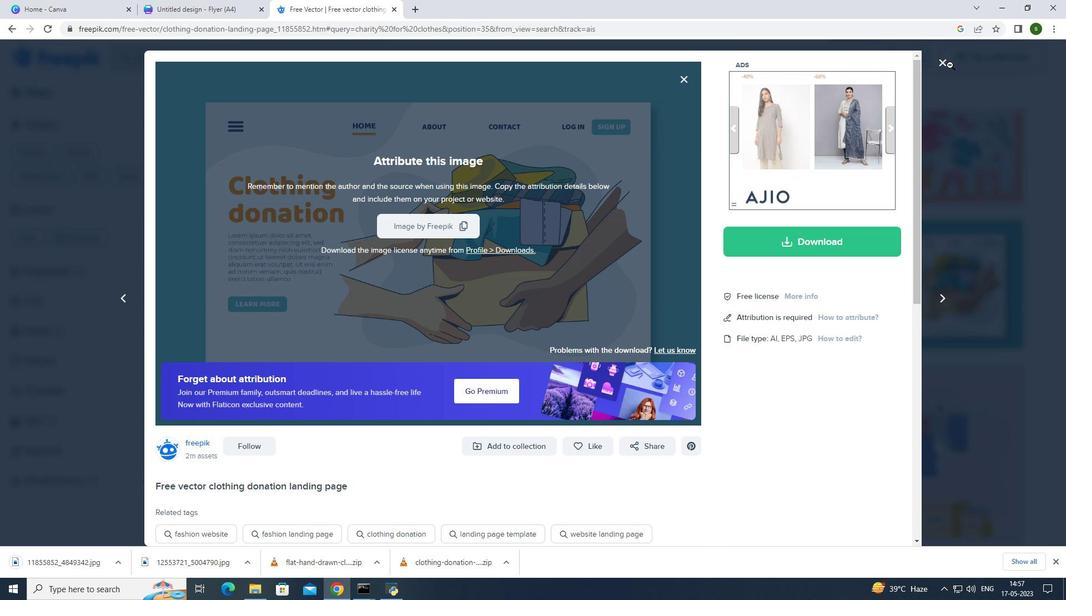 
Action: Mouse pressed left at (943, 60)
Screenshot: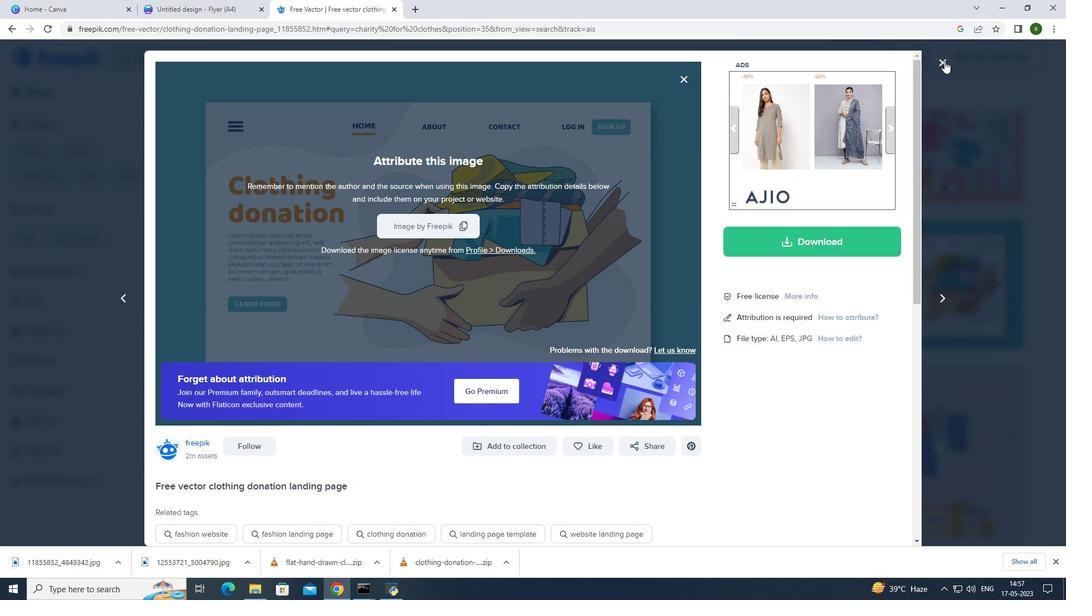 
Action: Mouse moved to (543, 364)
Screenshot: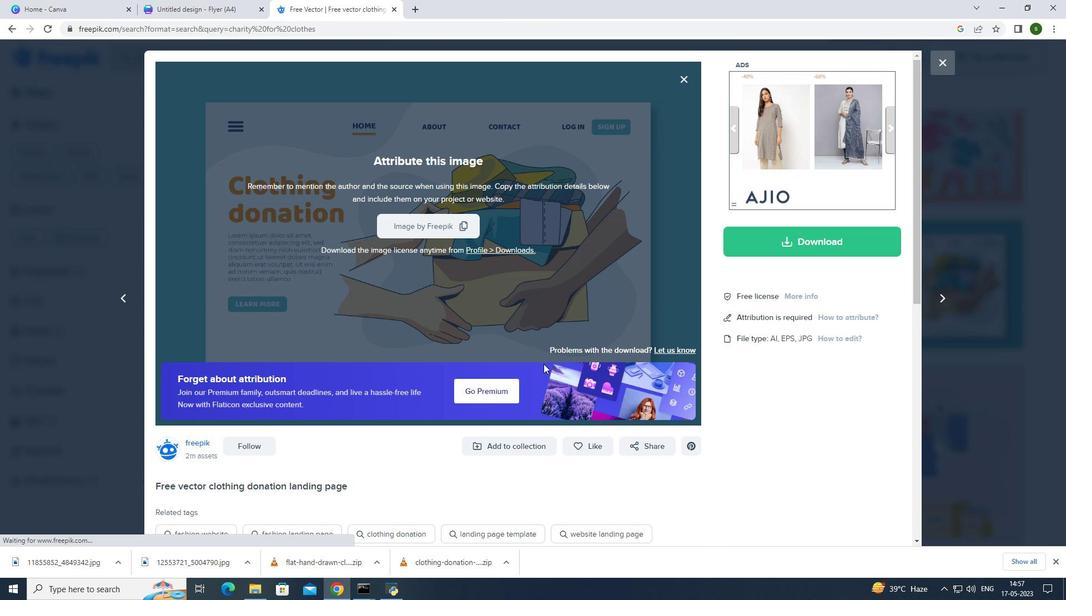 
Action: Mouse scrolled (543, 363) with delta (0, 0)
Screenshot: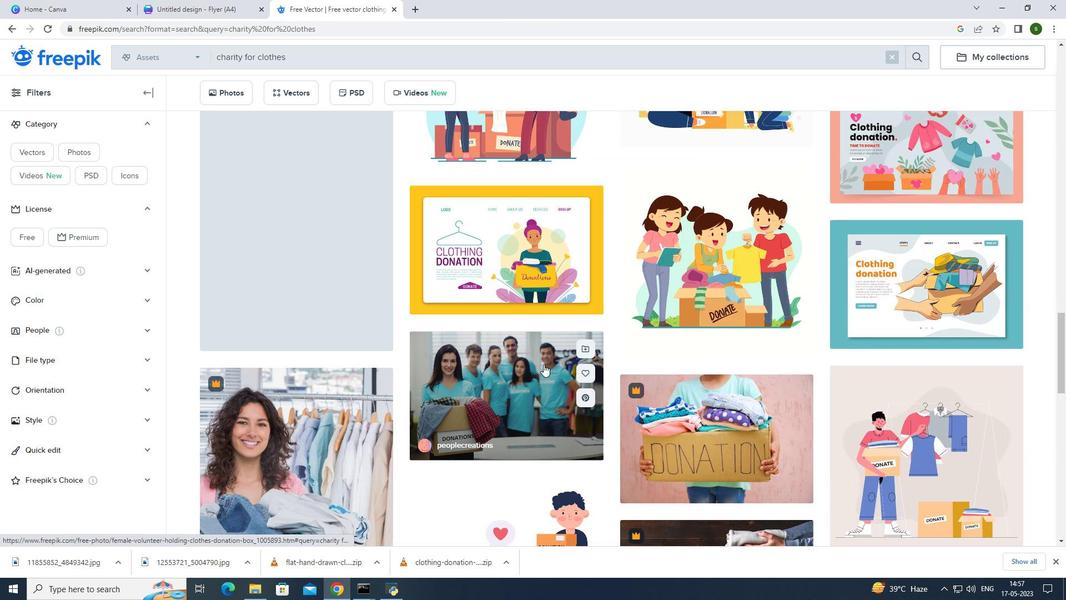 
Action: Mouse scrolled (543, 363) with delta (0, 0)
Screenshot: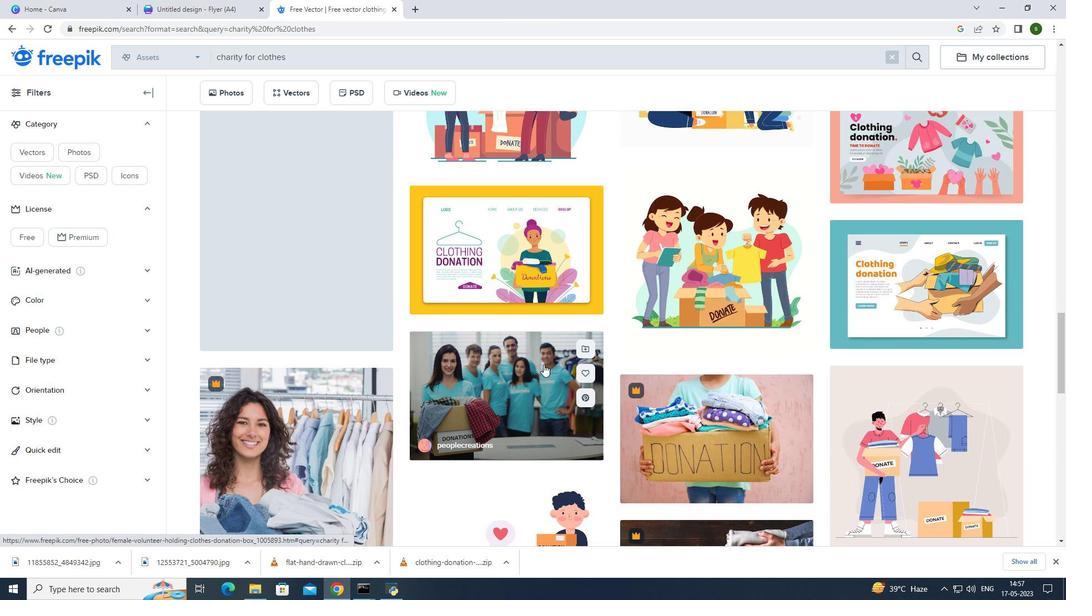 
Action: Mouse scrolled (543, 363) with delta (0, 0)
Screenshot: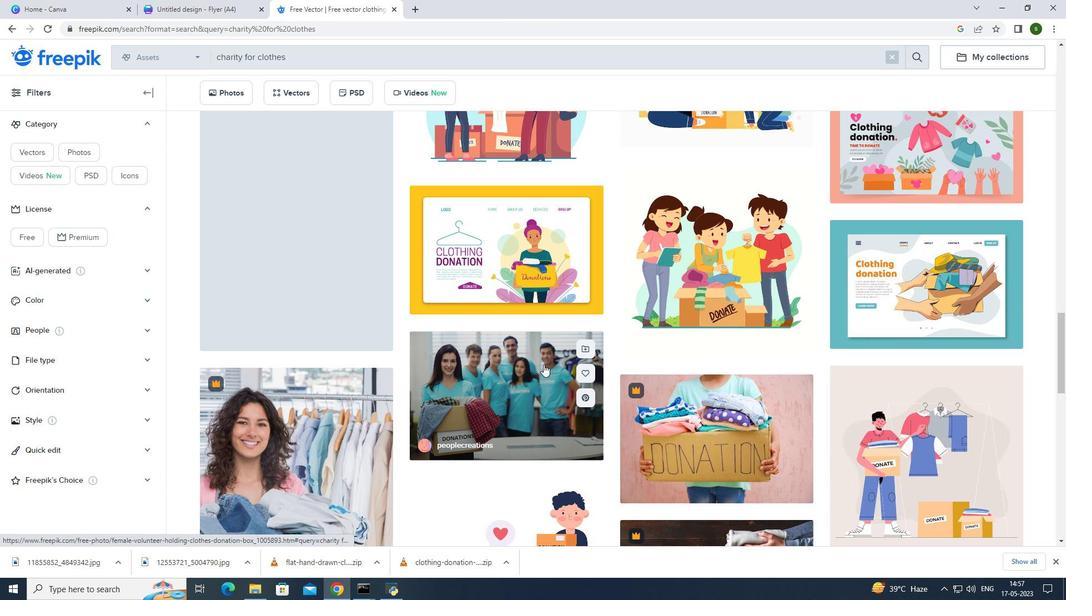 
Action: Mouse scrolled (543, 363) with delta (0, 0)
Screenshot: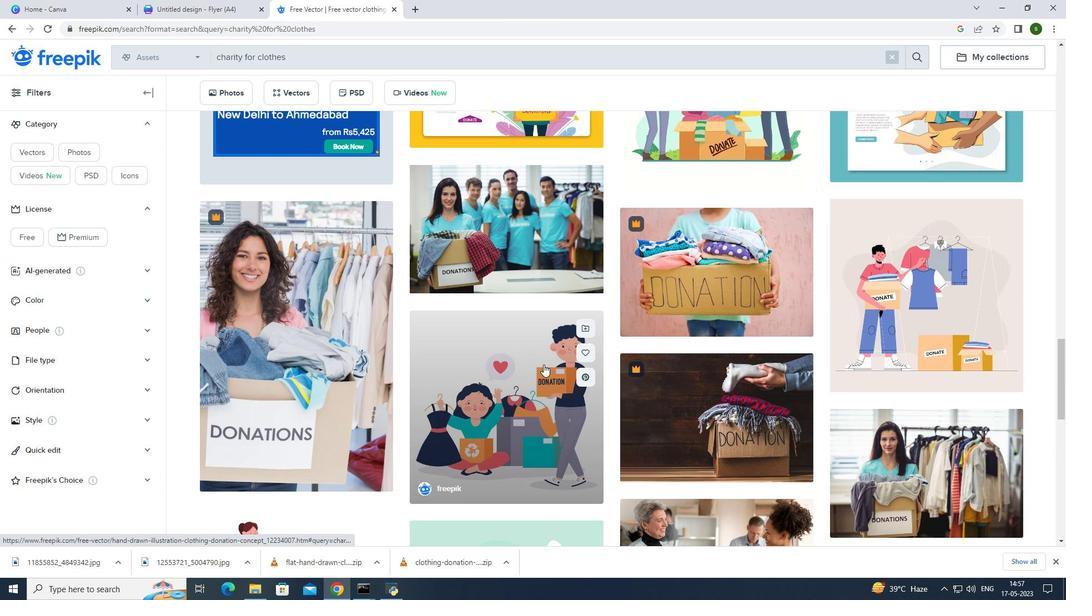 
Action: Mouse scrolled (543, 363) with delta (0, 0)
Screenshot: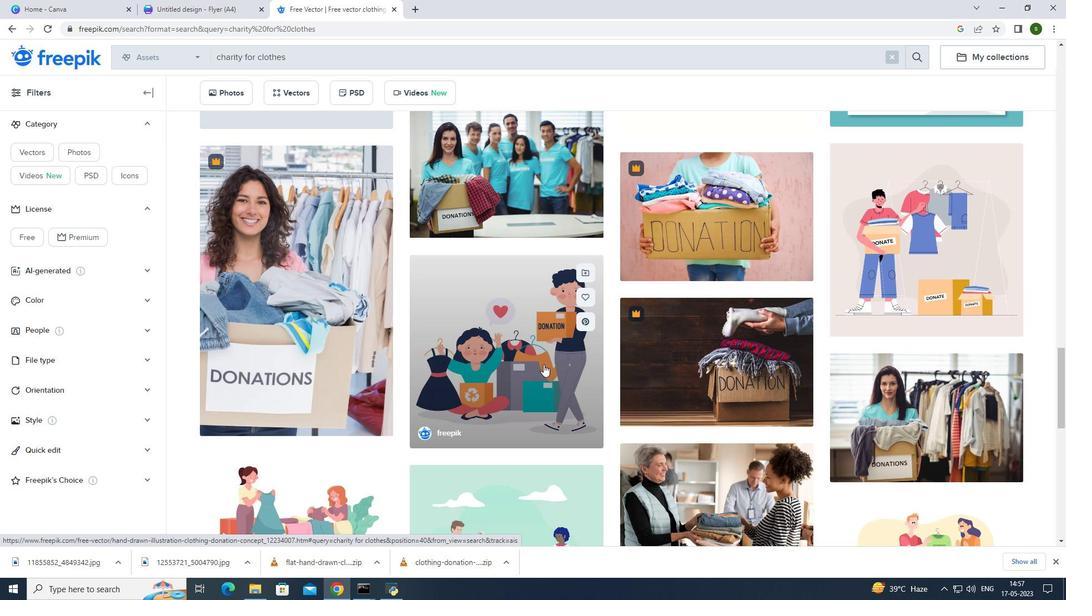 
Action: Mouse scrolled (543, 363) with delta (0, 0)
Screenshot: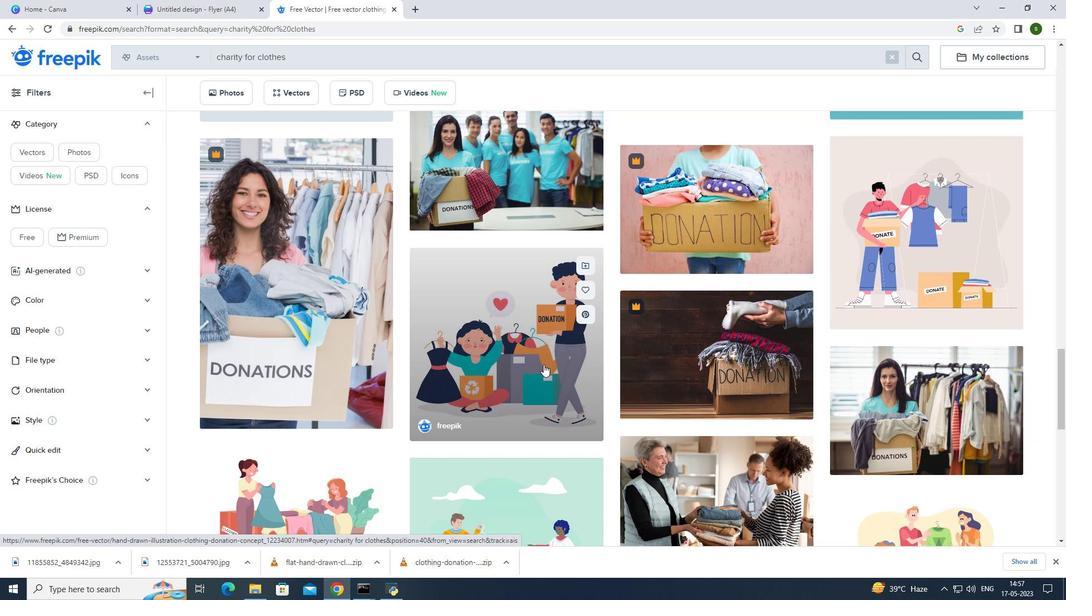 
Action: Mouse scrolled (543, 363) with delta (0, 0)
Screenshot: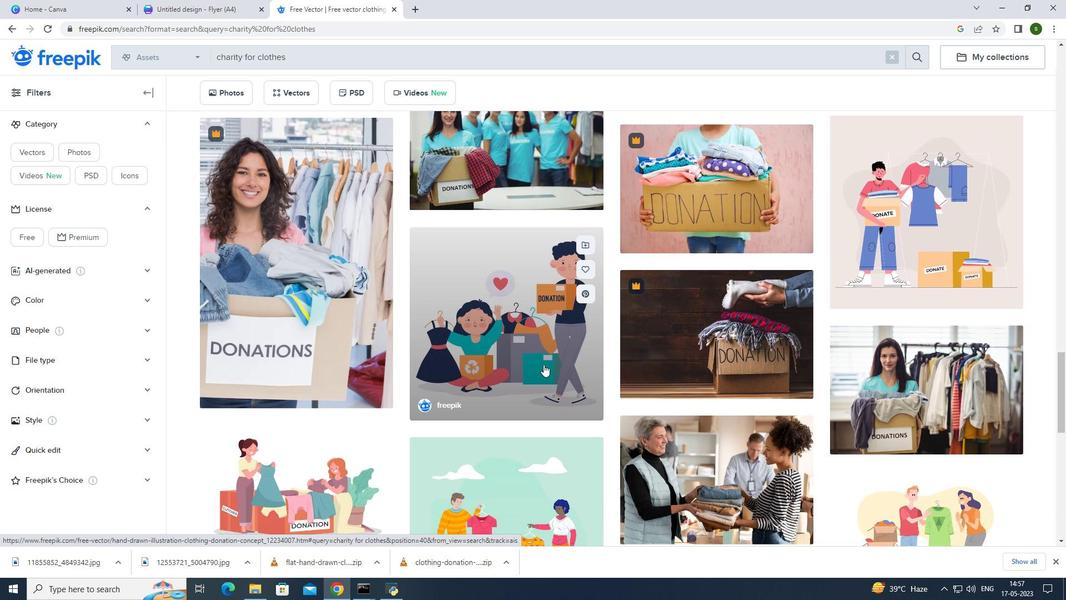 
Action: Mouse scrolled (543, 363) with delta (0, 0)
Screenshot: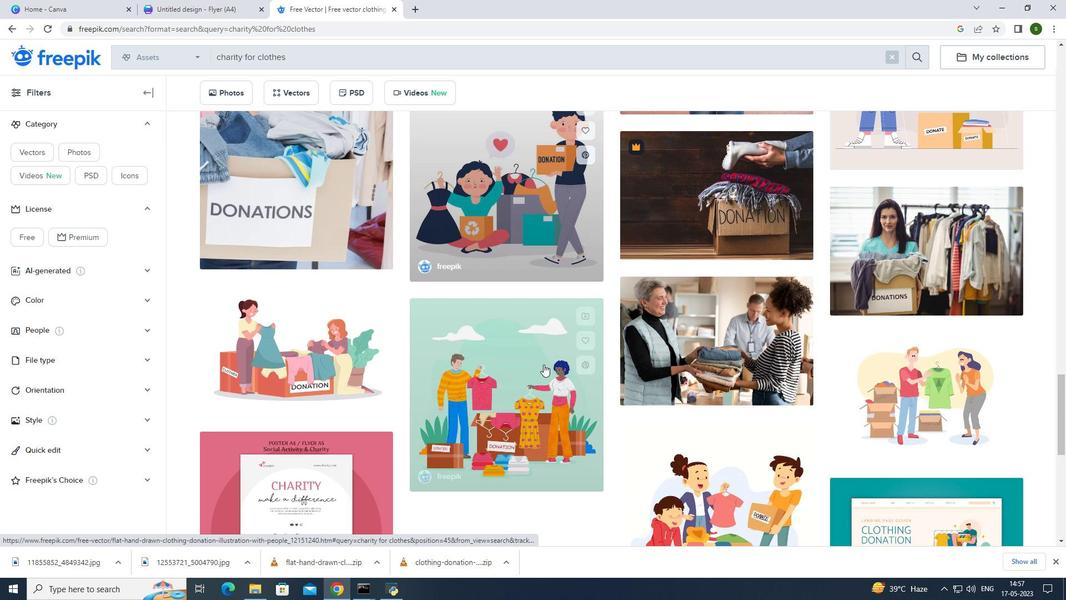 
Action: Mouse scrolled (543, 363) with delta (0, 0)
Screenshot: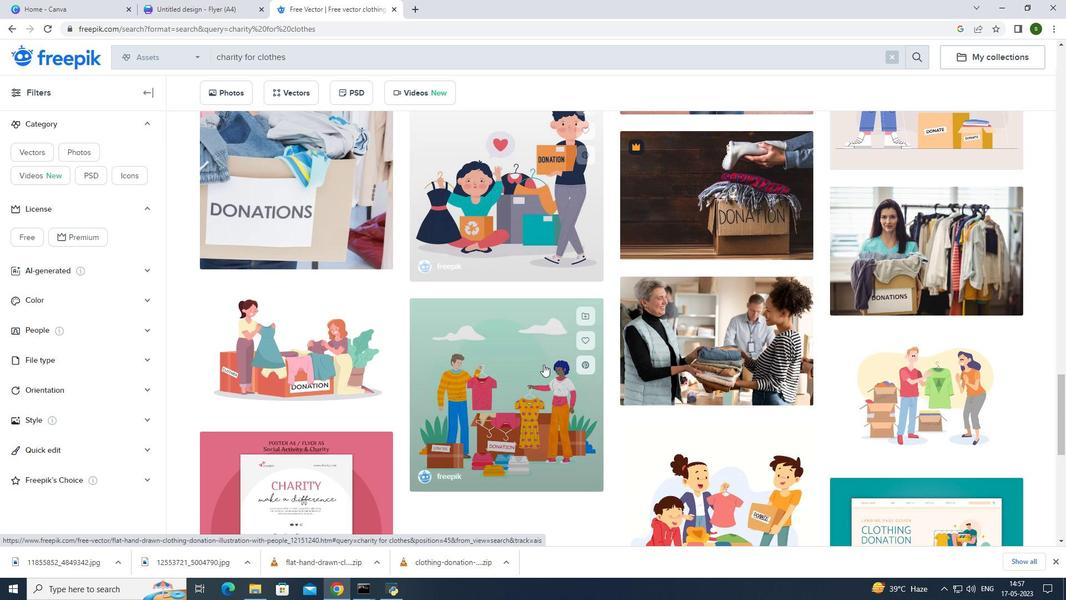 
Action: Mouse scrolled (543, 363) with delta (0, 0)
Screenshot: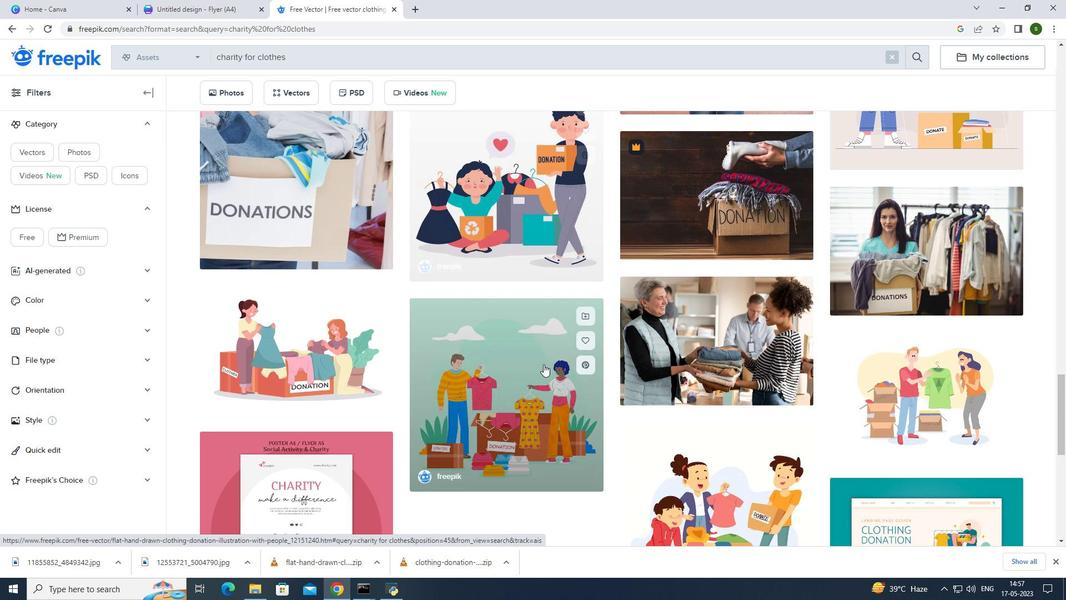 
Action: Mouse scrolled (543, 363) with delta (0, 0)
Screenshot: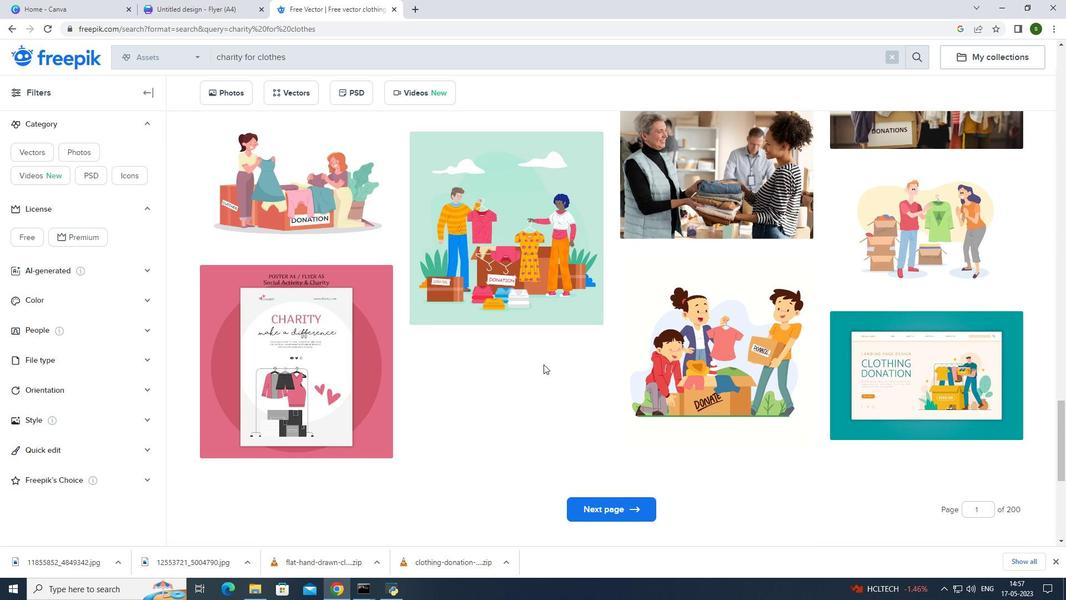 
Action: Mouse moved to (162, 0)
Screenshot: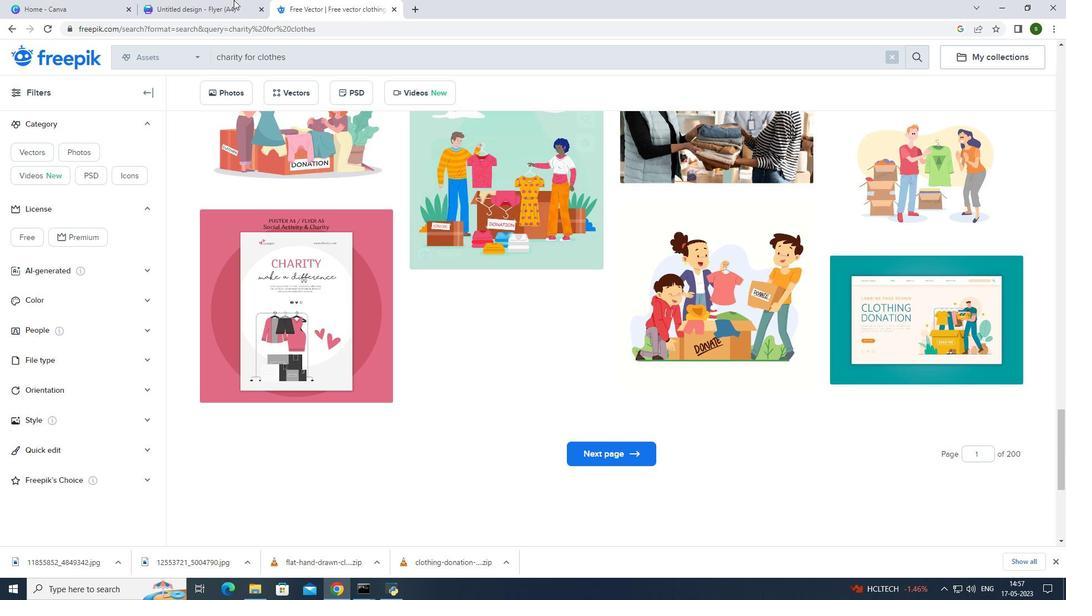 
Action: Mouse pressed left at (162, 0)
Screenshot: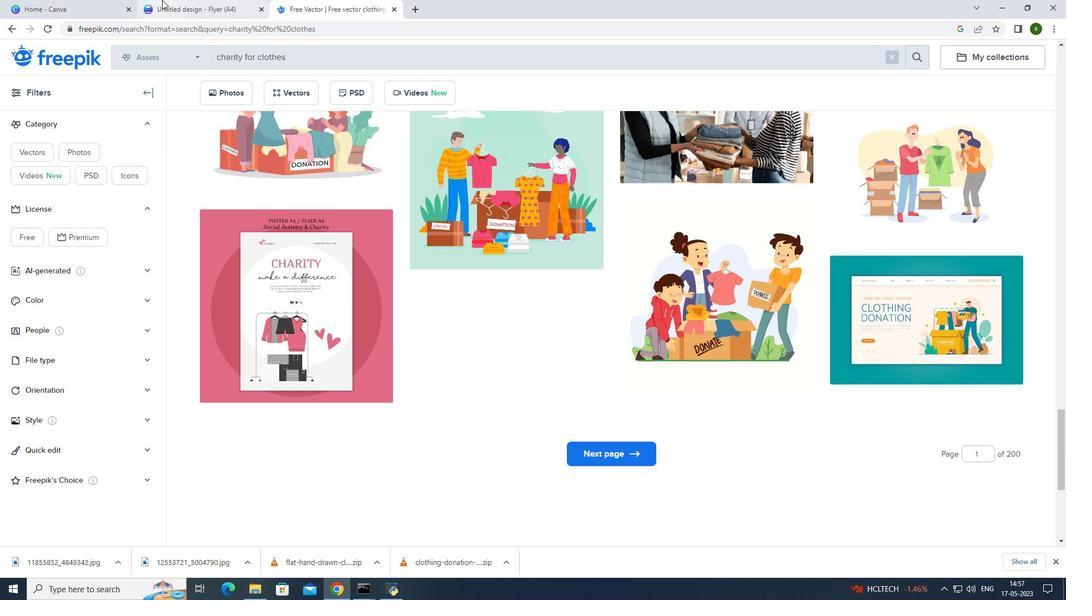 
Action: Mouse moved to (340, 0)
Screenshot: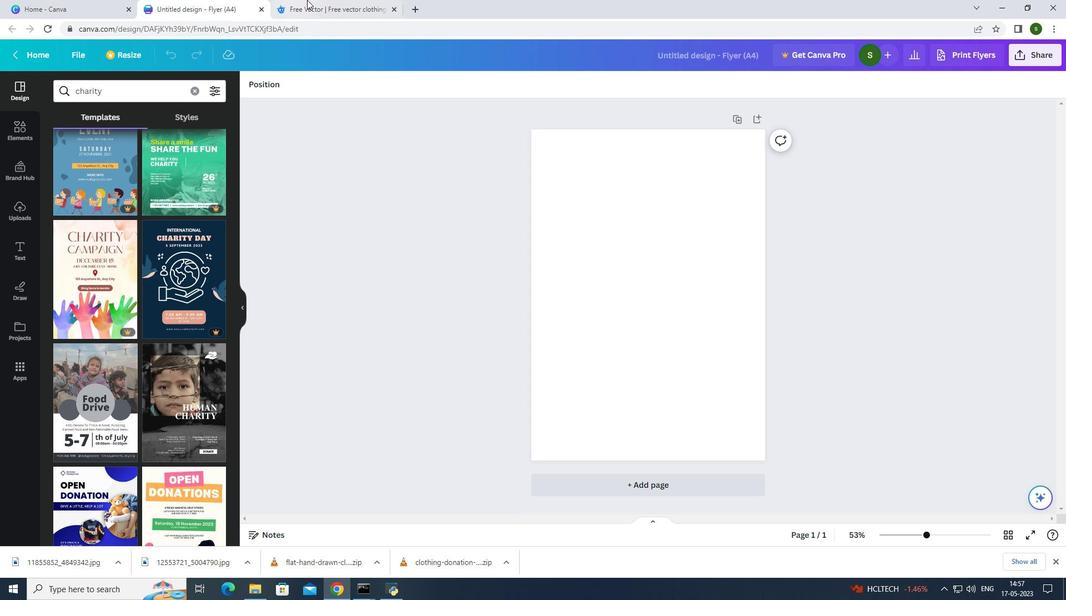 
Action: Mouse pressed left at (340, 0)
Screenshot: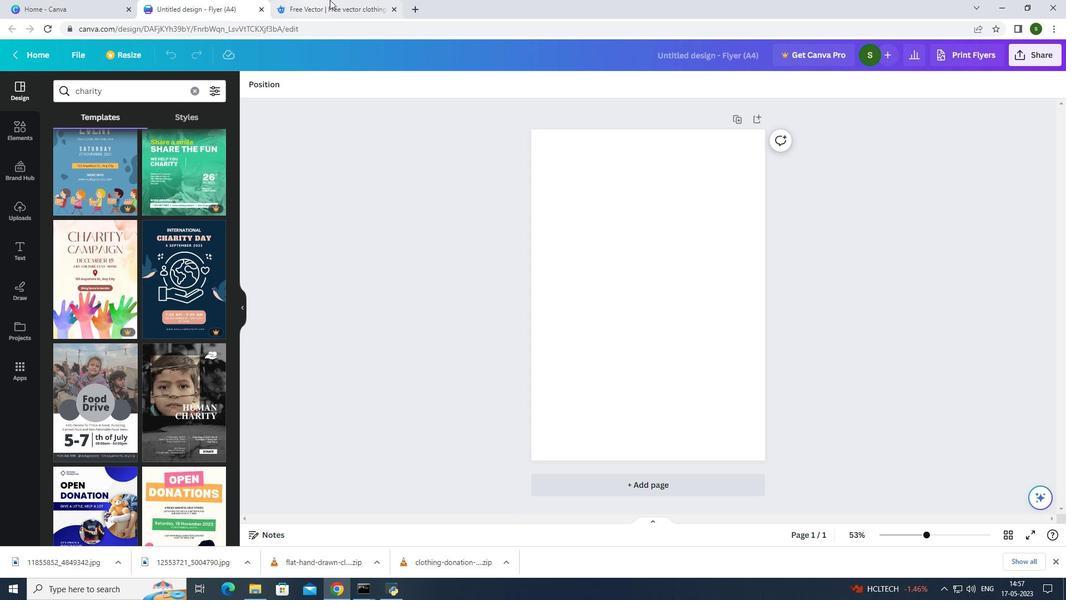 
Action: Mouse moved to (480, 264)
Screenshot: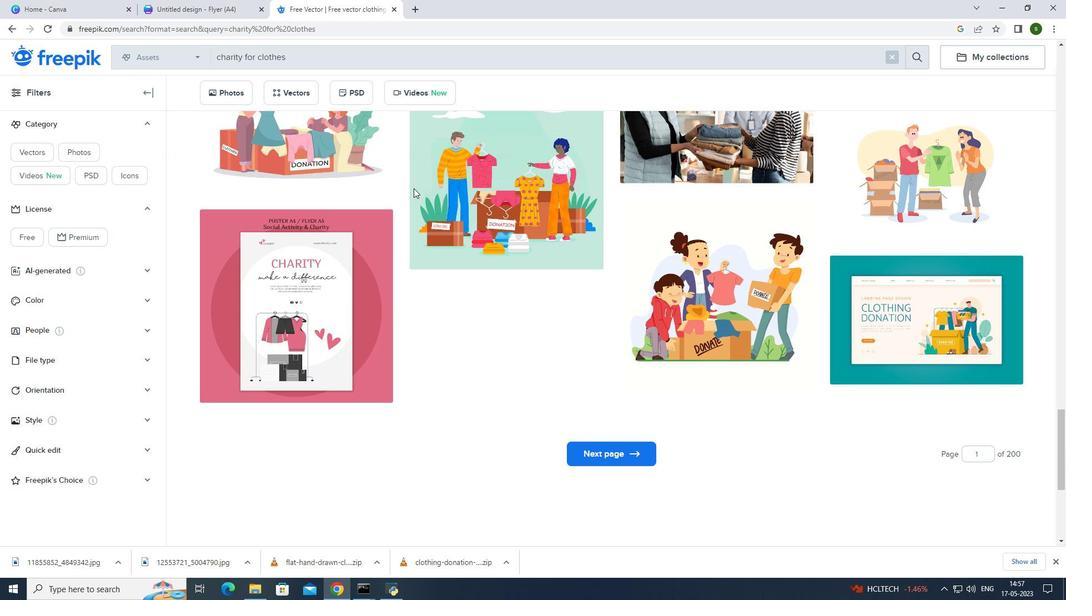 
Action: Mouse scrolled (480, 265) with delta (0, 0)
Screenshot: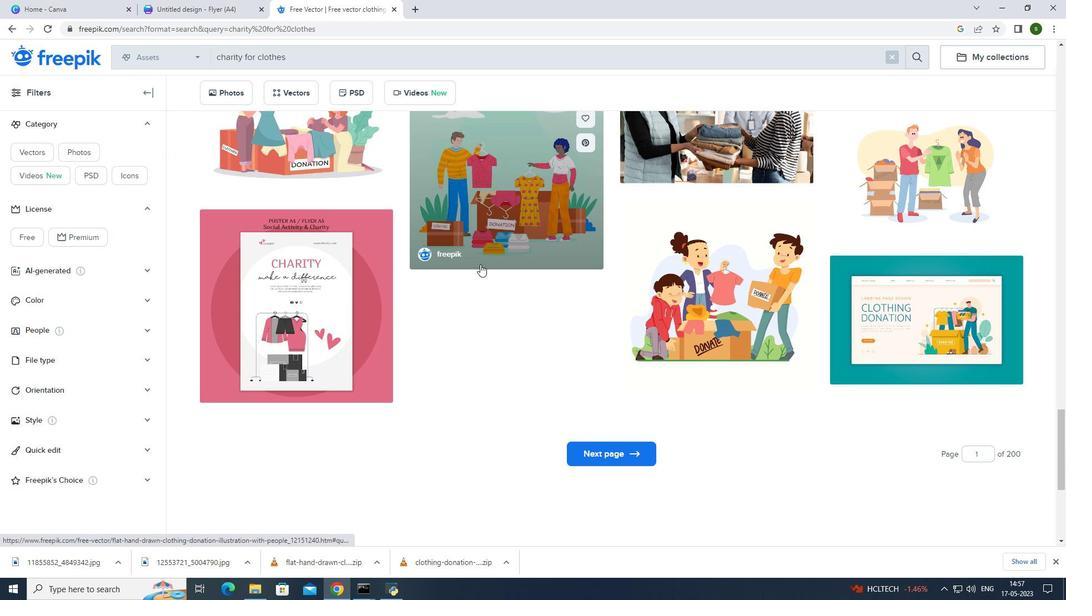 
Action: Mouse scrolled (480, 265) with delta (0, 0)
Screenshot: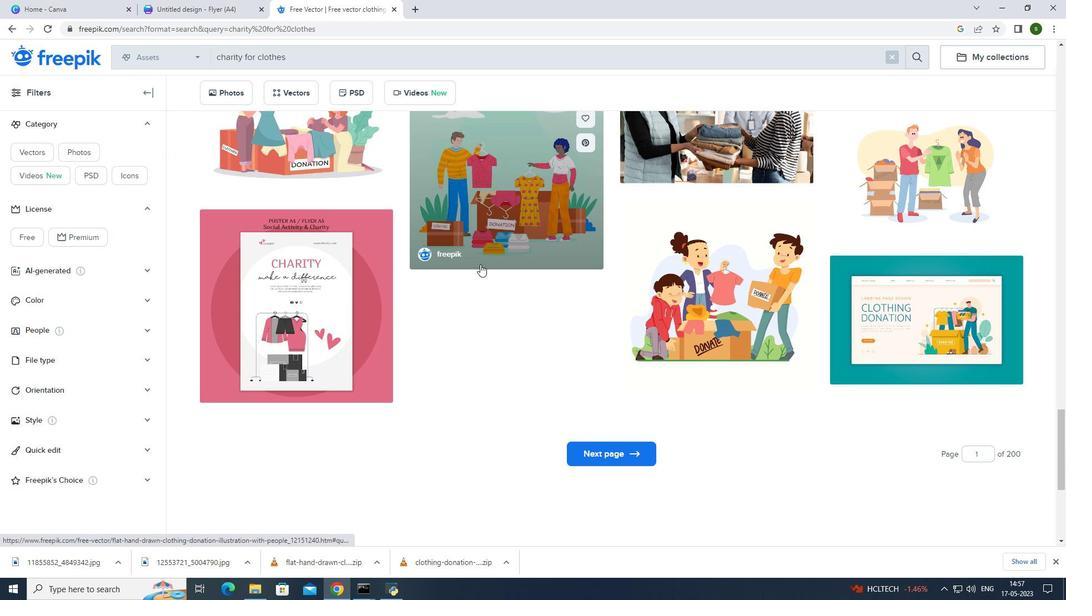 
Action: Mouse scrolled (480, 265) with delta (0, 0)
Screenshot: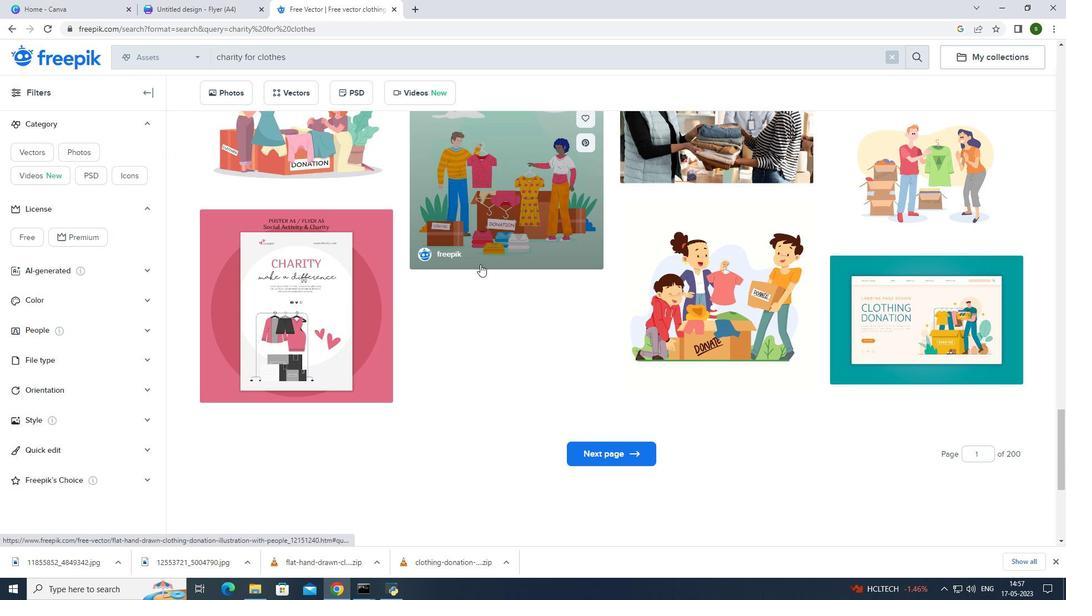 
Action: Mouse scrolled (480, 265) with delta (0, 0)
Screenshot: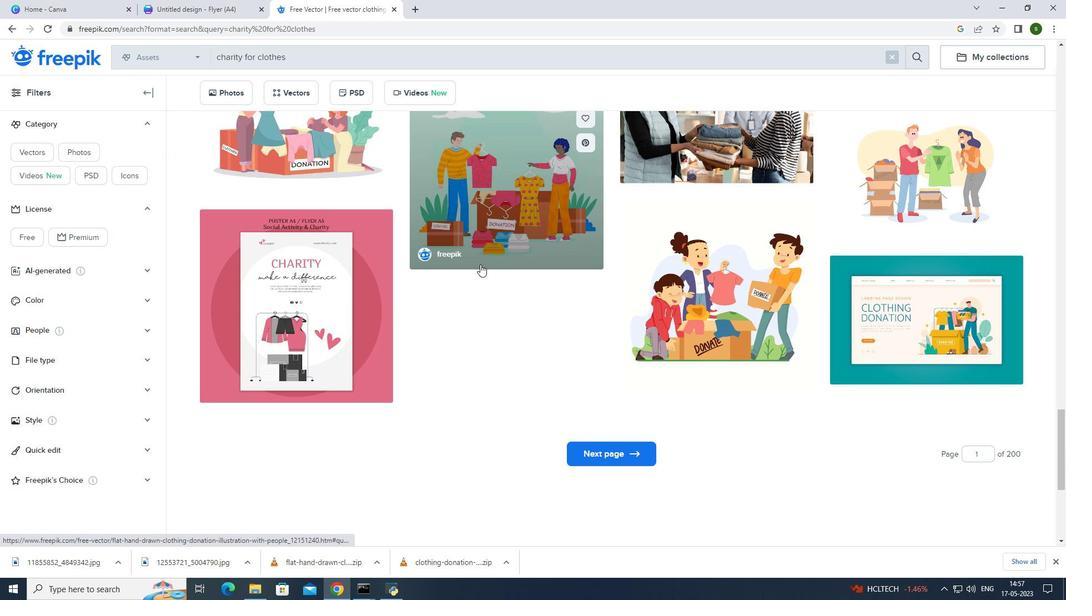 
Action: Mouse scrolled (480, 265) with delta (0, 0)
Screenshot: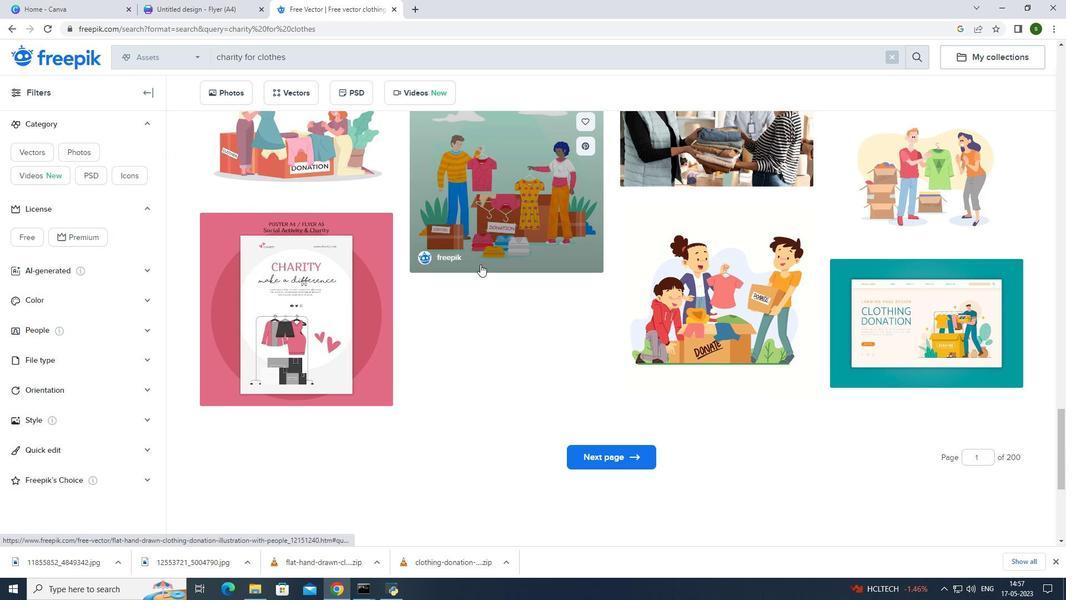 
Action: Mouse scrolled (480, 265) with delta (0, 0)
Screenshot: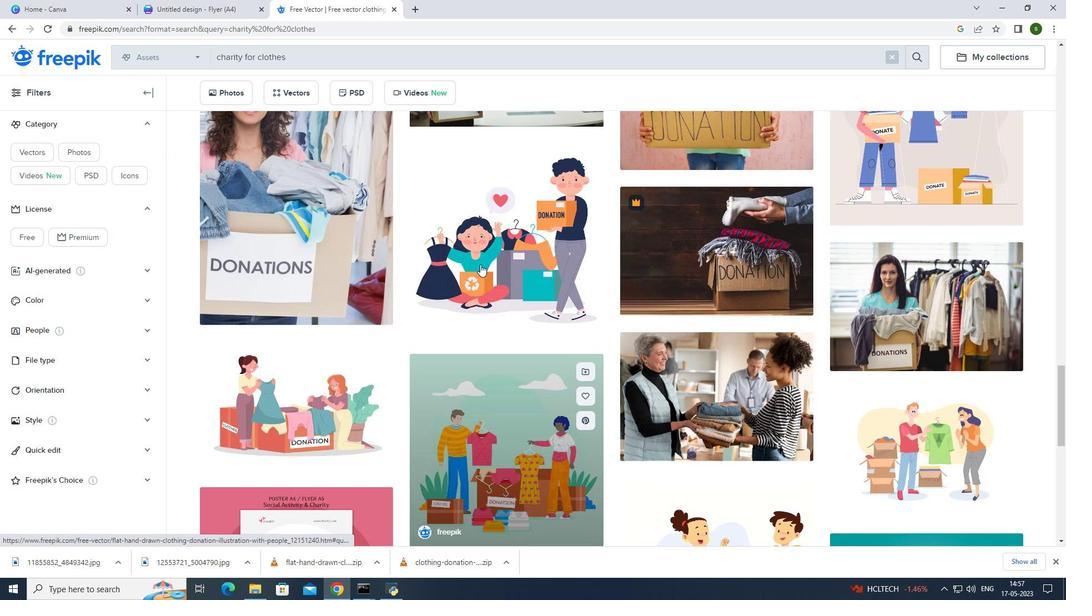 
Action: Mouse scrolled (480, 265) with delta (0, 0)
Screenshot: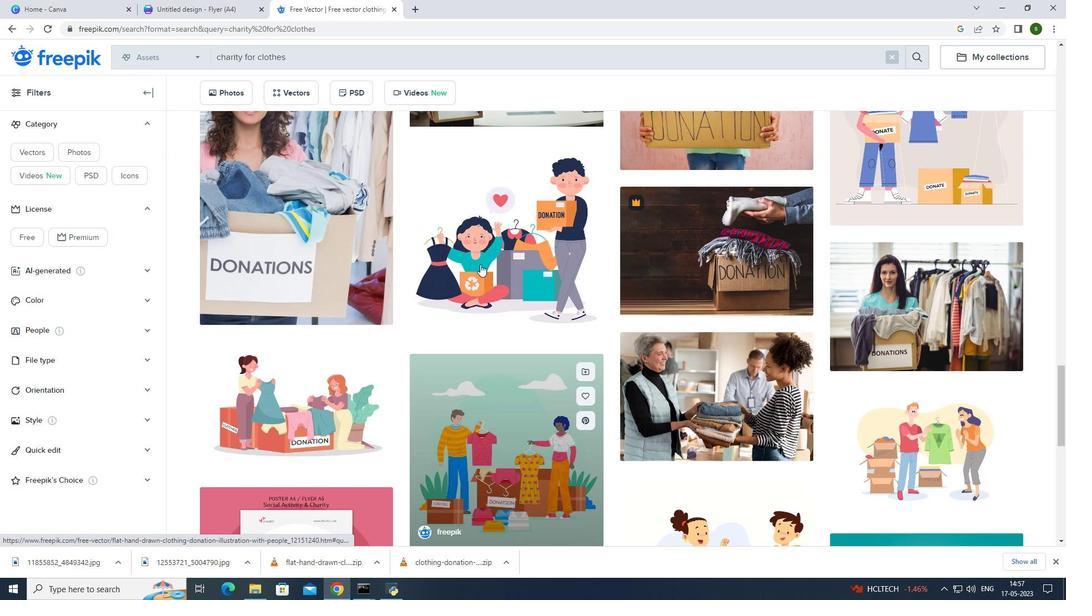 
Action: Mouse scrolled (480, 265) with delta (0, 0)
Screenshot: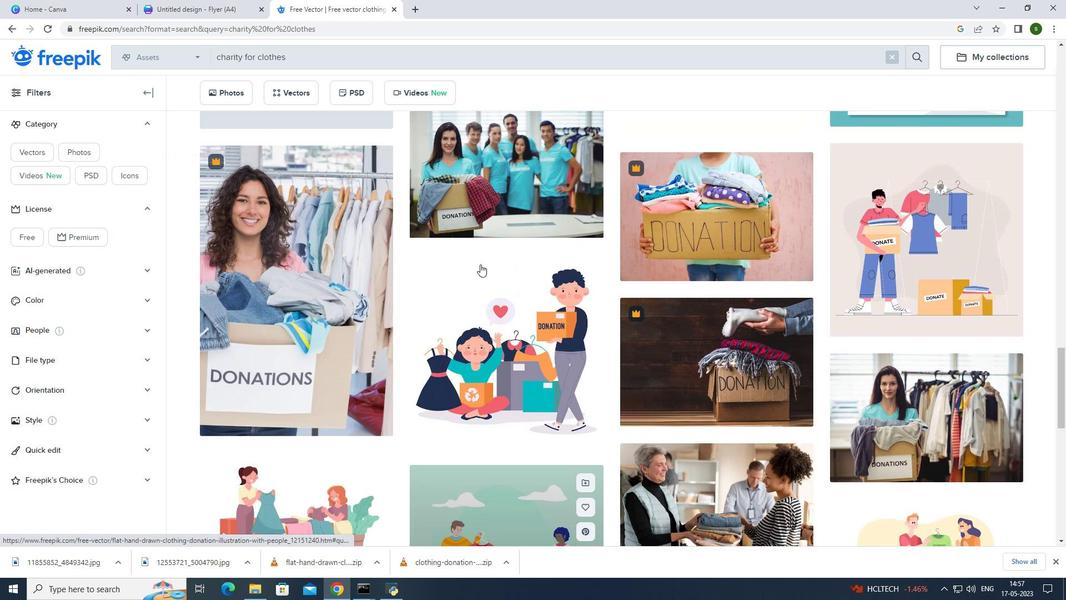 
Action: Mouse scrolled (480, 265) with delta (0, 0)
Screenshot: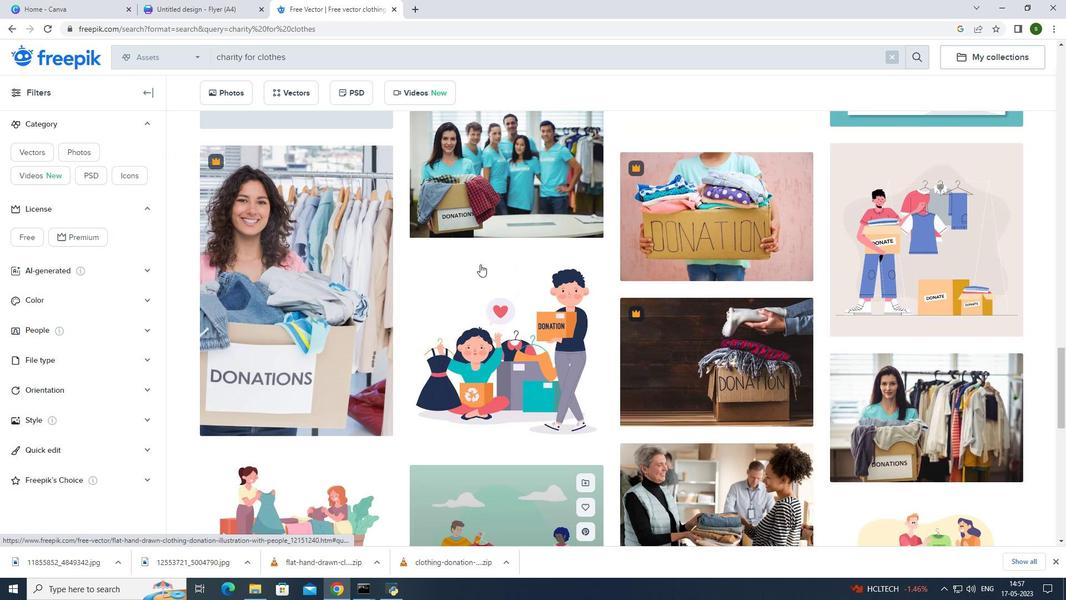 
Action: Mouse scrolled (480, 265) with delta (0, 0)
Screenshot: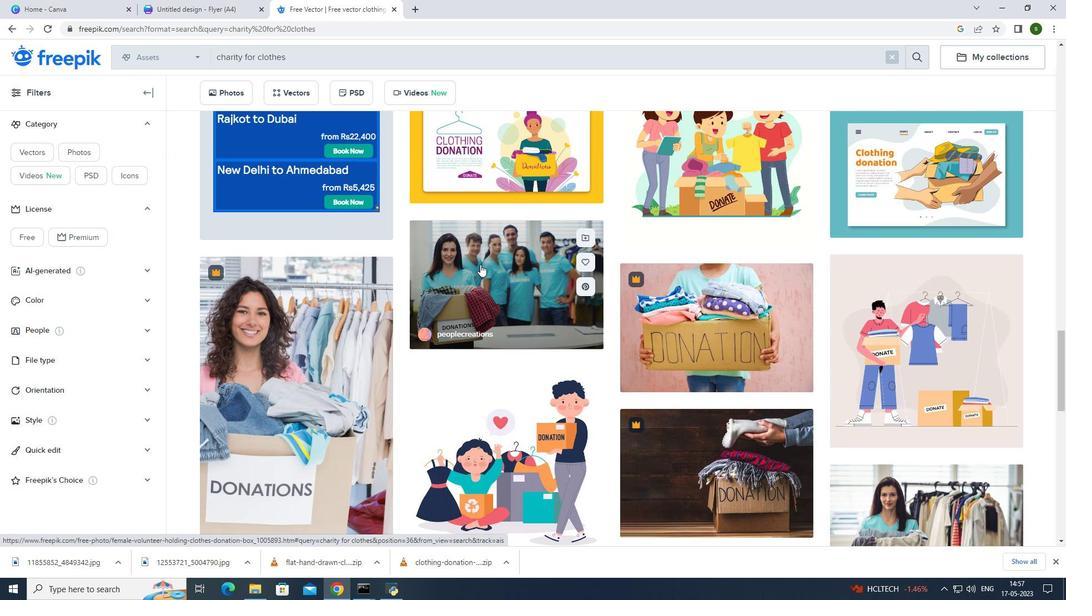 
Action: Mouse scrolled (480, 265) with delta (0, 0)
Screenshot: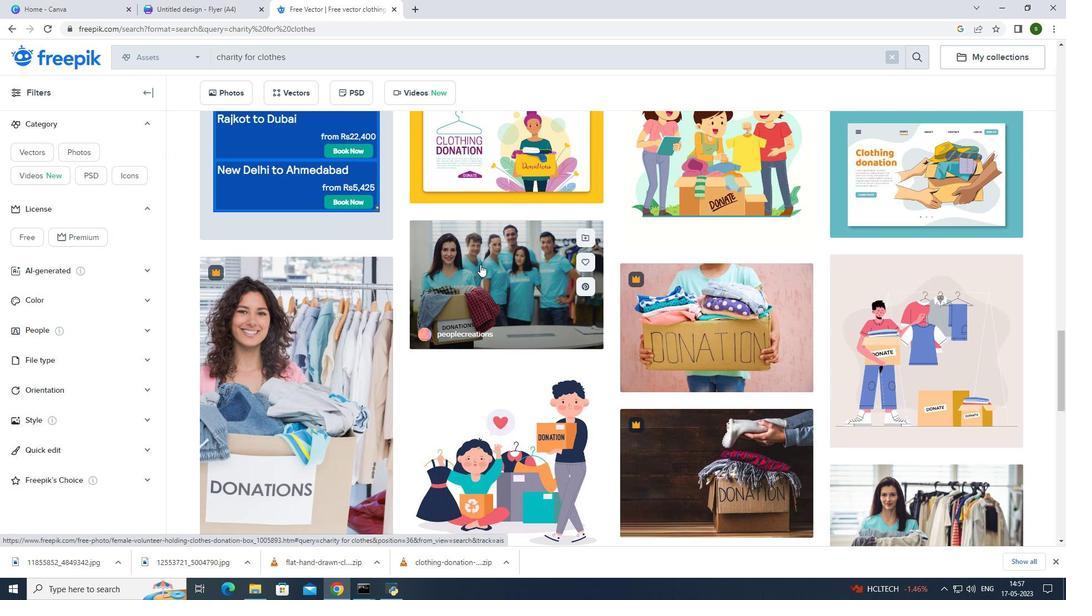 
Action: Mouse scrolled (480, 265) with delta (0, 0)
Screenshot: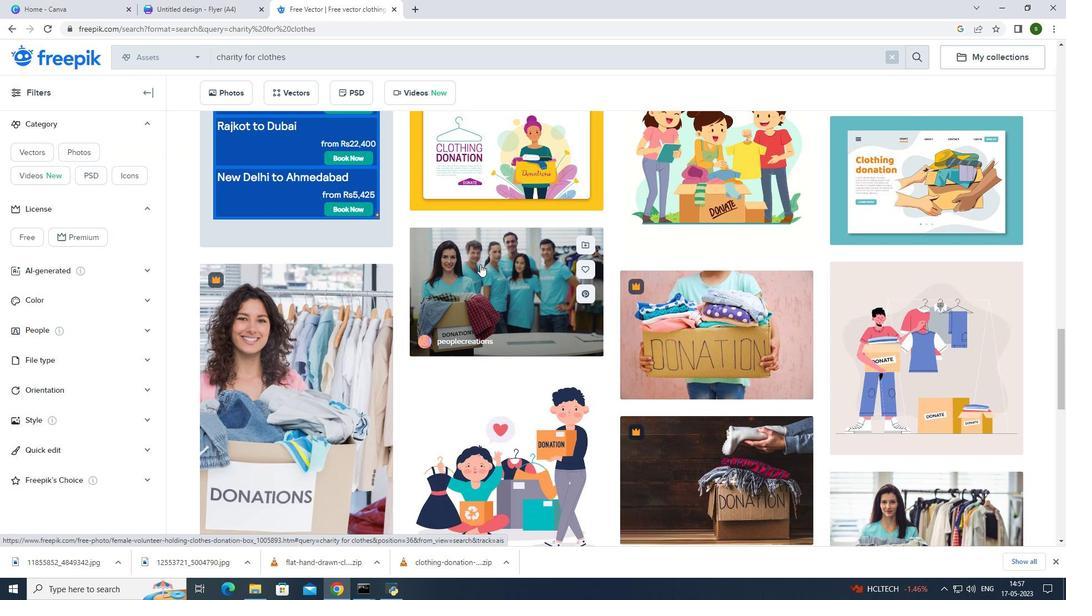 
Action: Mouse scrolled (480, 265) with delta (0, 0)
Screenshot: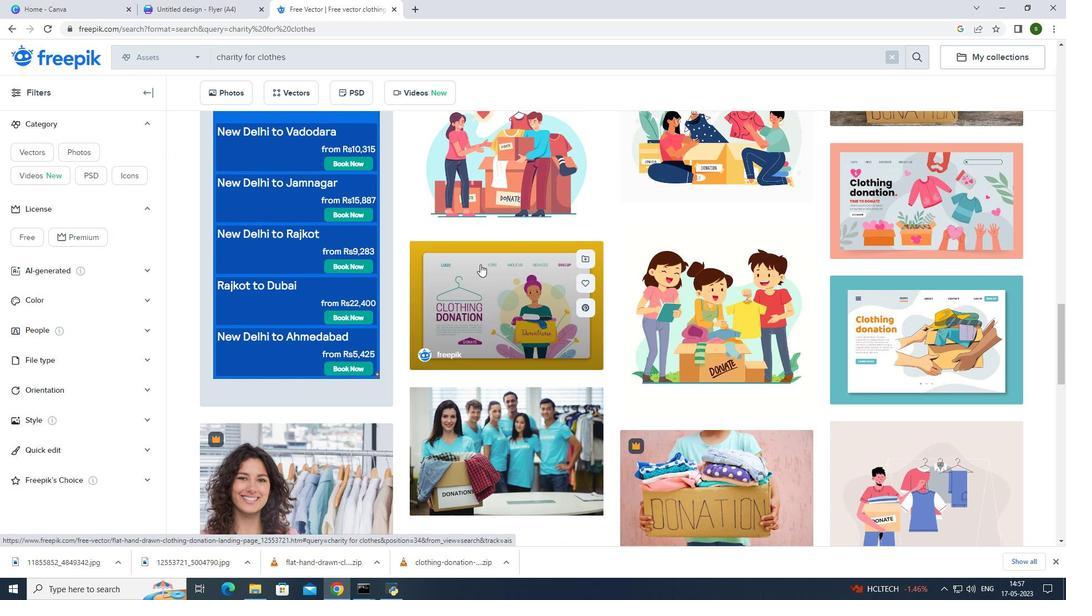 
Action: Mouse scrolled (480, 265) with delta (0, 0)
Screenshot: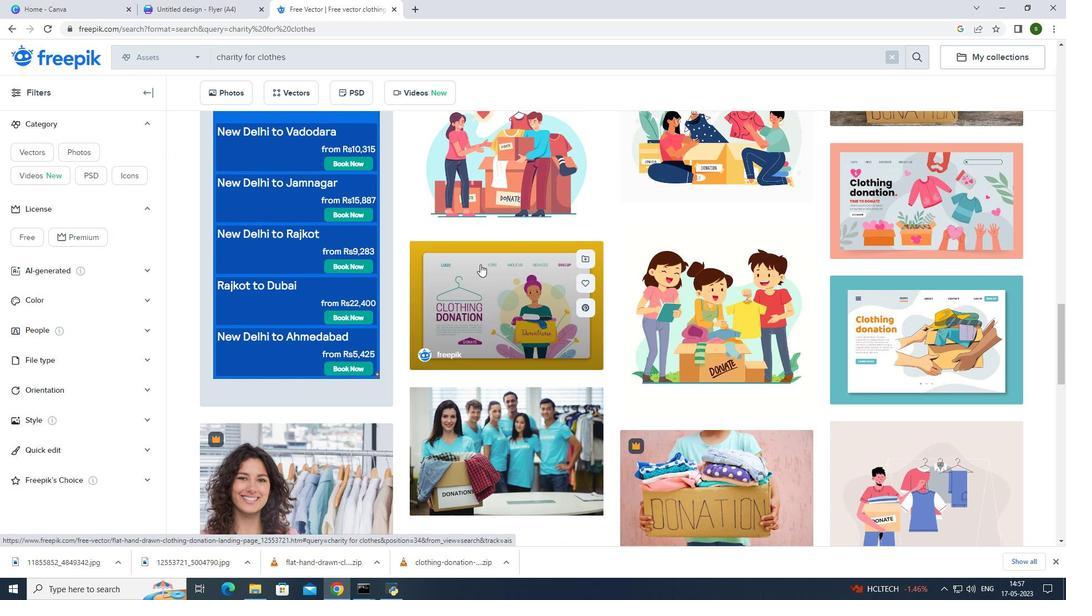 
Action: Mouse scrolled (480, 265) with delta (0, 0)
Screenshot: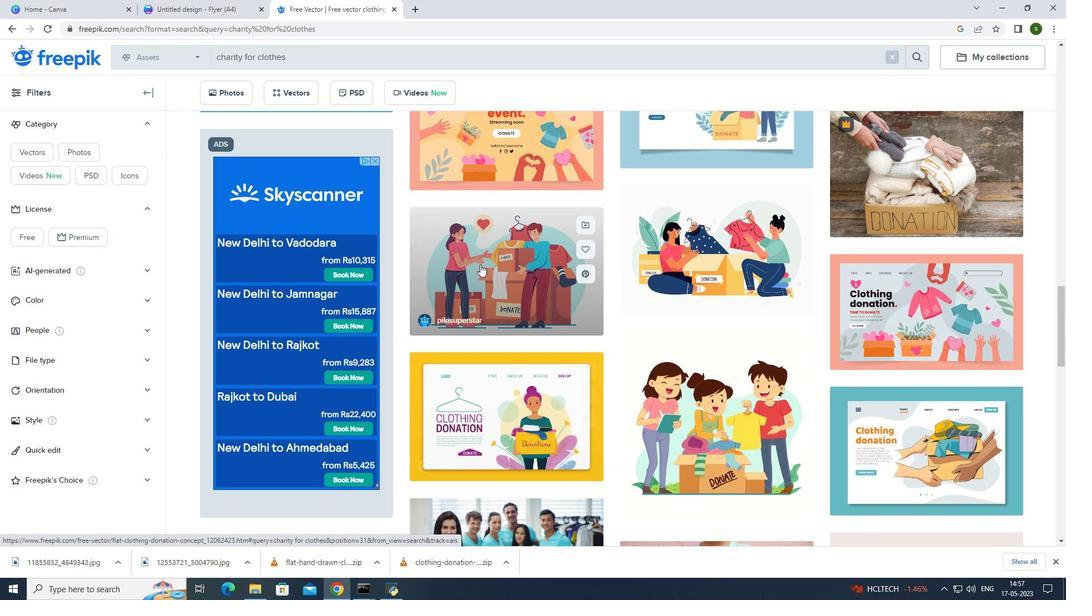 
Action: Mouse scrolled (480, 265) with delta (0, 0)
Screenshot: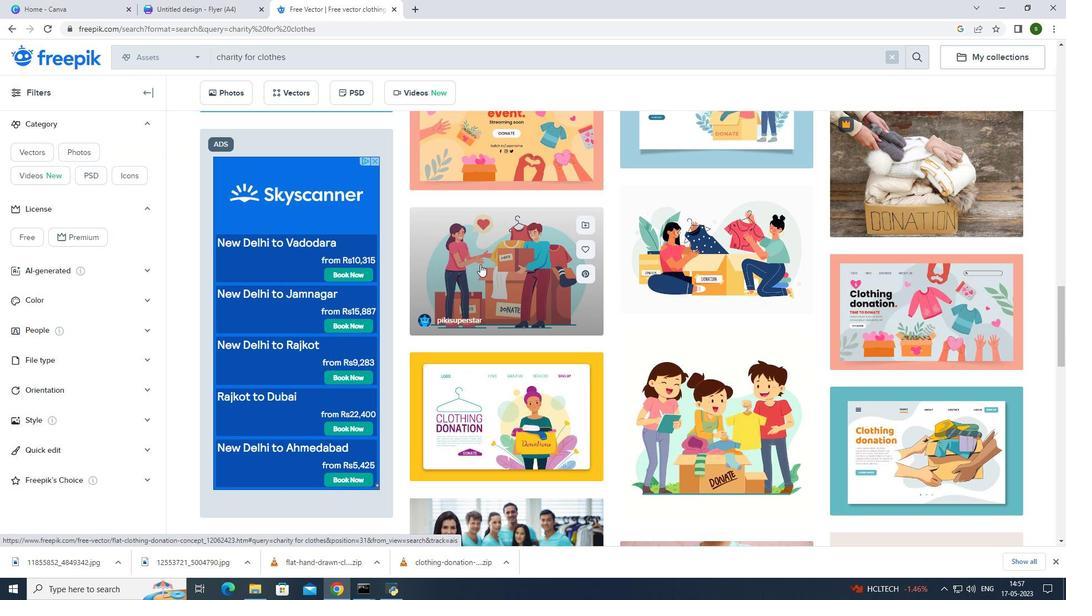 
Action: Mouse moved to (216, 0)
Screenshot: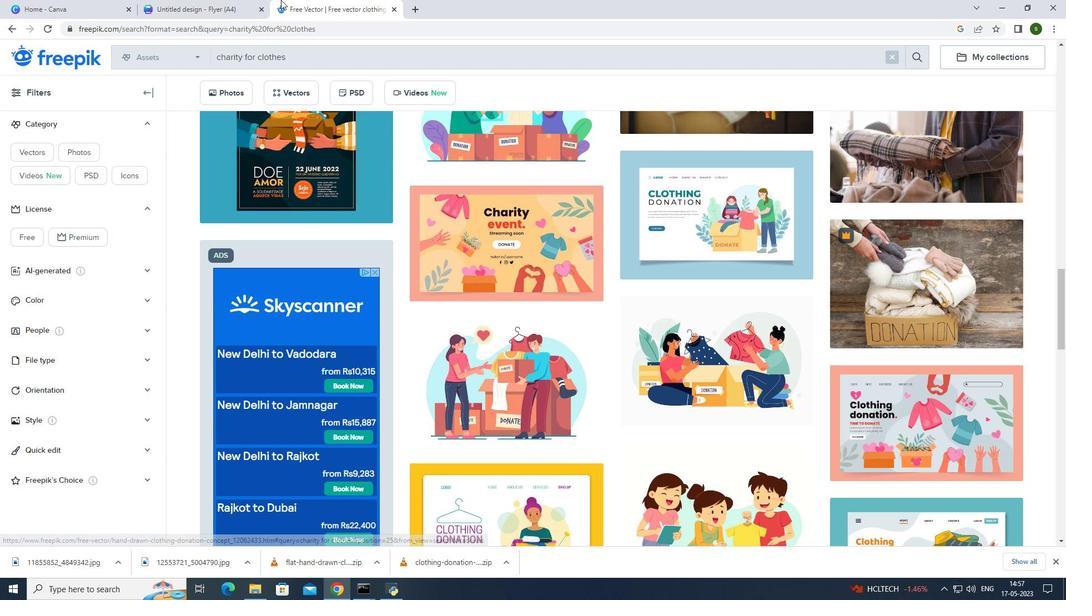 
Action: Mouse pressed left at (216, 0)
Screenshot: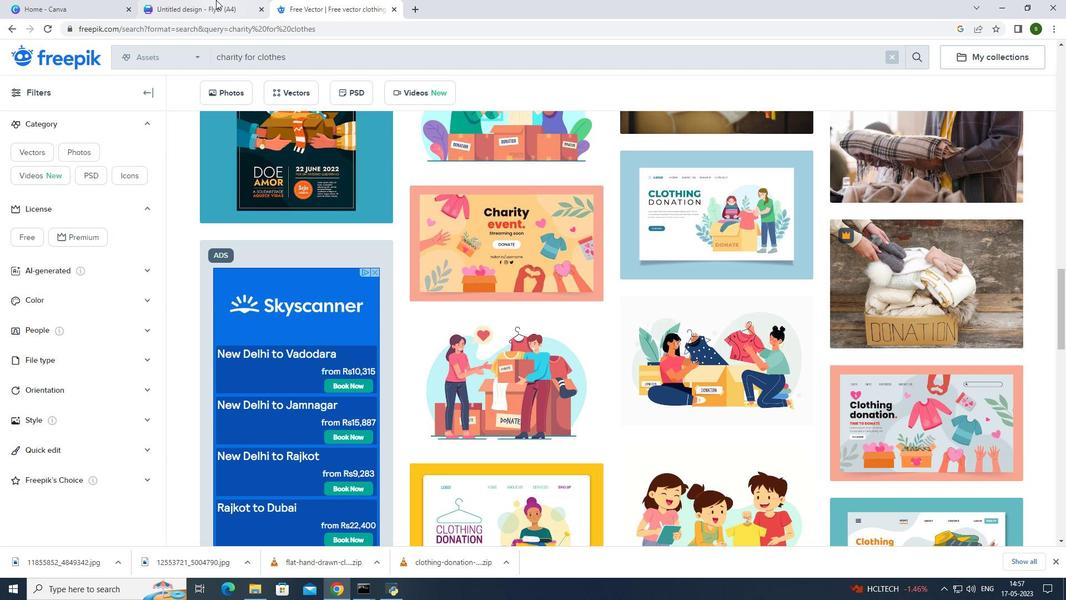 
Action: Mouse moved to (700, 345)
Screenshot: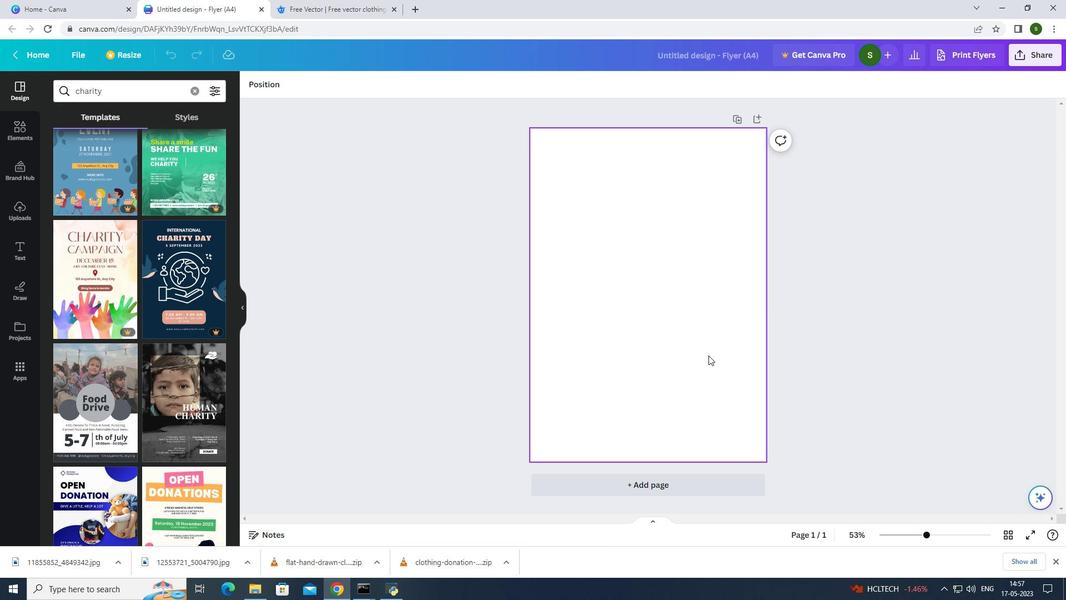 
Action: Mouse pressed left at (700, 345)
Screenshot: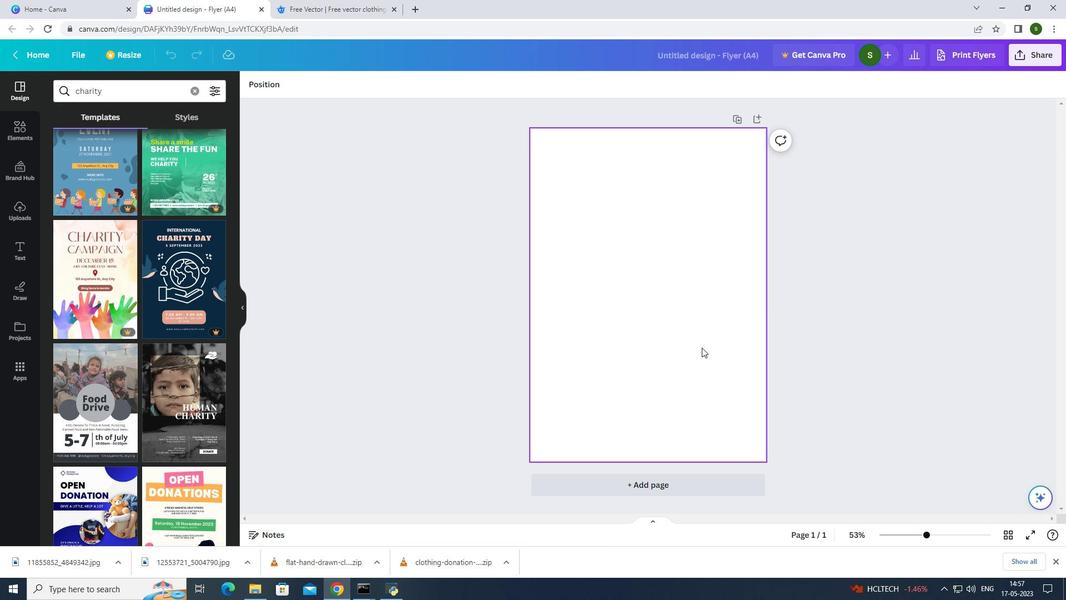 
Action: Mouse moved to (253, 83)
Screenshot: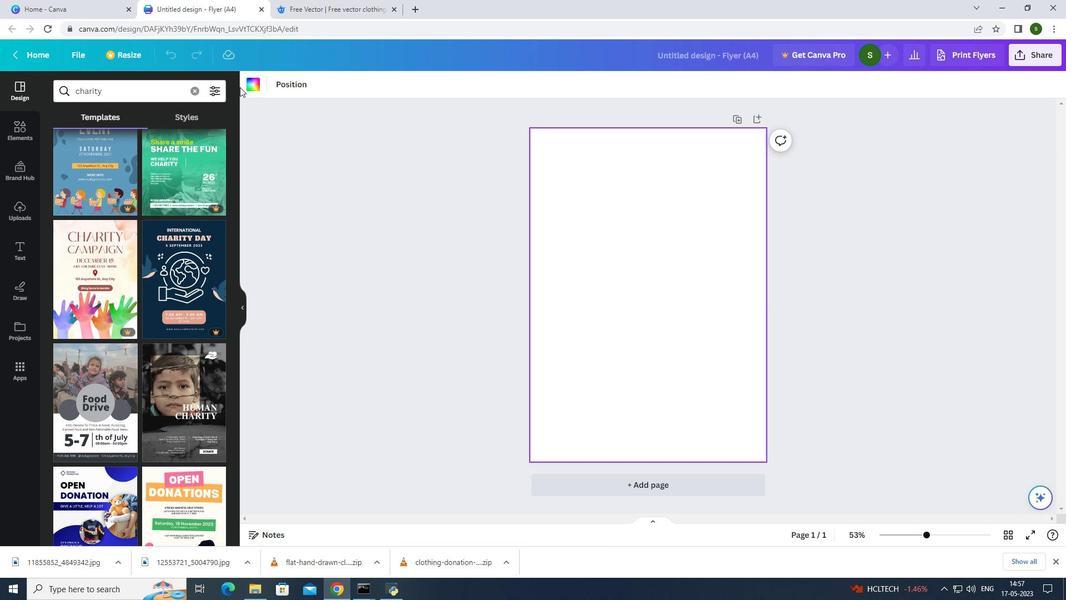 
Action: Mouse pressed left at (253, 83)
Screenshot: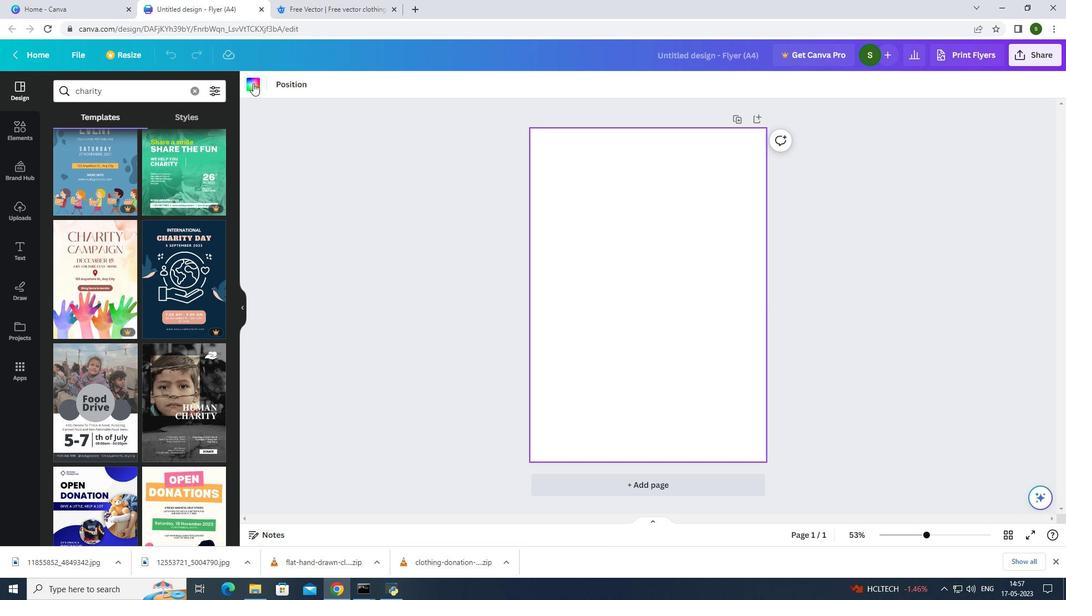 
Action: Mouse moved to (100, 335)
Screenshot: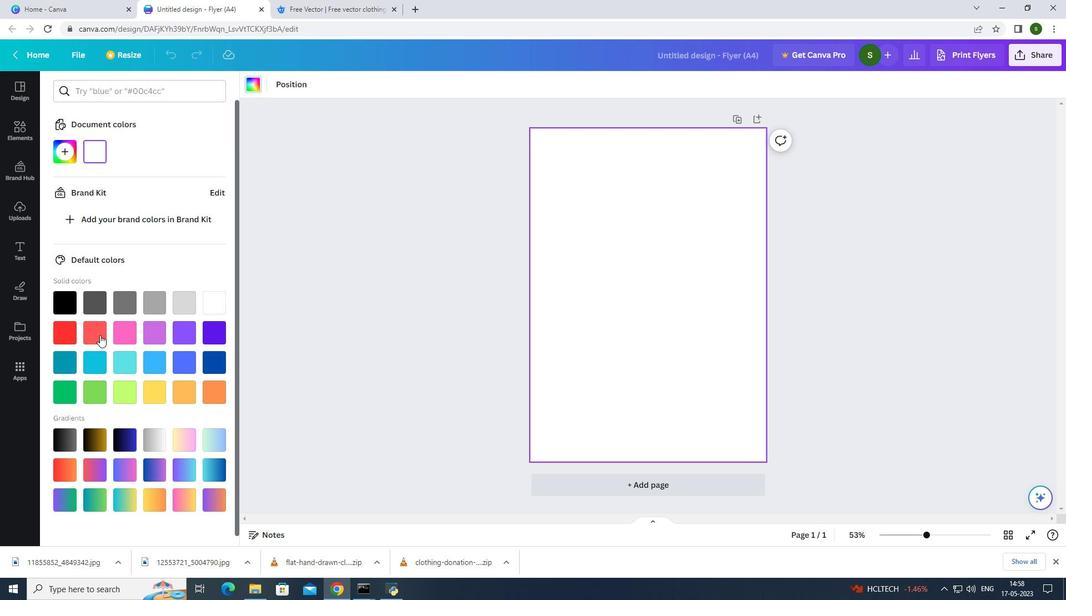 
Action: Mouse pressed left at (100, 335)
